 Task: Look for space in Trinidad, Uruguay from 6th September, 2023 to 10th September, 2023 for 1 adult in price range Rs.9000 to Rs.17000. Place can be private room with 1  bedroom having 1 bed and 1 bathroom. Property type can be house, flat, guest house, hotel. Booking option can be shelf check-in. Required host language is English.
Action: Mouse moved to (594, 119)
Screenshot: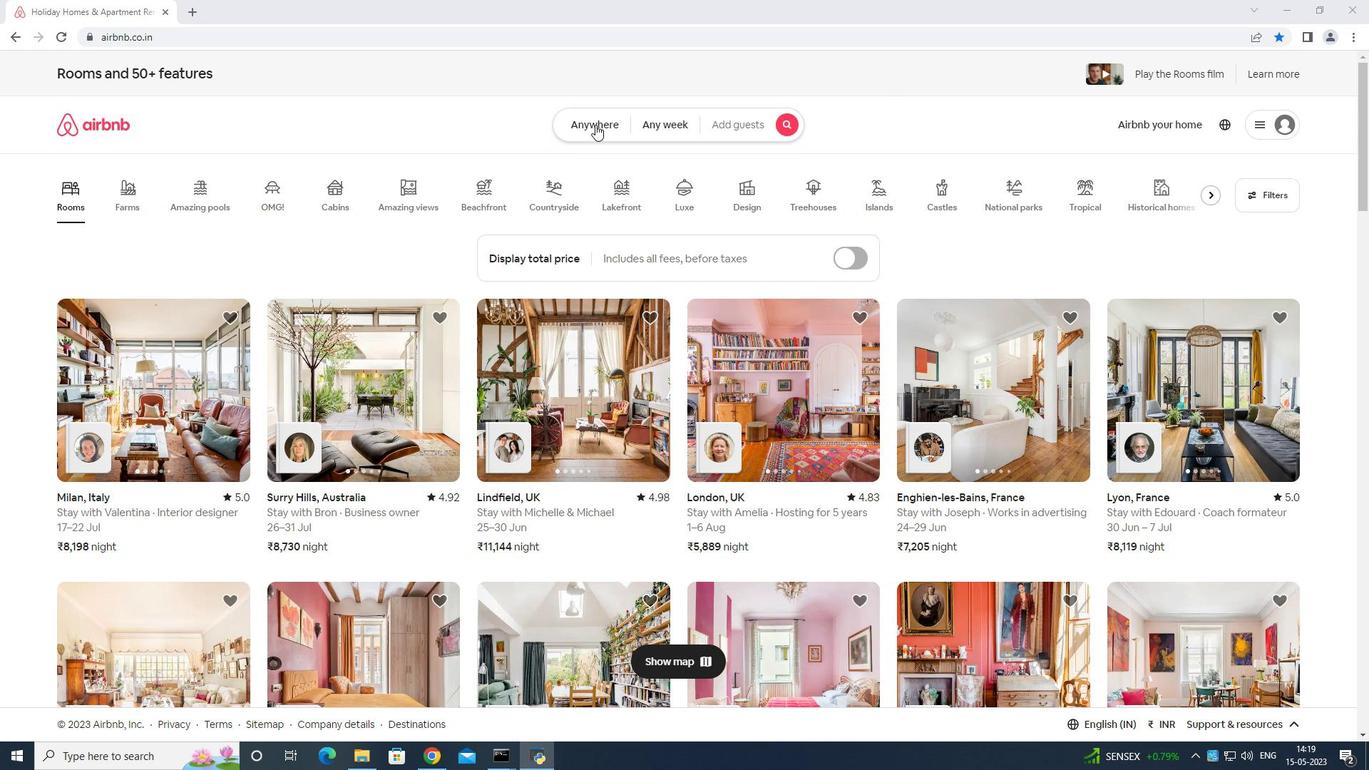 
Action: Mouse pressed left at (594, 119)
Screenshot: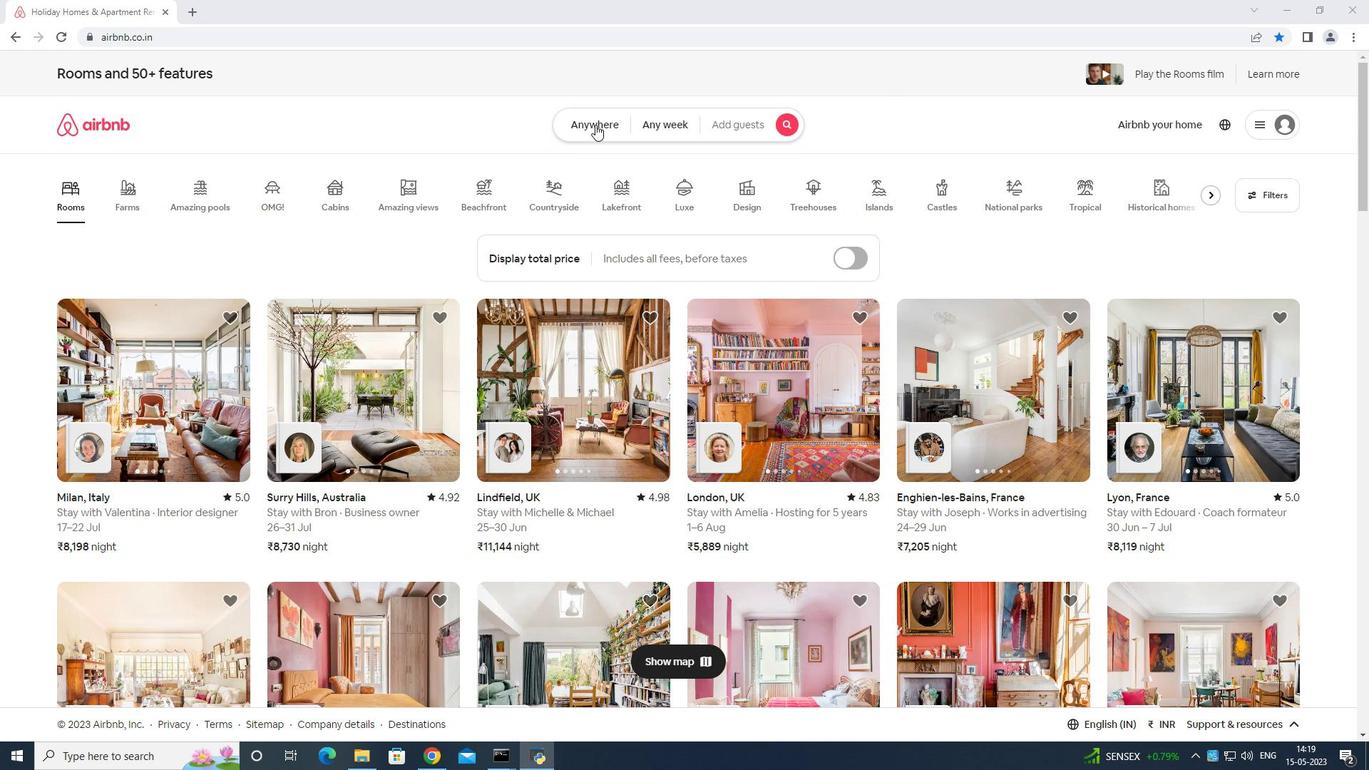 
Action: Mouse moved to (435, 176)
Screenshot: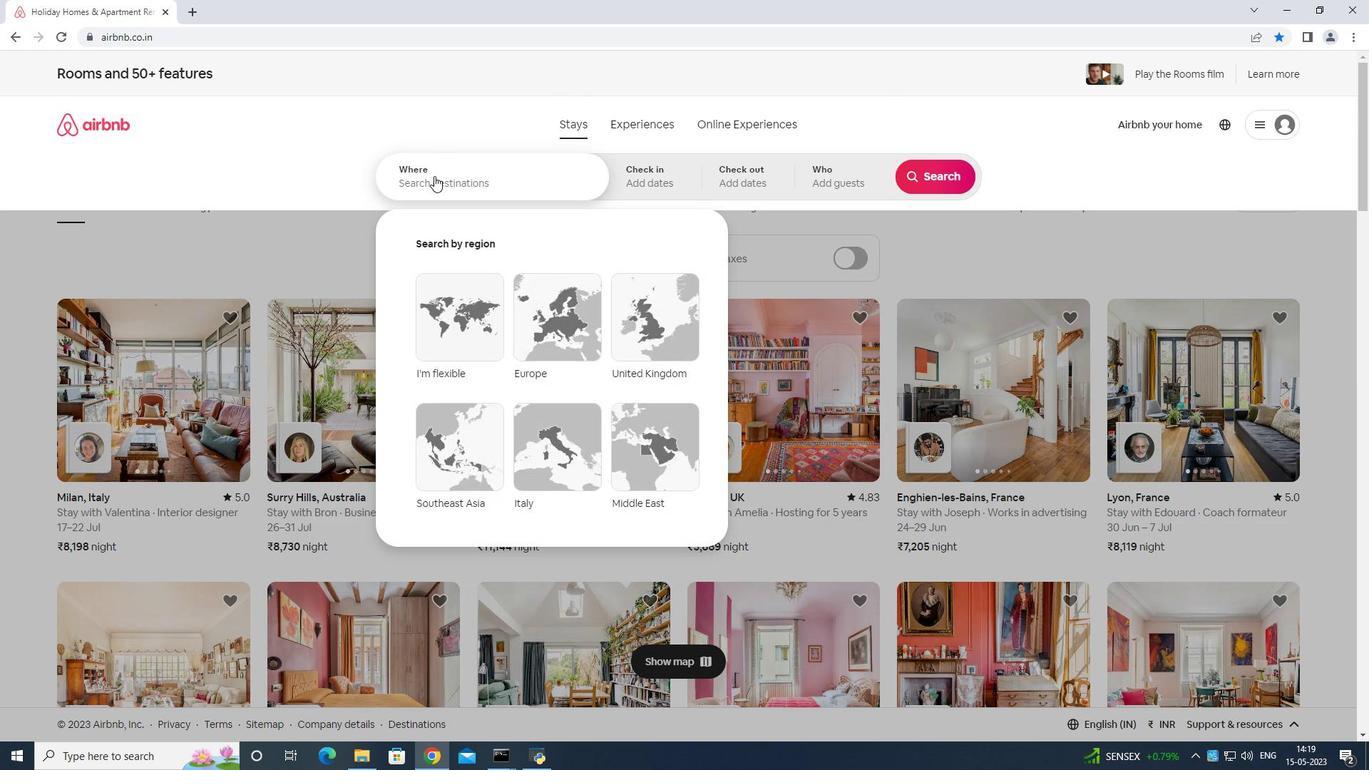 
Action: Mouse pressed left at (435, 176)
Screenshot: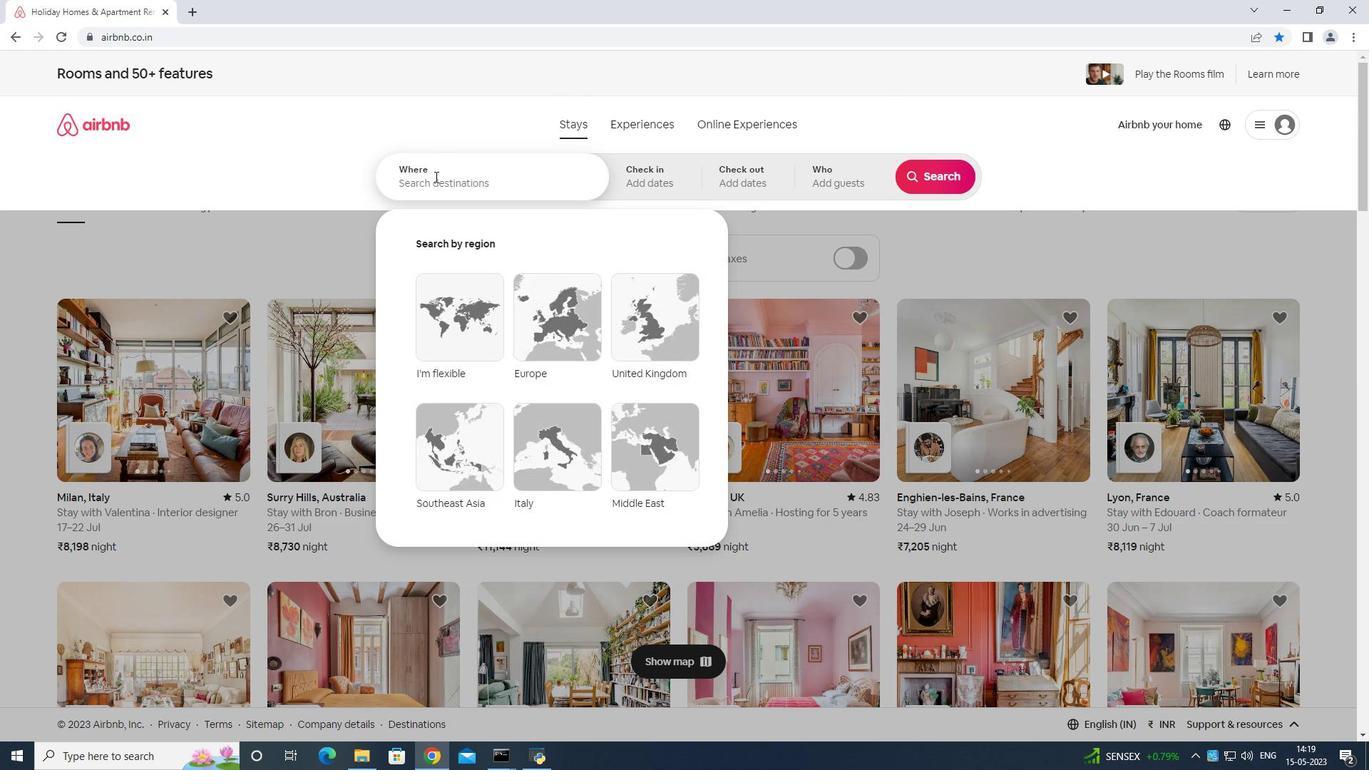
Action: Mouse moved to (529, 216)
Screenshot: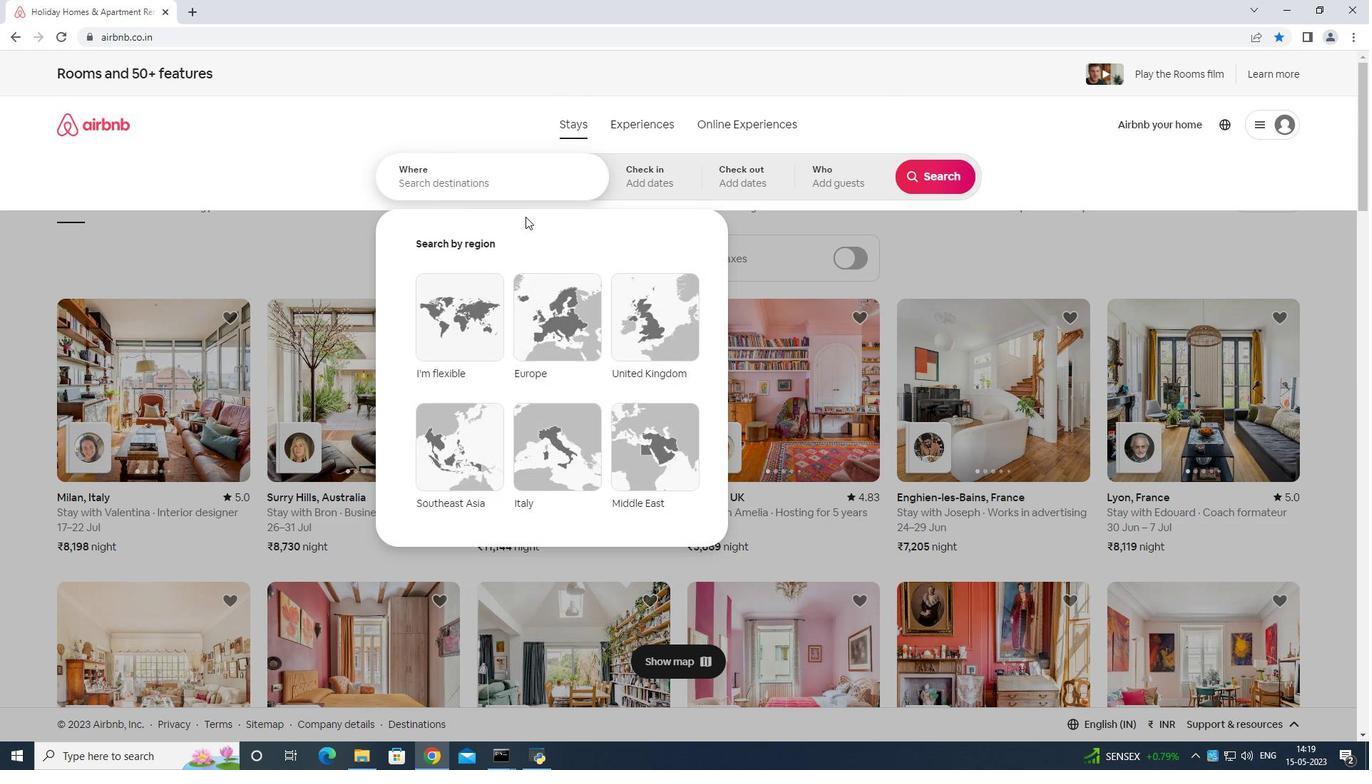 
Action: Key pressed <Key.shift>trii<Key.backspace>nidad<Key.space>
Screenshot: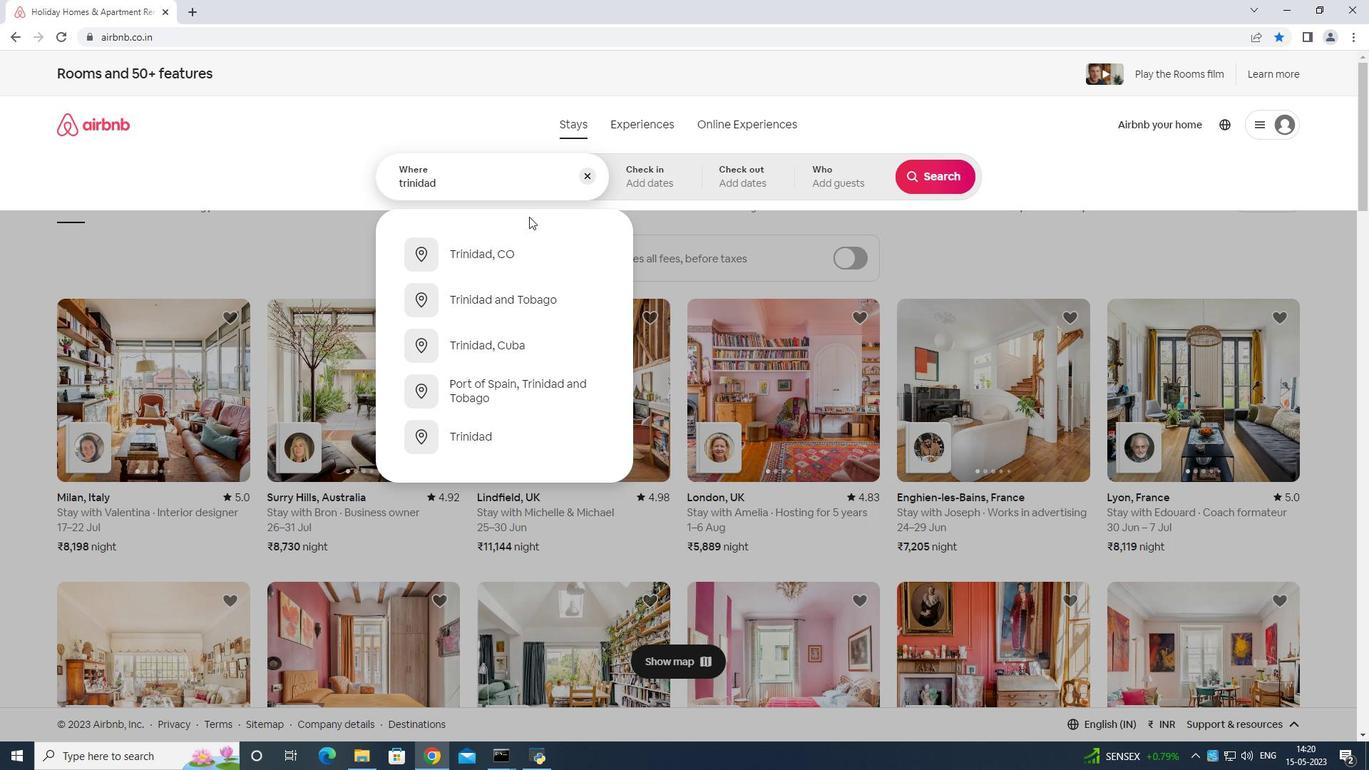 
Action: Mouse moved to (570, 243)
Screenshot: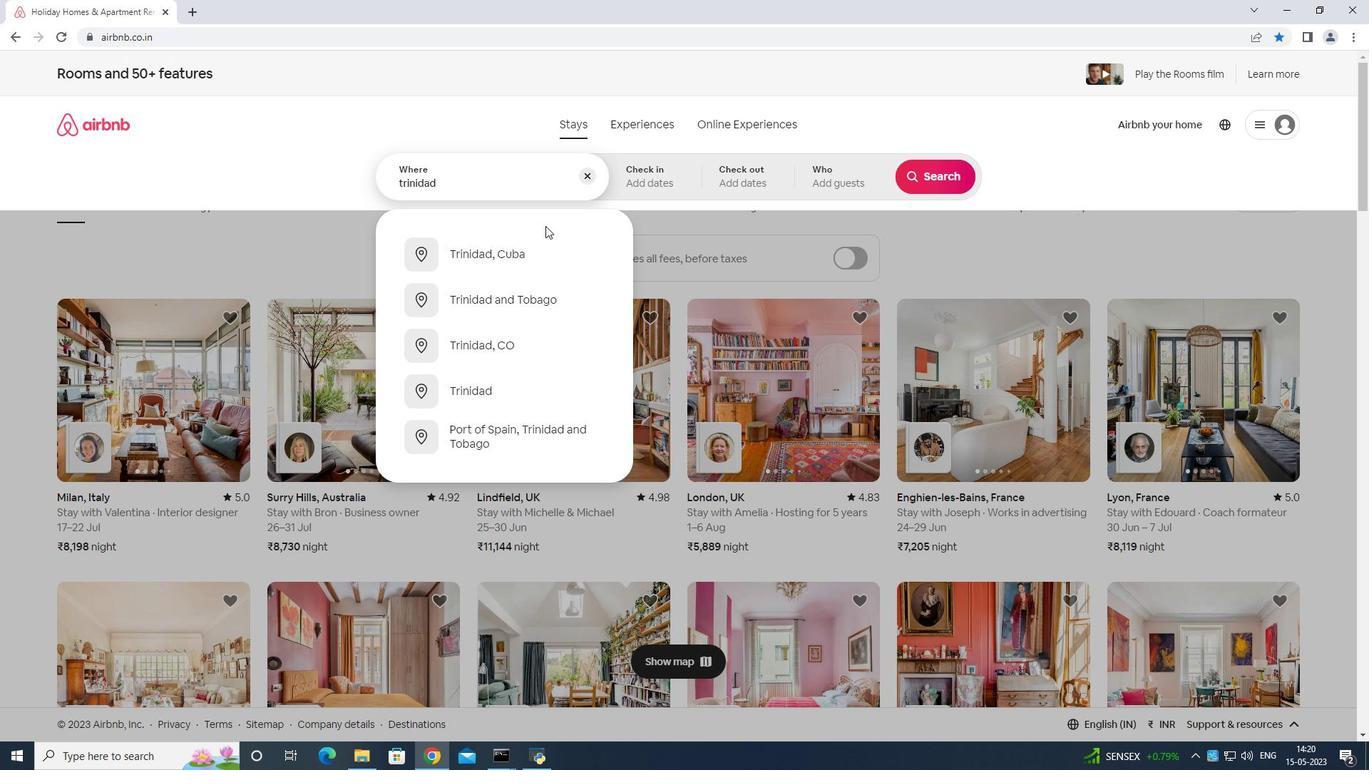 
Action: Key pressed uruguay<Key.enter>
Screenshot: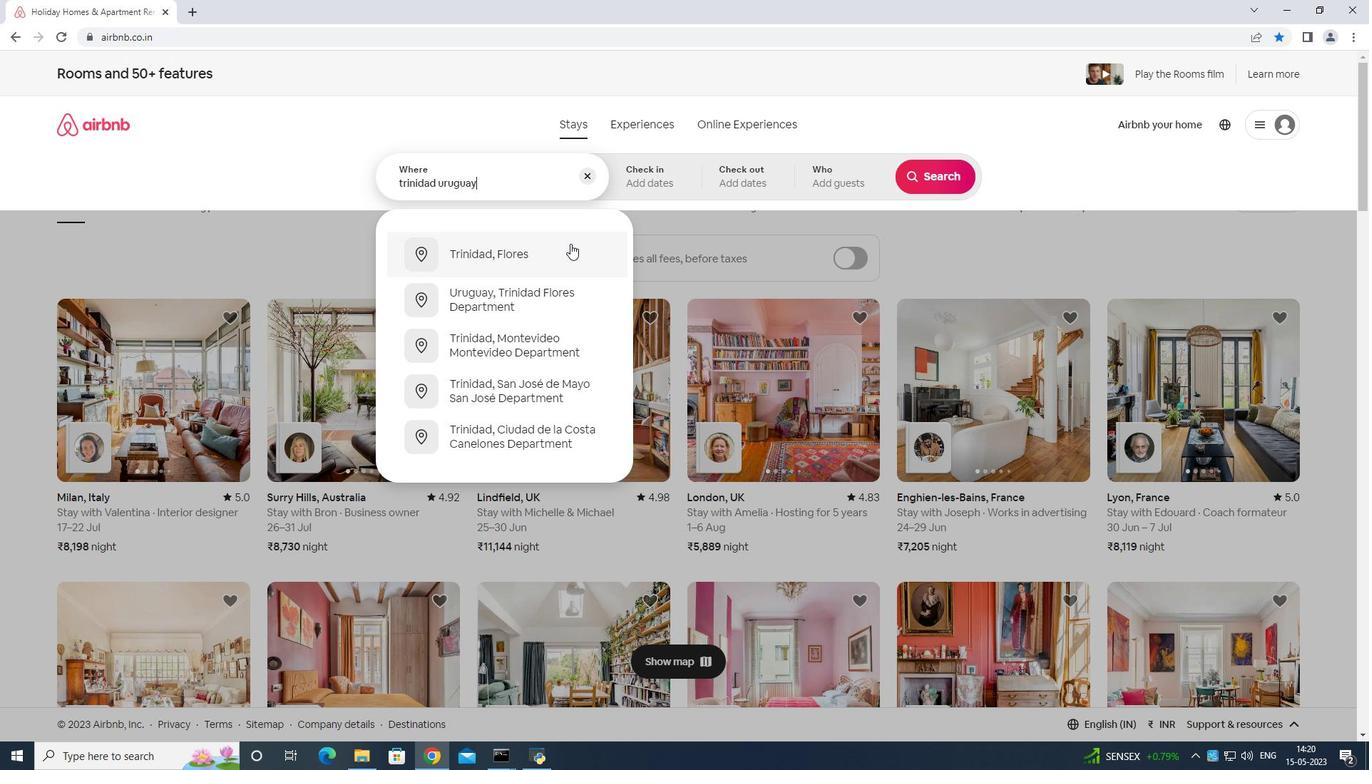 
Action: Mouse moved to (935, 296)
Screenshot: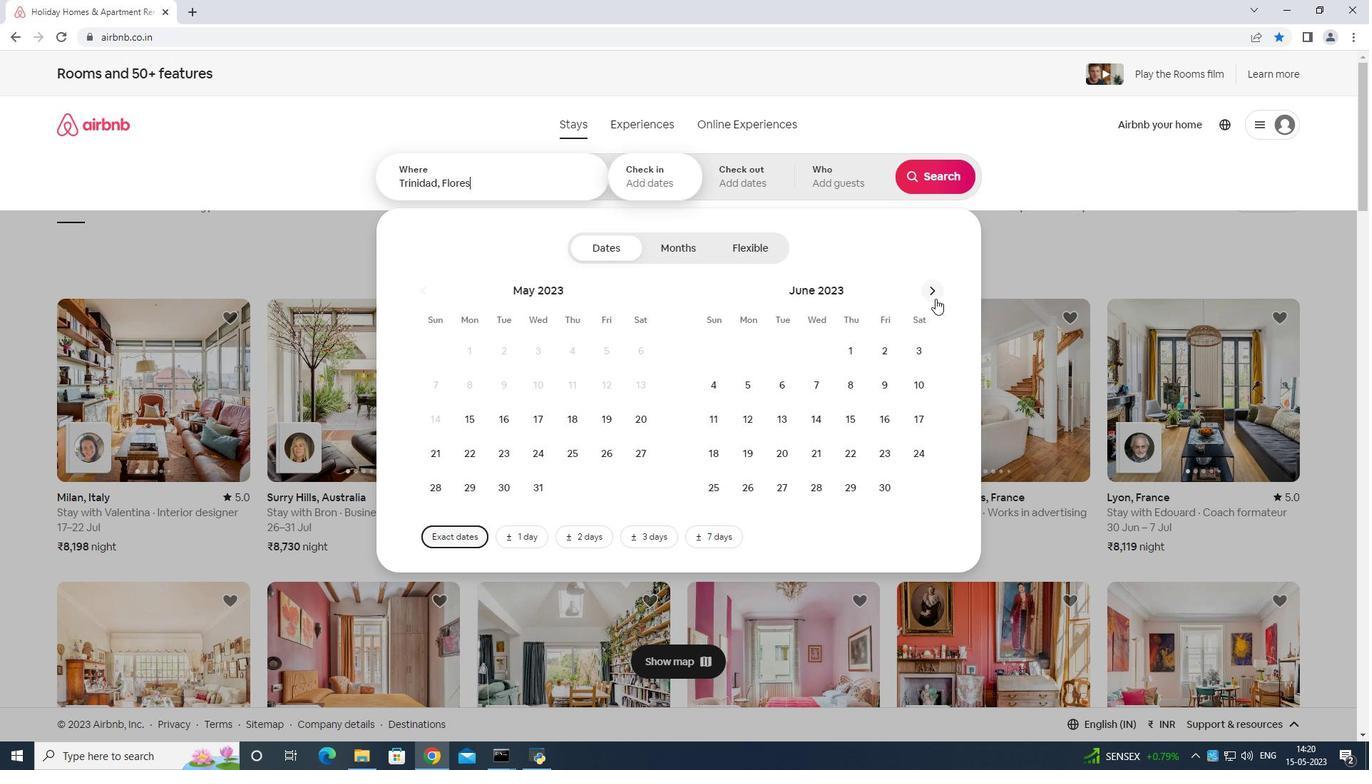 
Action: Mouse pressed left at (935, 296)
Screenshot: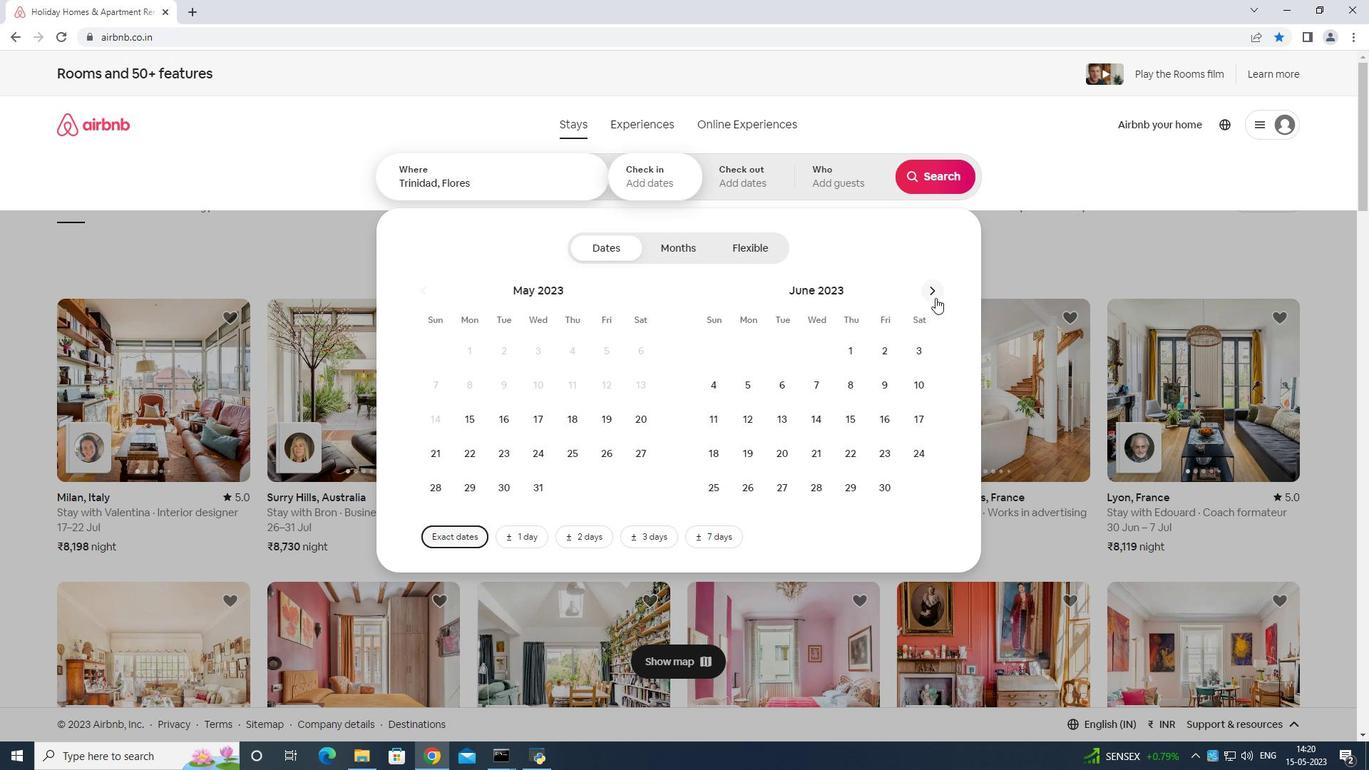 
Action: Mouse moved to (936, 291)
Screenshot: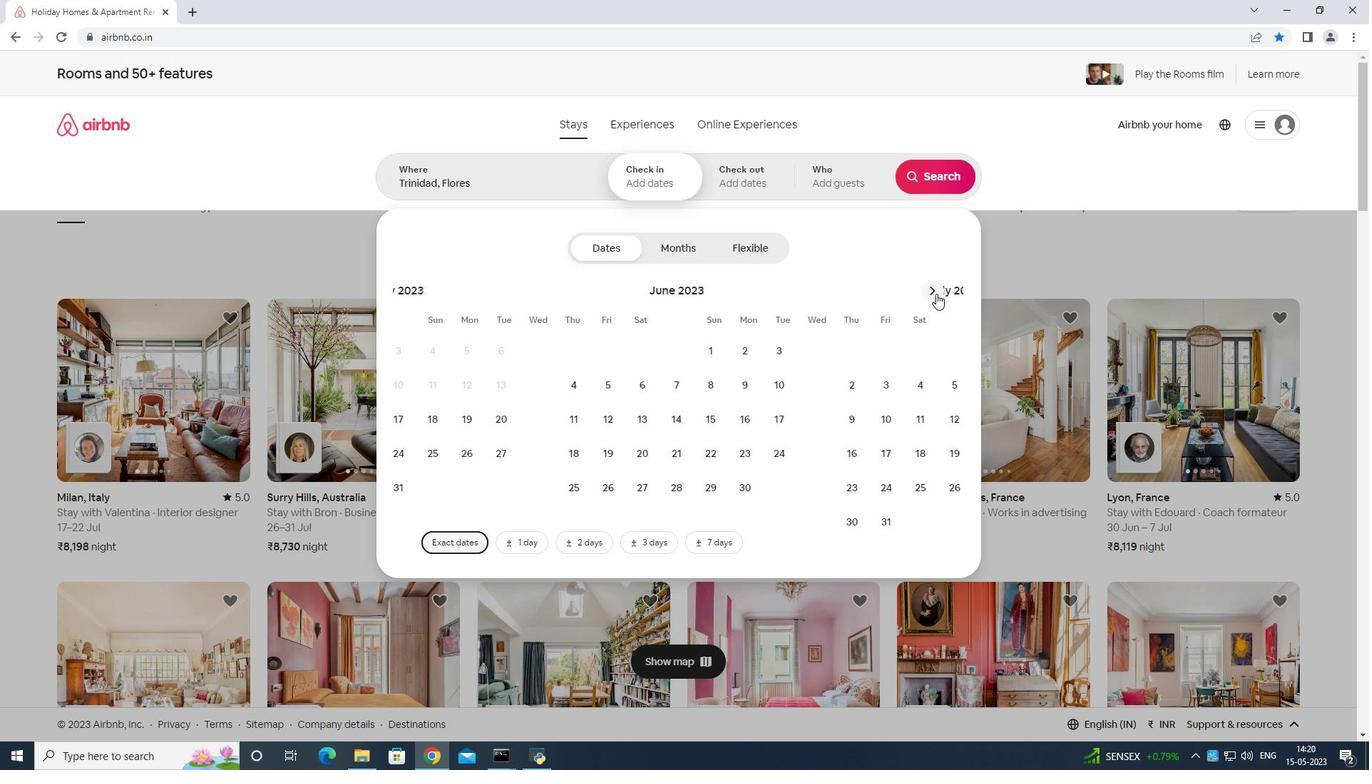 
Action: Mouse pressed left at (936, 291)
Screenshot: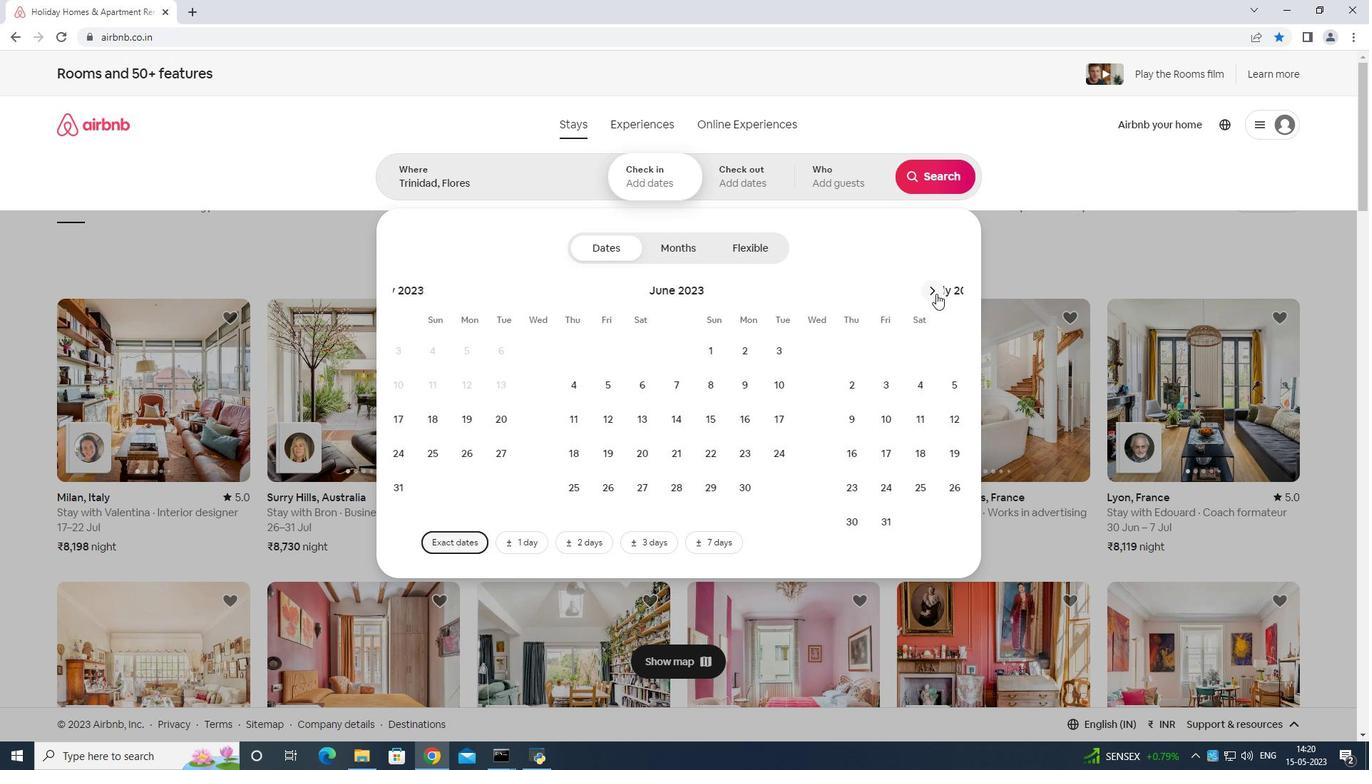 
Action: Mouse moved to (937, 291)
Screenshot: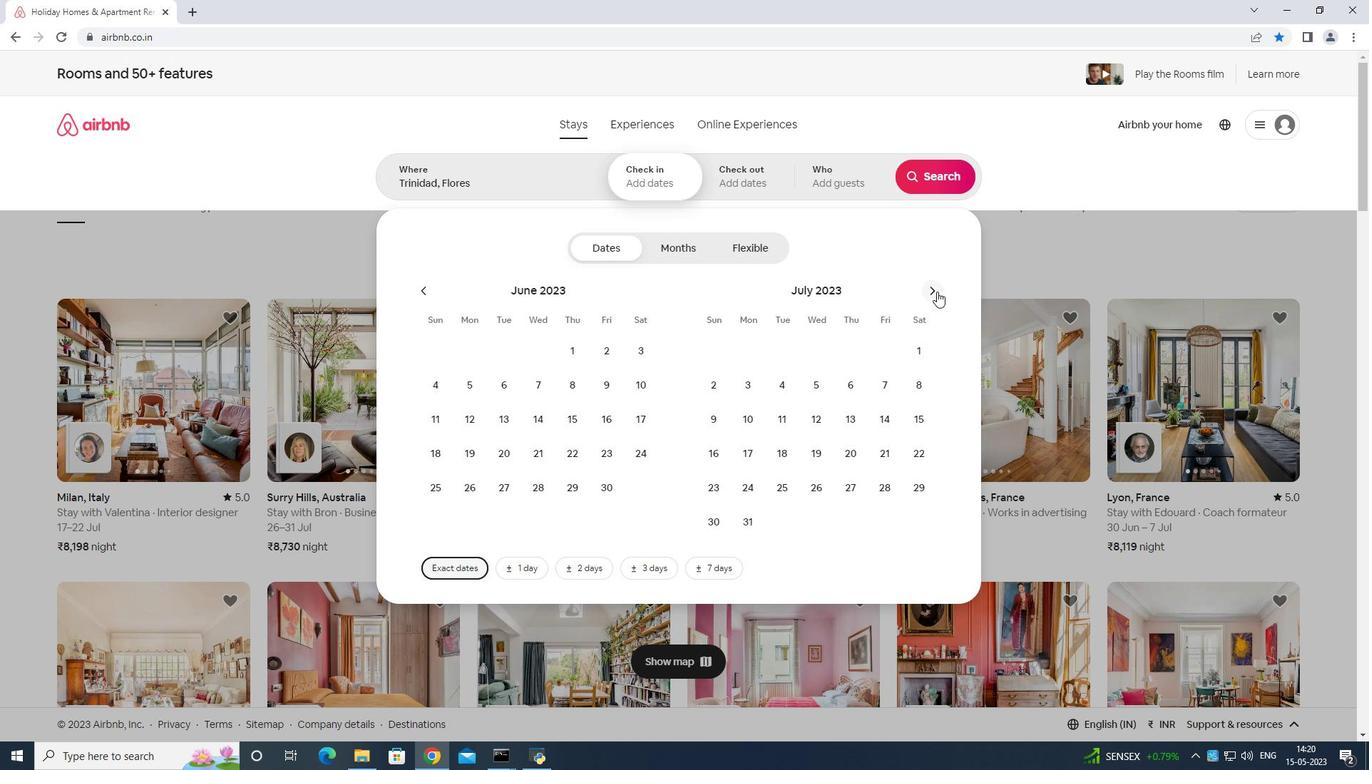 
Action: Mouse pressed left at (937, 291)
Screenshot: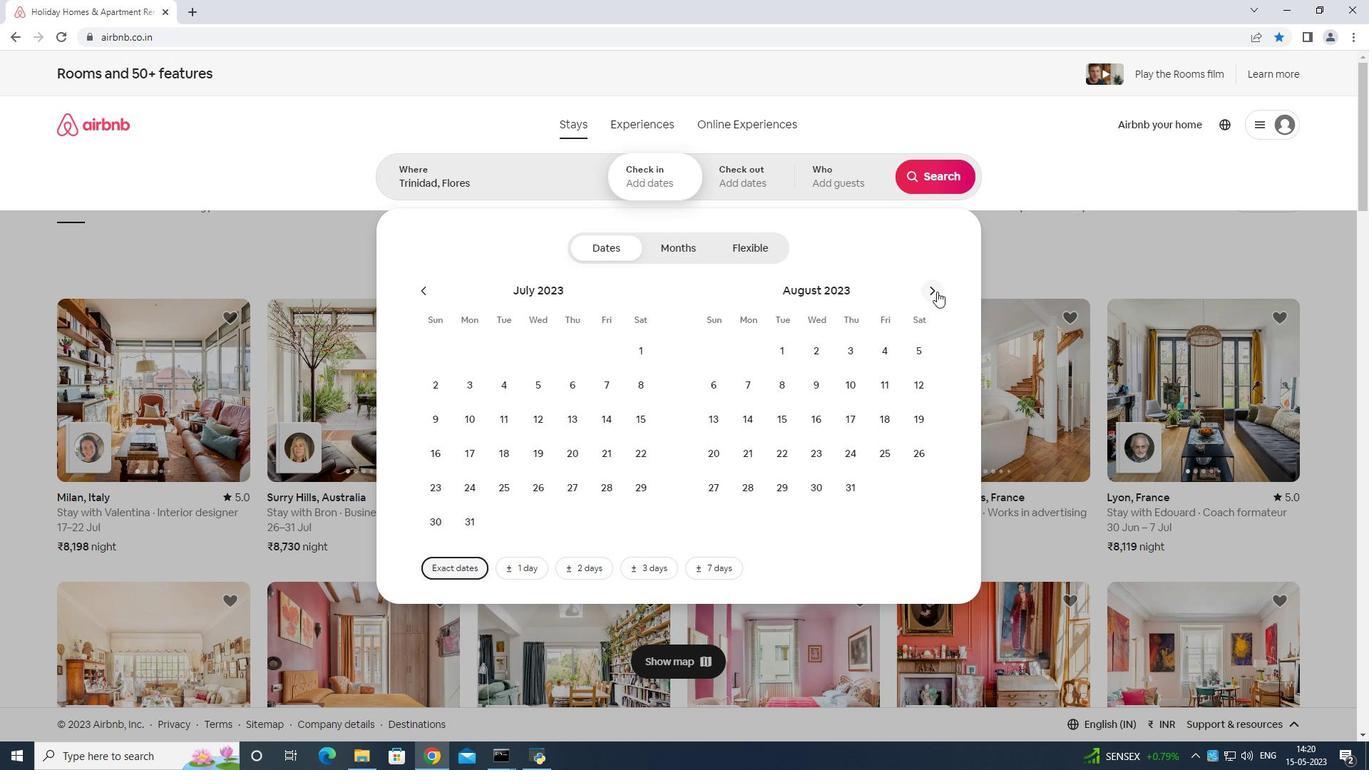 
Action: Mouse moved to (810, 380)
Screenshot: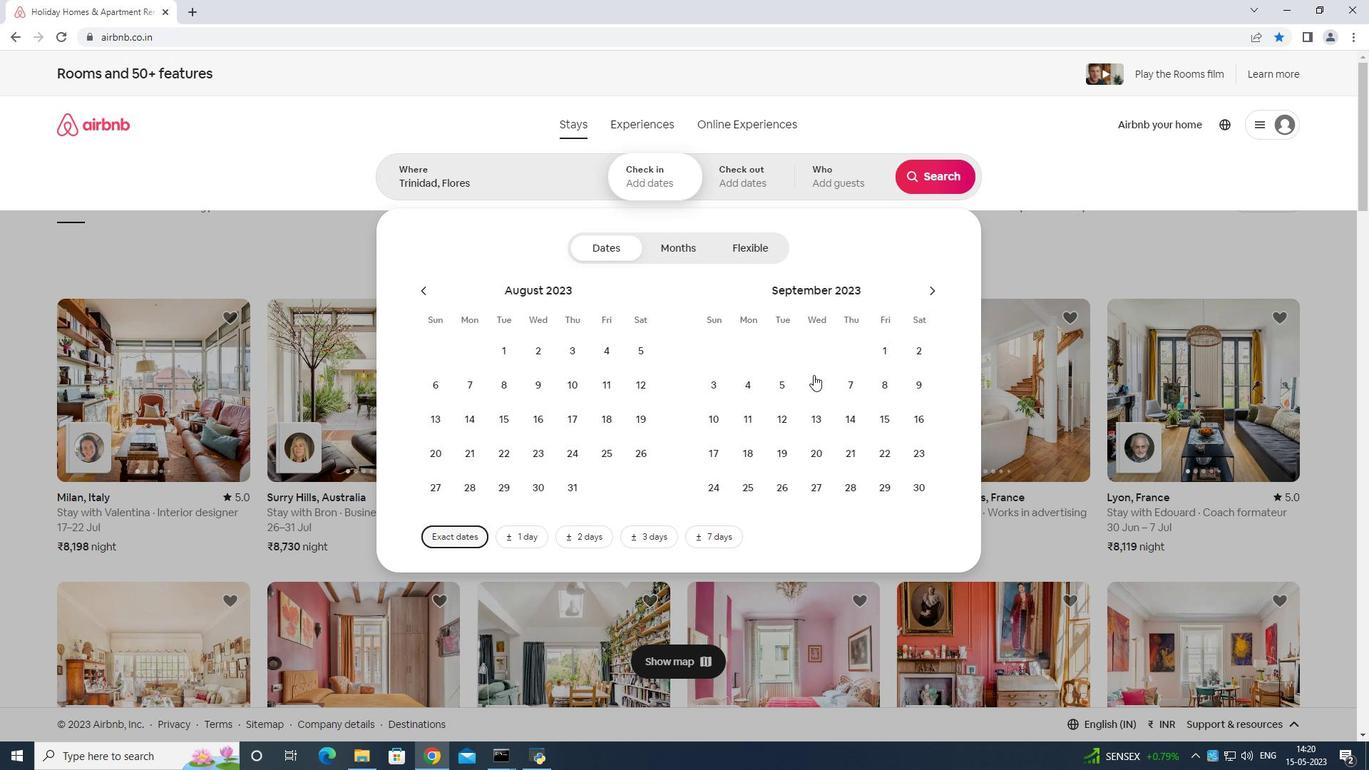 
Action: Mouse pressed left at (810, 380)
Screenshot: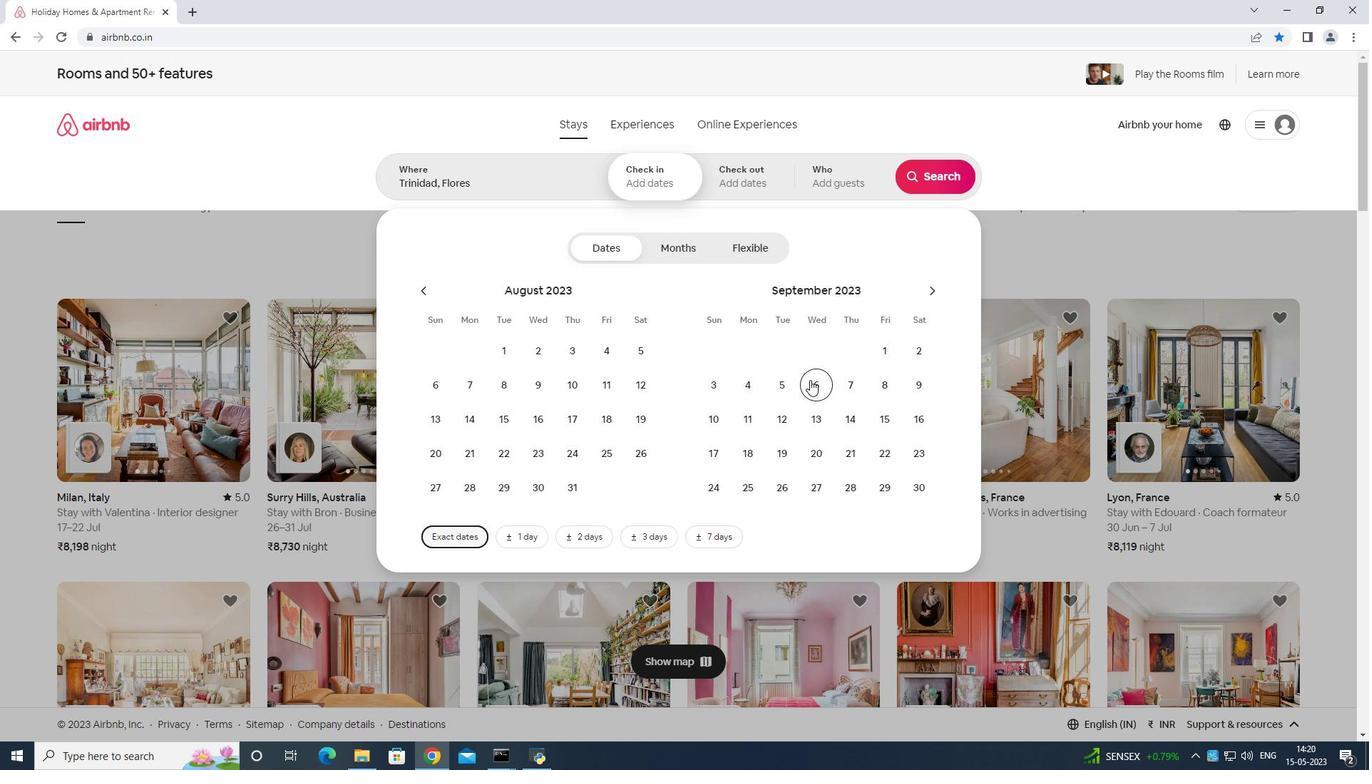 
Action: Mouse moved to (718, 422)
Screenshot: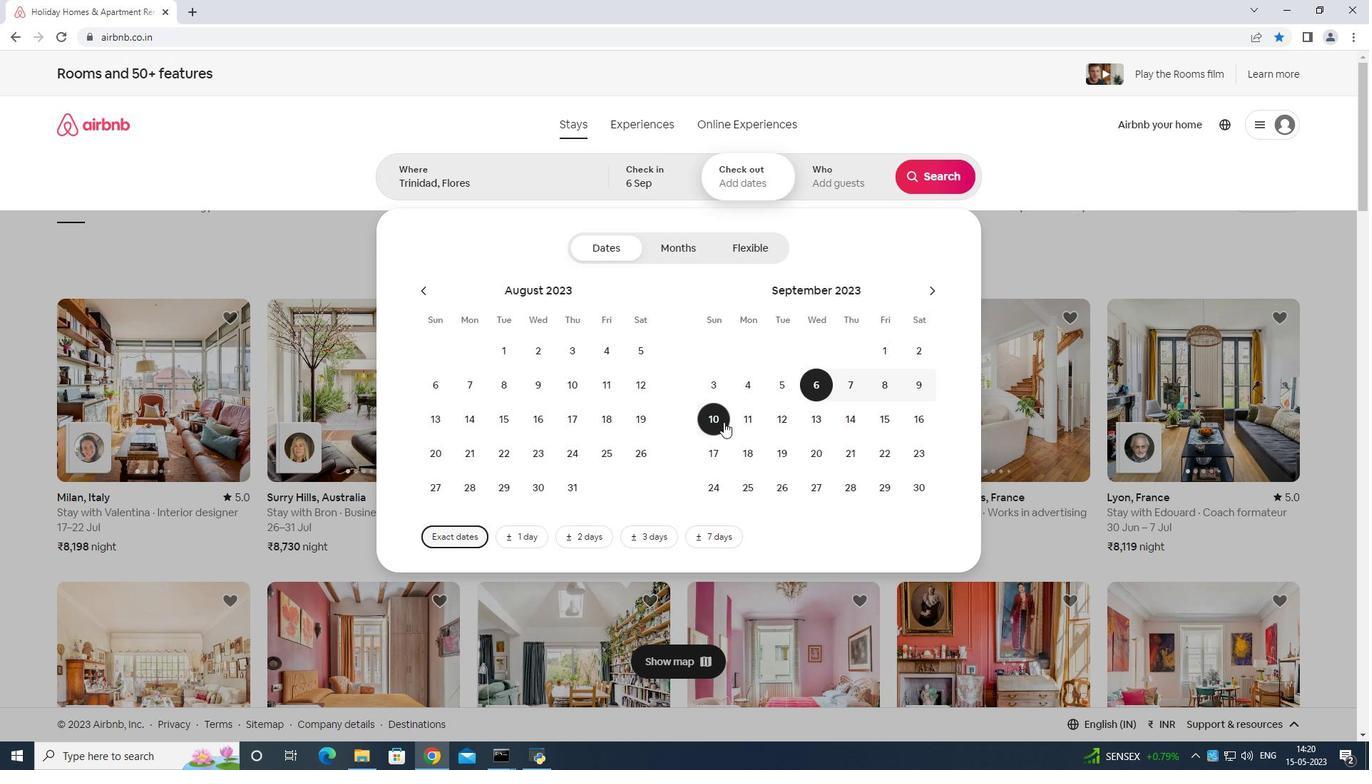
Action: Mouse pressed left at (718, 422)
Screenshot: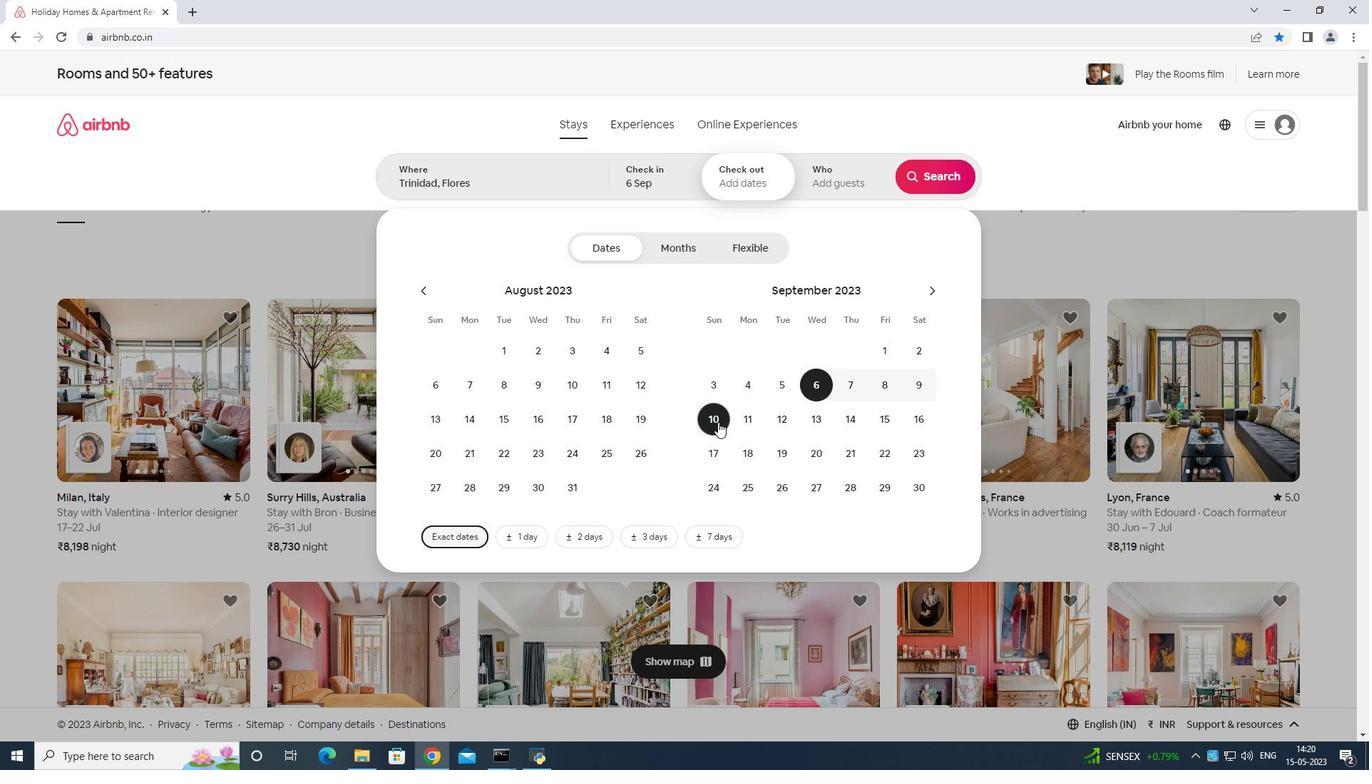 
Action: Mouse moved to (828, 179)
Screenshot: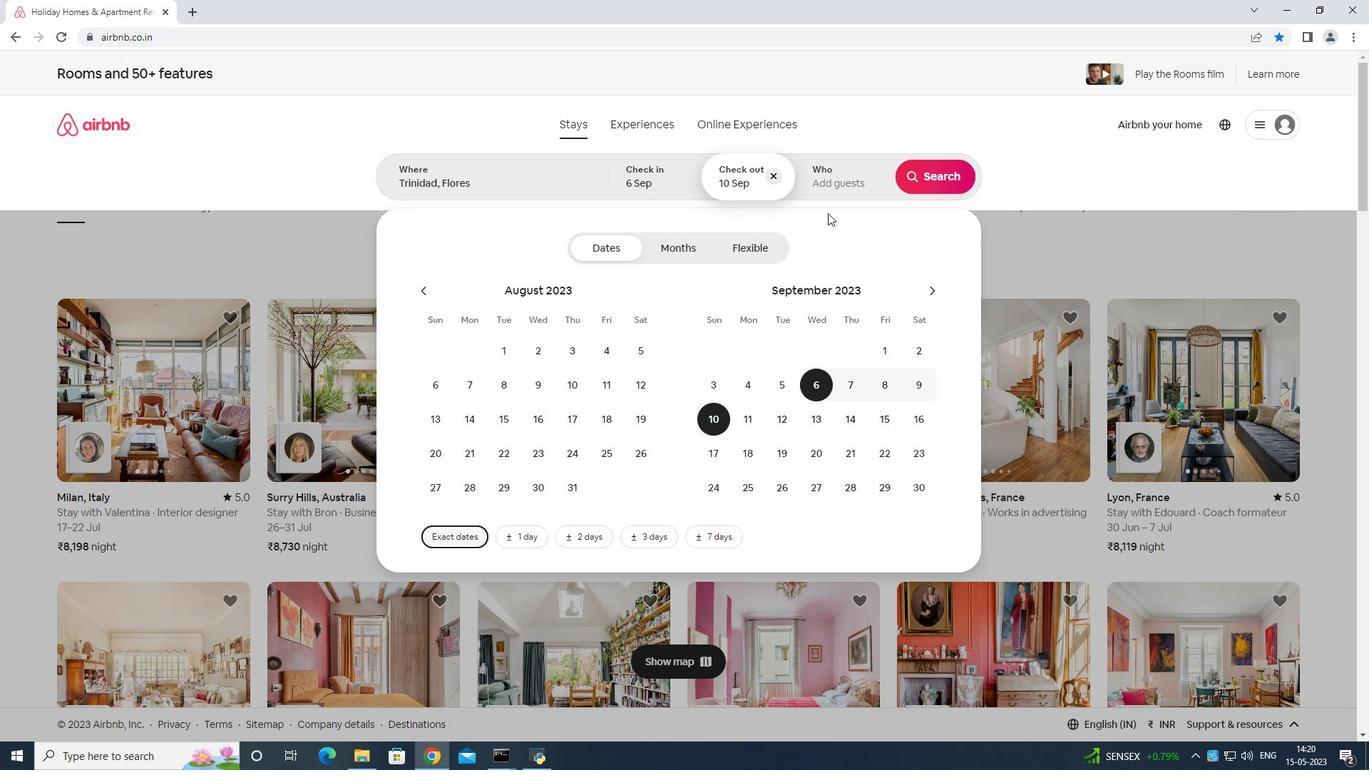 
Action: Mouse pressed left at (828, 179)
Screenshot: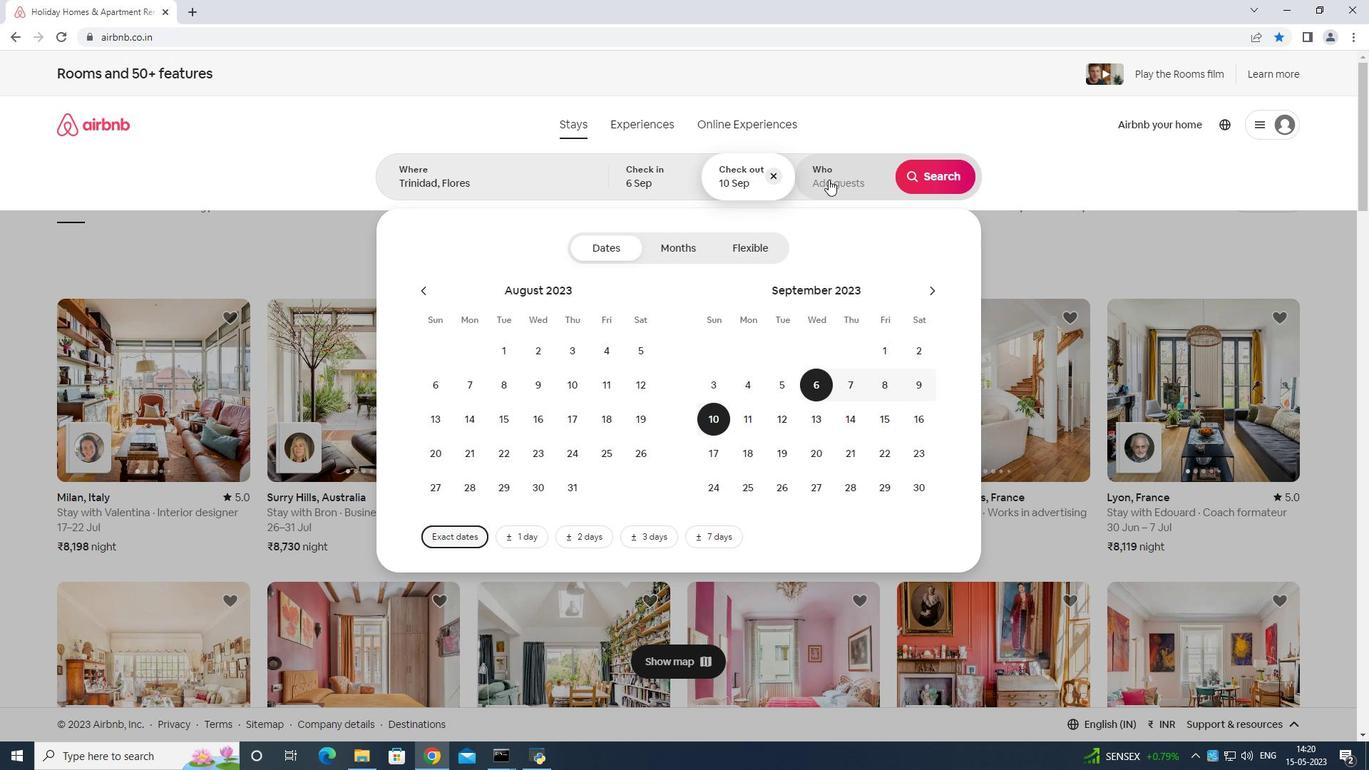 
Action: Mouse moved to (934, 244)
Screenshot: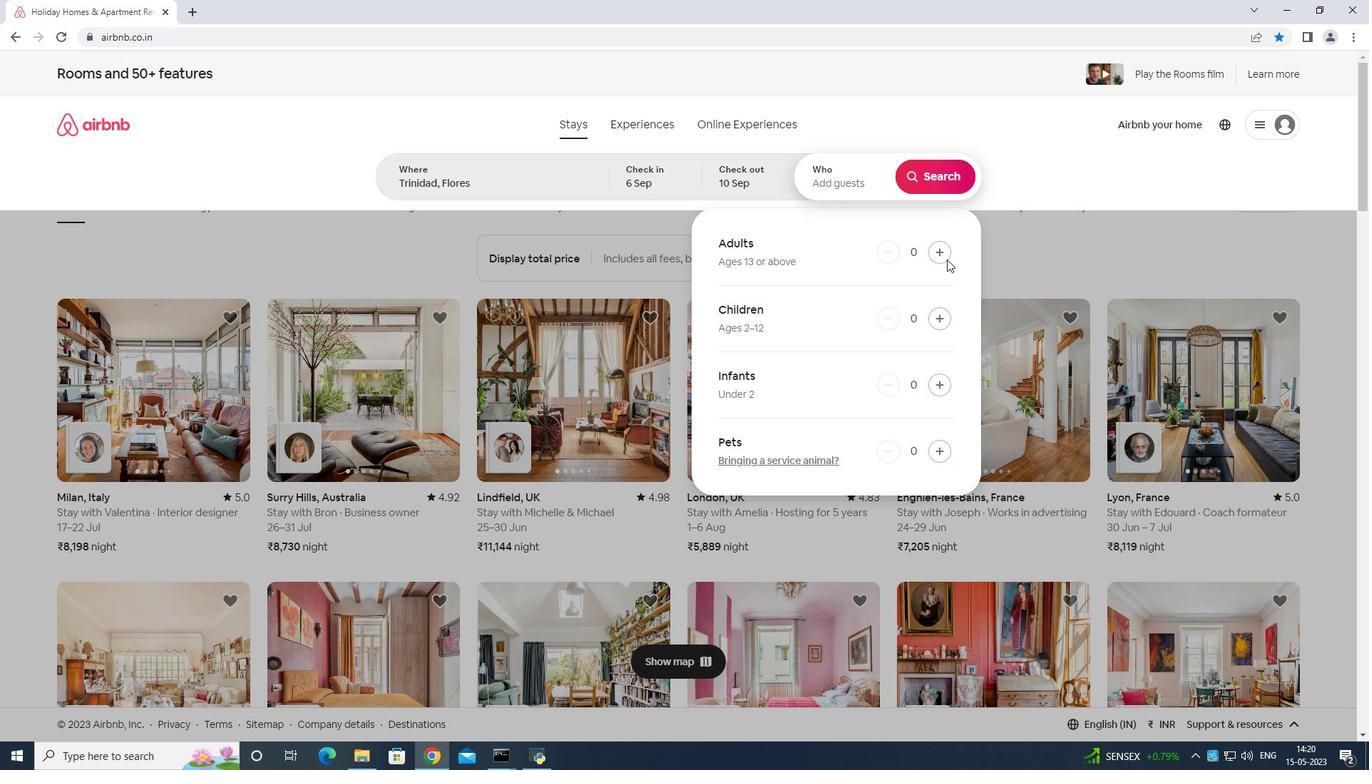 
Action: Mouse pressed left at (934, 244)
Screenshot: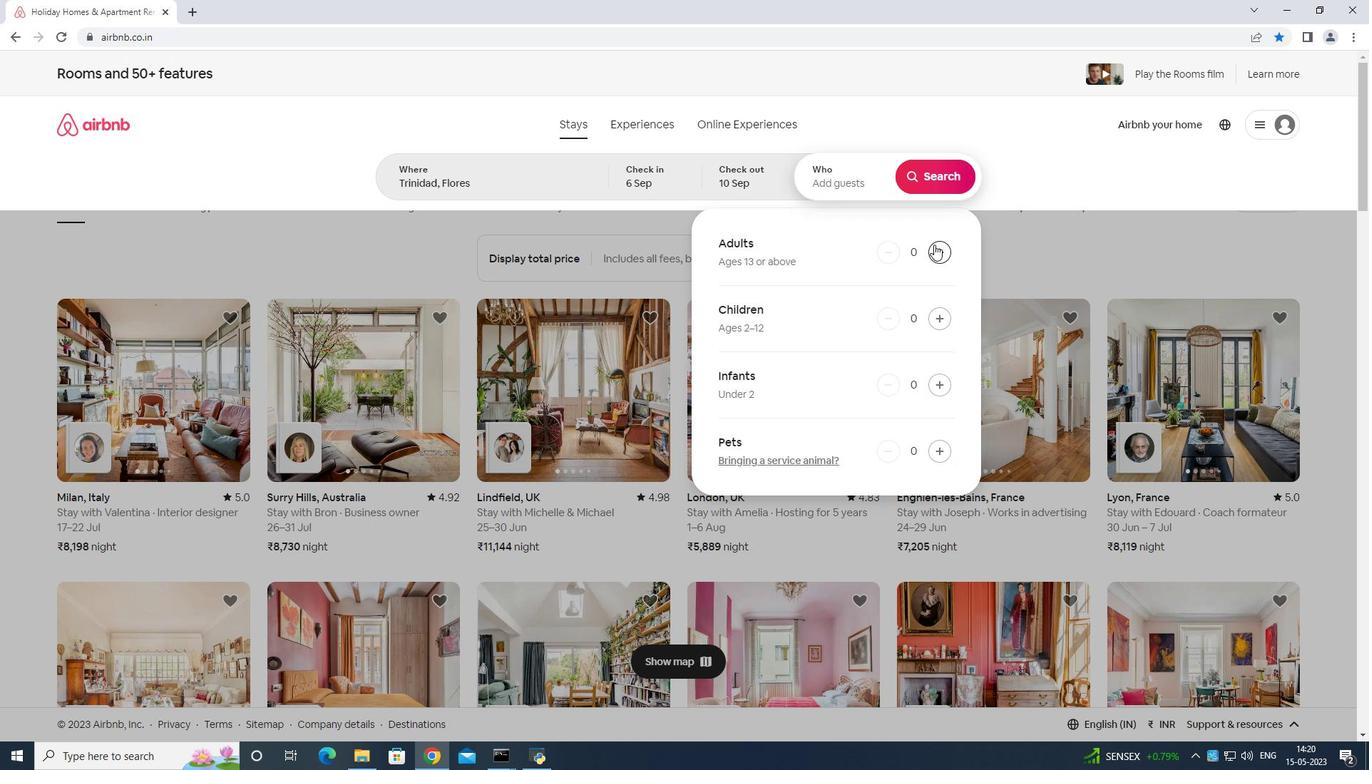 
Action: Mouse moved to (920, 181)
Screenshot: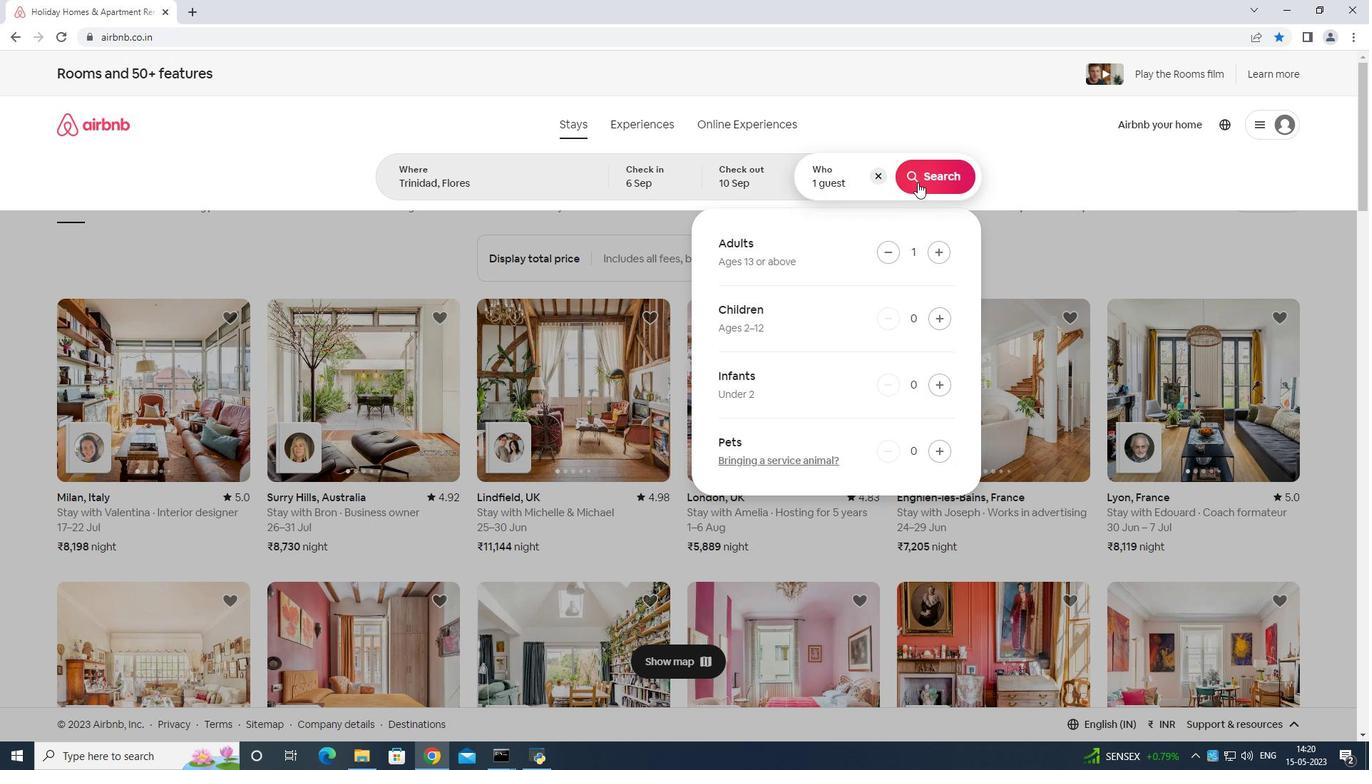 
Action: Mouse pressed left at (920, 181)
Screenshot: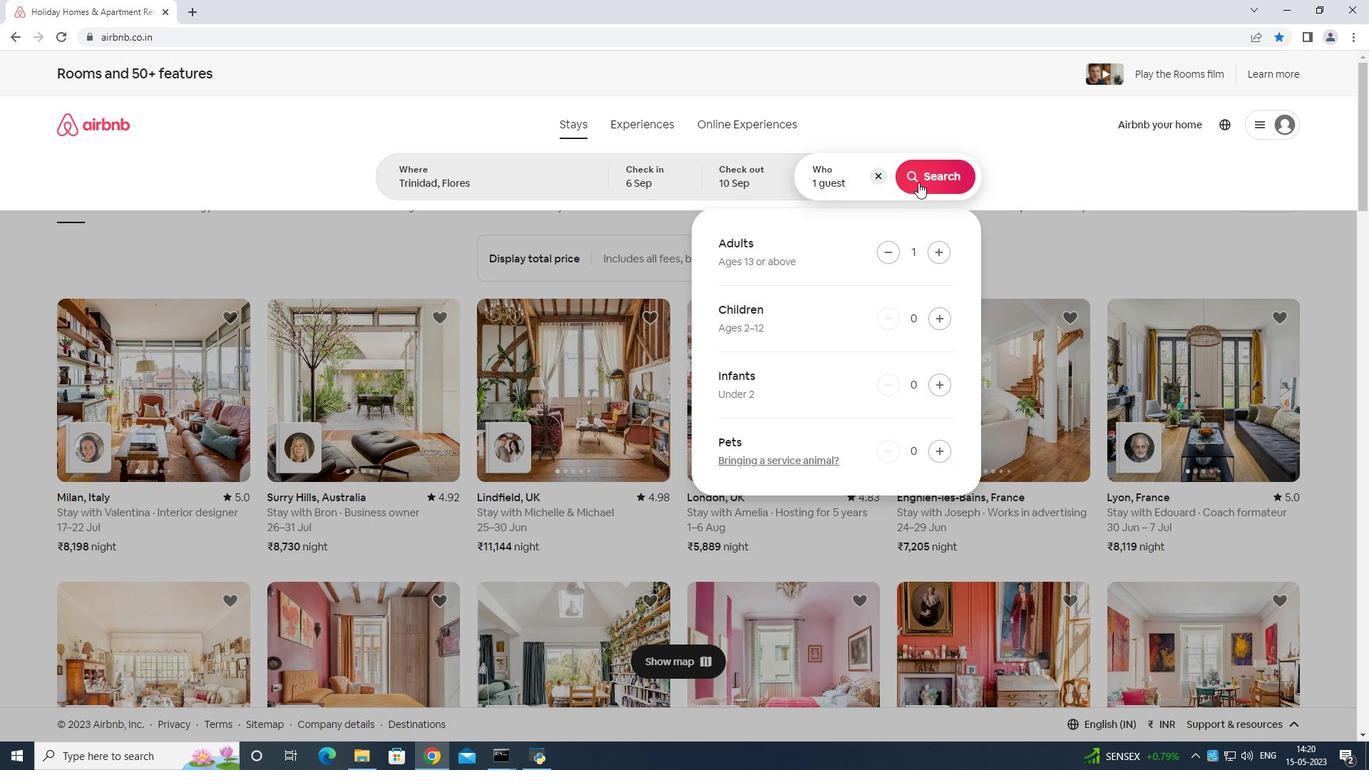 
Action: Mouse moved to (1325, 136)
Screenshot: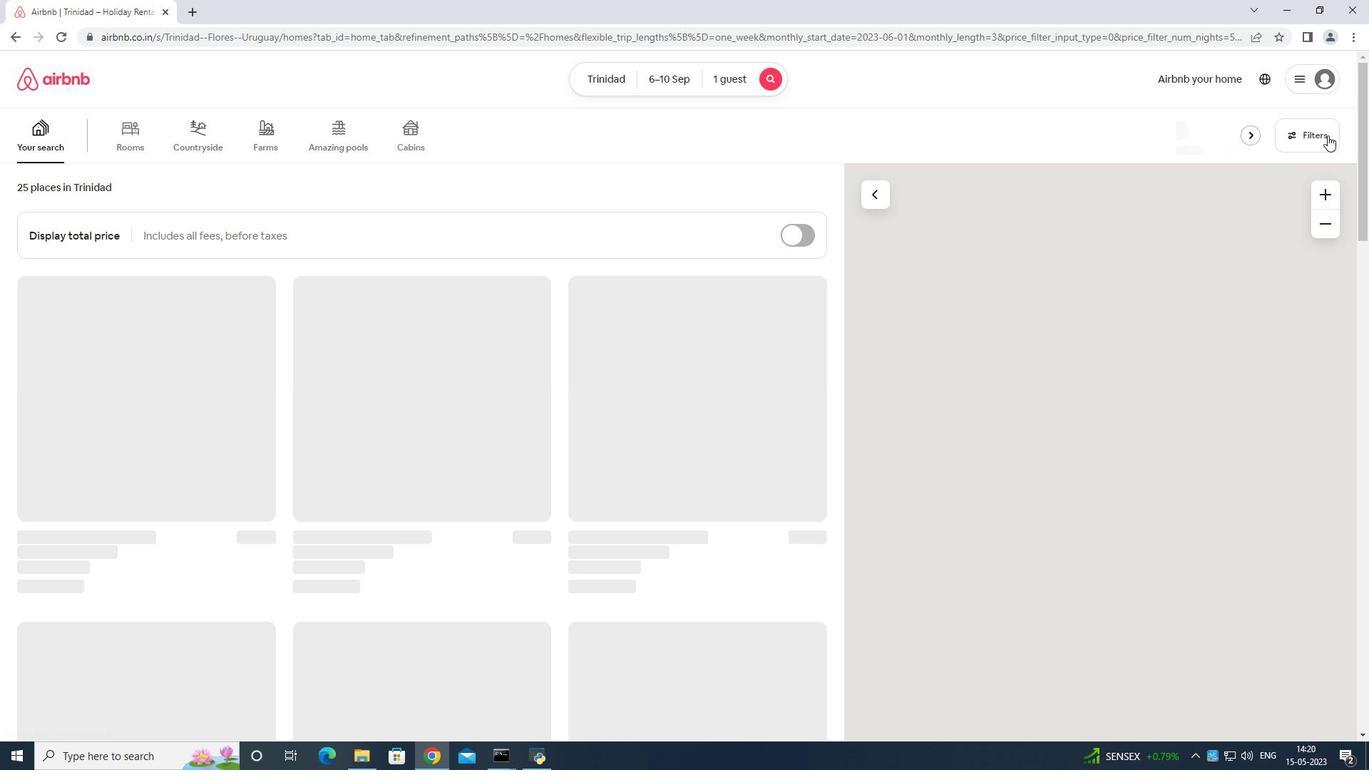 
Action: Mouse pressed left at (1325, 136)
Screenshot: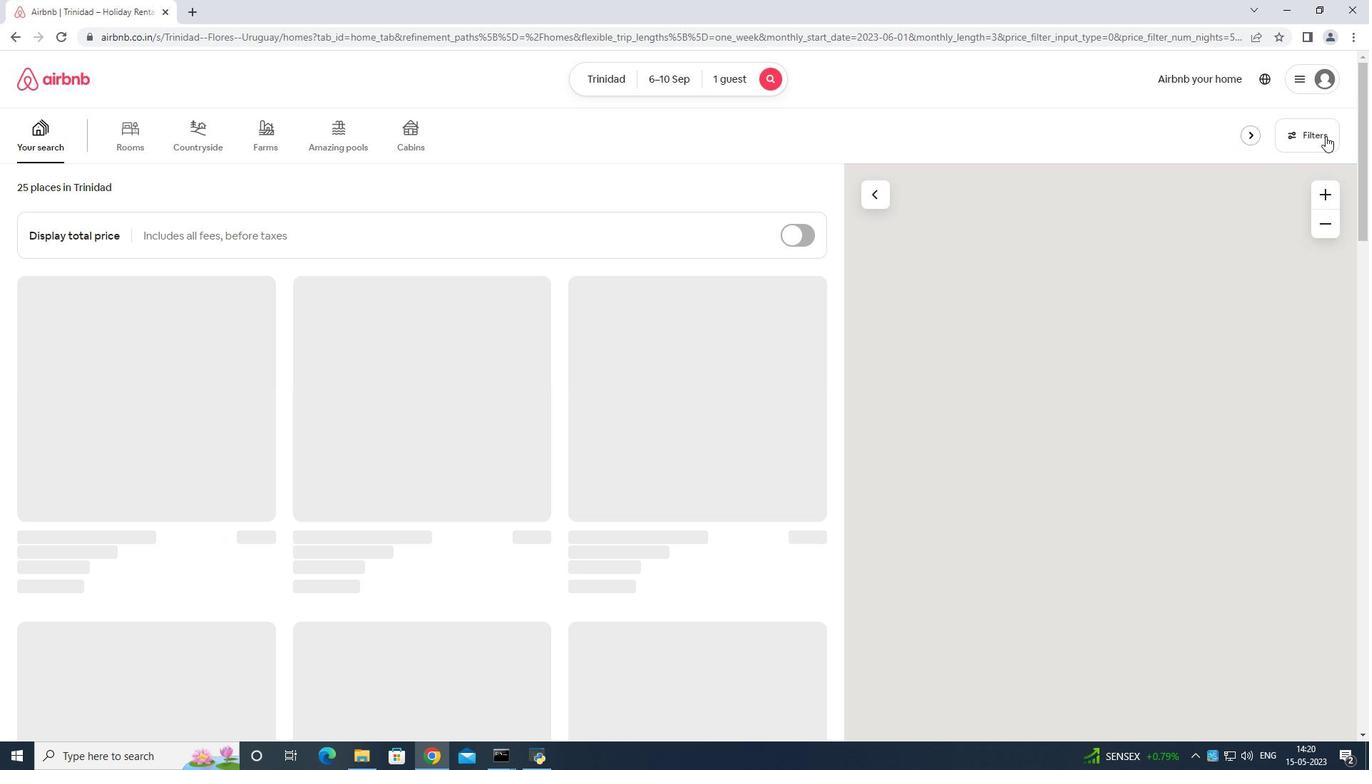 
Action: Mouse moved to (579, 469)
Screenshot: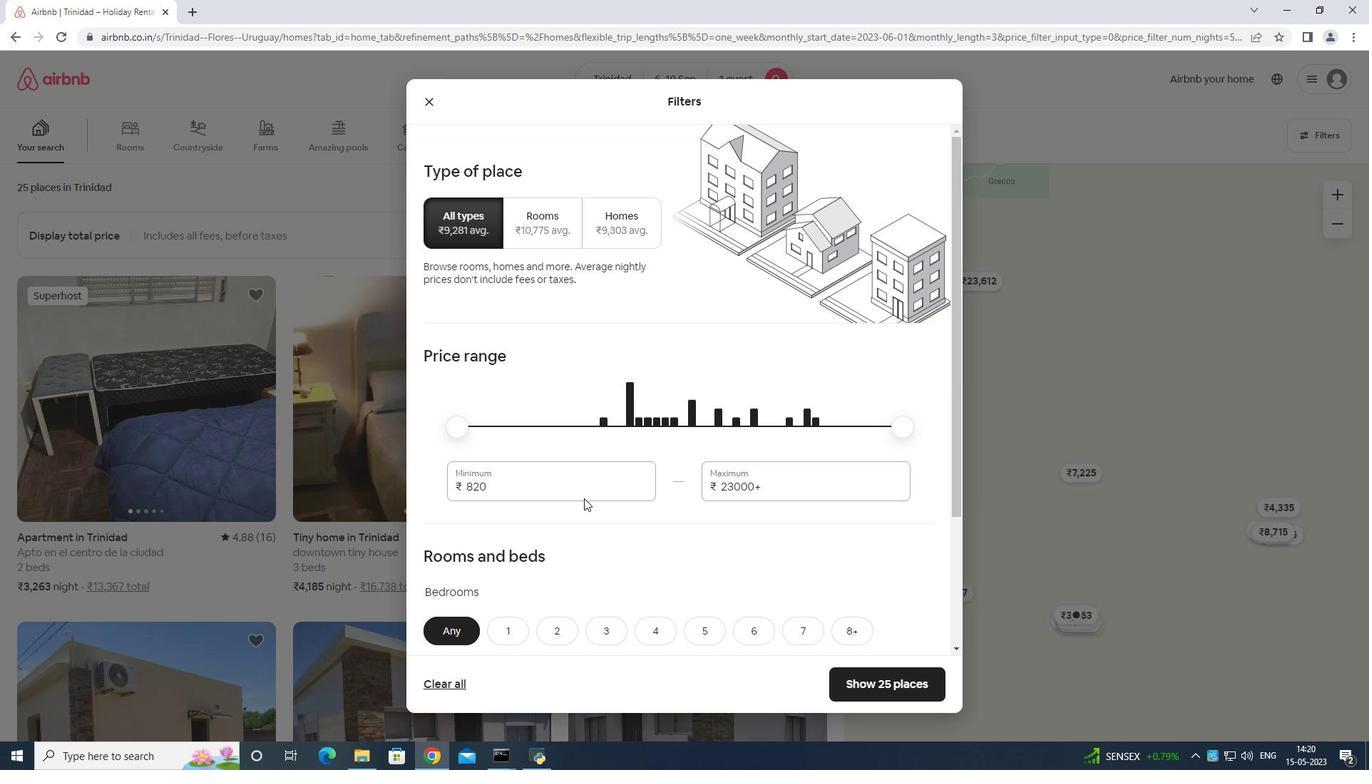 
Action: Mouse pressed left at (579, 469)
Screenshot: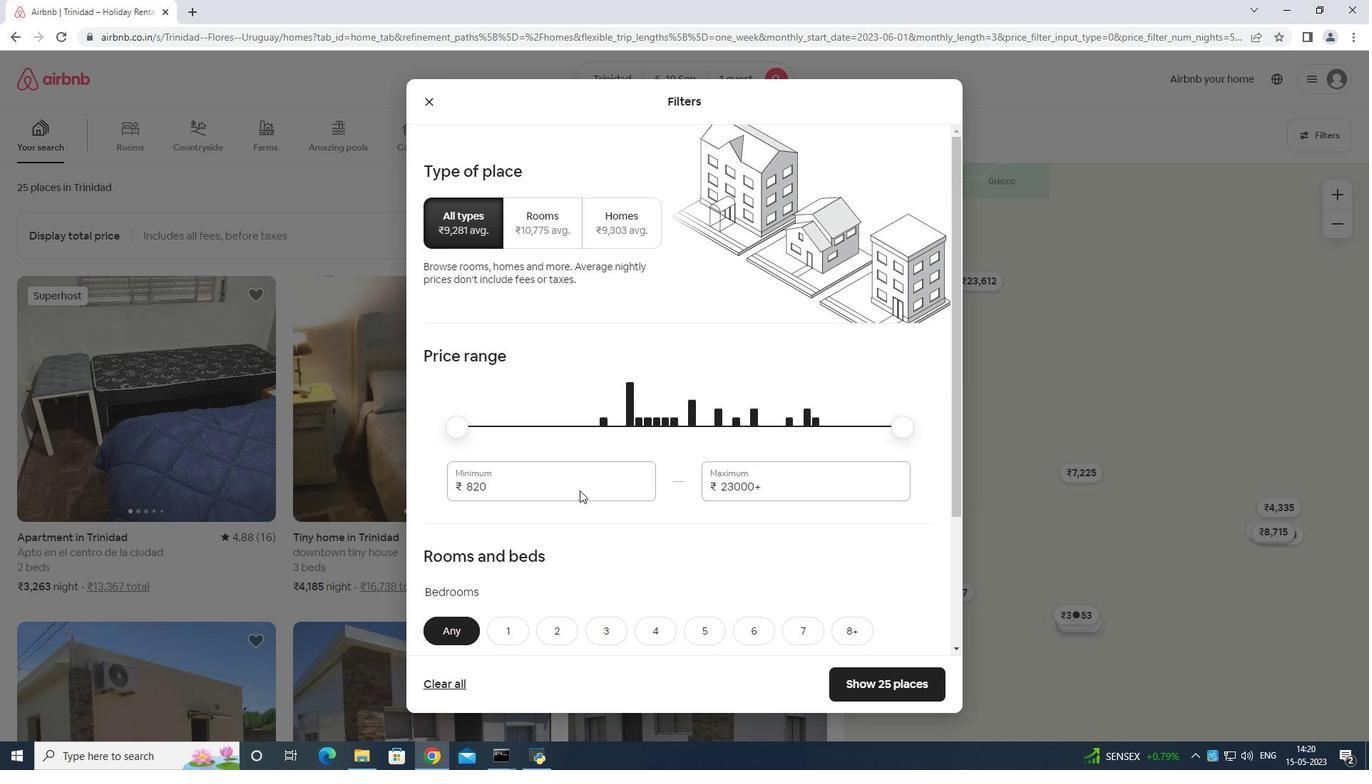 
Action: Mouse moved to (579, 468)
Screenshot: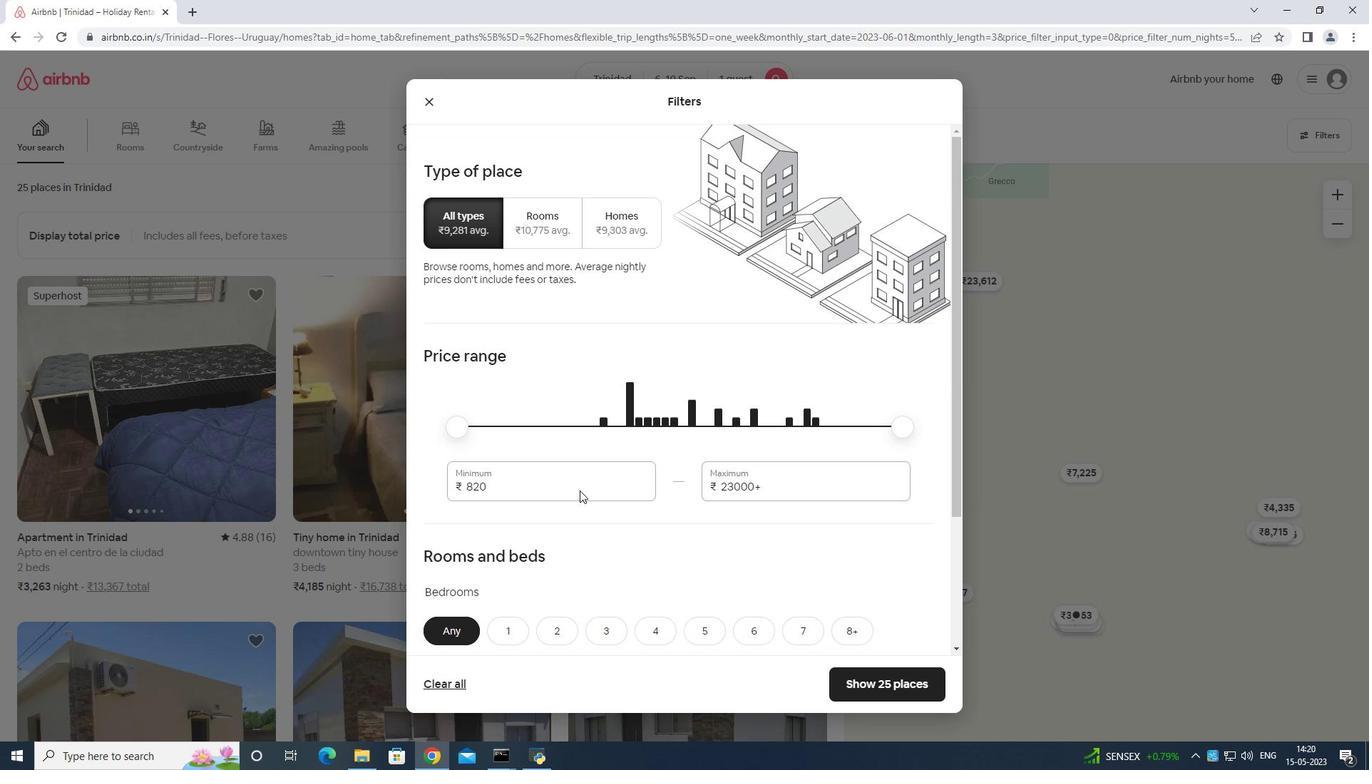 
Action: Key pressed <Key.backspace><Key.backspace>
Screenshot: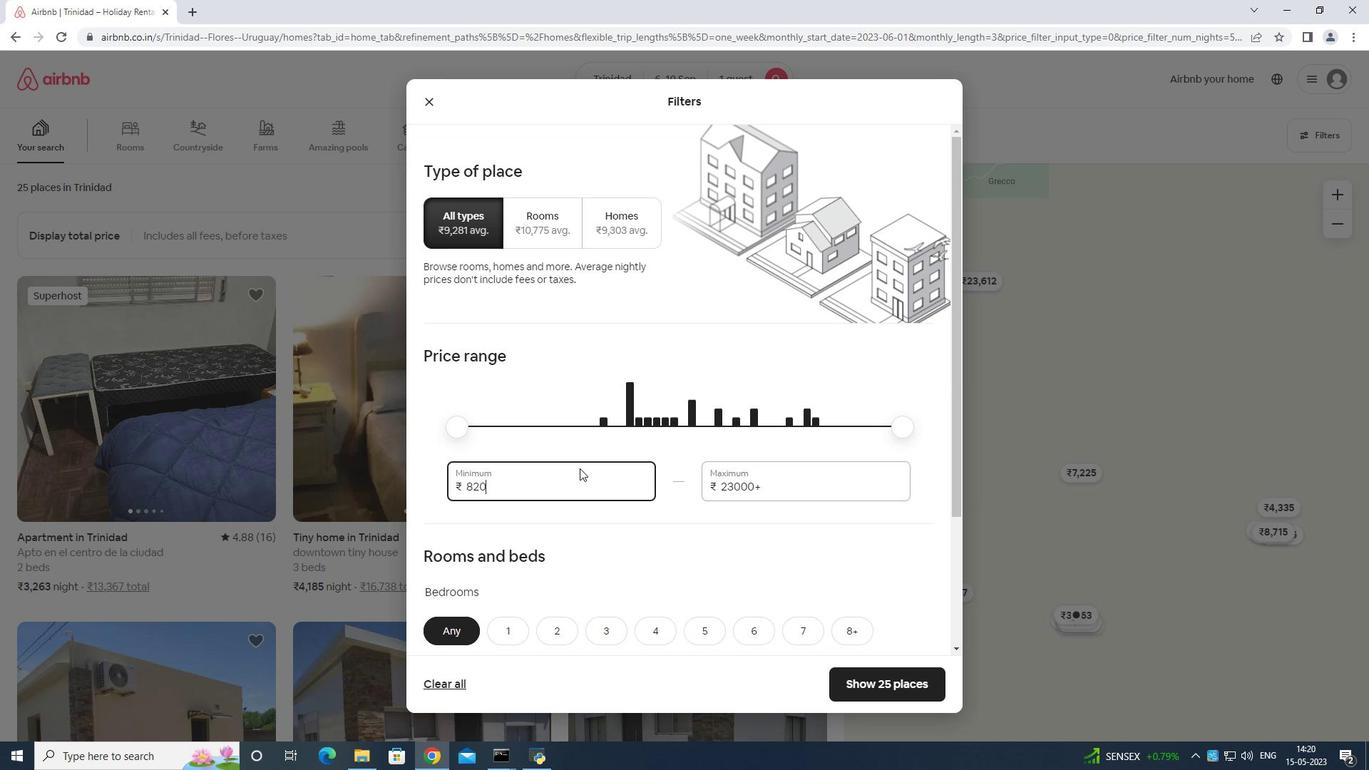 
Action: Mouse moved to (579, 468)
Screenshot: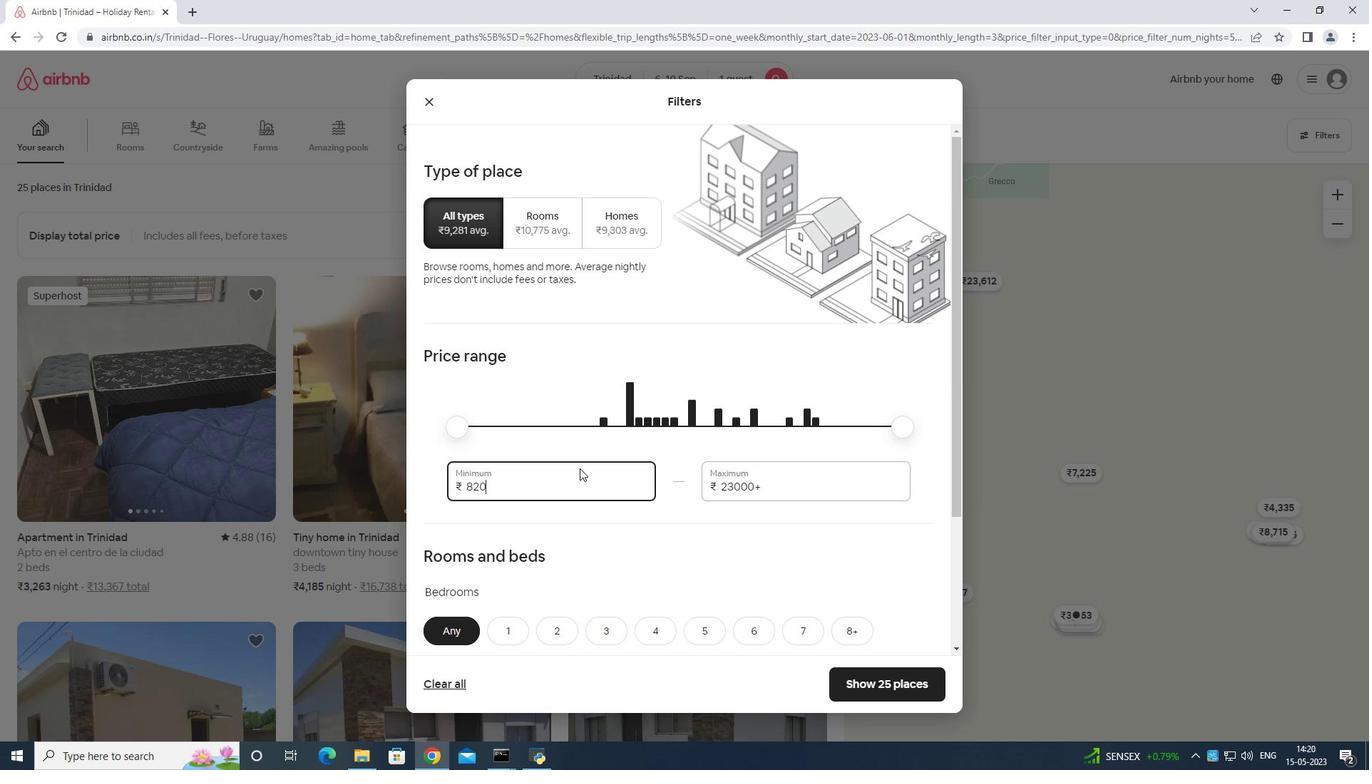 
Action: Key pressed <Key.backspace>
Screenshot: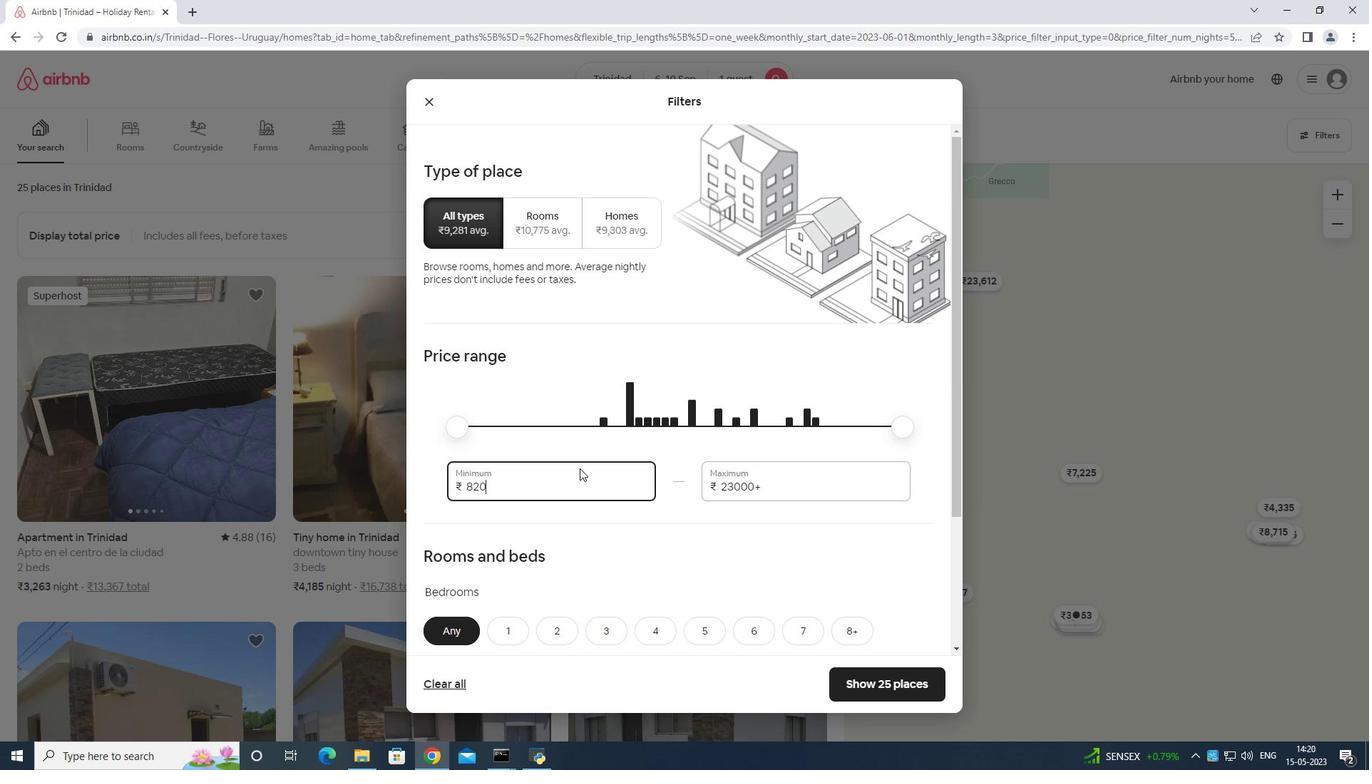 
Action: Mouse moved to (581, 467)
Screenshot: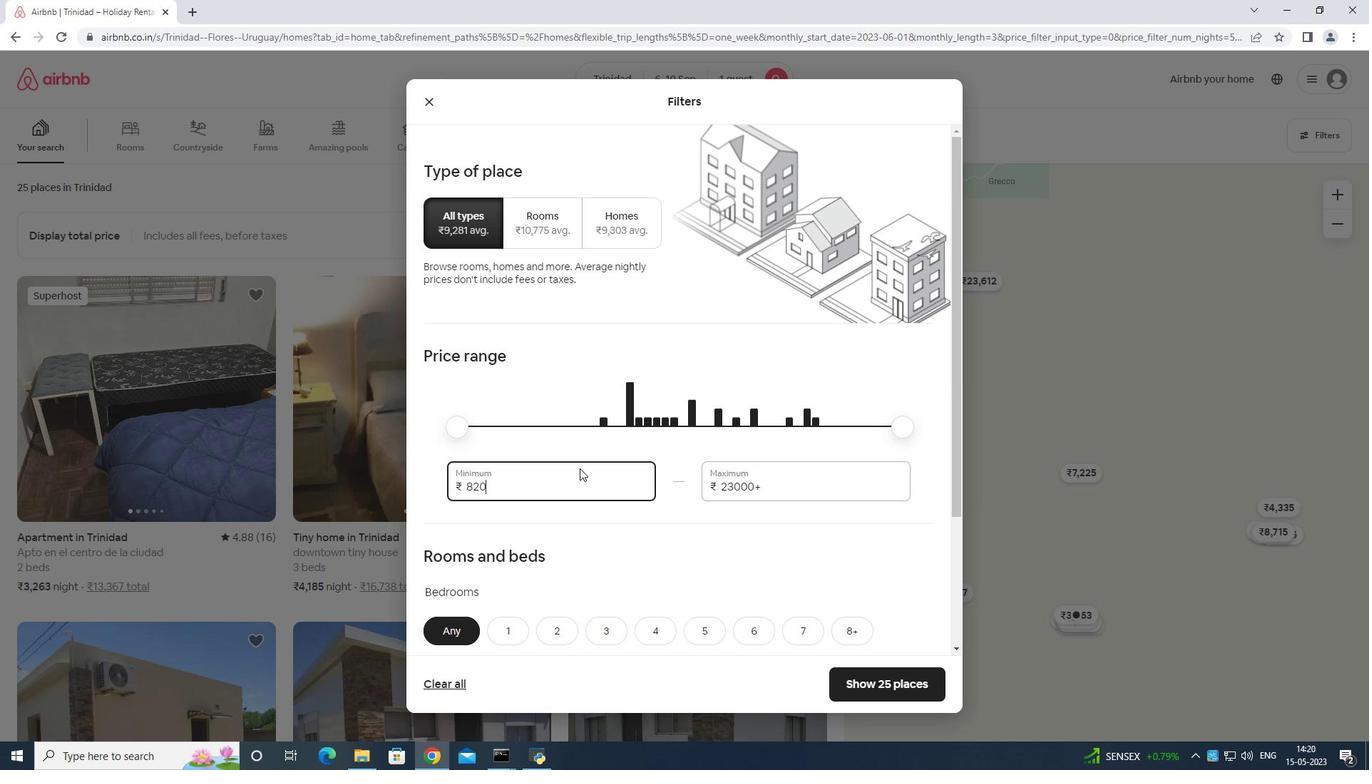 
Action: Key pressed <Key.backspace>
Screenshot: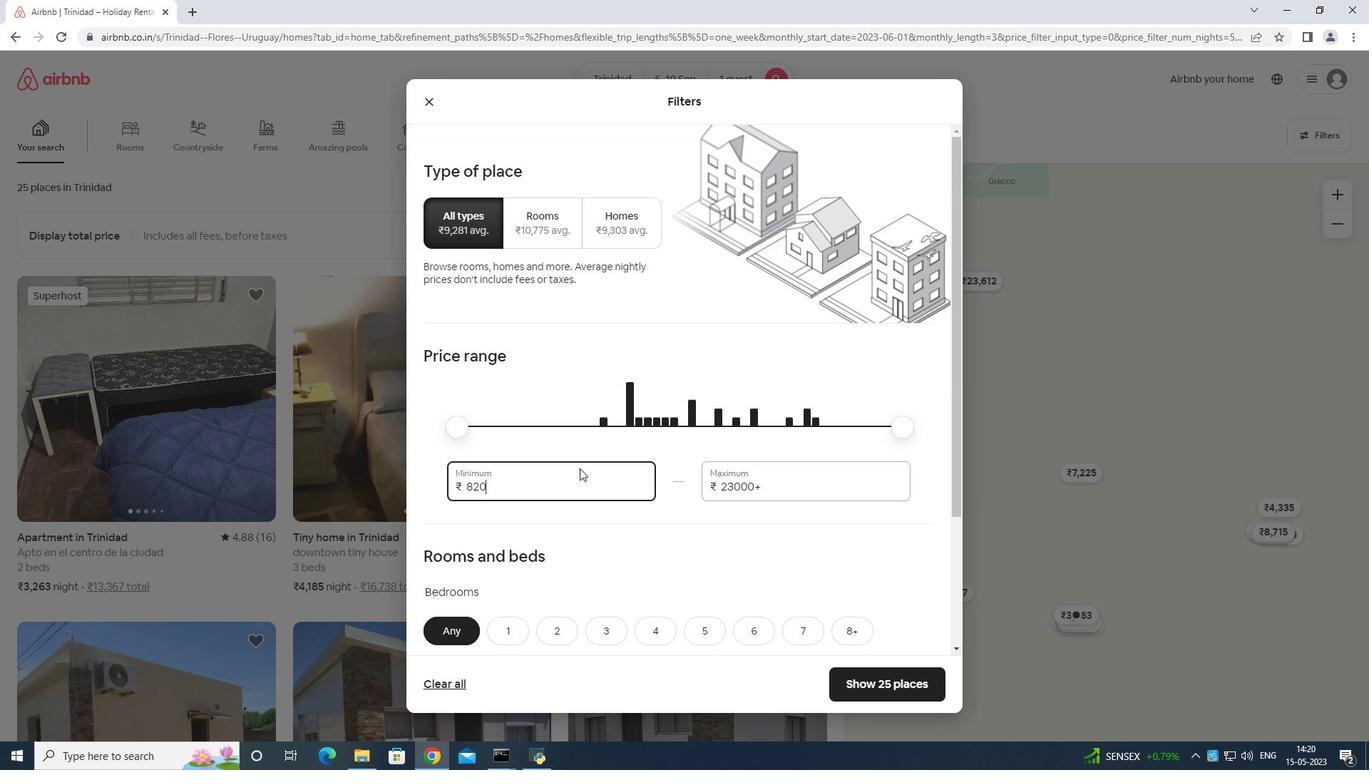 
Action: Mouse moved to (584, 465)
Screenshot: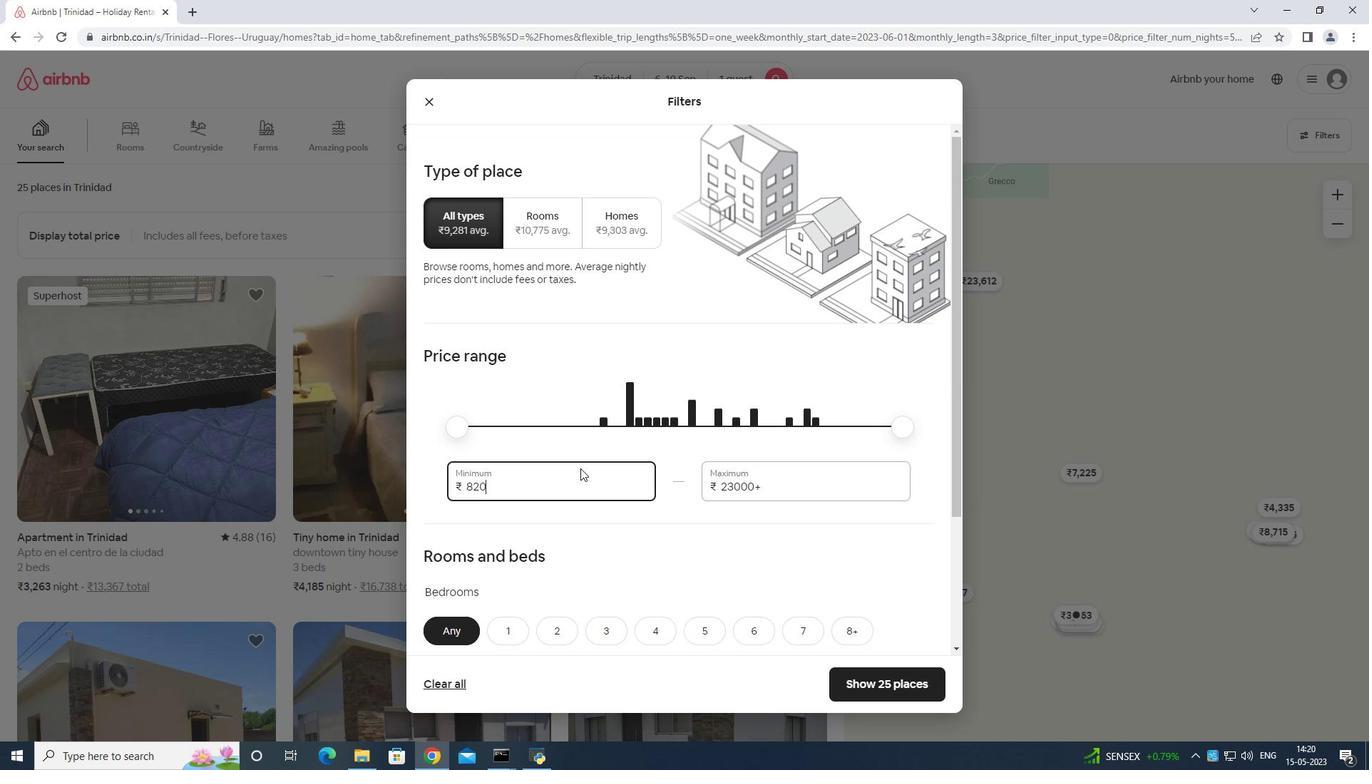 
Action: Key pressed <Key.backspace>
Screenshot: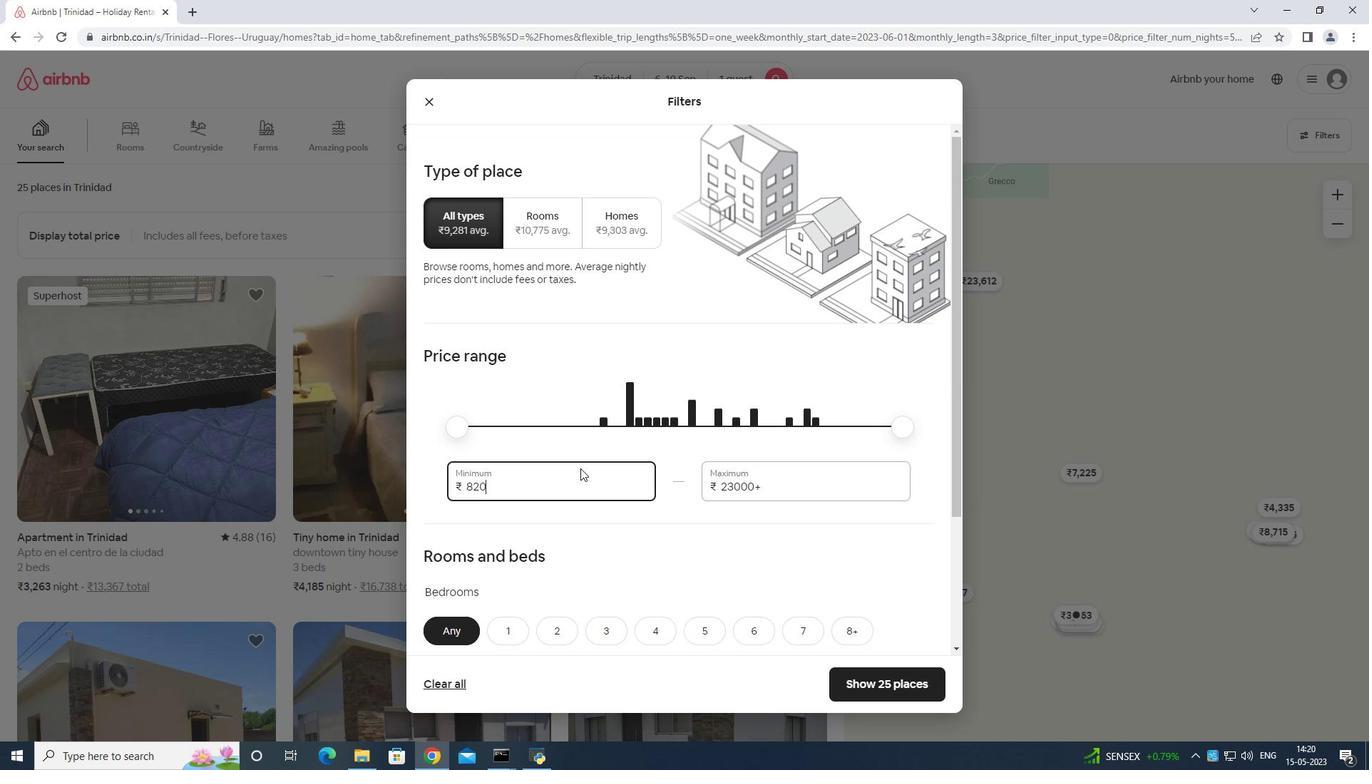 
Action: Mouse moved to (584, 464)
Screenshot: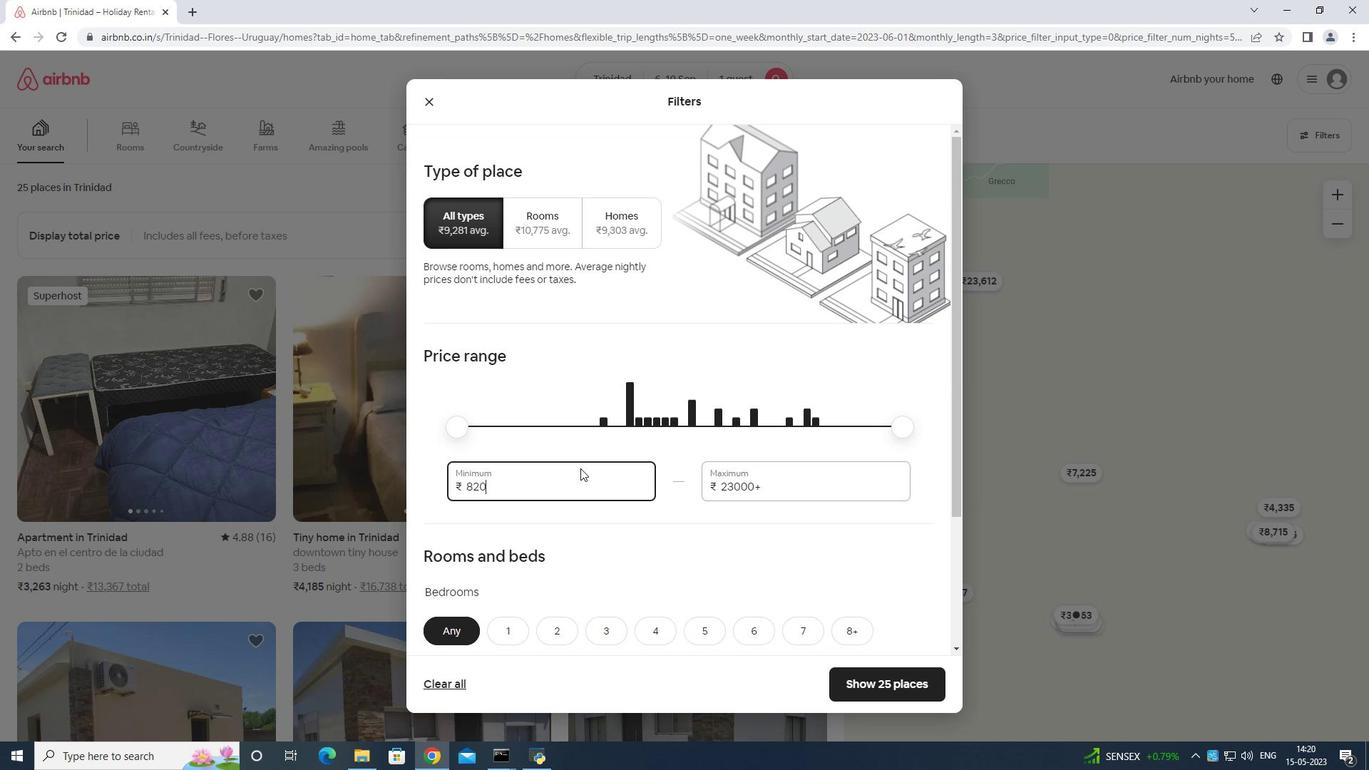 
Action: Key pressed <Key.backspace>
Screenshot: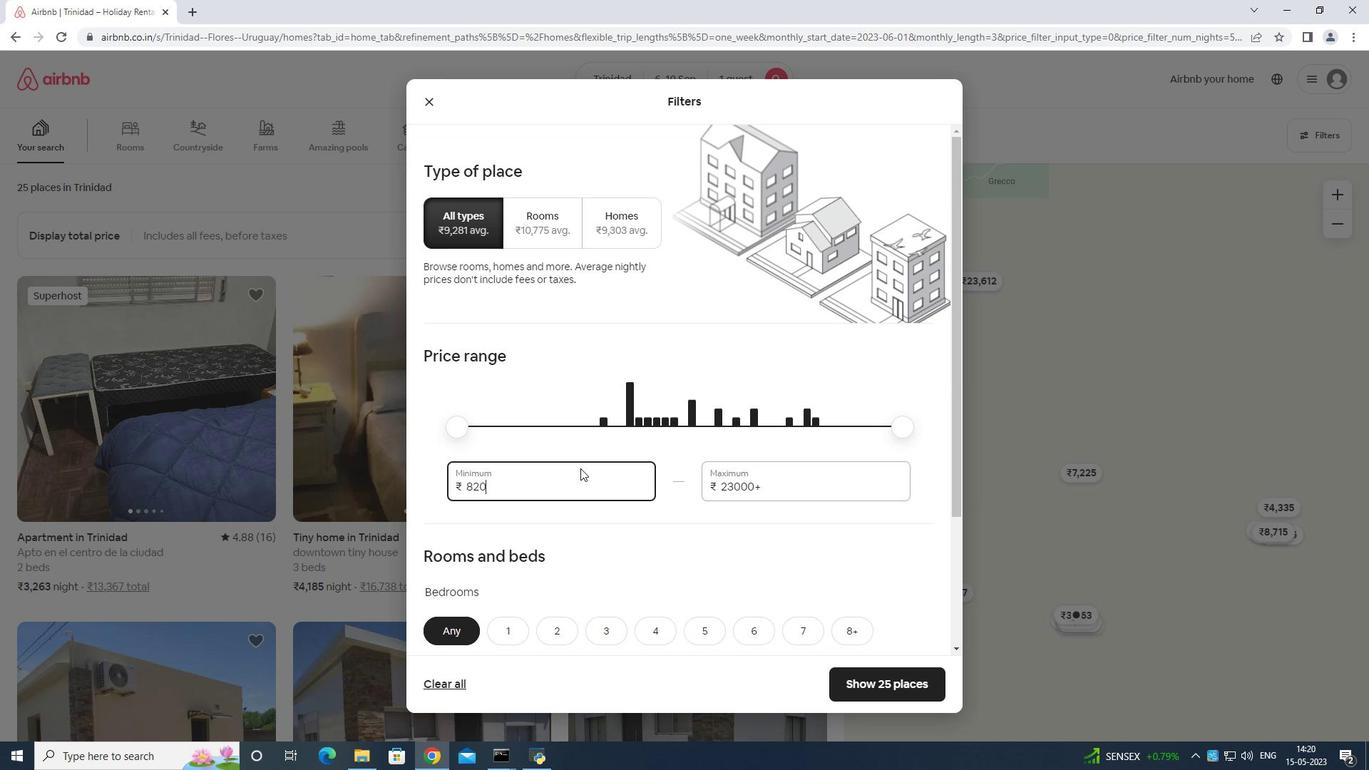 
Action: Mouse moved to (584, 463)
Screenshot: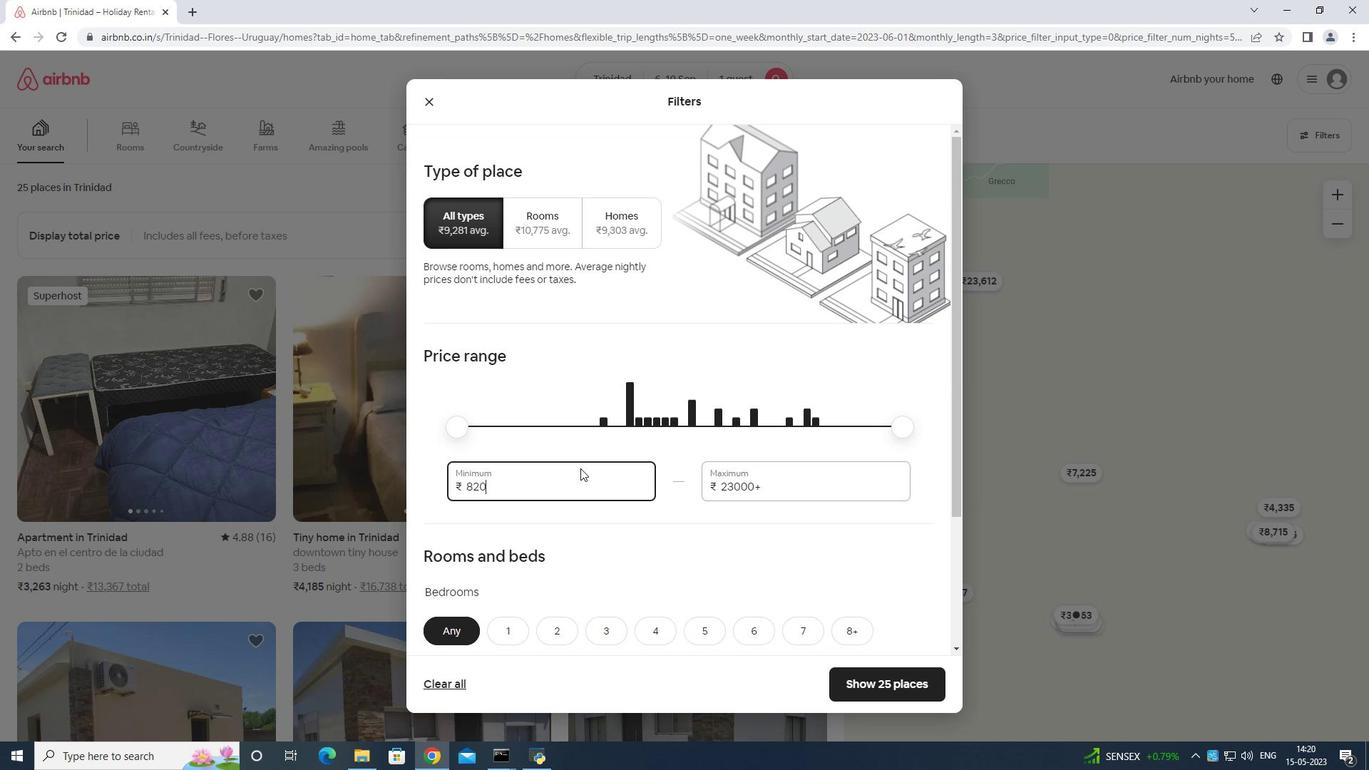 
Action: Key pressed <Key.backspace>
Screenshot: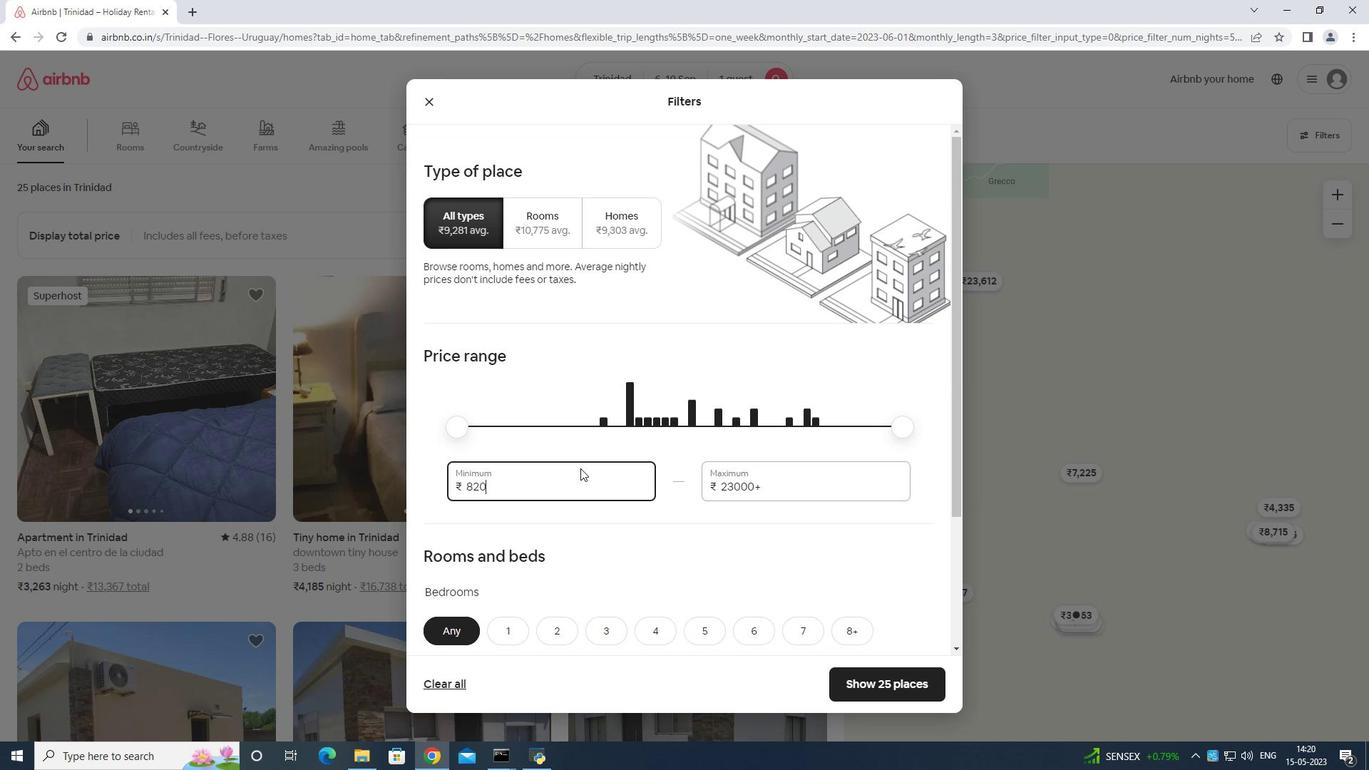 
Action: Mouse moved to (586, 461)
Screenshot: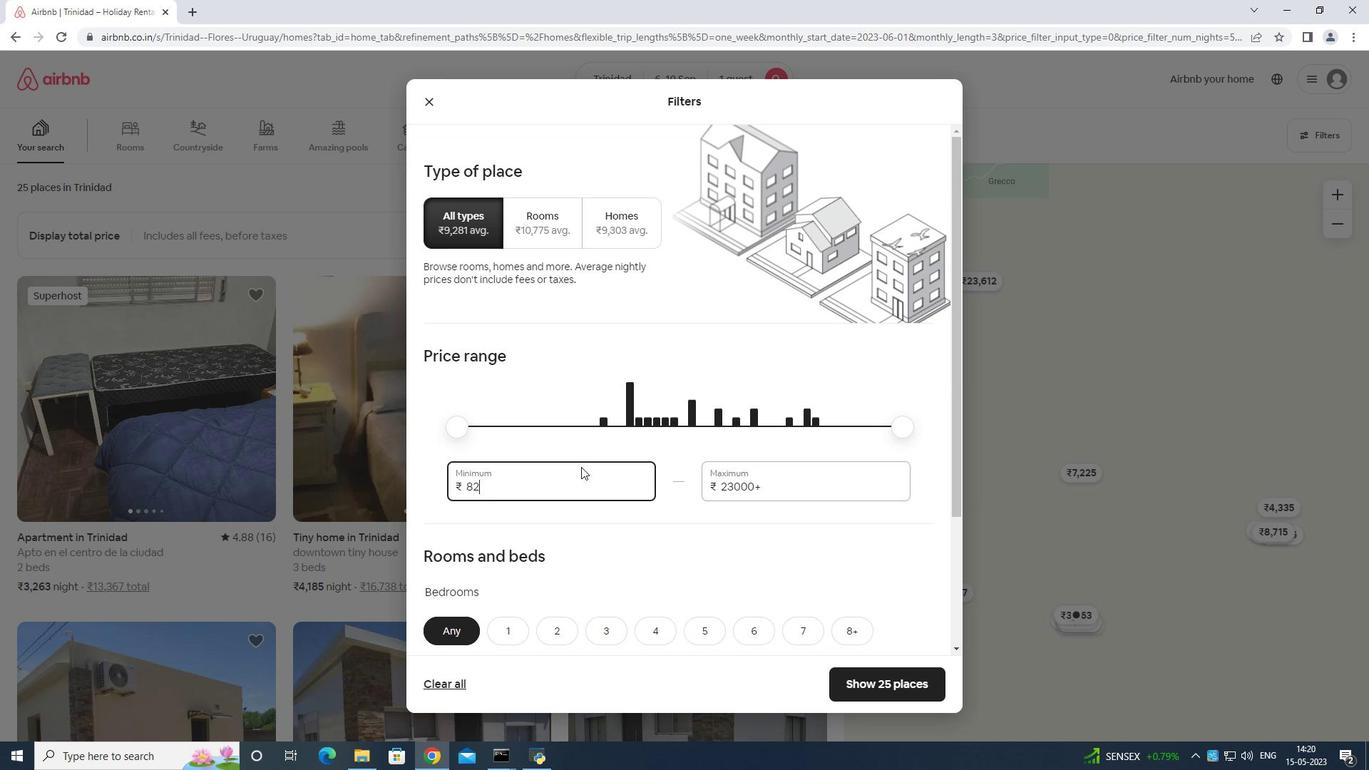 
Action: Key pressed <Key.backspace>
Screenshot: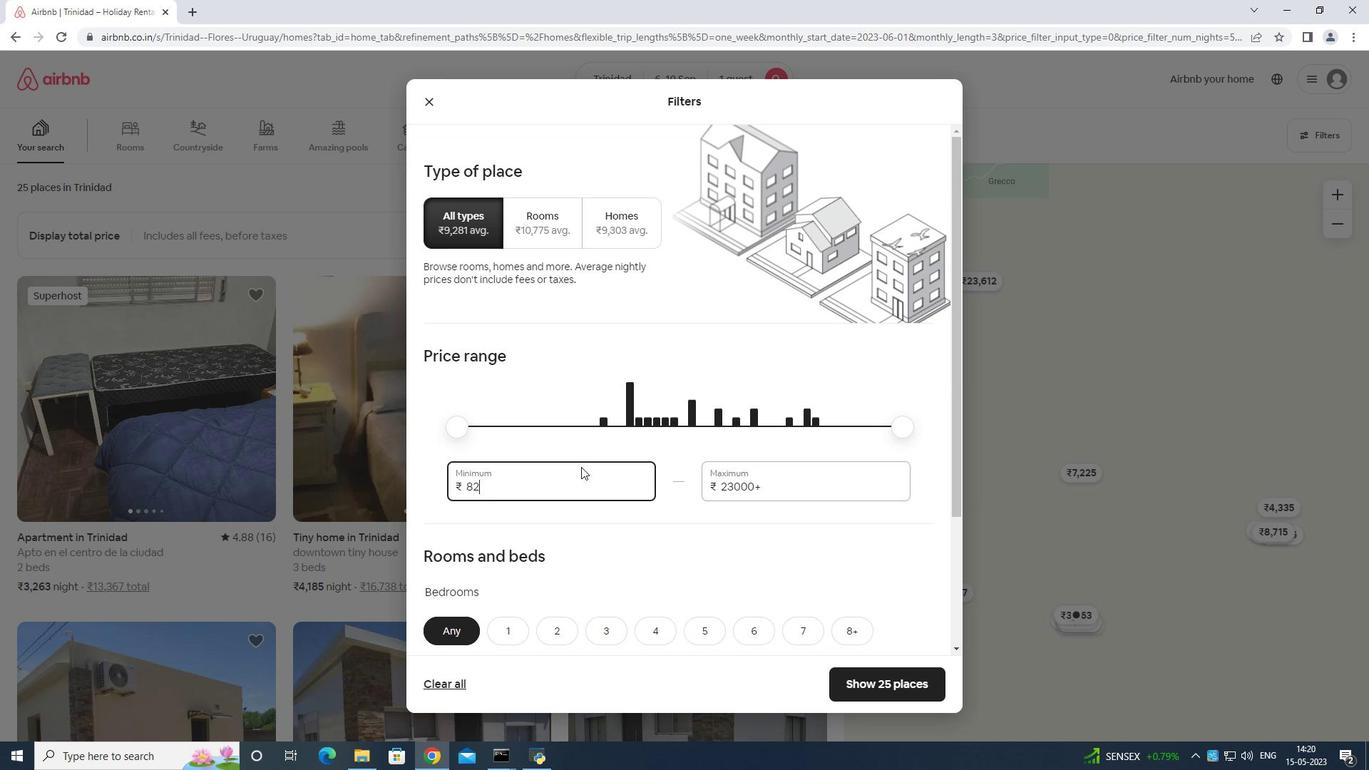 
Action: Mouse moved to (587, 460)
Screenshot: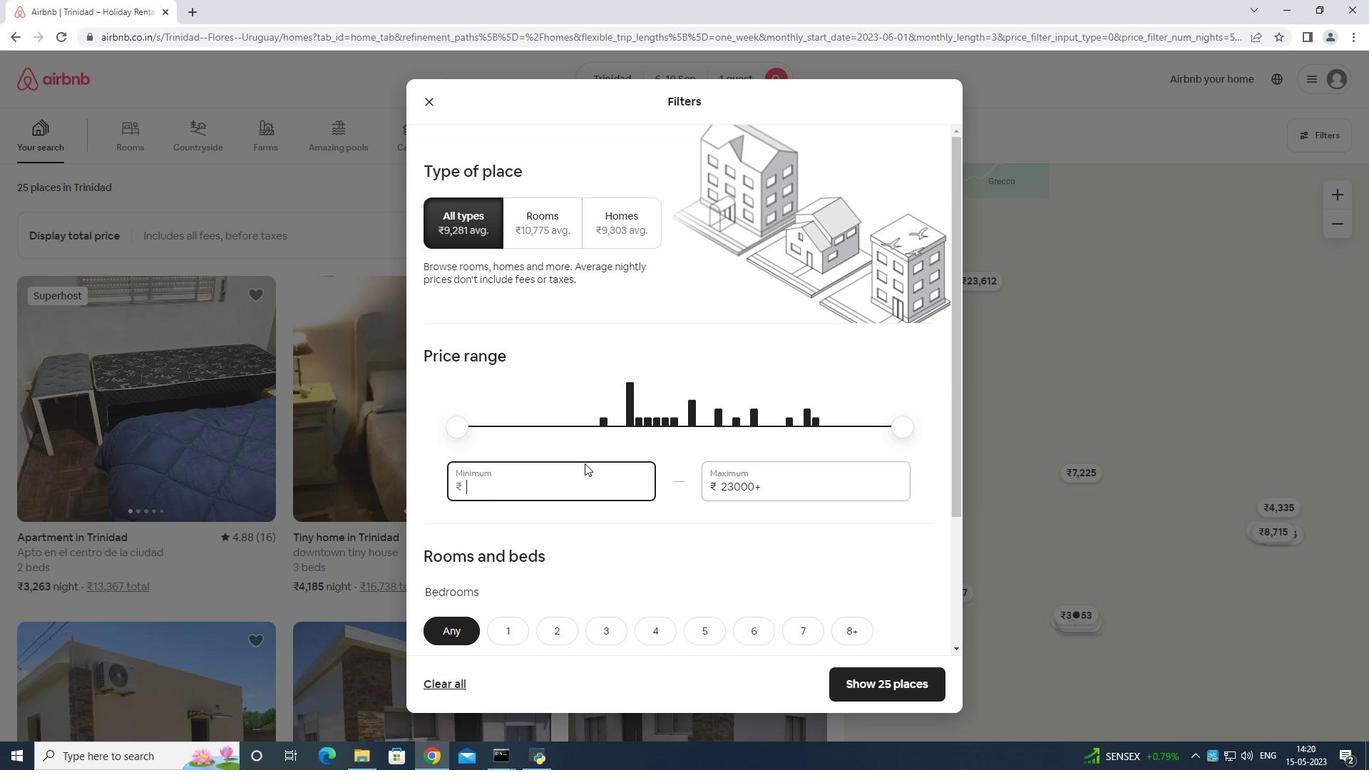 
Action: Key pressed <Key.backspace>
Screenshot: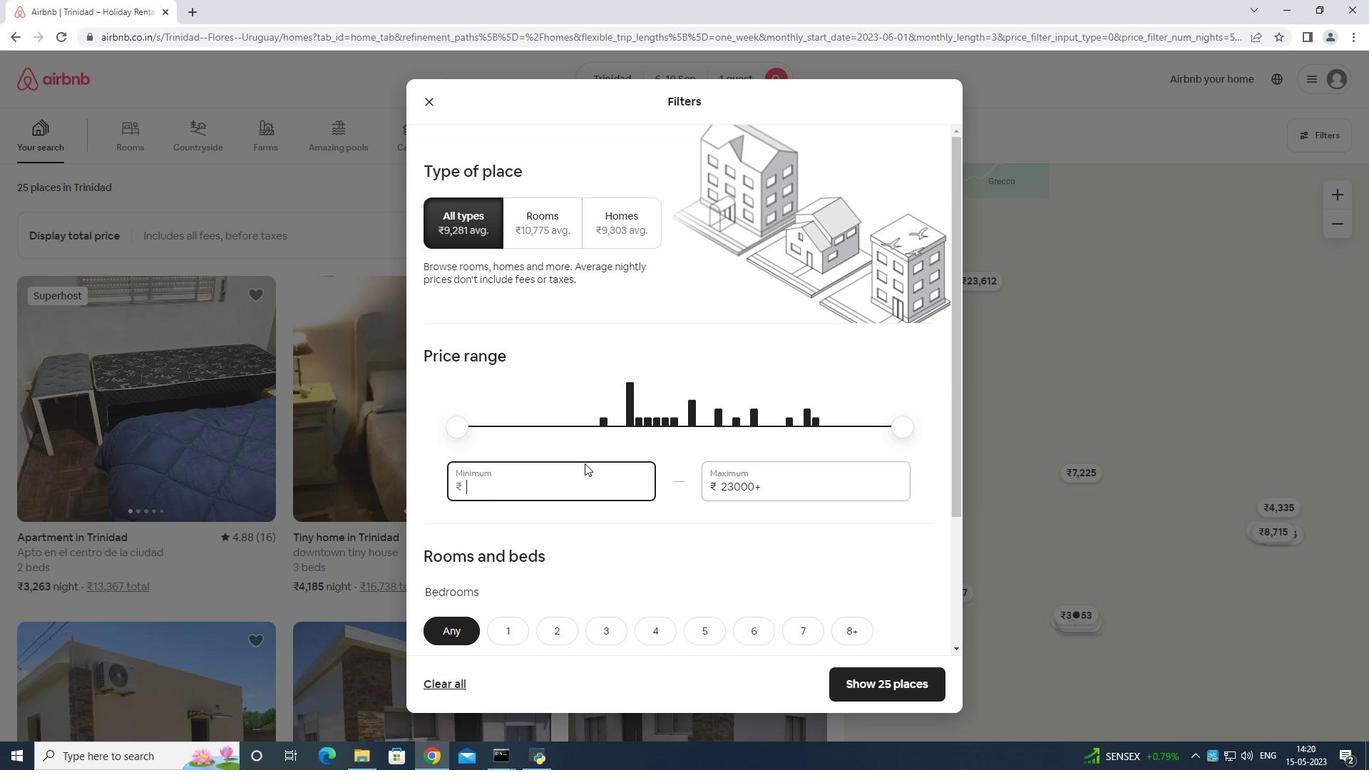 
Action: Mouse moved to (587, 458)
Screenshot: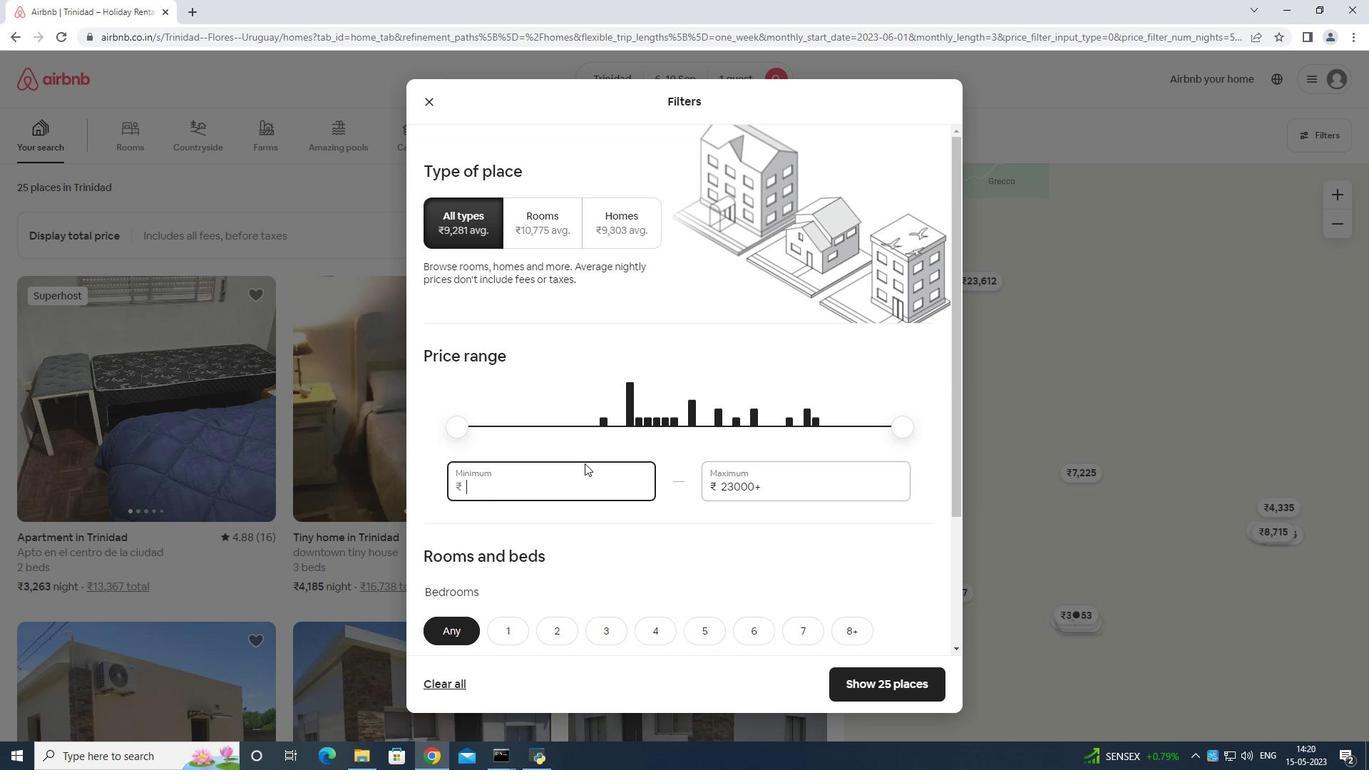 
Action: Key pressed <Key.backspace>
Screenshot: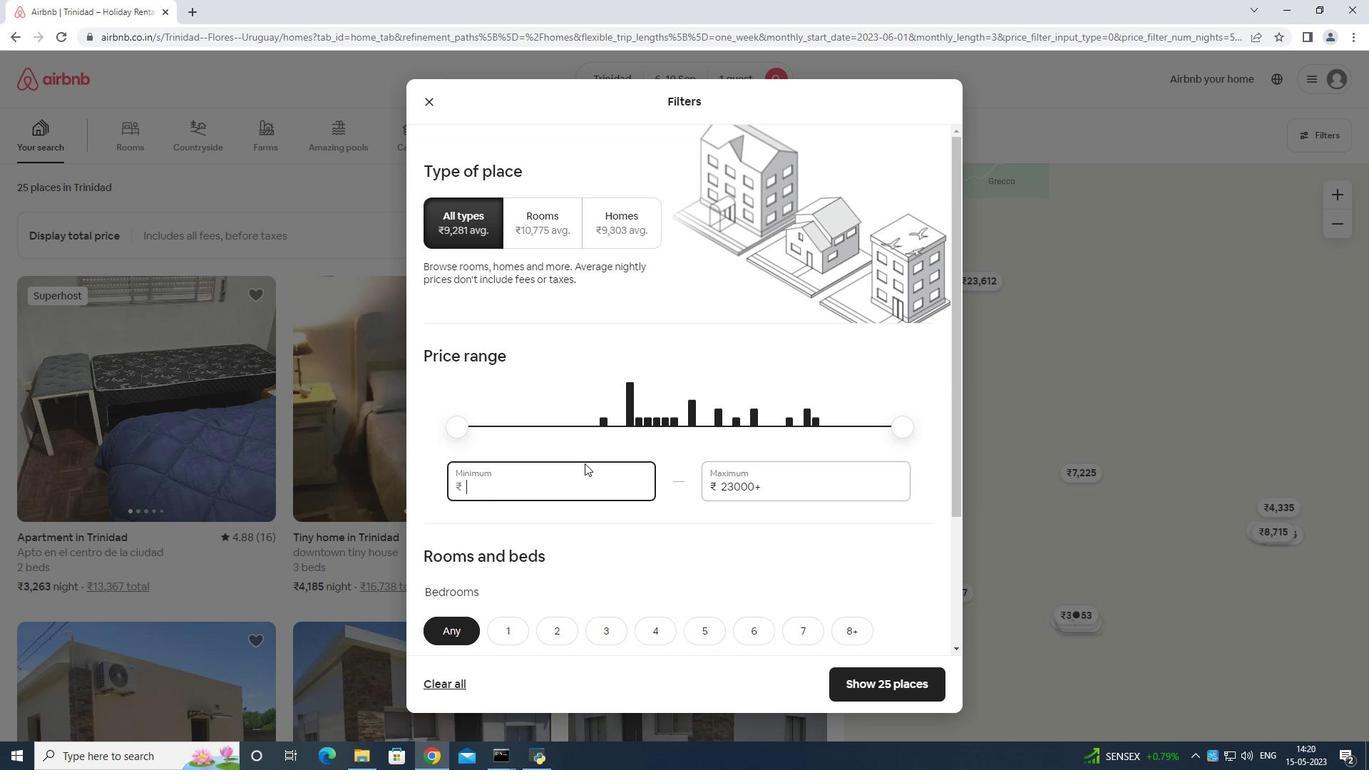 
Action: Mouse moved to (588, 457)
Screenshot: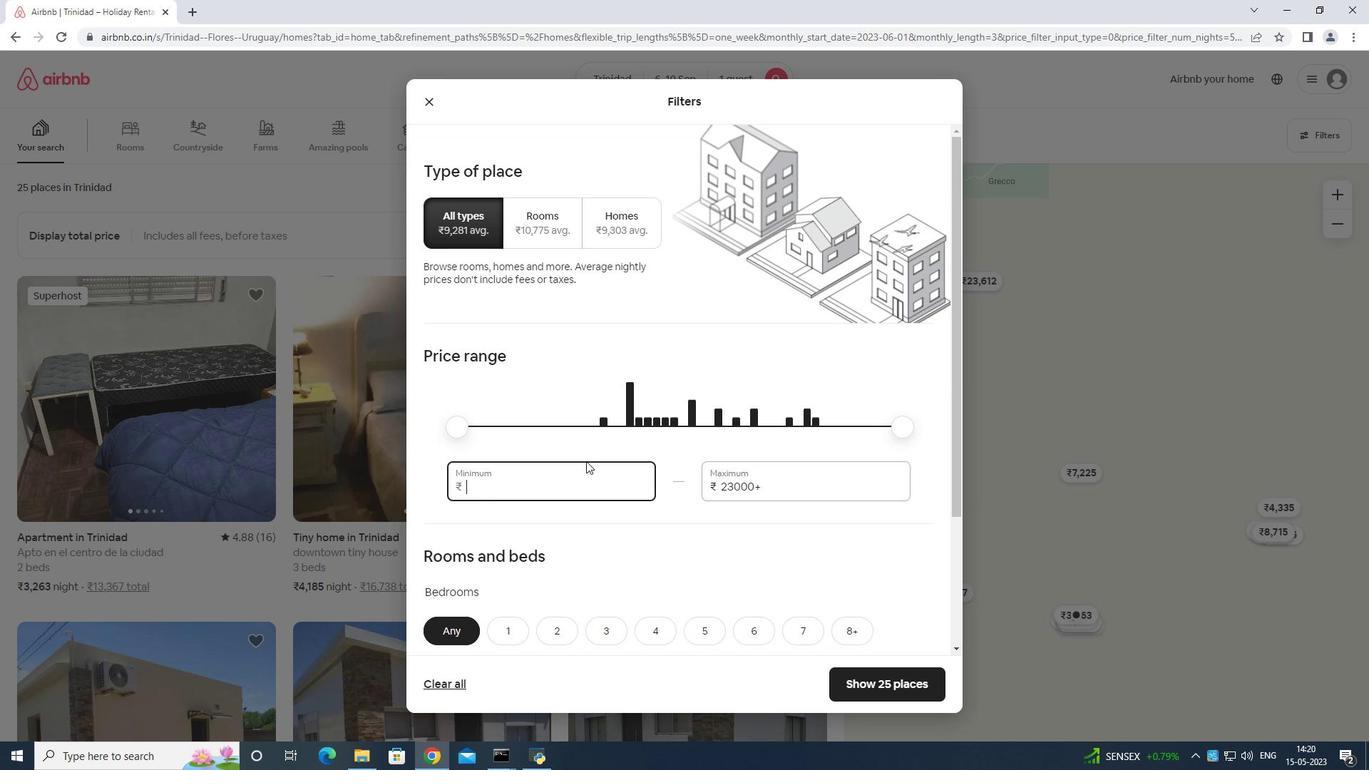 
Action: Key pressed <Key.backspace>
Screenshot: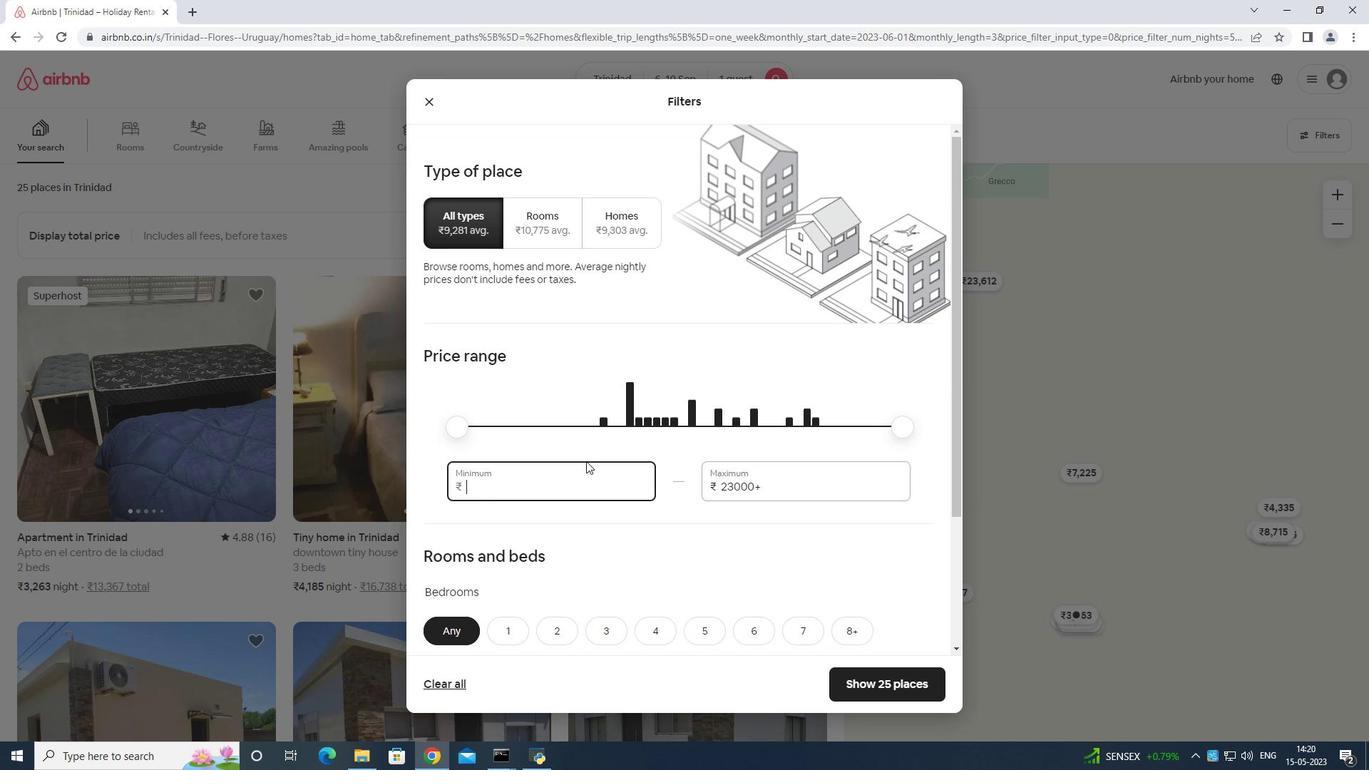 
Action: Mouse moved to (588, 457)
Screenshot: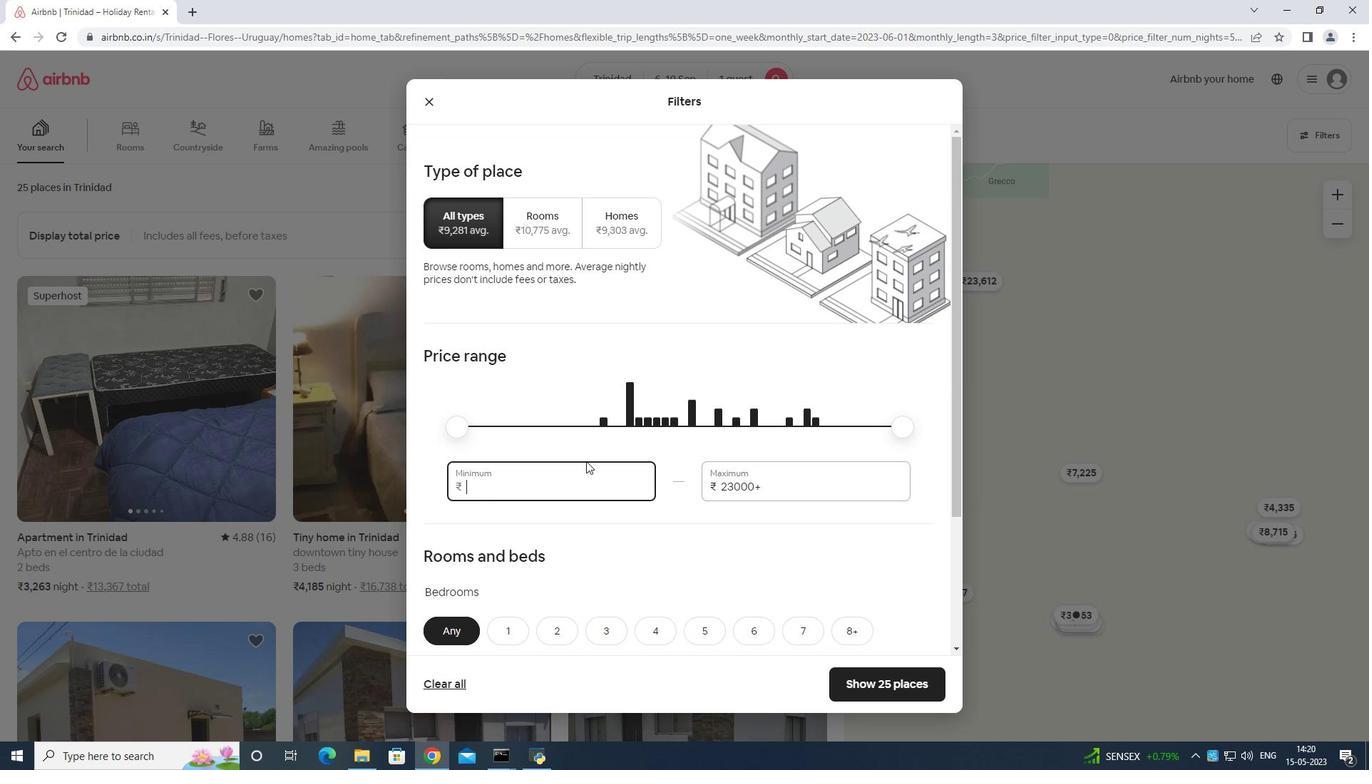 
Action: Key pressed <Key.backspace>
Screenshot: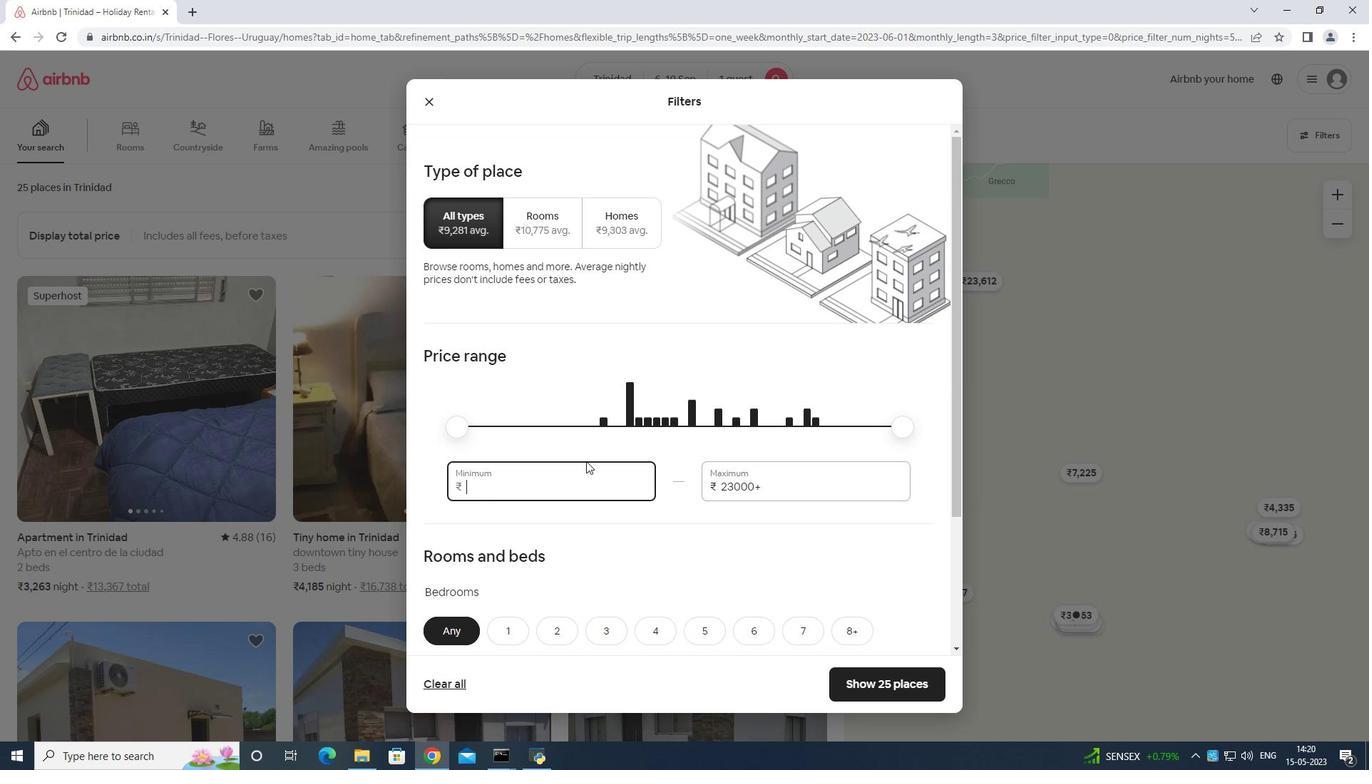 
Action: Mouse moved to (589, 457)
Screenshot: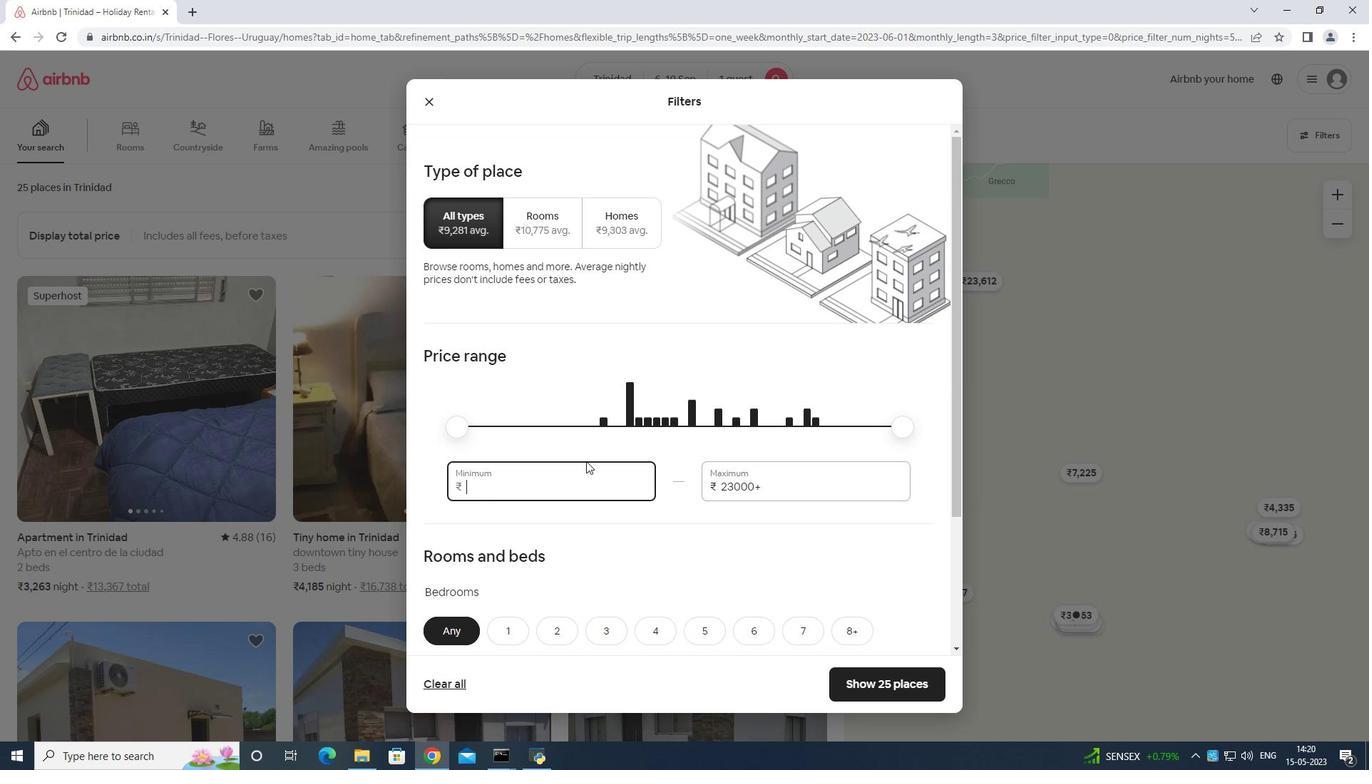 
Action: Key pressed <Key.backspace>
Screenshot: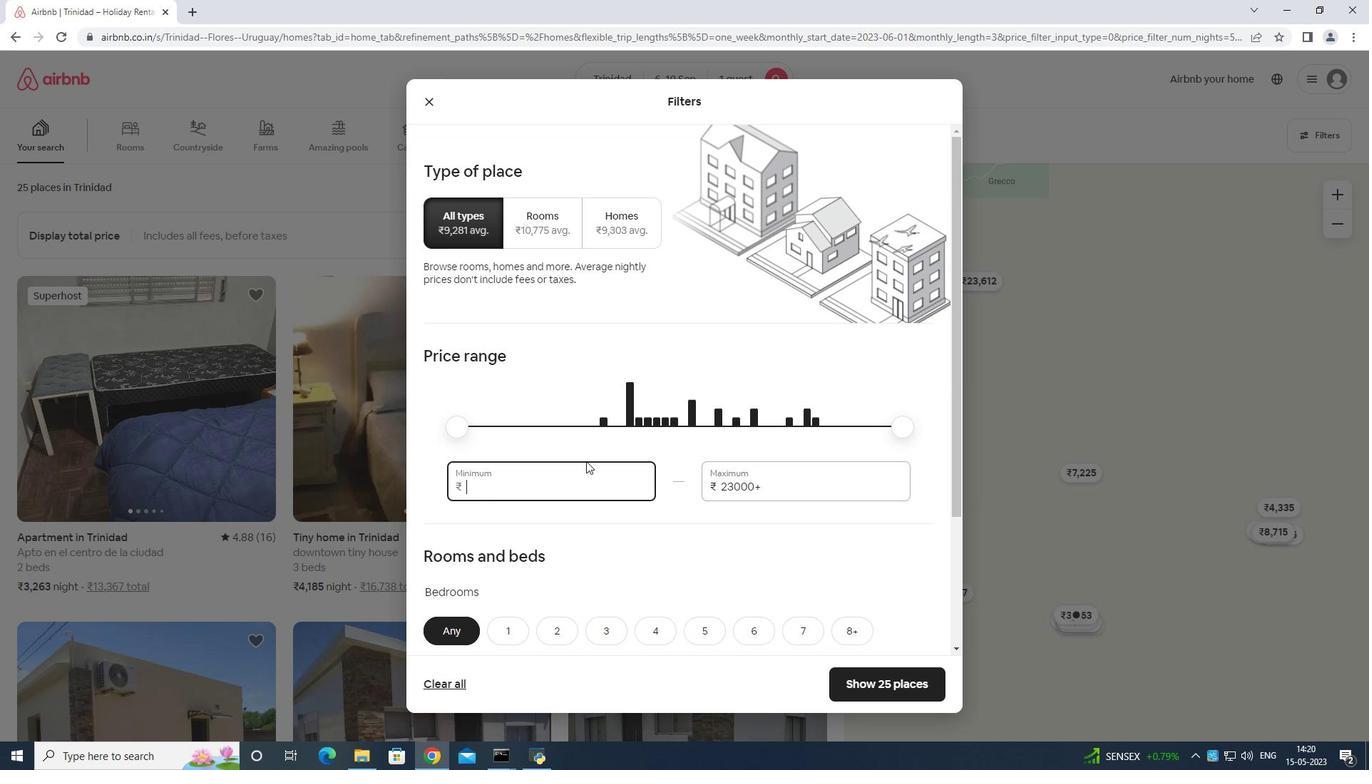 
Action: Mouse moved to (590, 455)
Screenshot: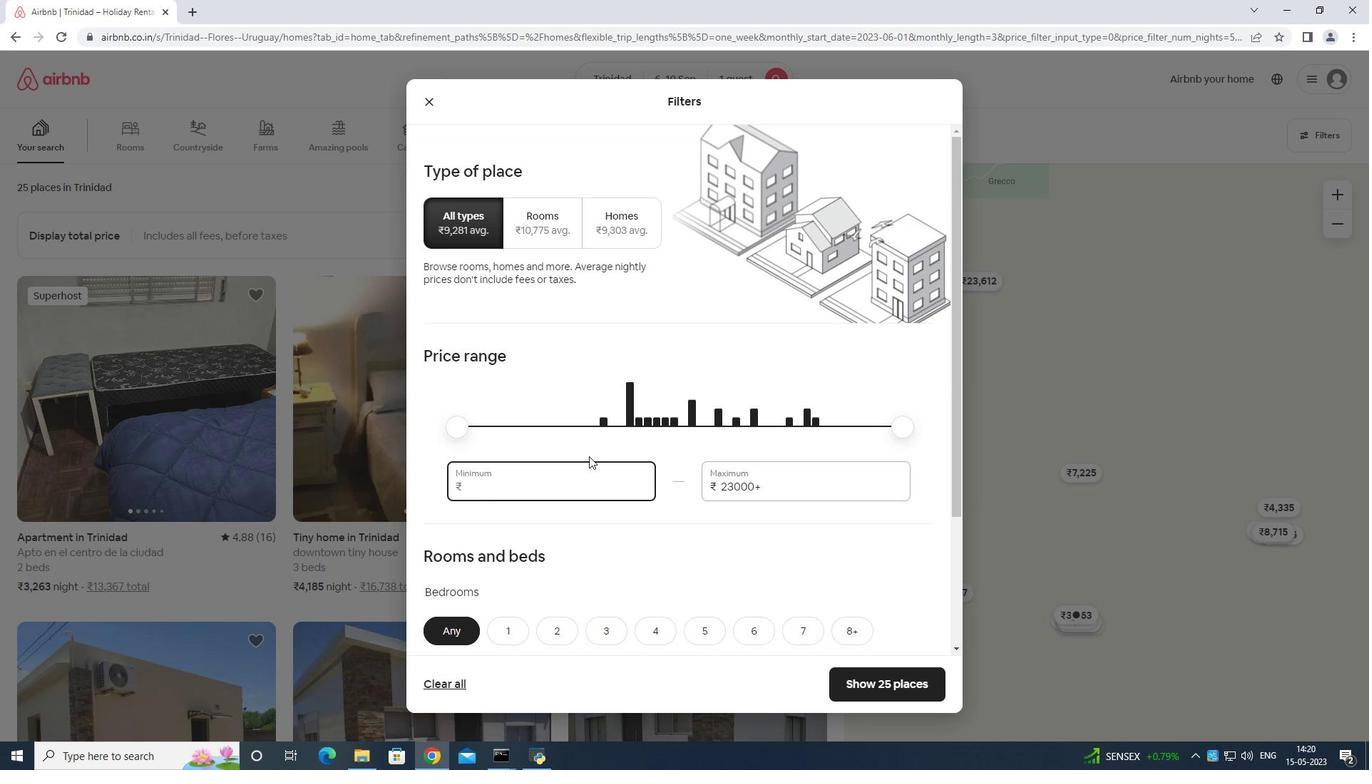 
Action: Key pressed 9
Screenshot: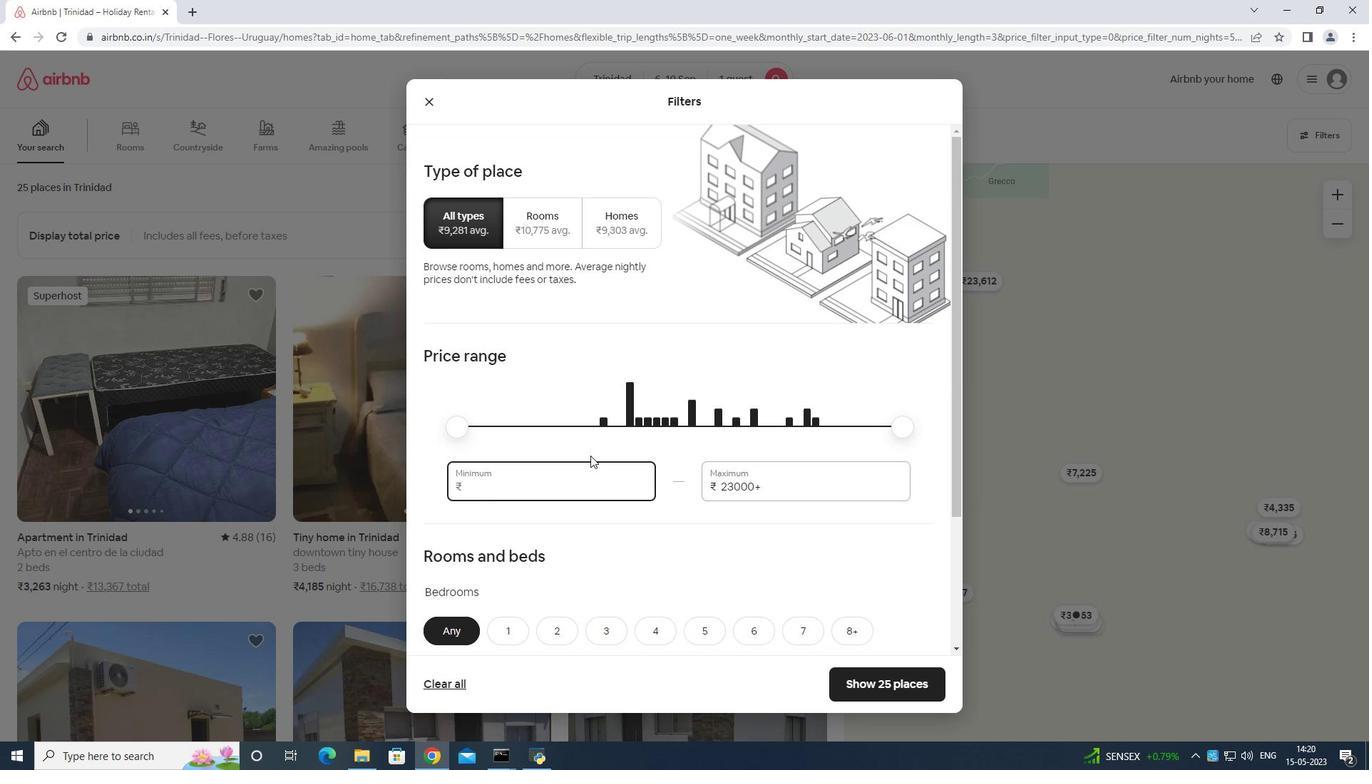 
Action: Mouse moved to (594, 455)
Screenshot: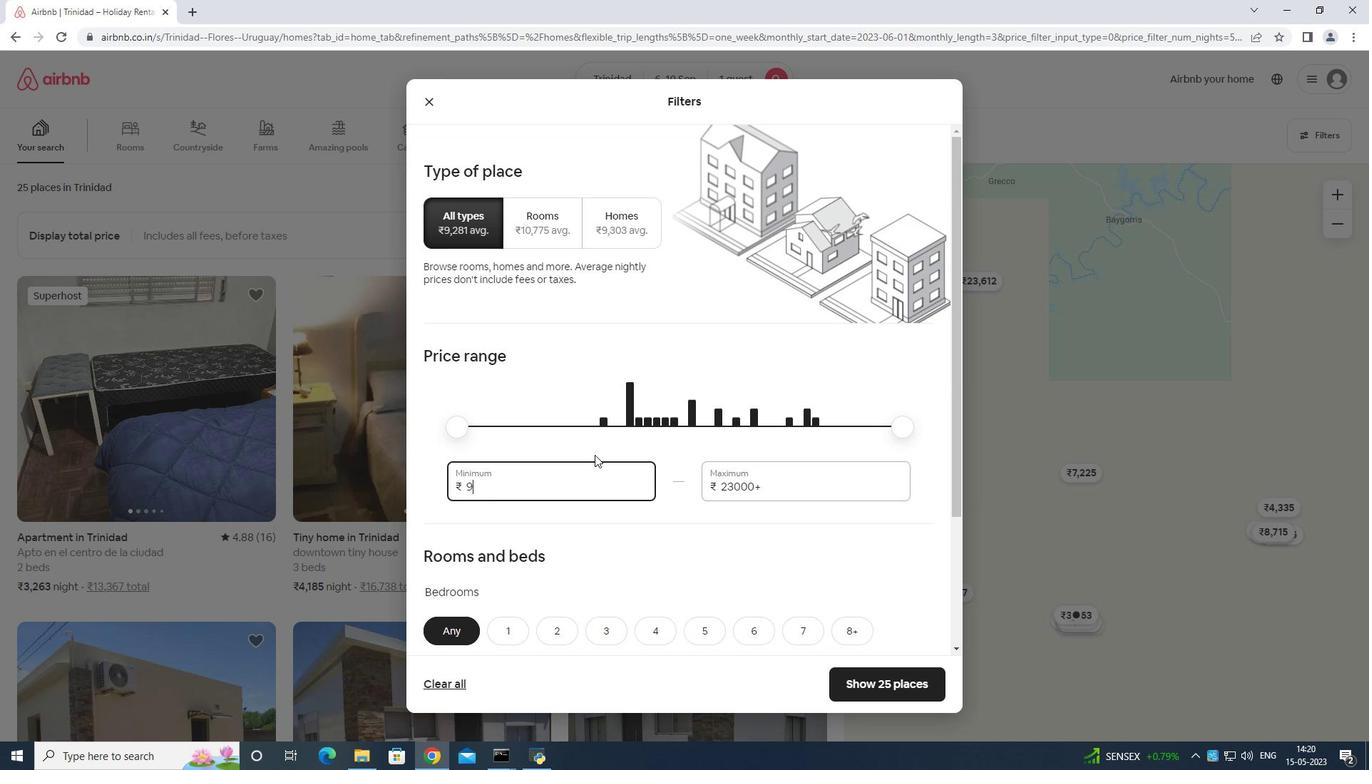 
Action: Key pressed 00
Screenshot: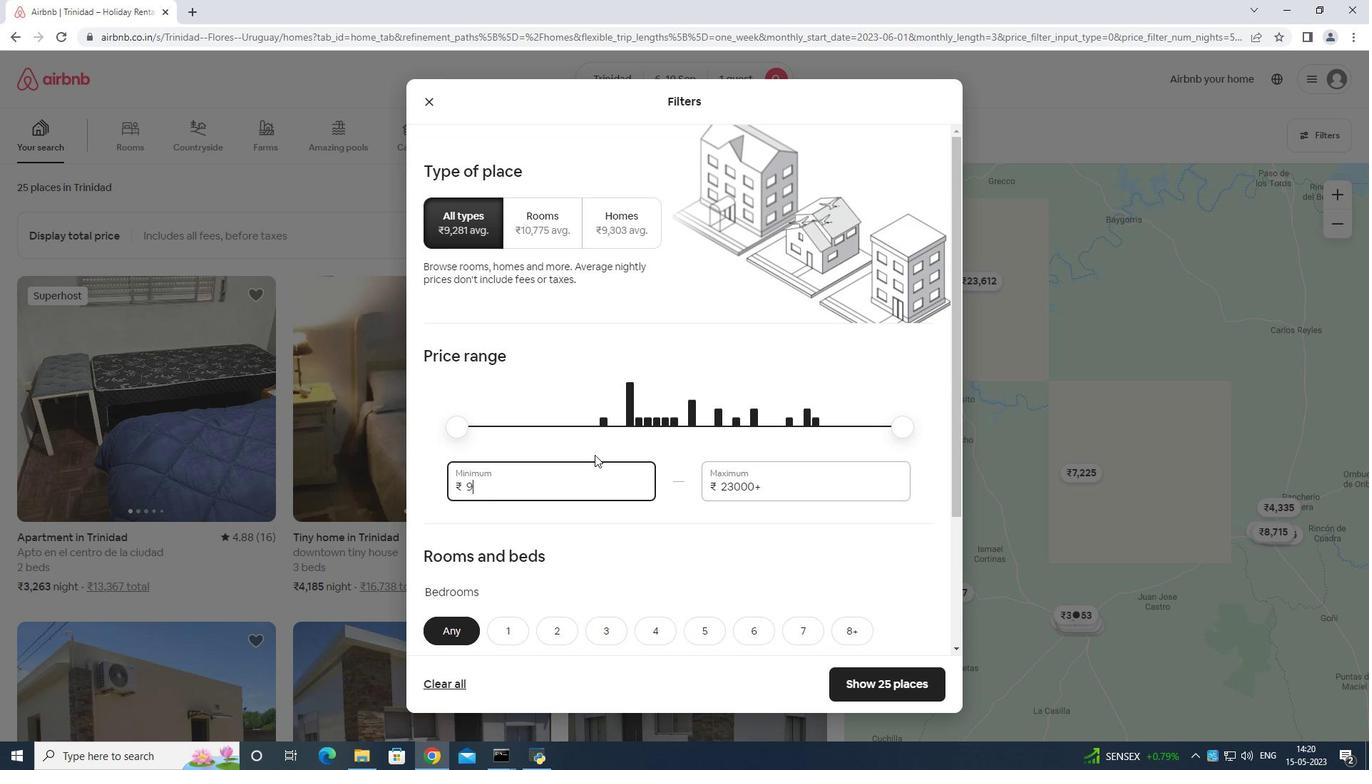 
Action: Mouse moved to (688, 455)
Screenshot: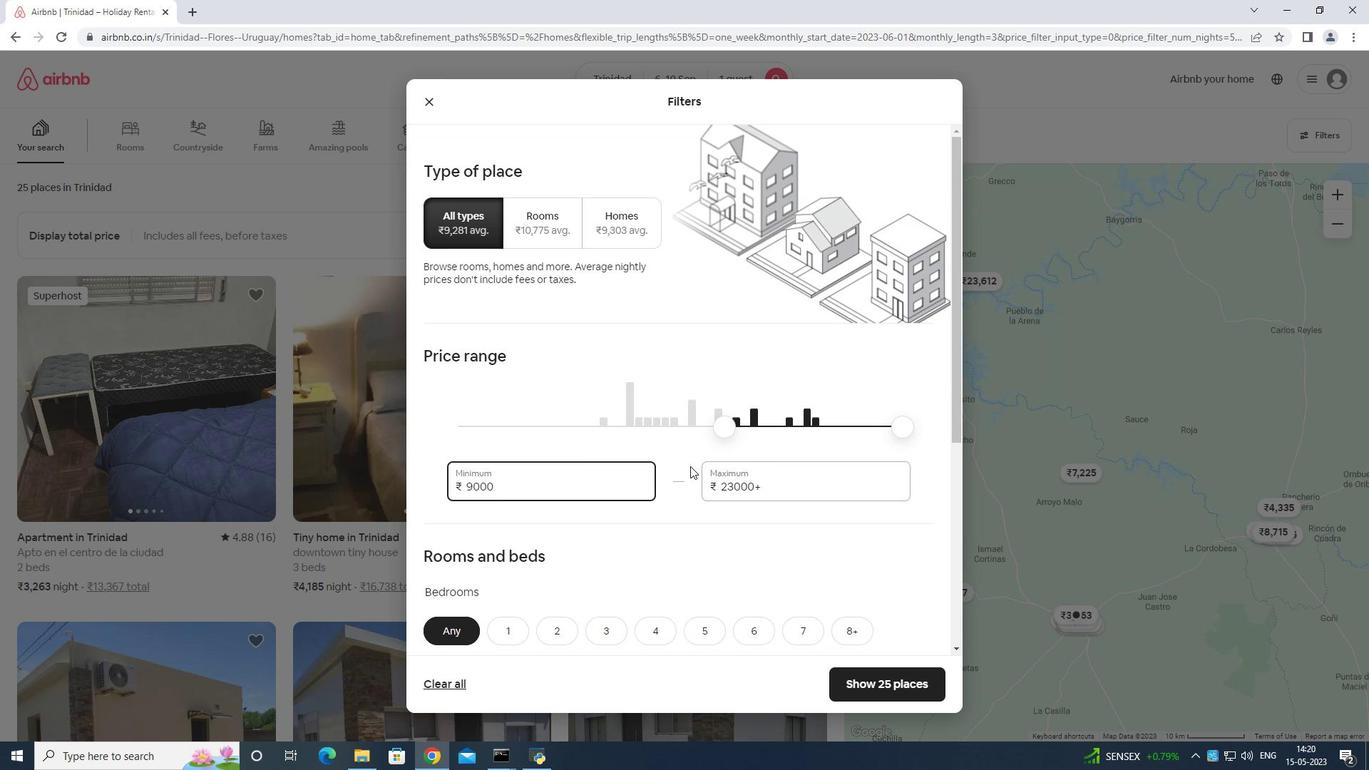
Action: Key pressed <Key.backspace>
Screenshot: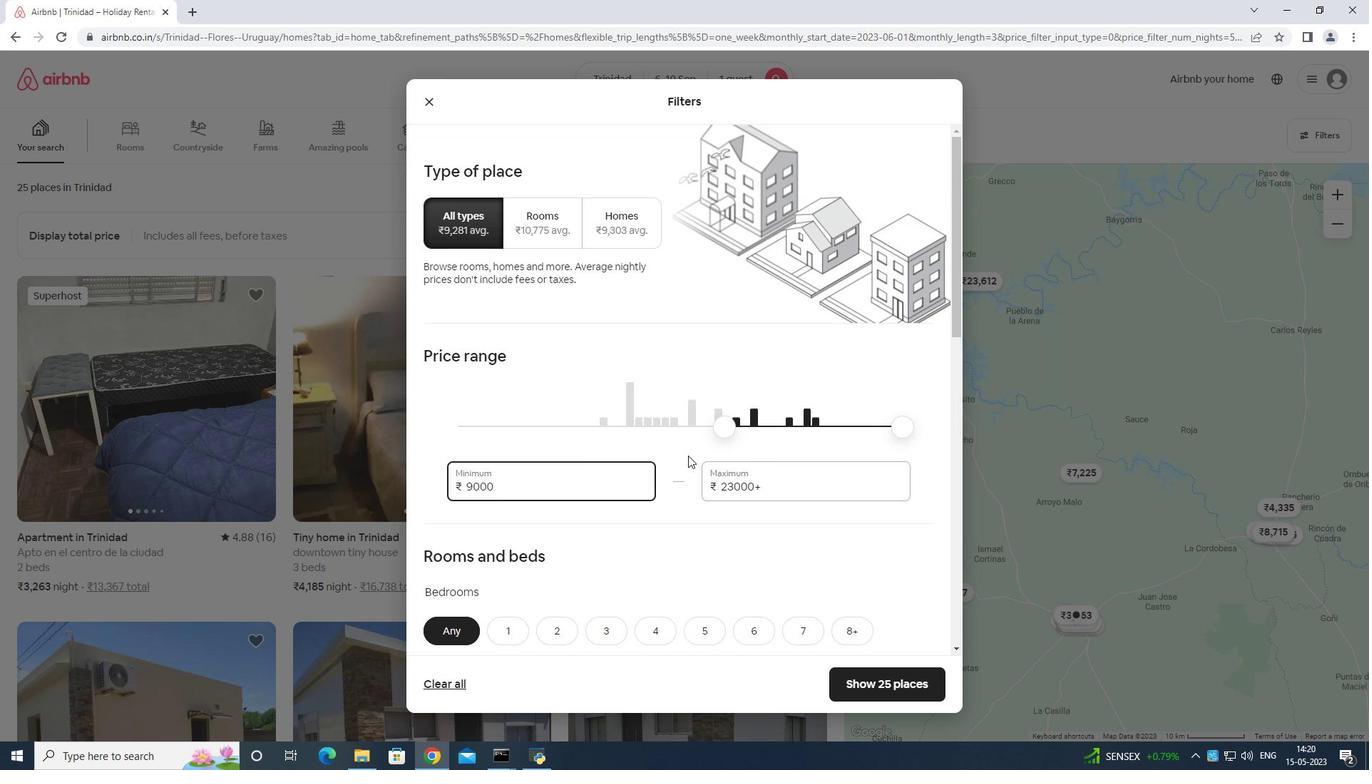 
Action: Mouse moved to (689, 450)
Screenshot: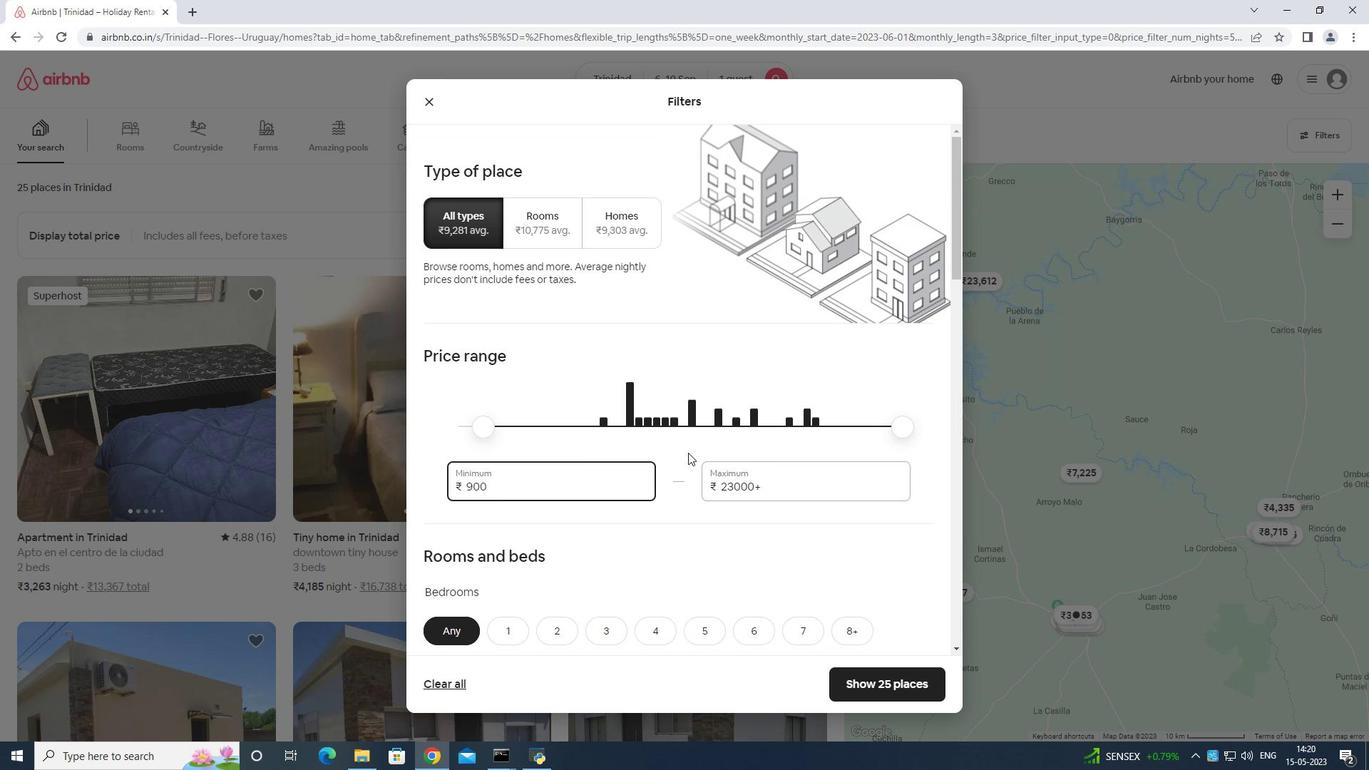 
Action: Key pressed 0
Screenshot: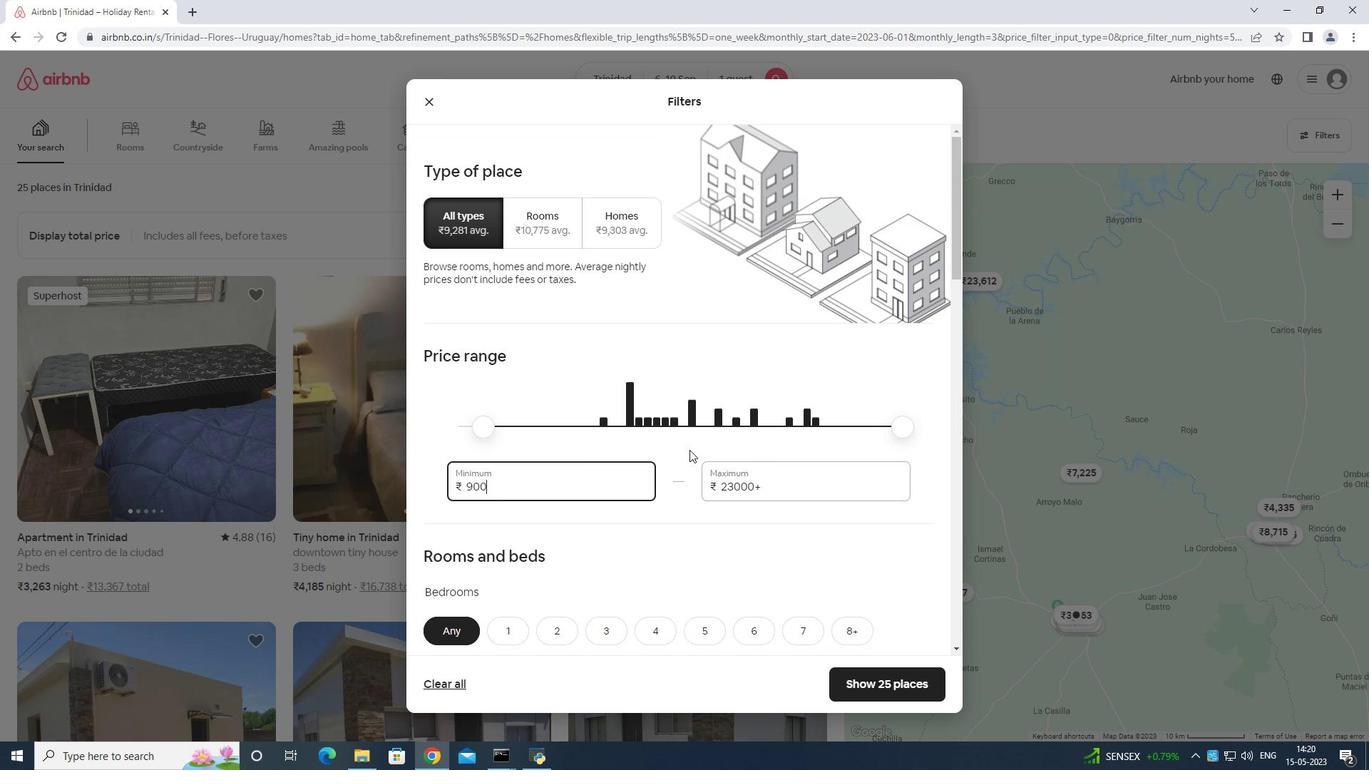 
Action: Mouse moved to (794, 490)
Screenshot: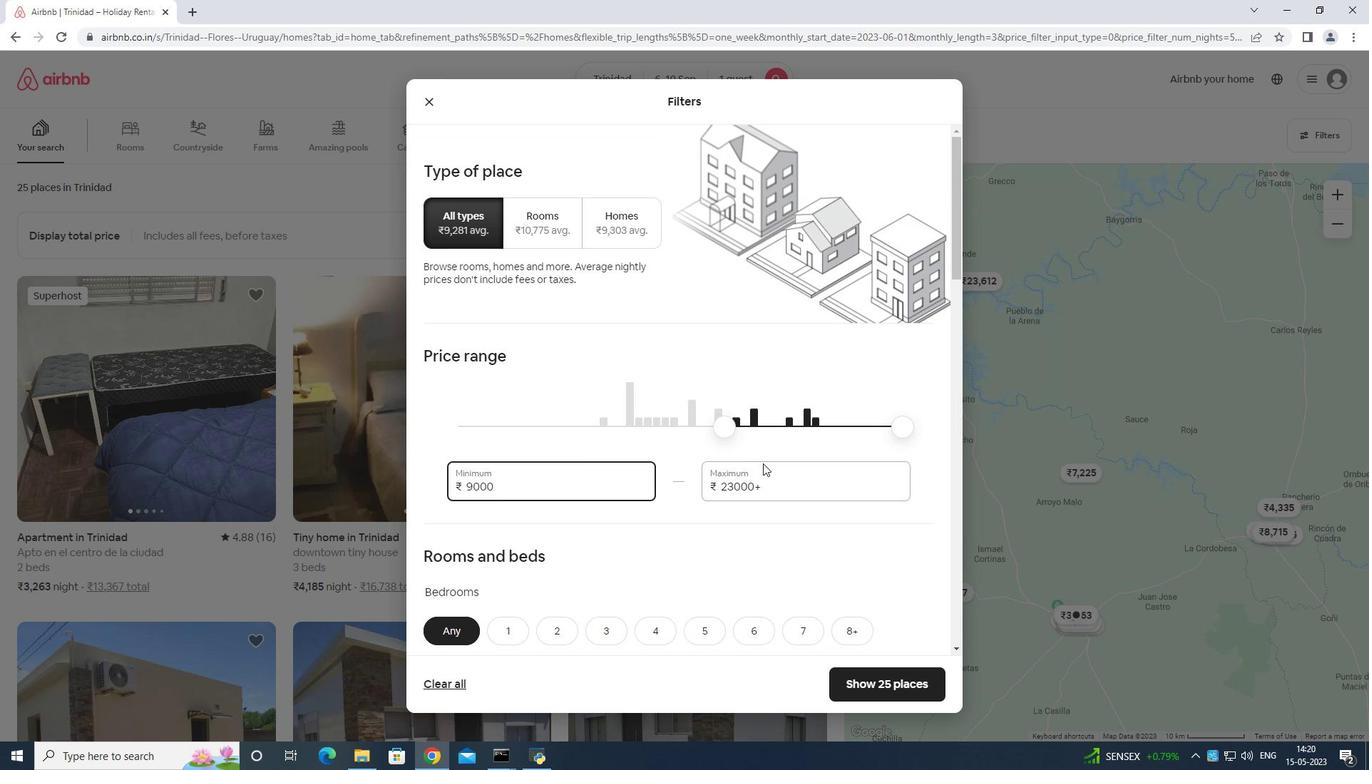 
Action: Mouse pressed left at (787, 488)
Screenshot: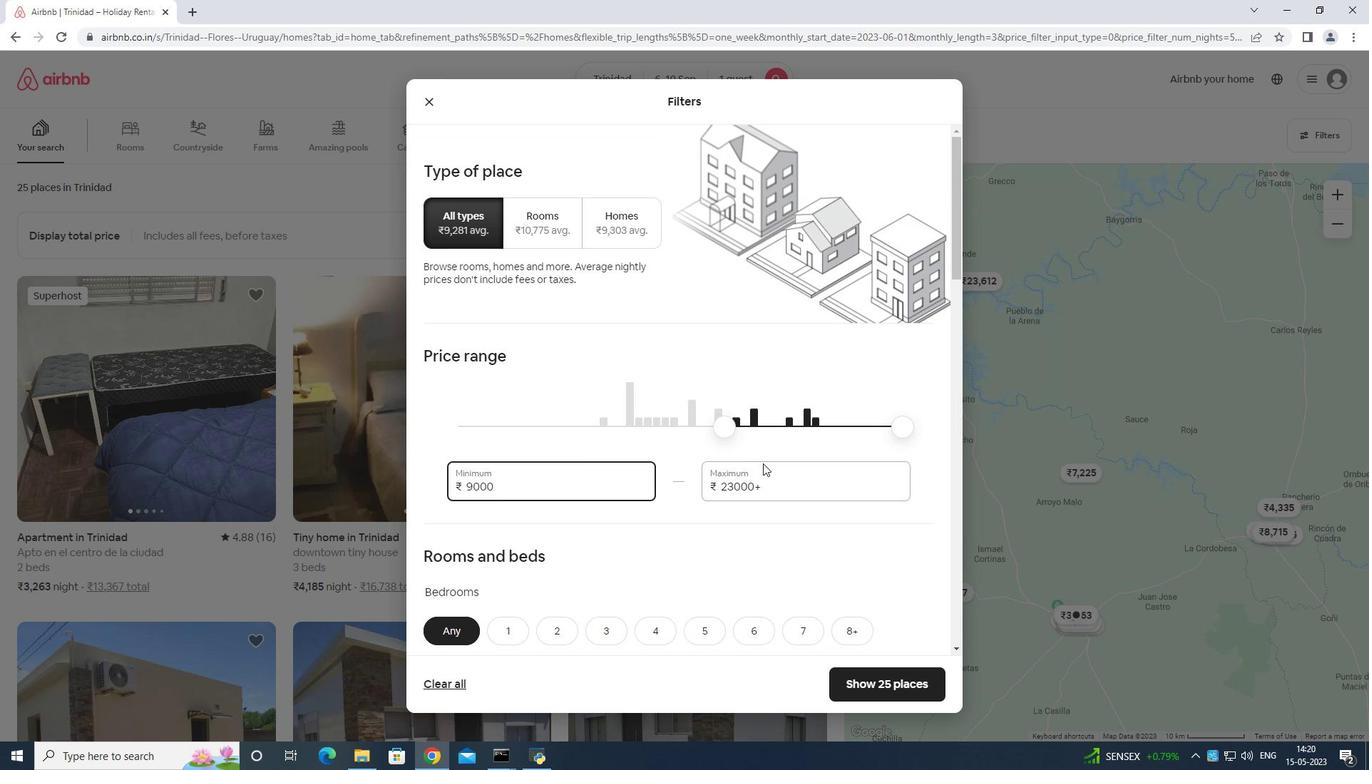 
Action: Mouse moved to (796, 490)
Screenshot: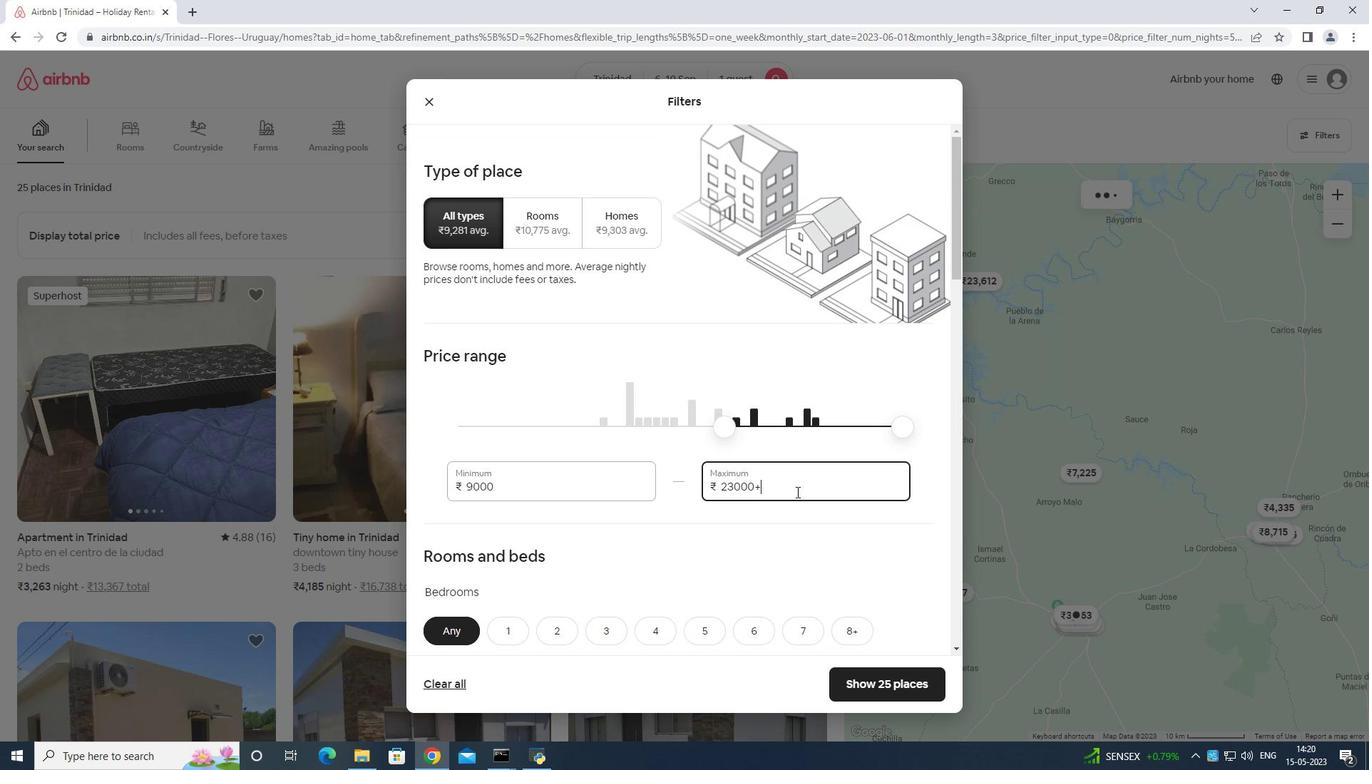 
Action: Key pressed <Key.backspace>
Screenshot: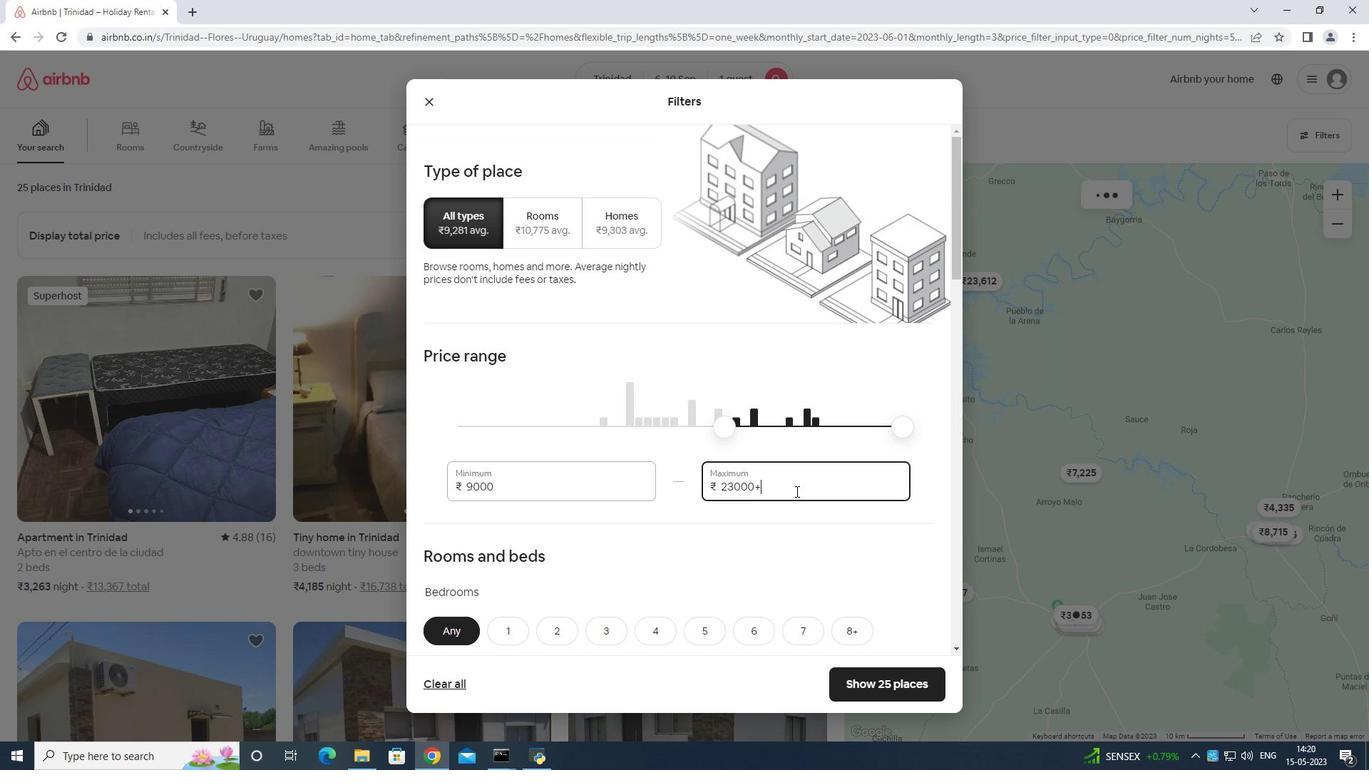 
Action: Mouse moved to (795, 489)
Screenshot: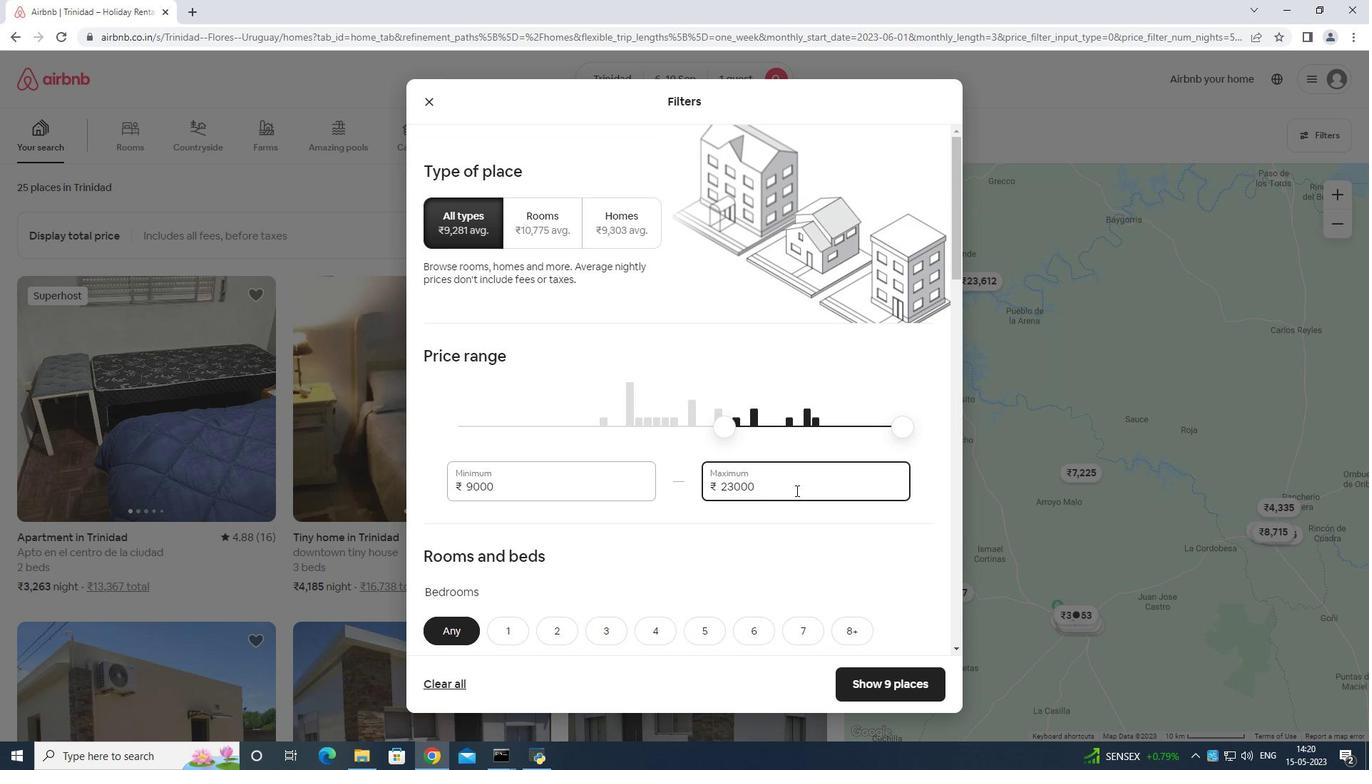 
Action: Key pressed <Key.backspace><Key.backspace><Key.backspace><Key.backspace><Key.backspace><Key.backspace><Key.backspace><Key.backspace><Key.backspace><Key.backspace><Key.backspace><Key.backspace><Key.backspace><Key.backspace><Key.backspace><Key.backspace><Key.backspace><Key.backspace>
Screenshot: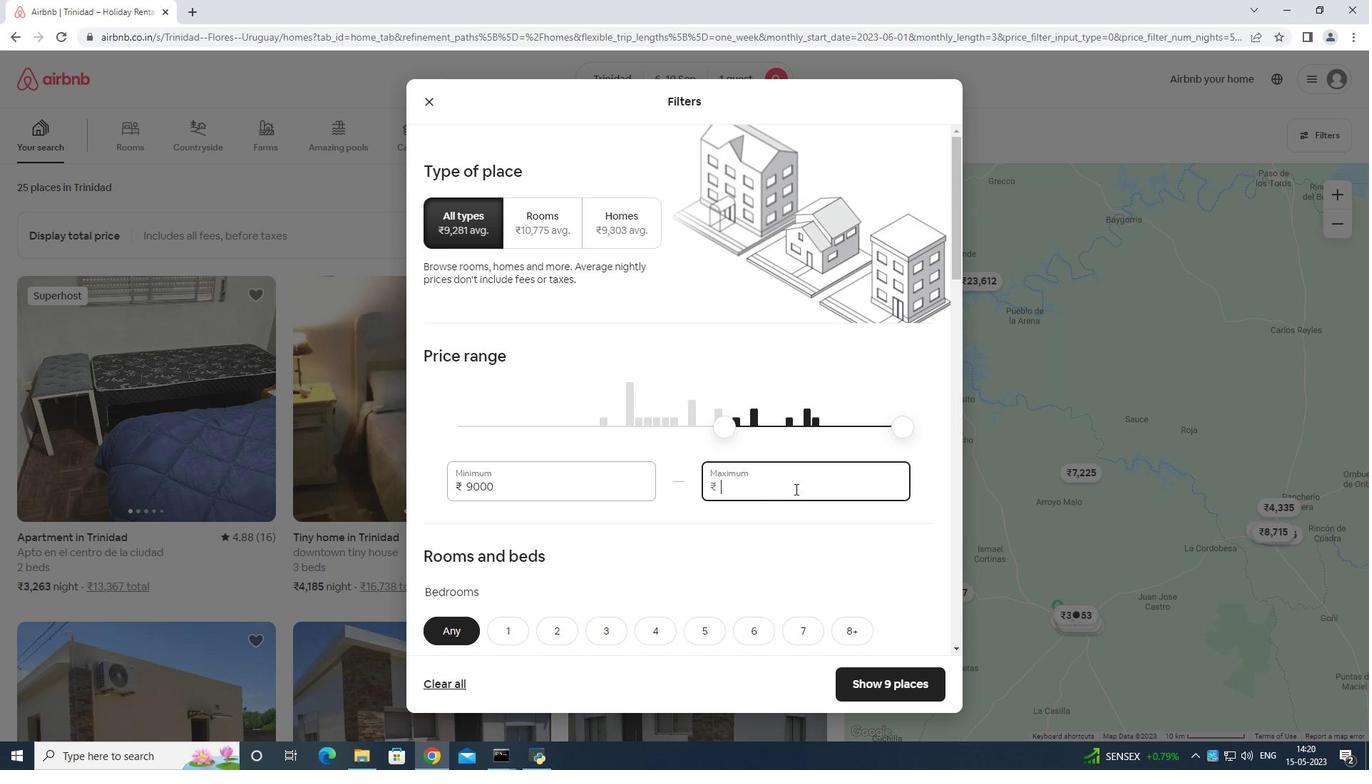 
Action: Mouse moved to (795, 488)
Screenshot: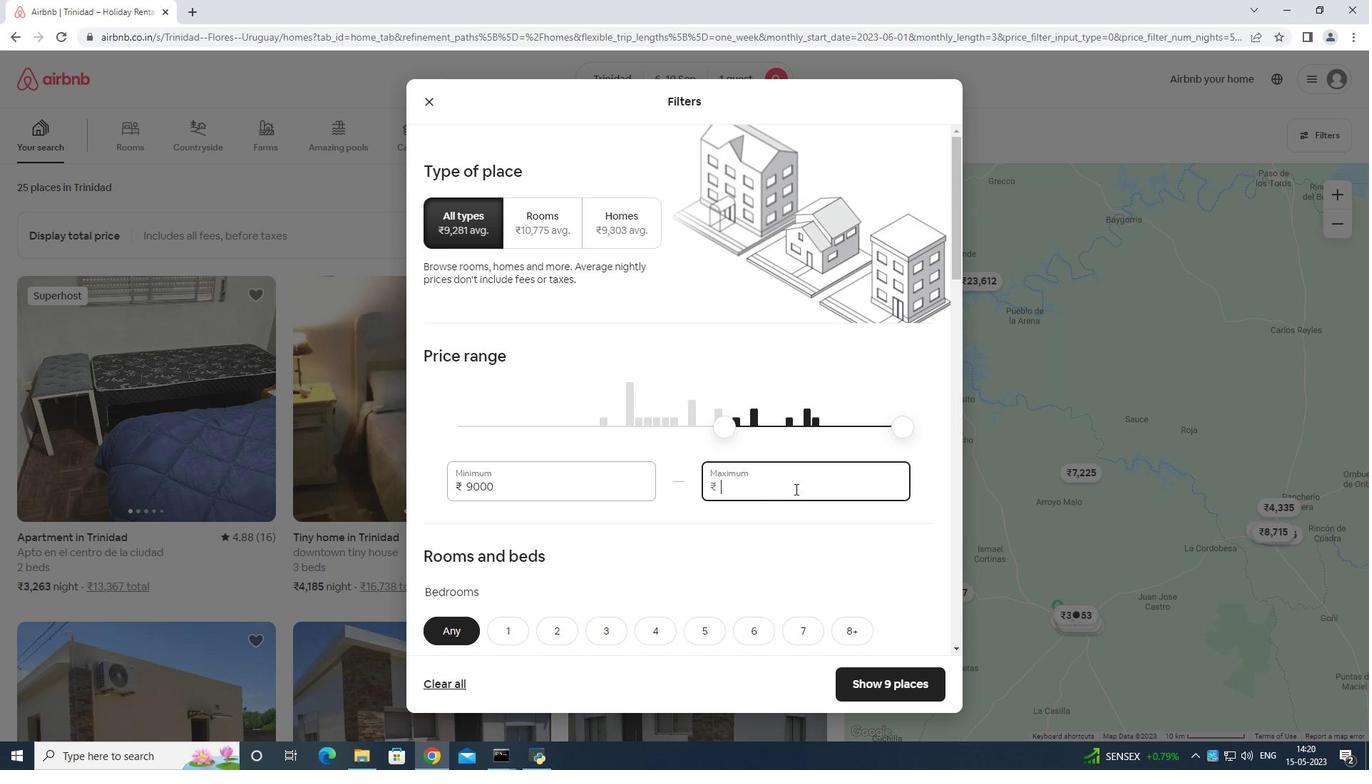 
Action: Key pressed <Key.backspace><Key.backspace><Key.backspace><Key.backspace>
Screenshot: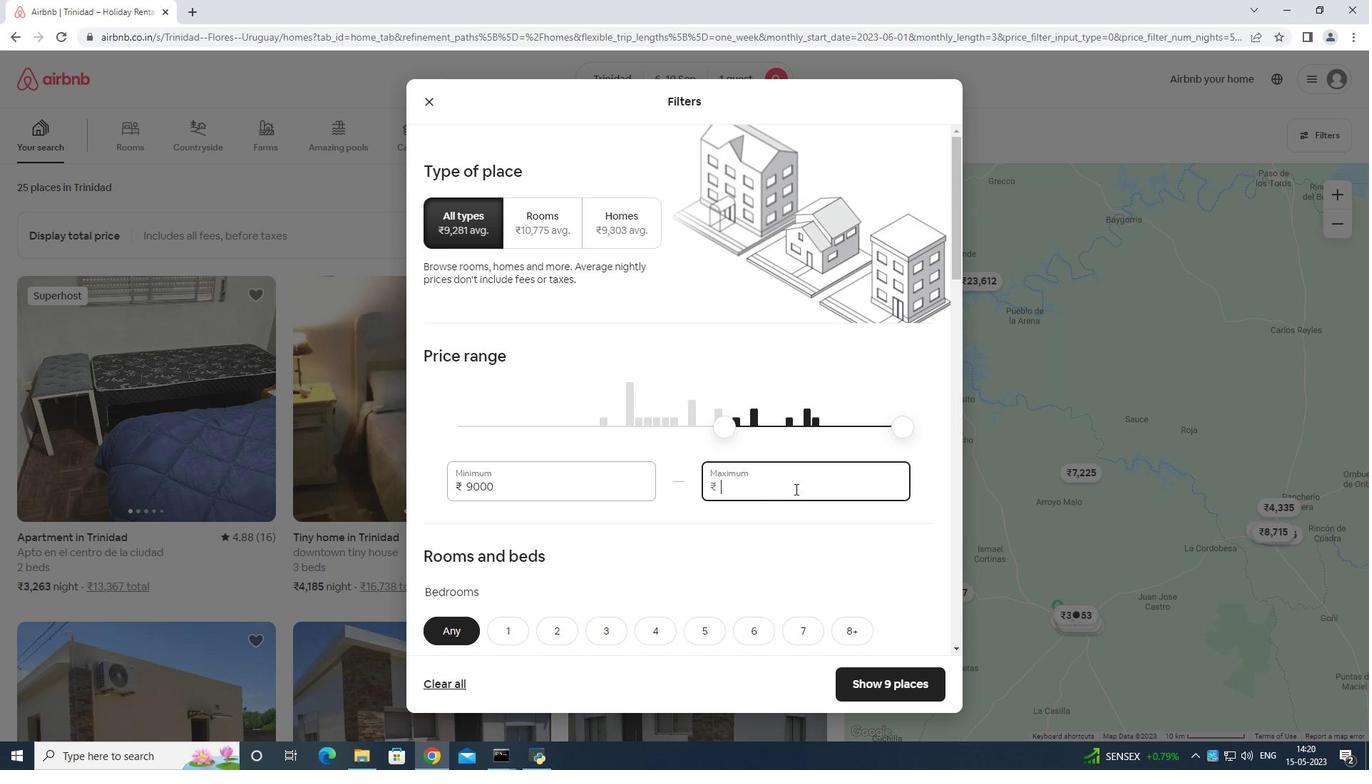 
Action: Mouse moved to (791, 487)
Screenshot: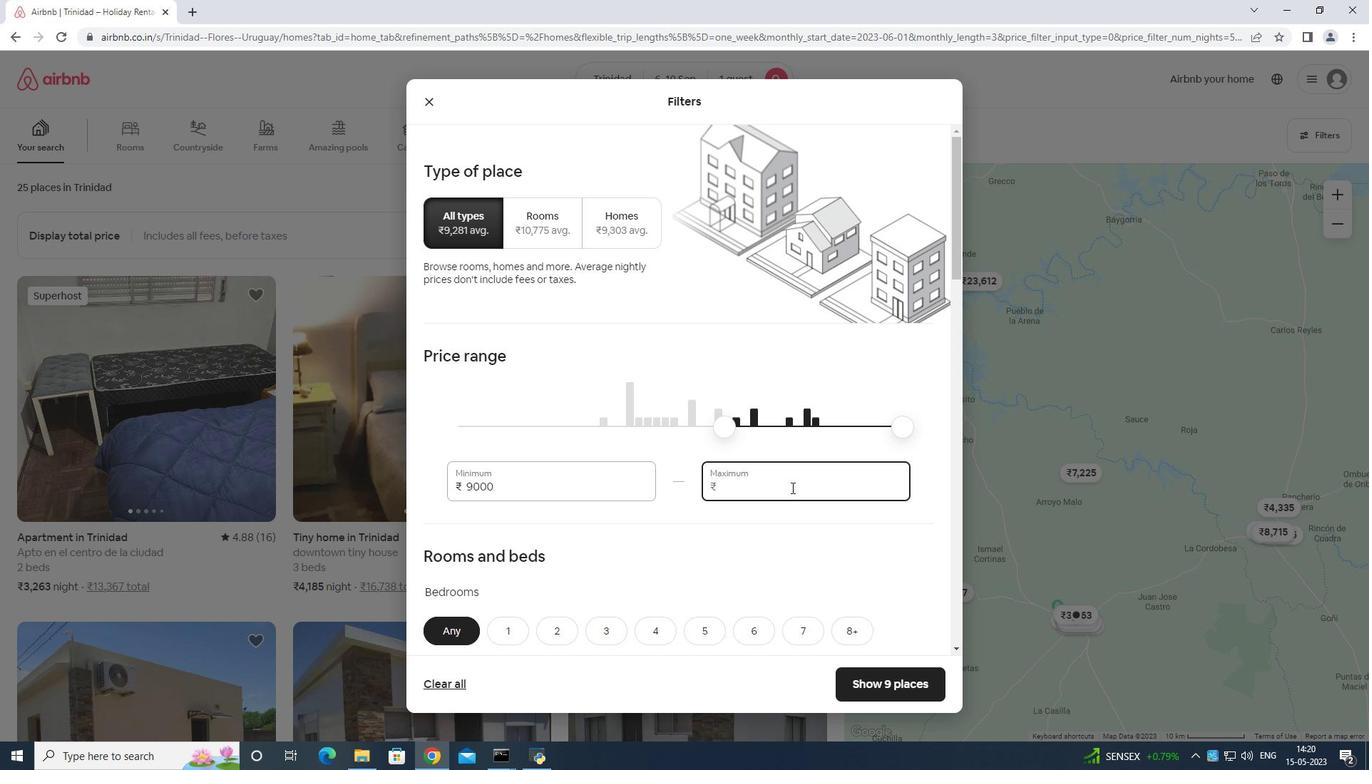 
Action: Key pressed 14
Screenshot: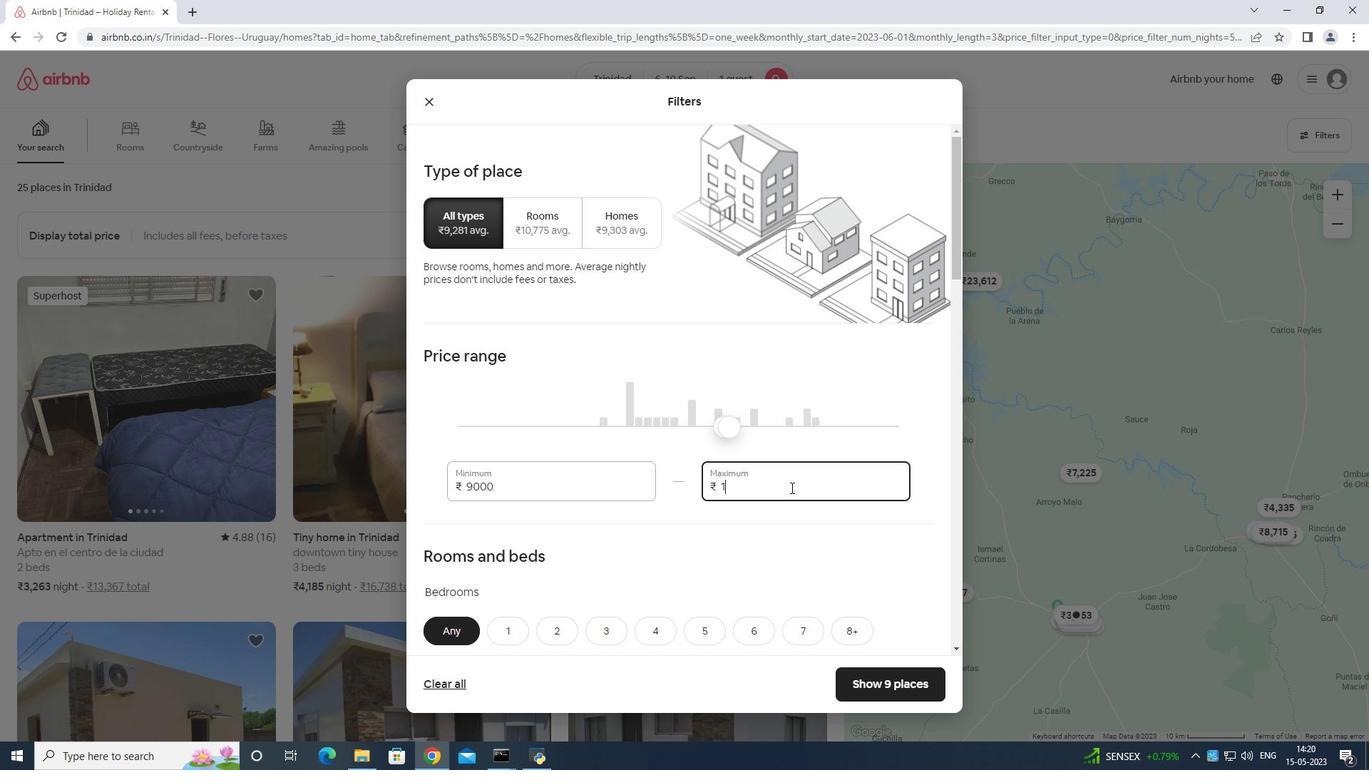 
Action: Mouse moved to (791, 486)
Screenshot: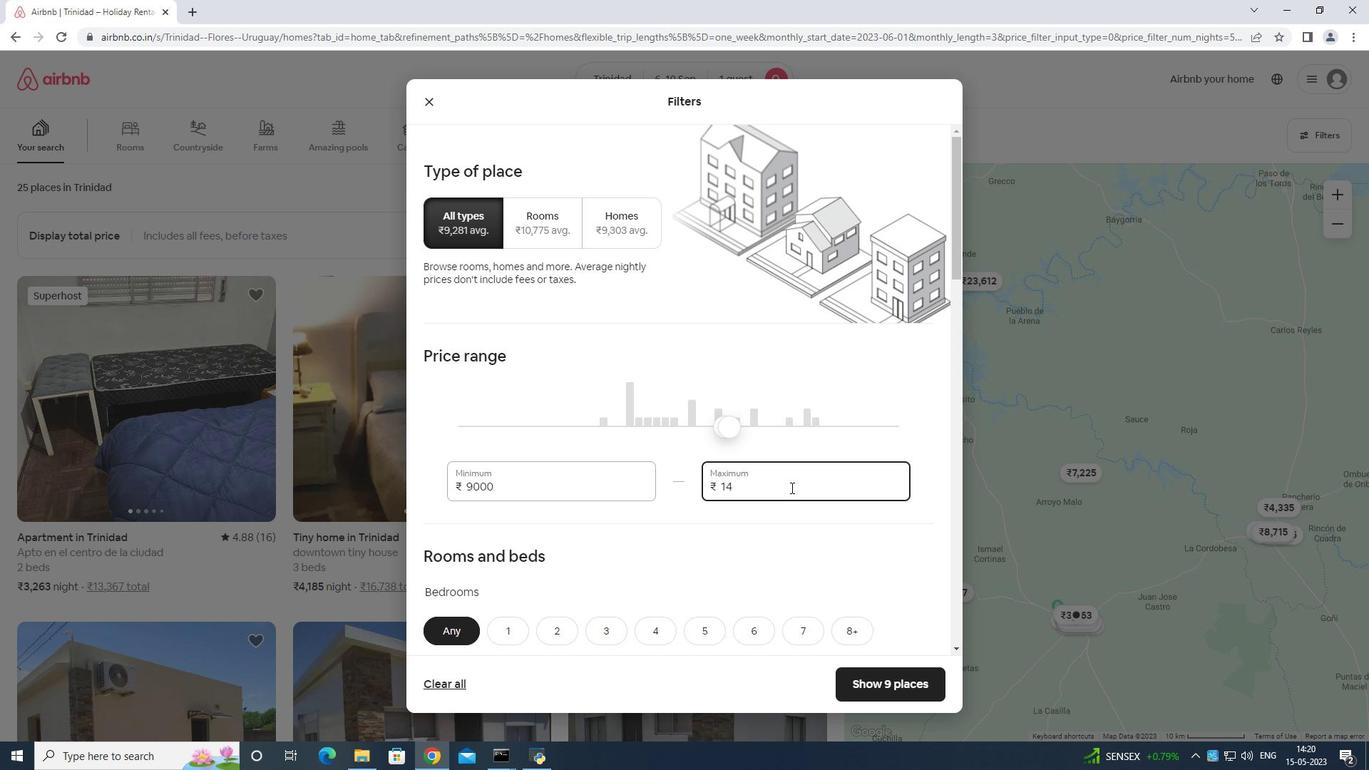 
Action: Key pressed <Key.backspace>7
Screenshot: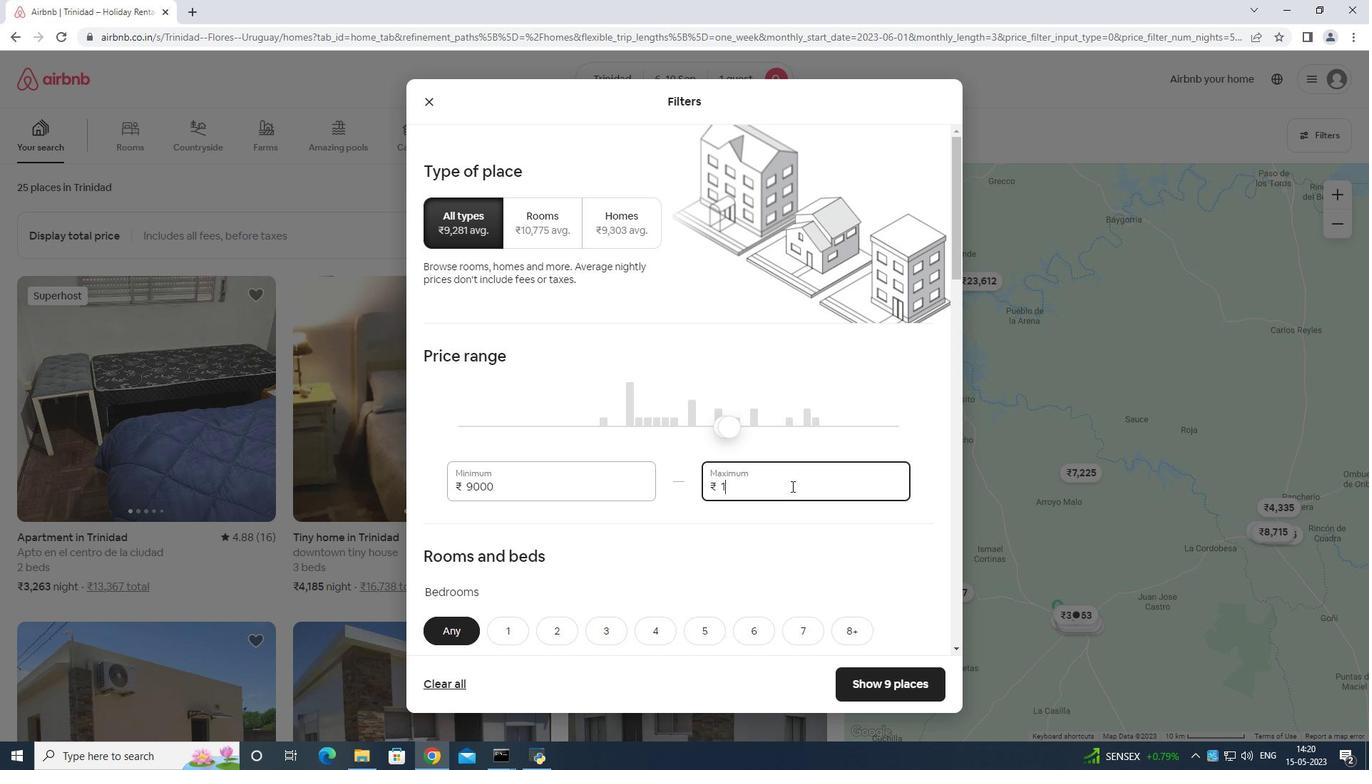 
Action: Mouse moved to (791, 485)
Screenshot: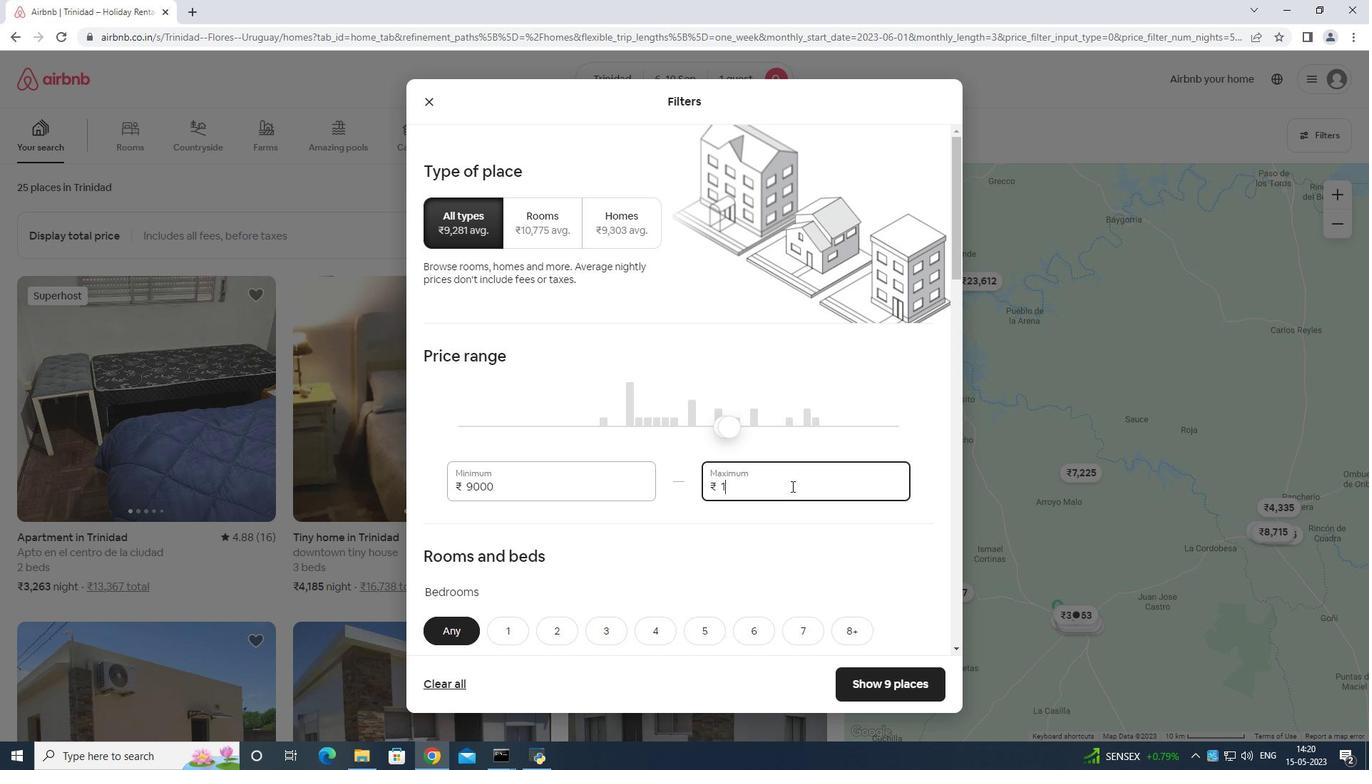 
Action: Key pressed 000
Screenshot: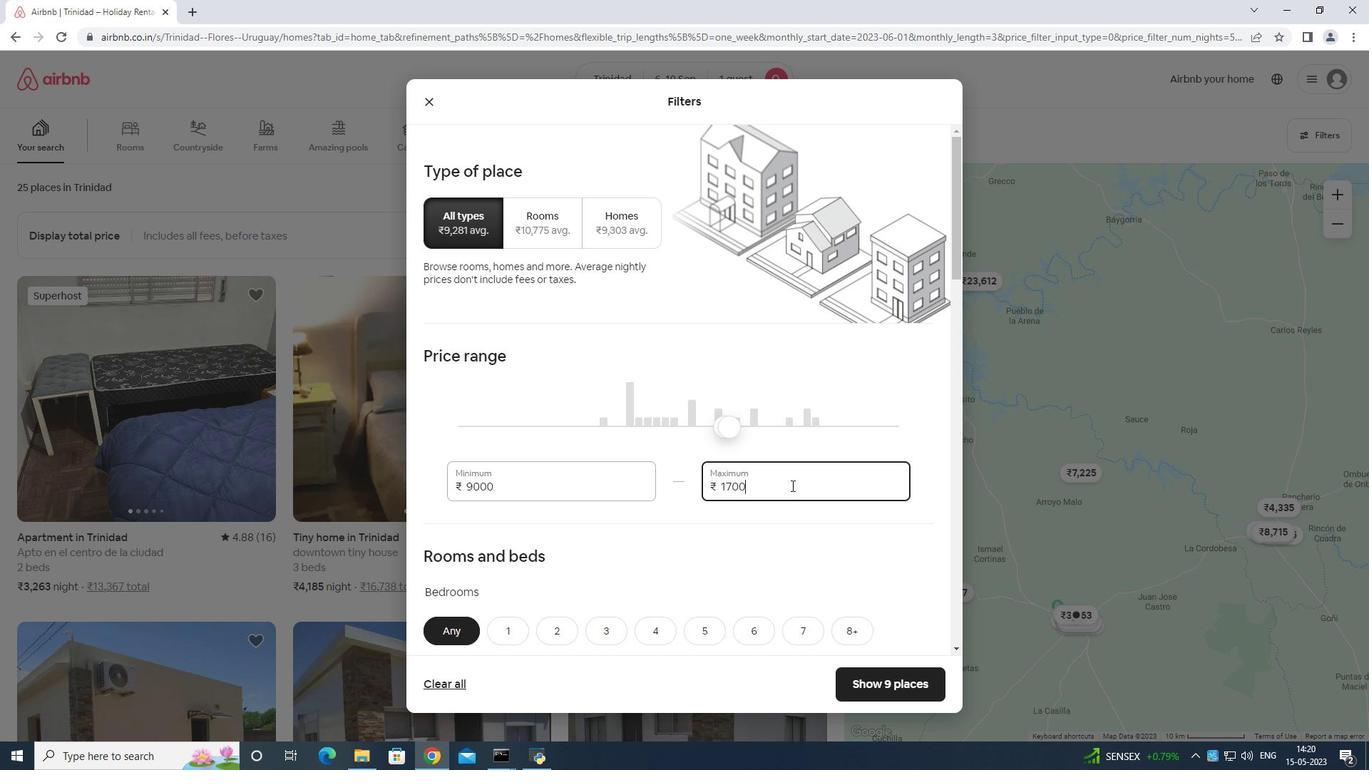 
Action: Mouse moved to (796, 484)
Screenshot: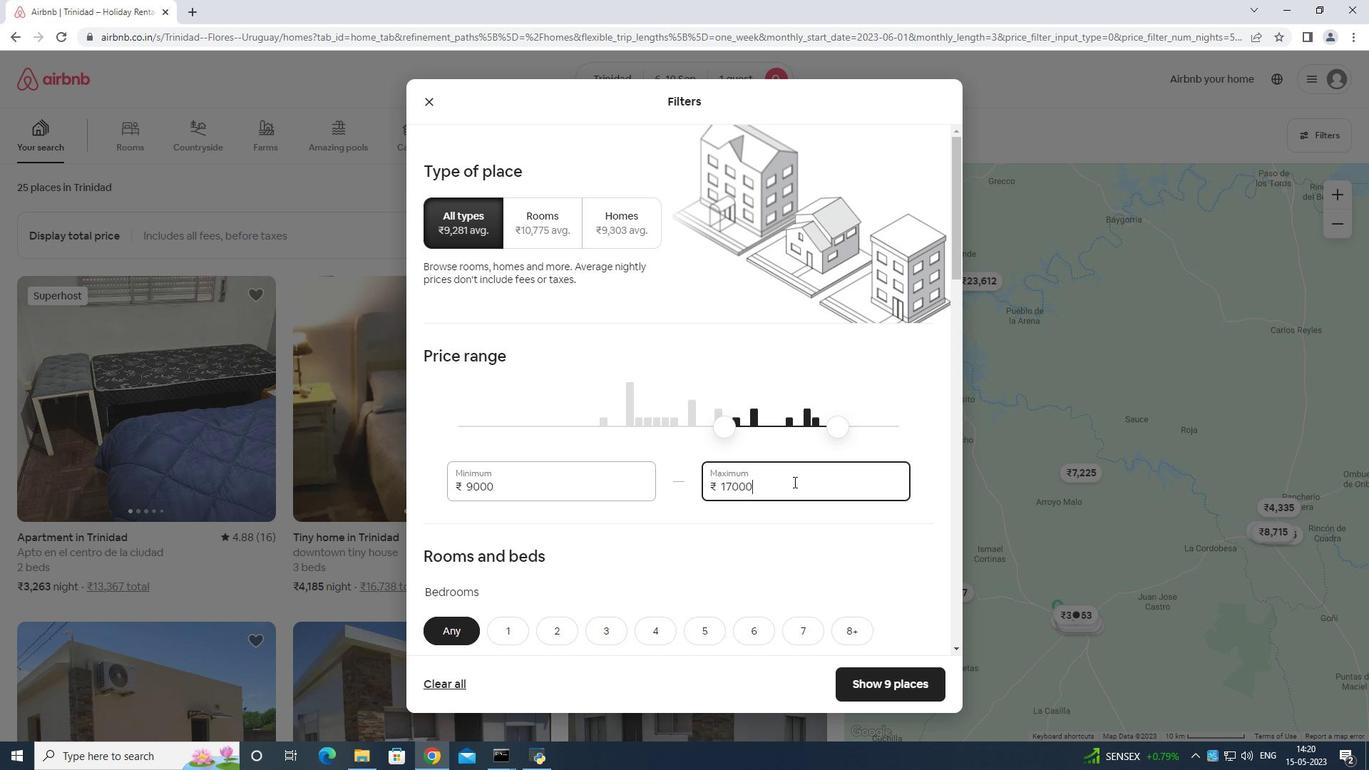 
Action: Mouse scrolled (796, 483) with delta (0, 0)
Screenshot: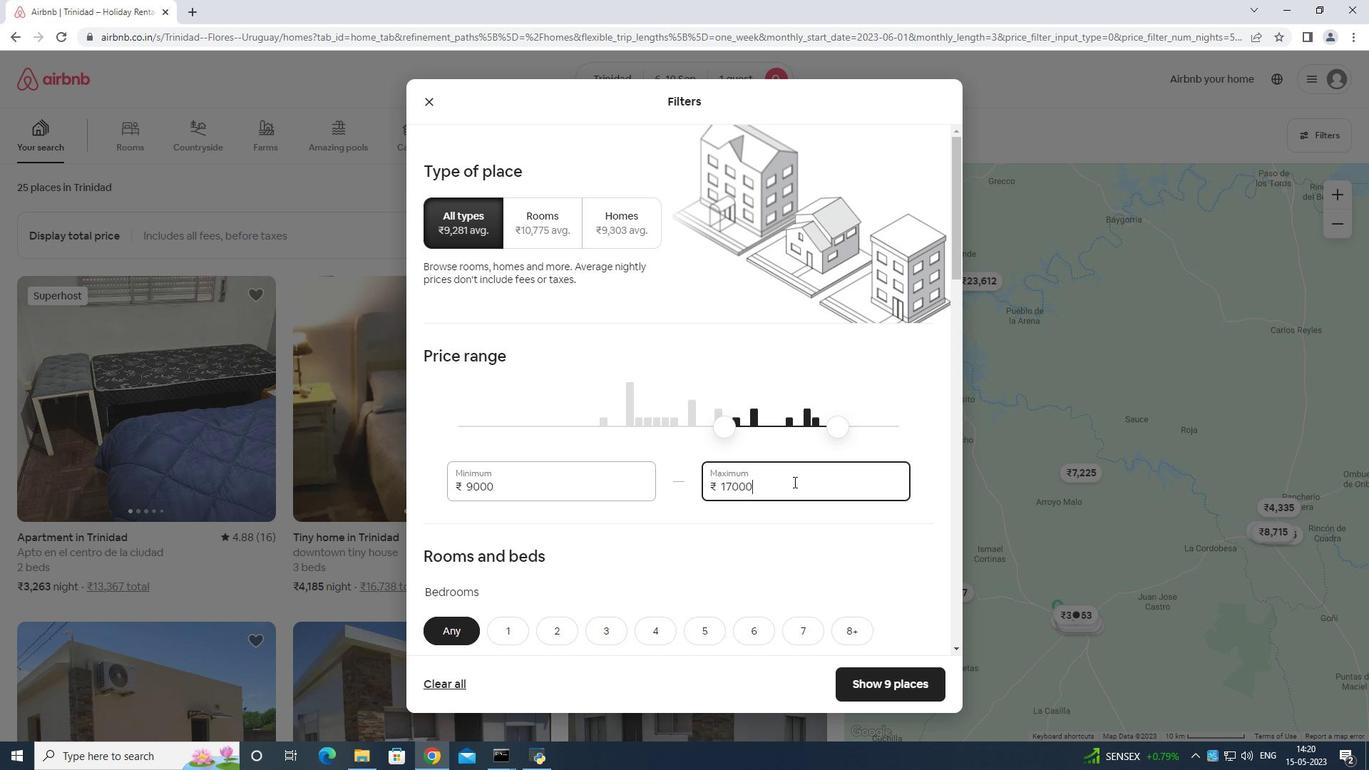 
Action: Mouse moved to (796, 489)
Screenshot: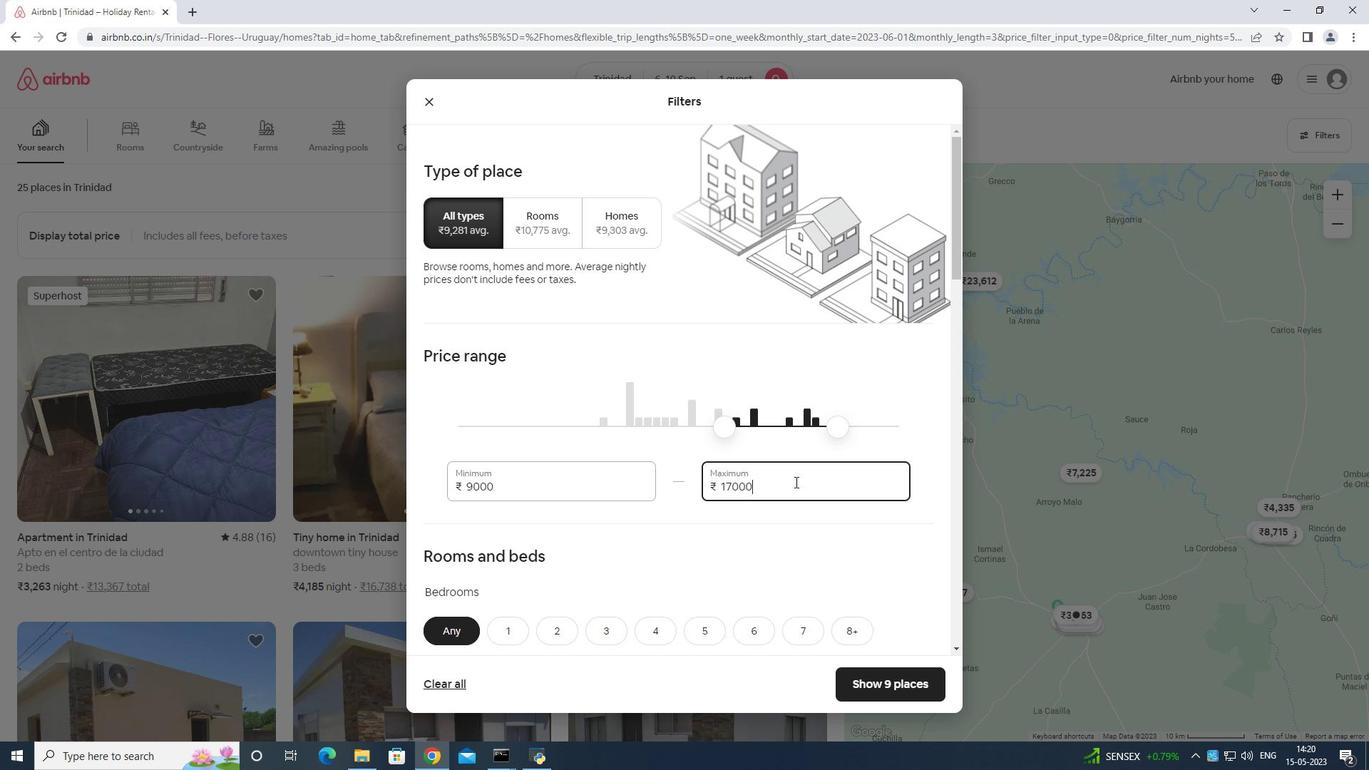 
Action: Mouse scrolled (796, 488) with delta (0, 0)
Screenshot: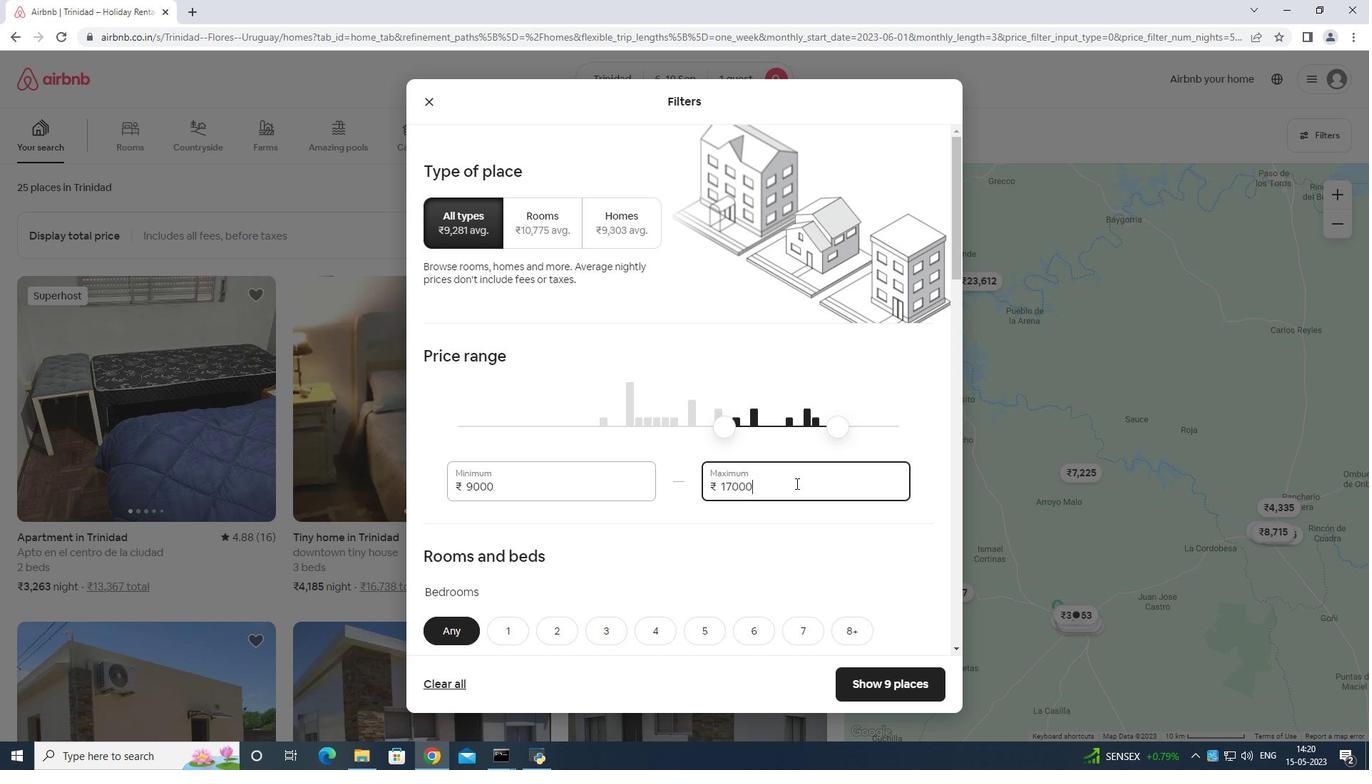 
Action: Mouse moved to (796, 489)
Screenshot: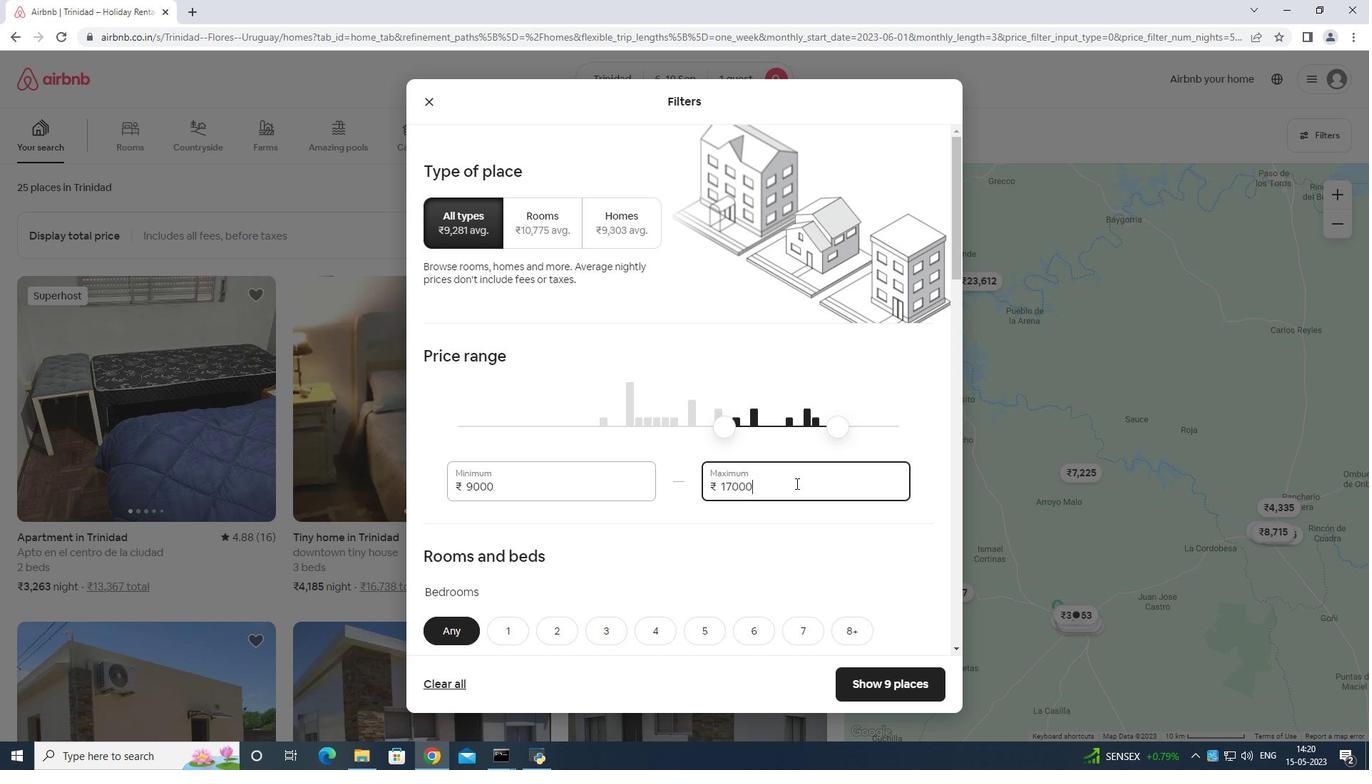 
Action: Mouse scrolled (796, 488) with delta (0, 0)
Screenshot: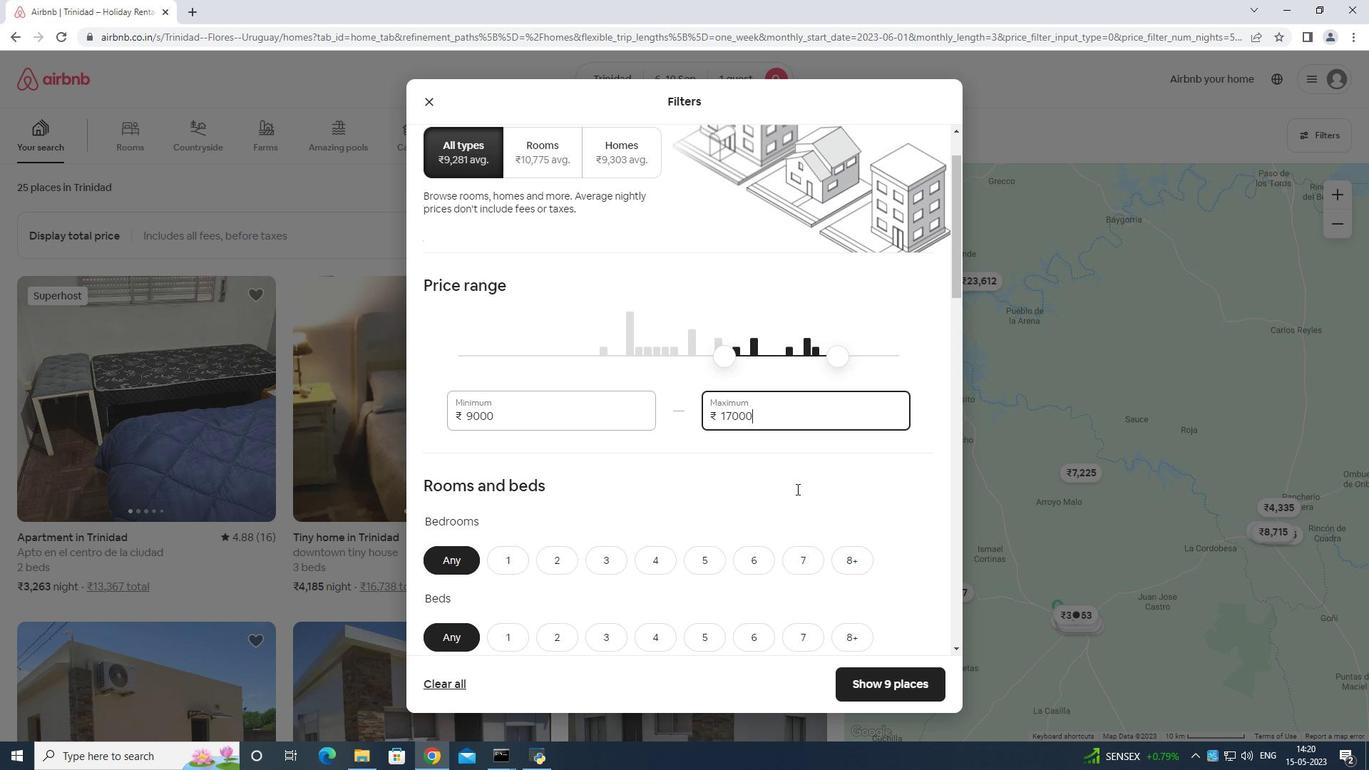 
Action: Mouse moved to (502, 420)
Screenshot: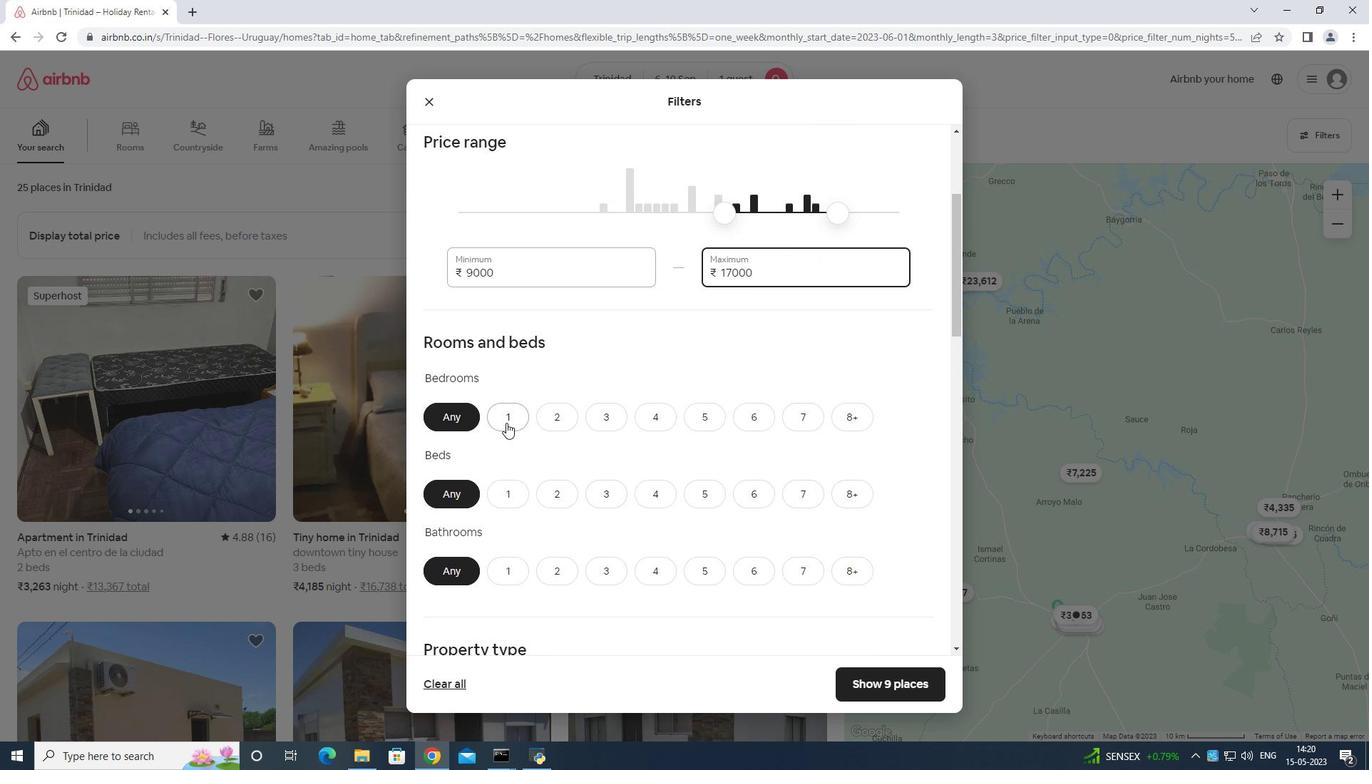 
Action: Mouse pressed left at (502, 420)
Screenshot: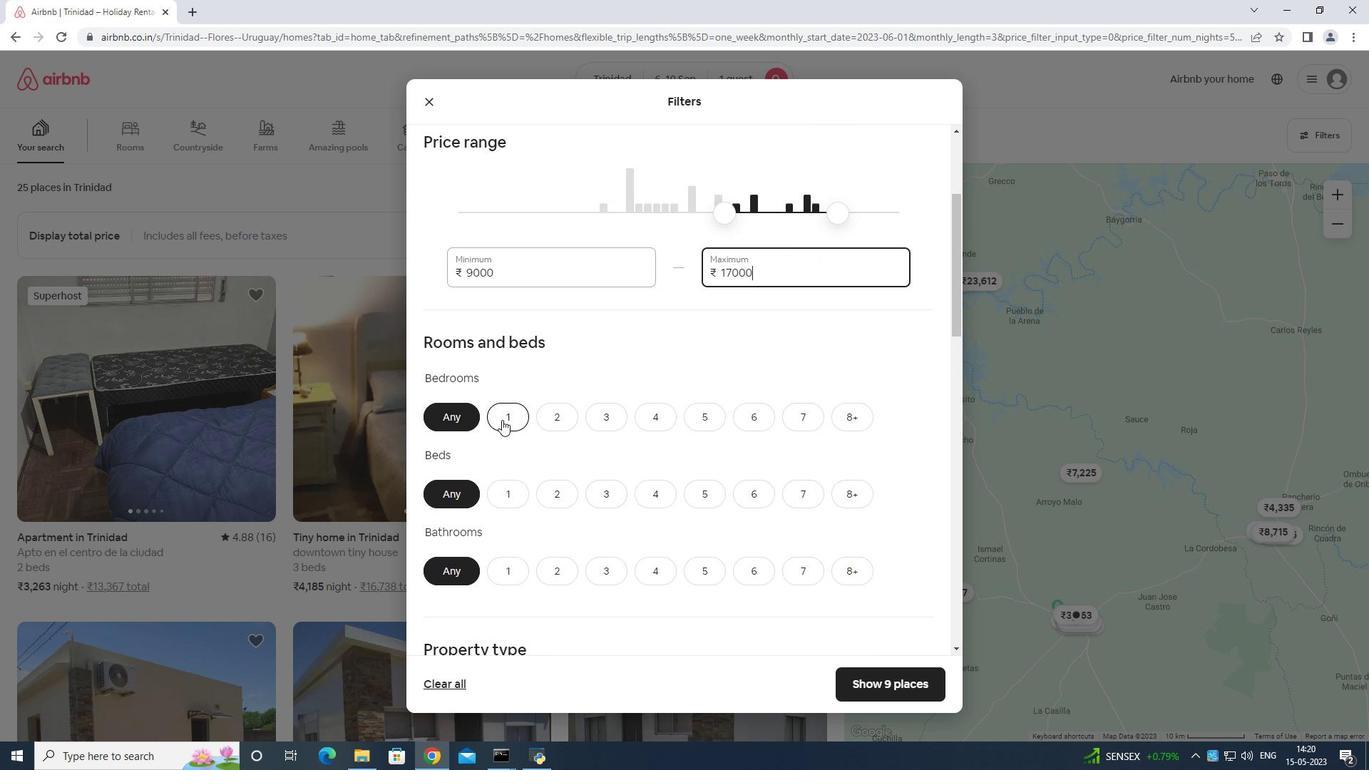 
Action: Mouse moved to (505, 494)
Screenshot: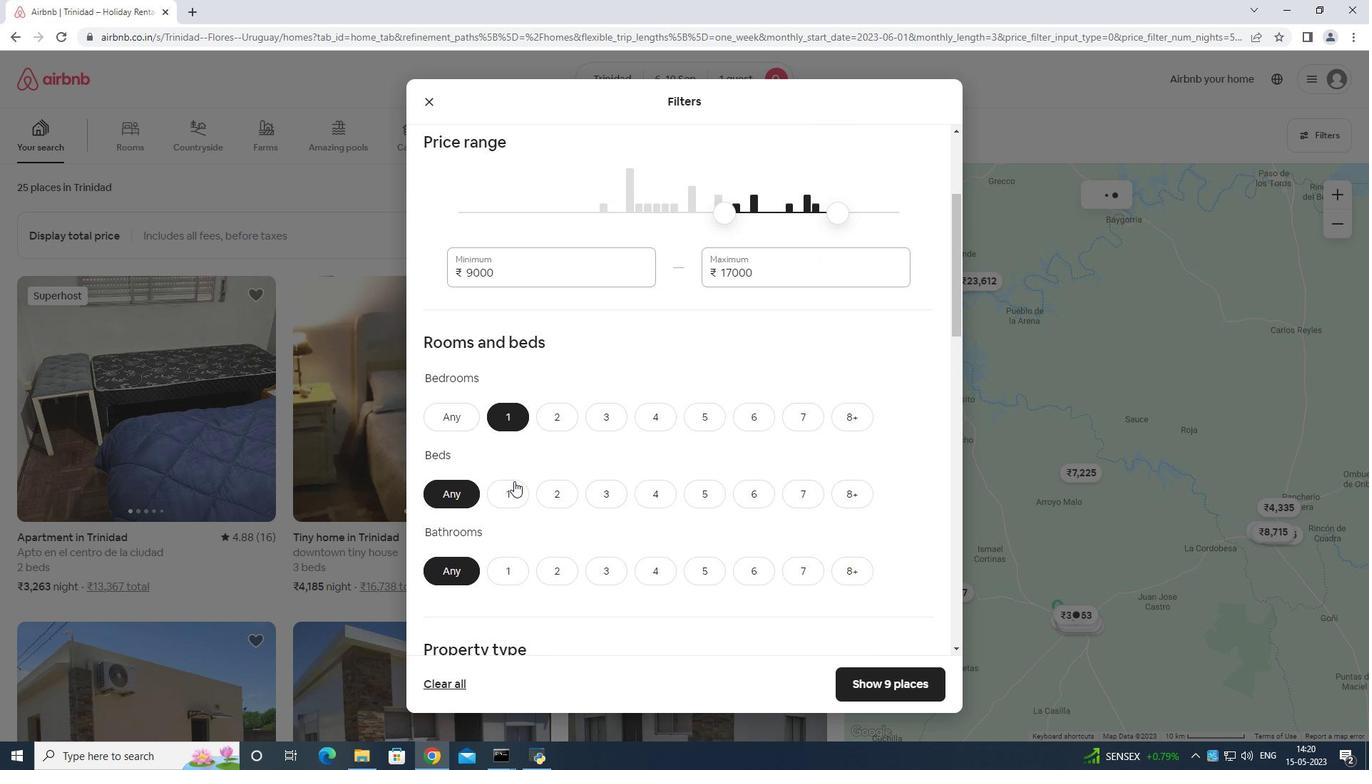 
Action: Mouse pressed left at (505, 494)
Screenshot: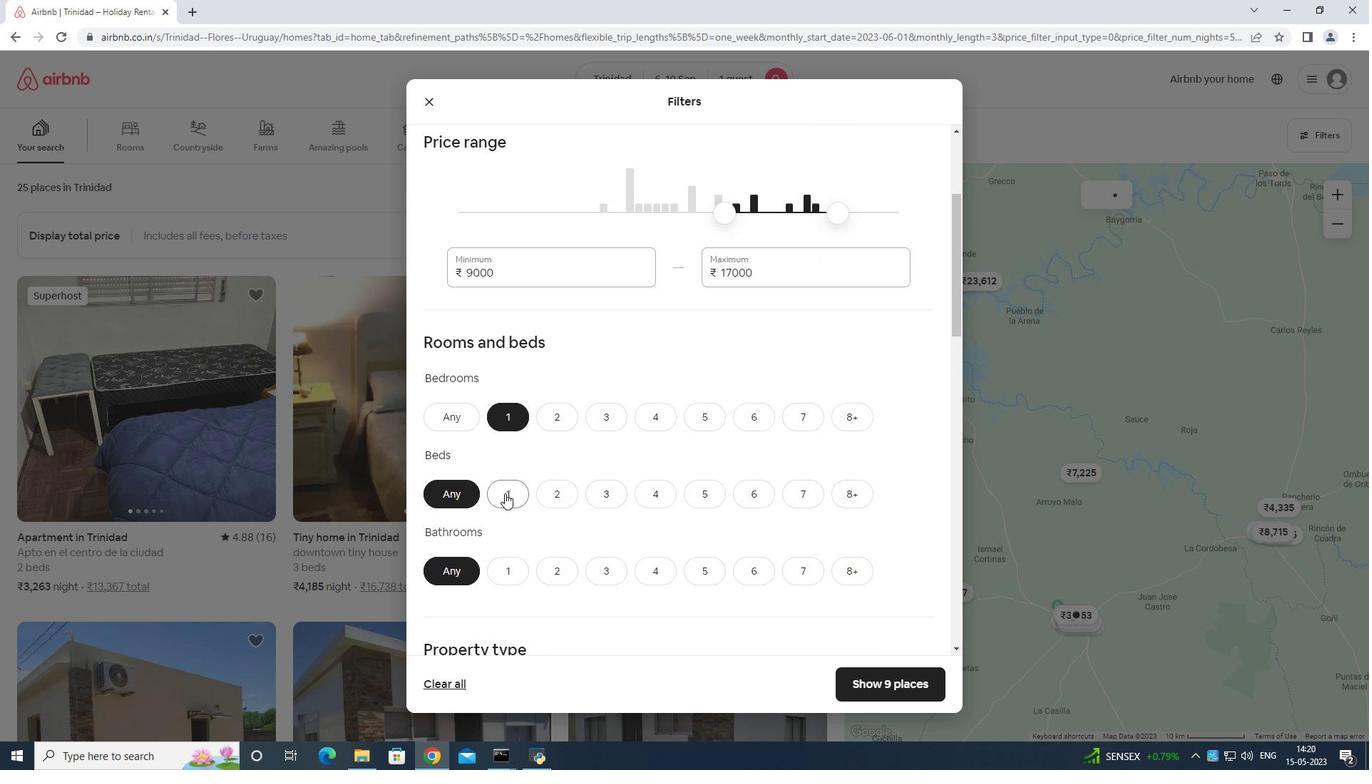 
Action: Mouse moved to (510, 563)
Screenshot: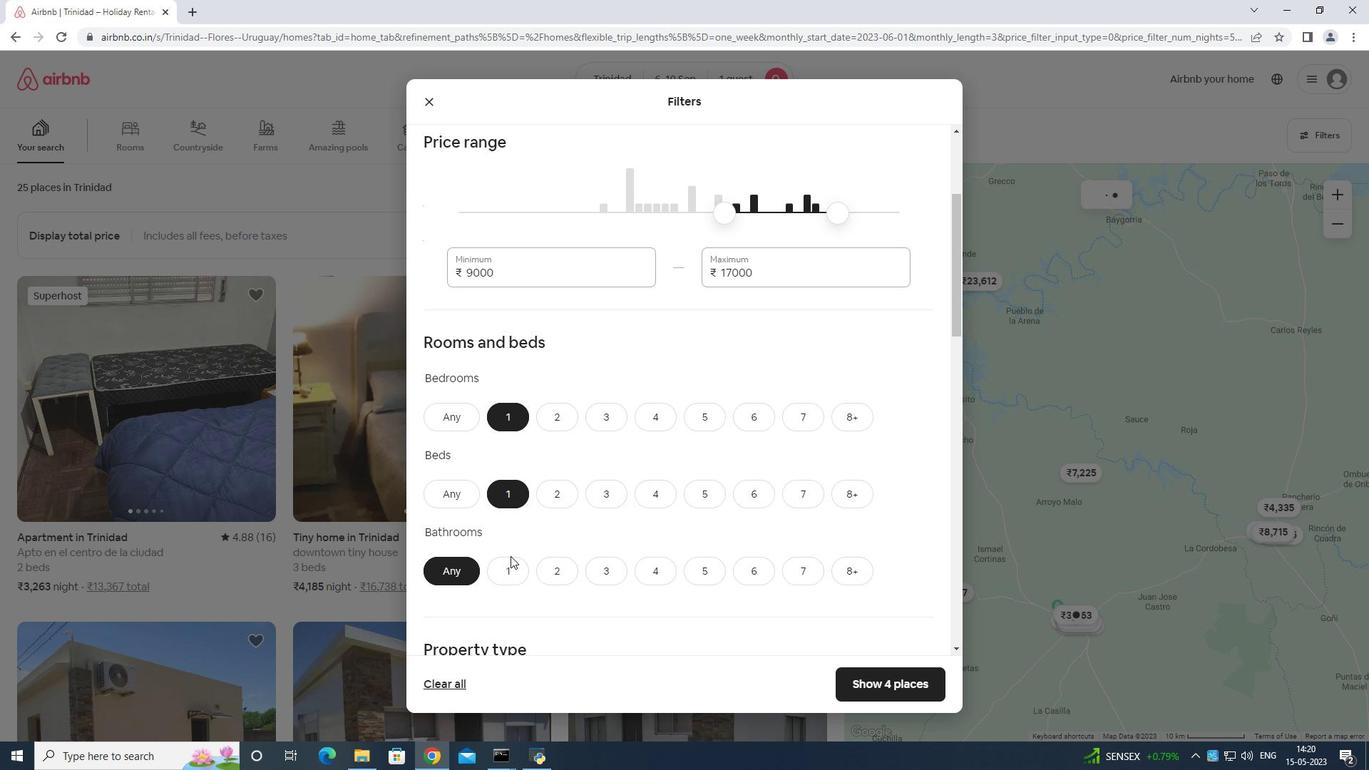 
Action: Mouse pressed left at (510, 563)
Screenshot: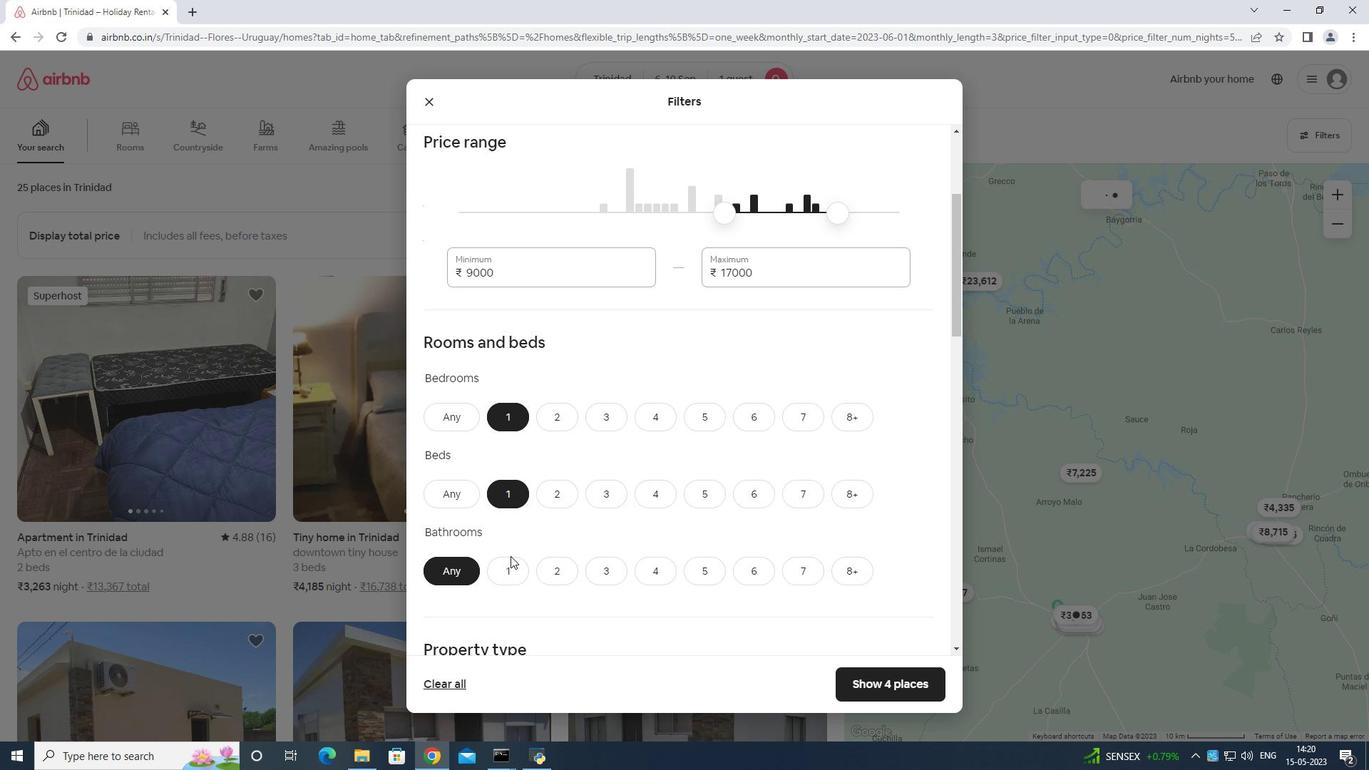 
Action: Mouse moved to (568, 529)
Screenshot: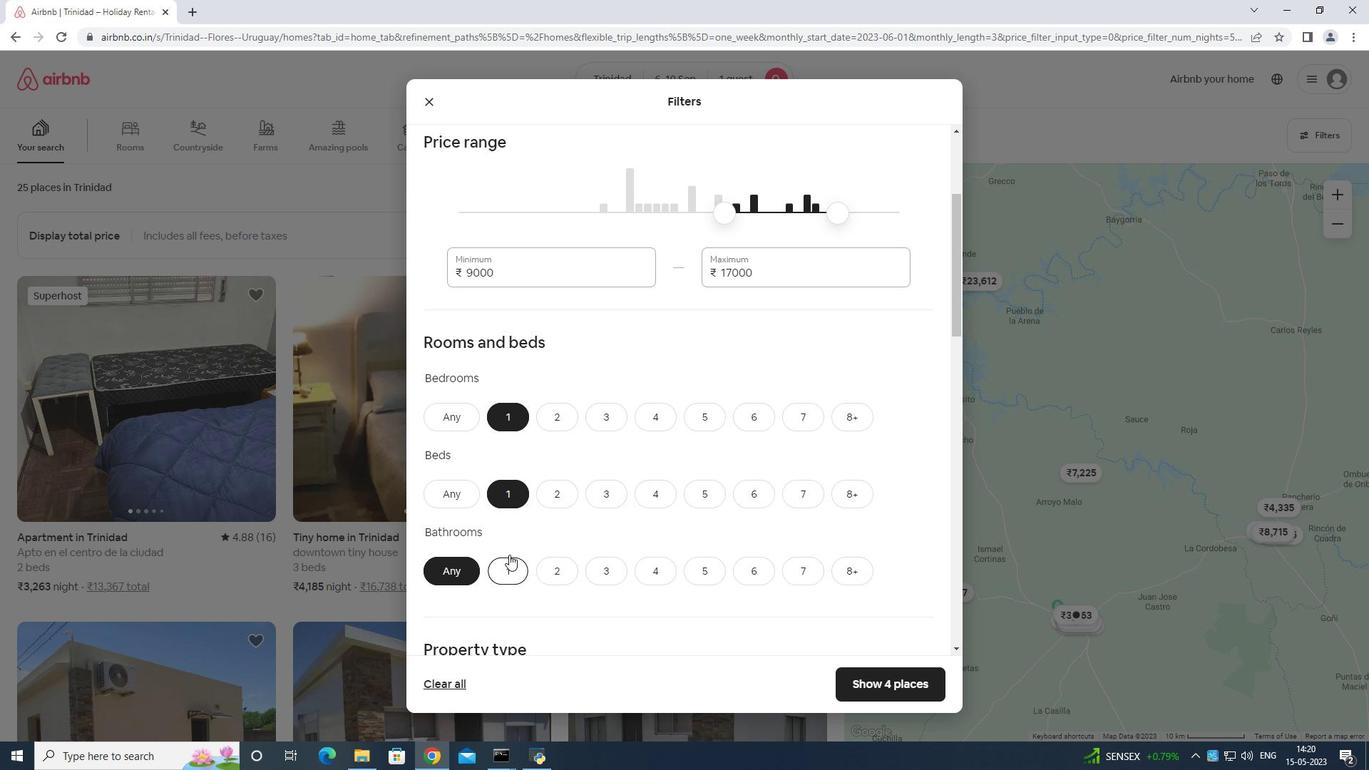 
Action: Mouse scrolled (568, 528) with delta (0, 0)
Screenshot: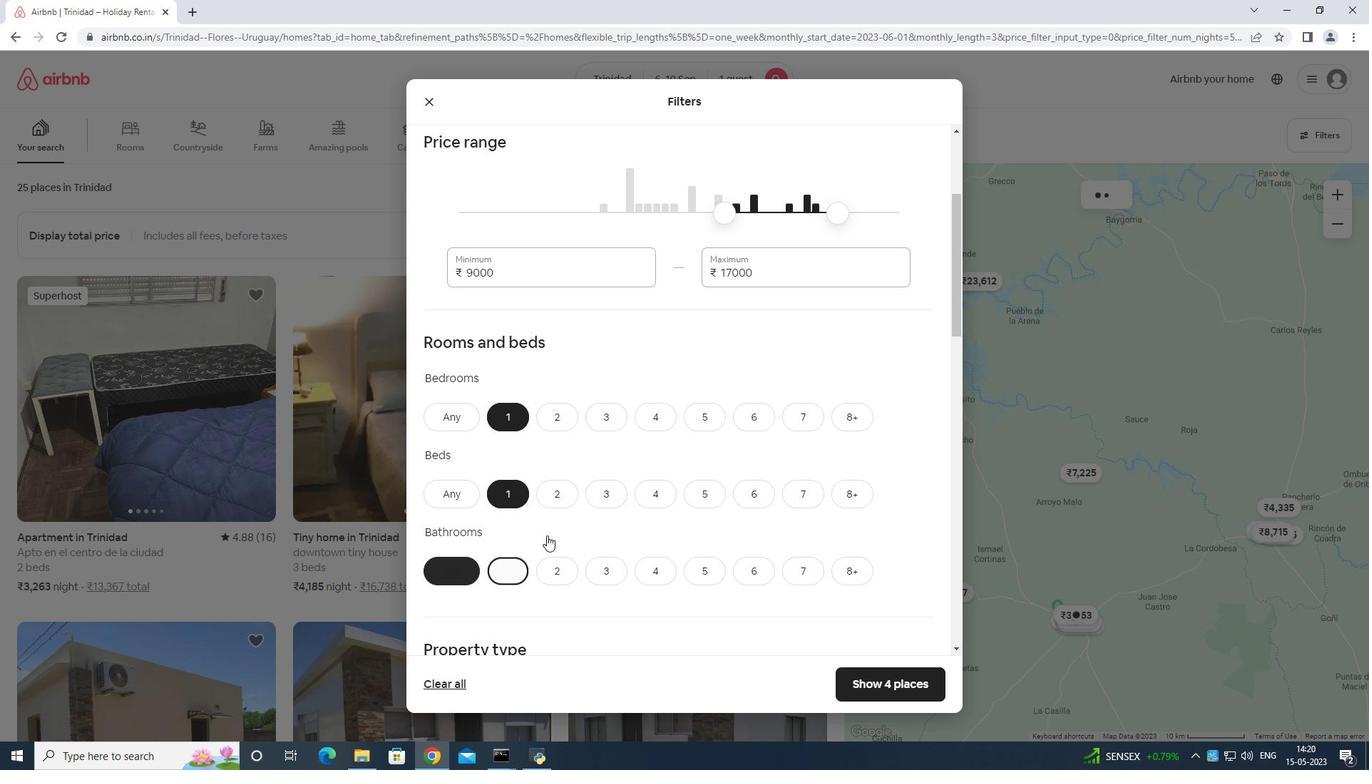 
Action: Mouse moved to (573, 530)
Screenshot: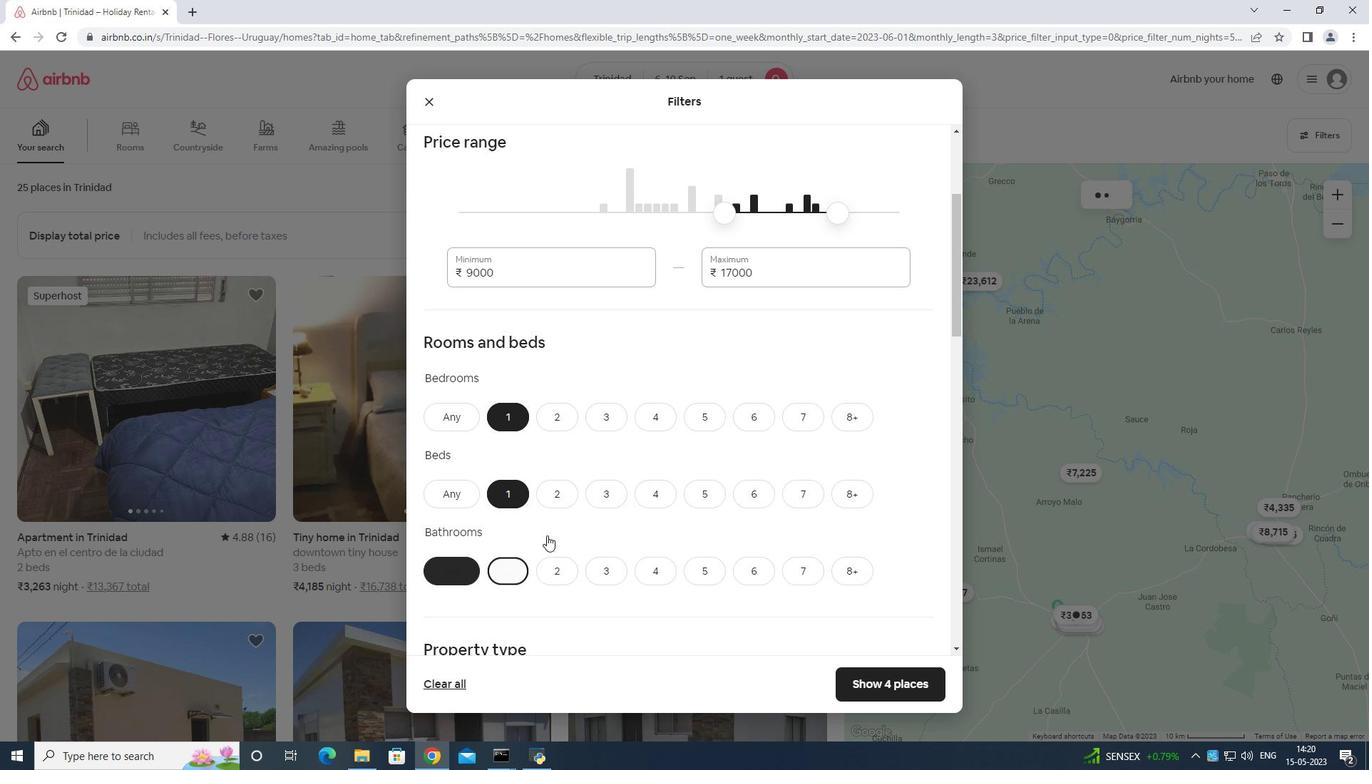 
Action: Mouse scrolled (573, 529) with delta (0, 0)
Screenshot: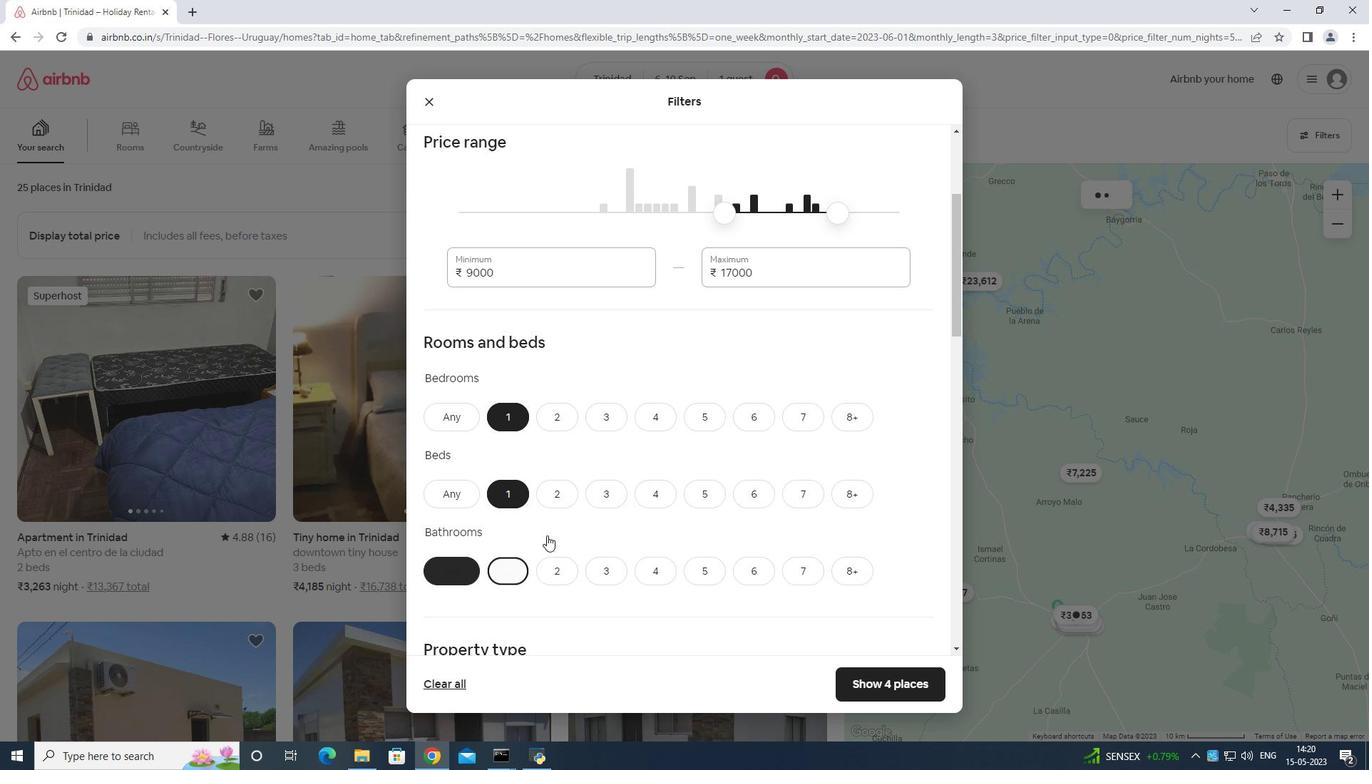 
Action: Mouse moved to (579, 514)
Screenshot: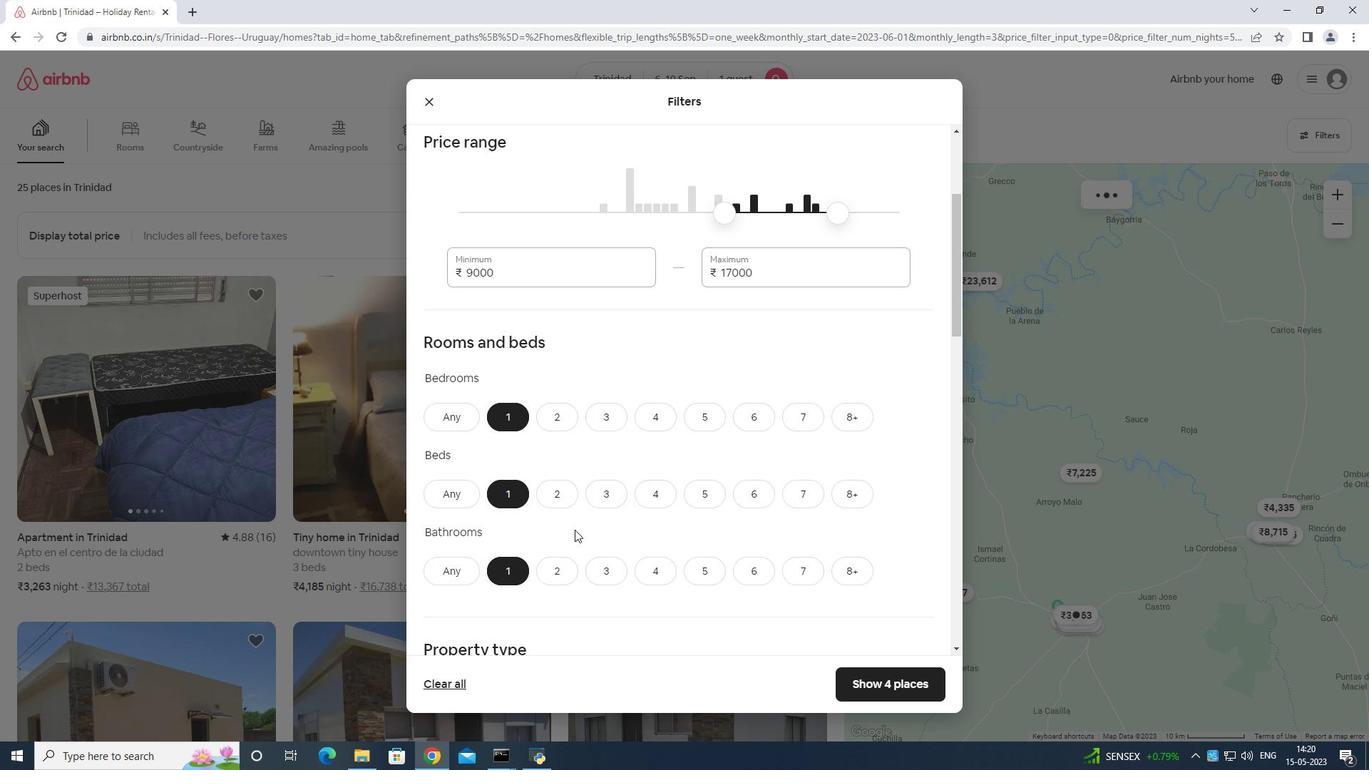 
Action: Mouse scrolled (579, 513) with delta (0, 0)
Screenshot: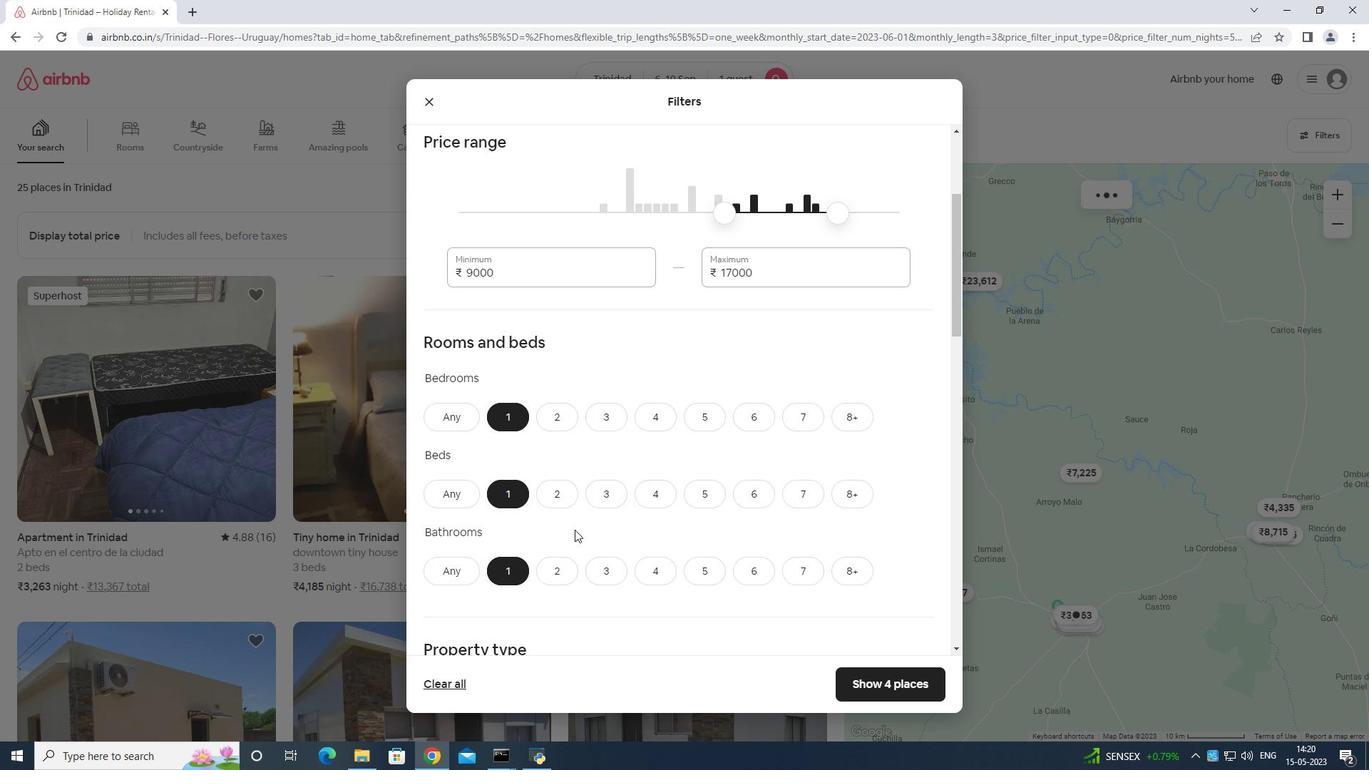 
Action: Mouse moved to (612, 470)
Screenshot: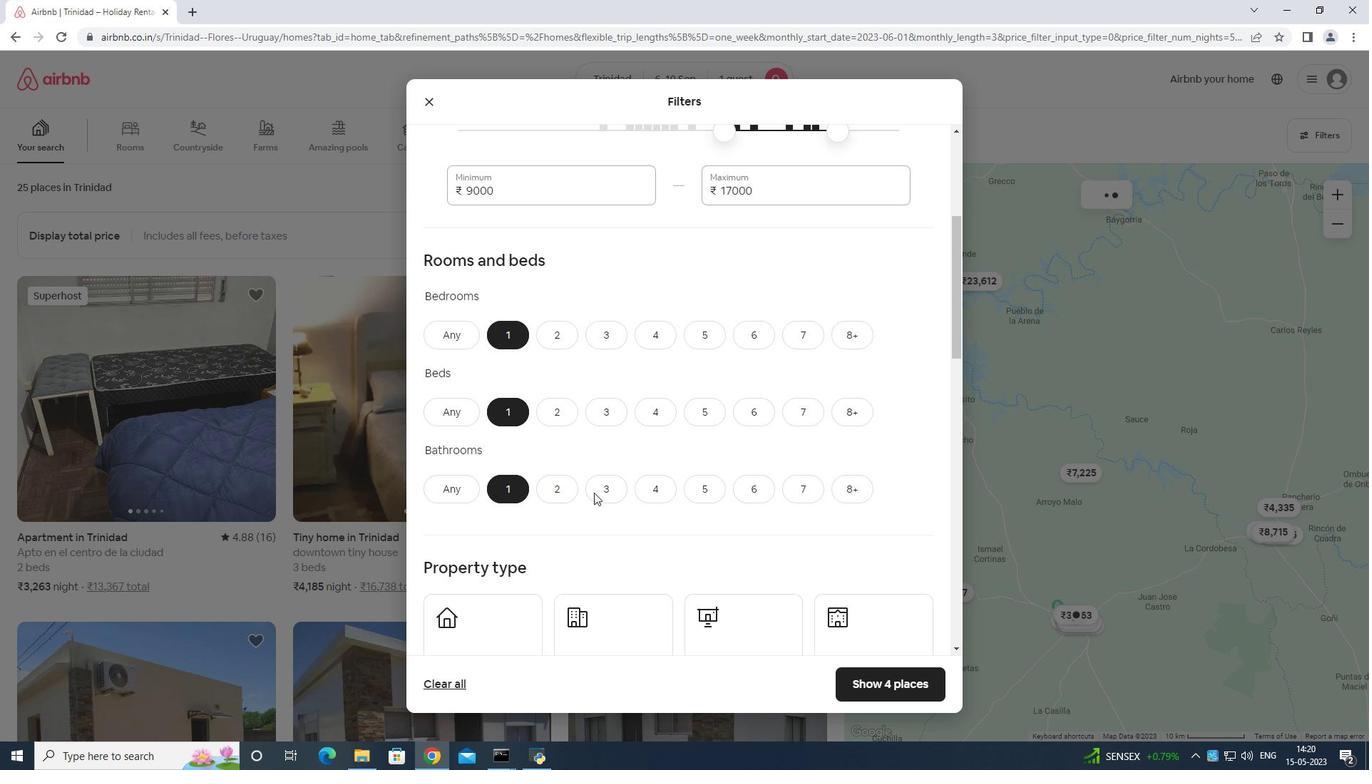 
Action: Mouse scrolled (611, 470) with delta (0, 0)
Screenshot: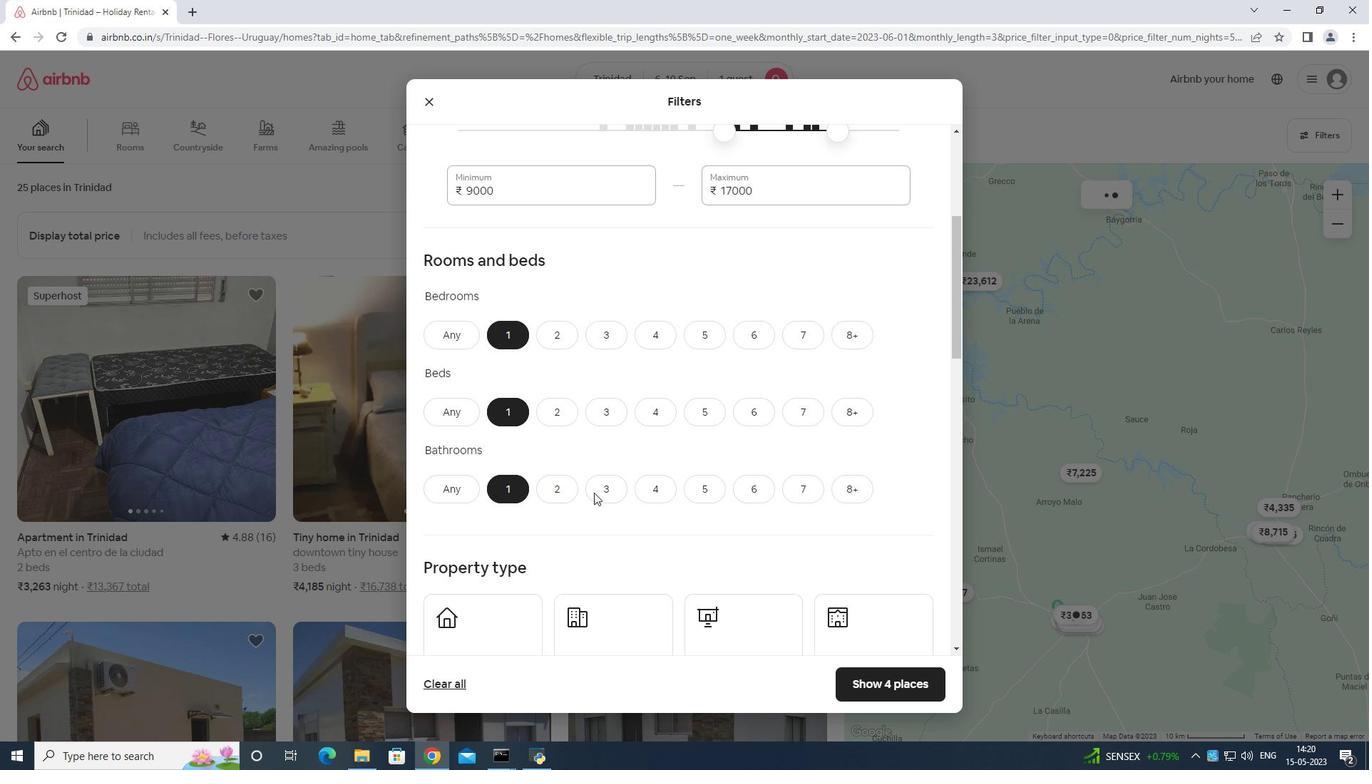 
Action: Mouse moved to (490, 427)
Screenshot: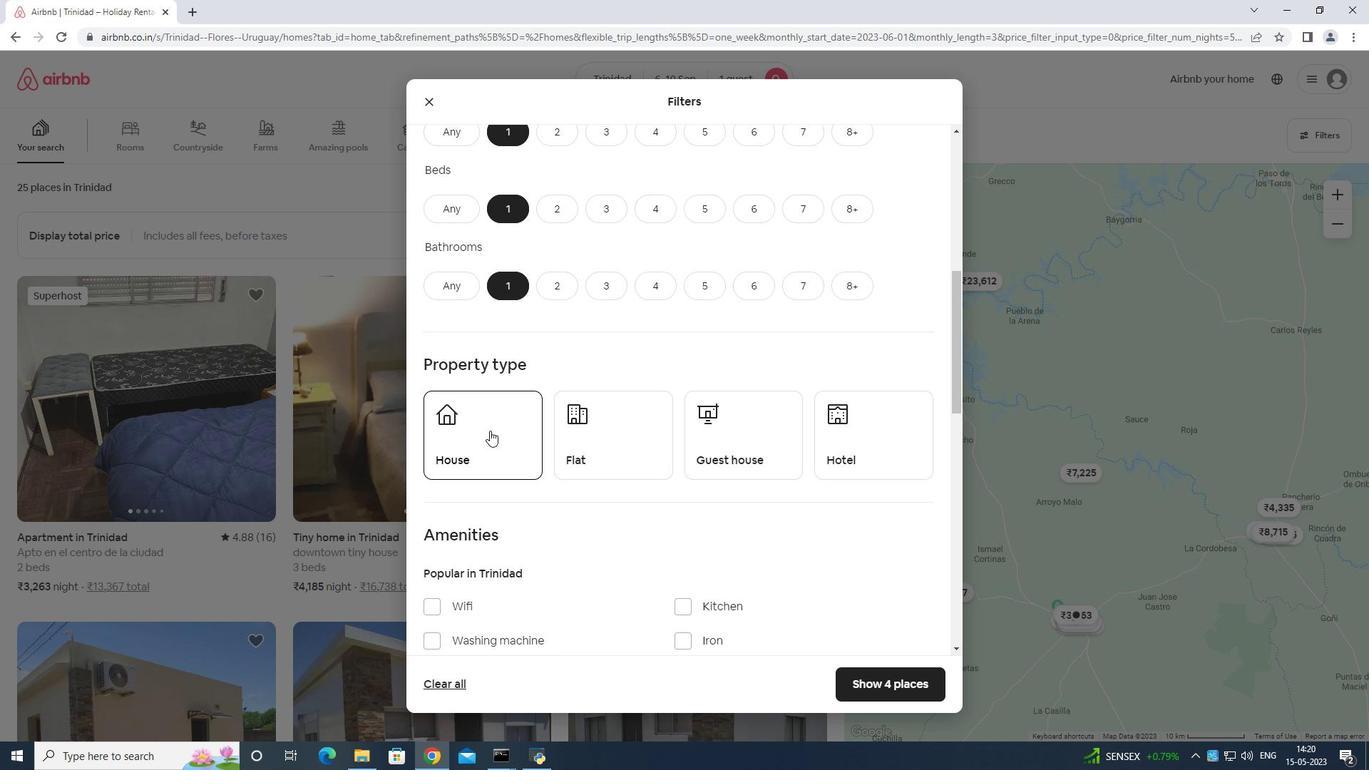 
Action: Mouse pressed left at (490, 427)
Screenshot: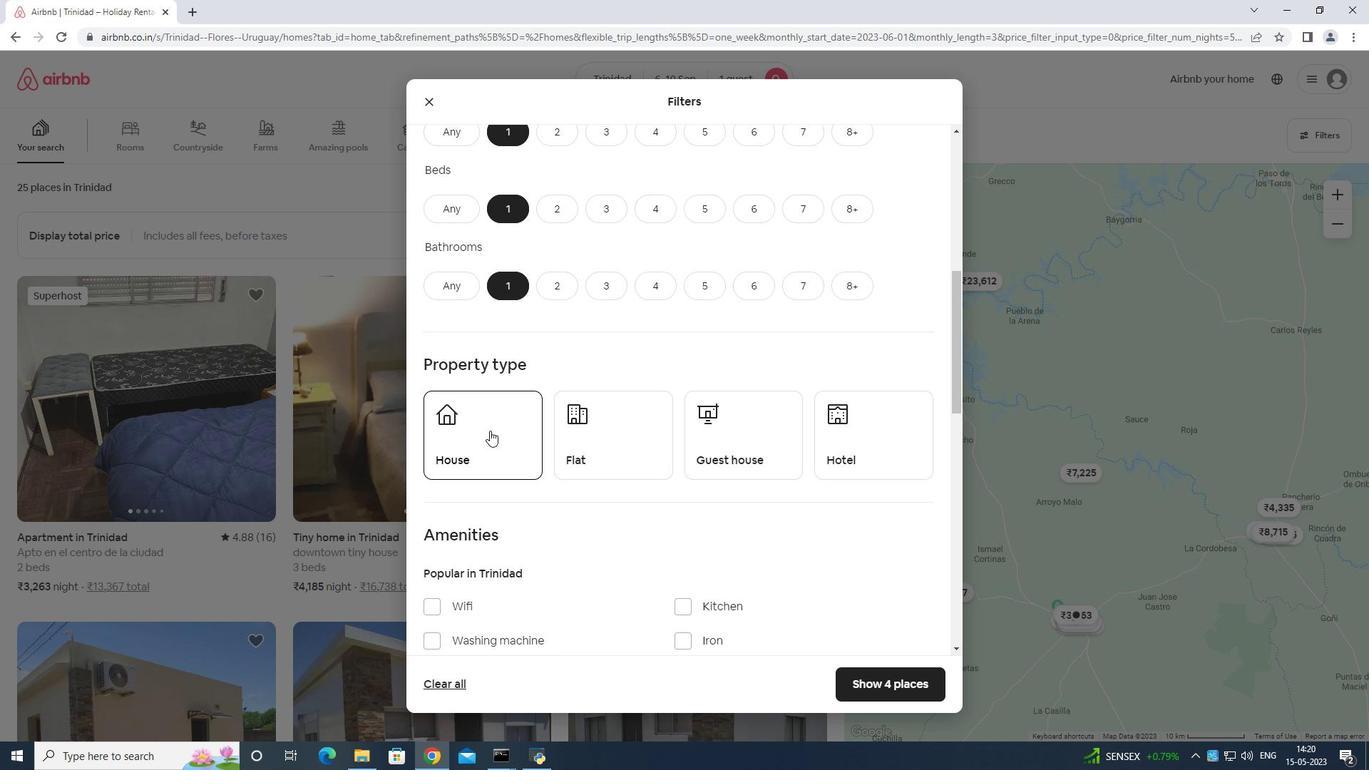 
Action: Mouse moved to (614, 428)
Screenshot: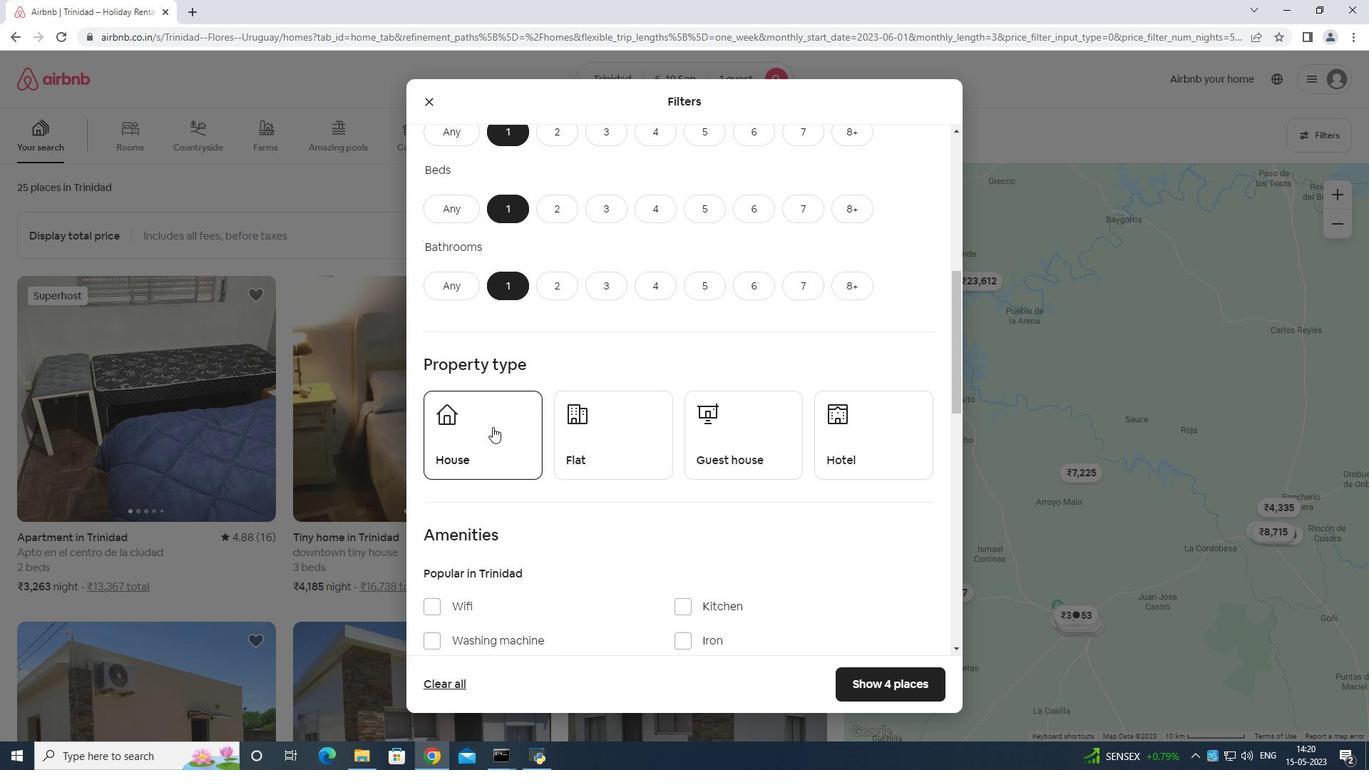 
Action: Mouse pressed left at (614, 428)
Screenshot: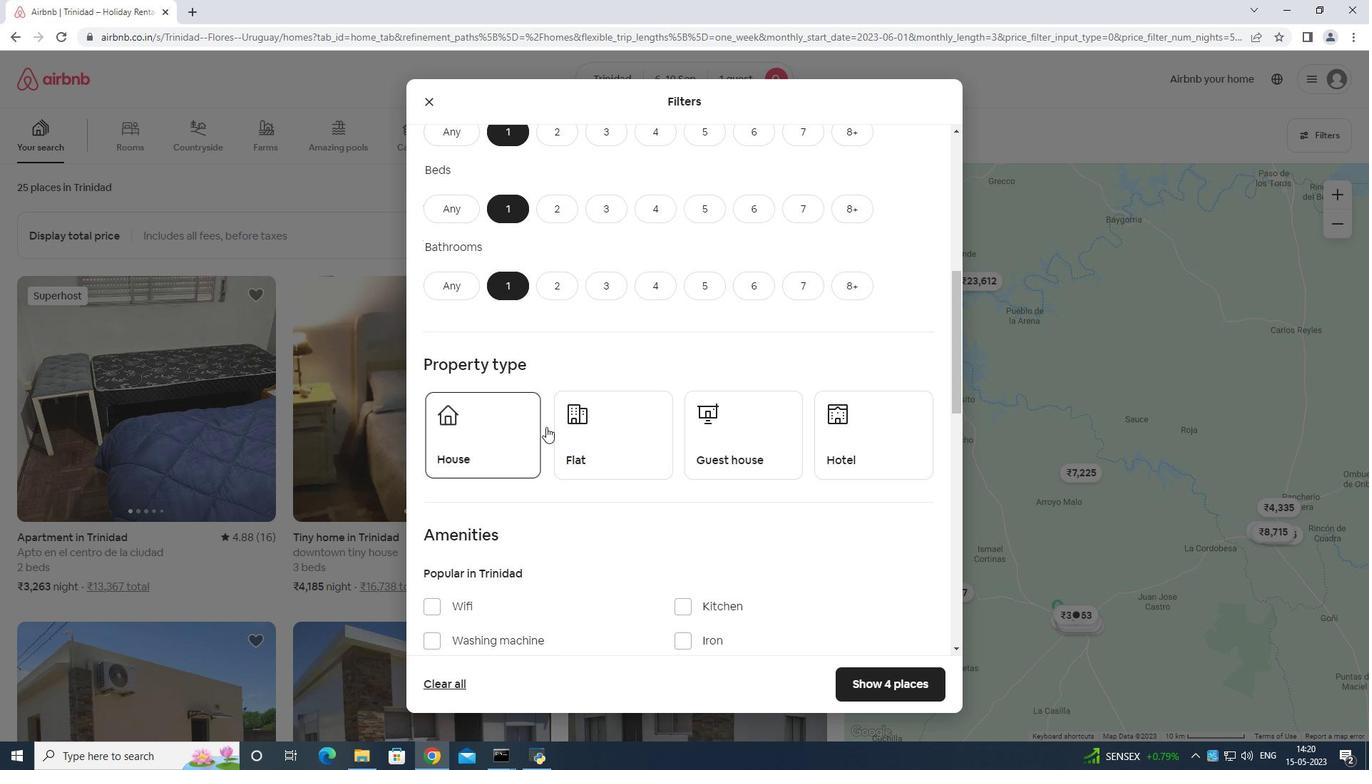 
Action: Mouse moved to (746, 427)
Screenshot: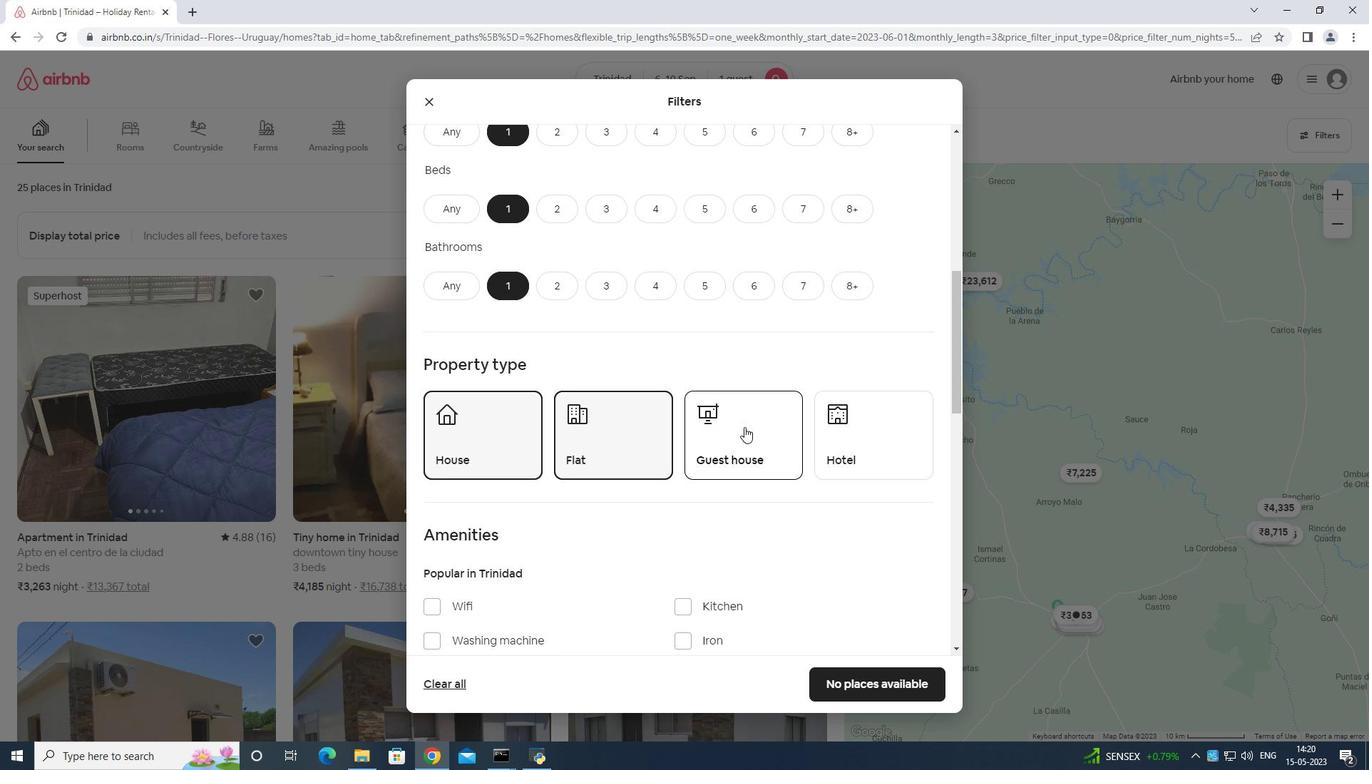 
Action: Mouse pressed left at (746, 427)
Screenshot: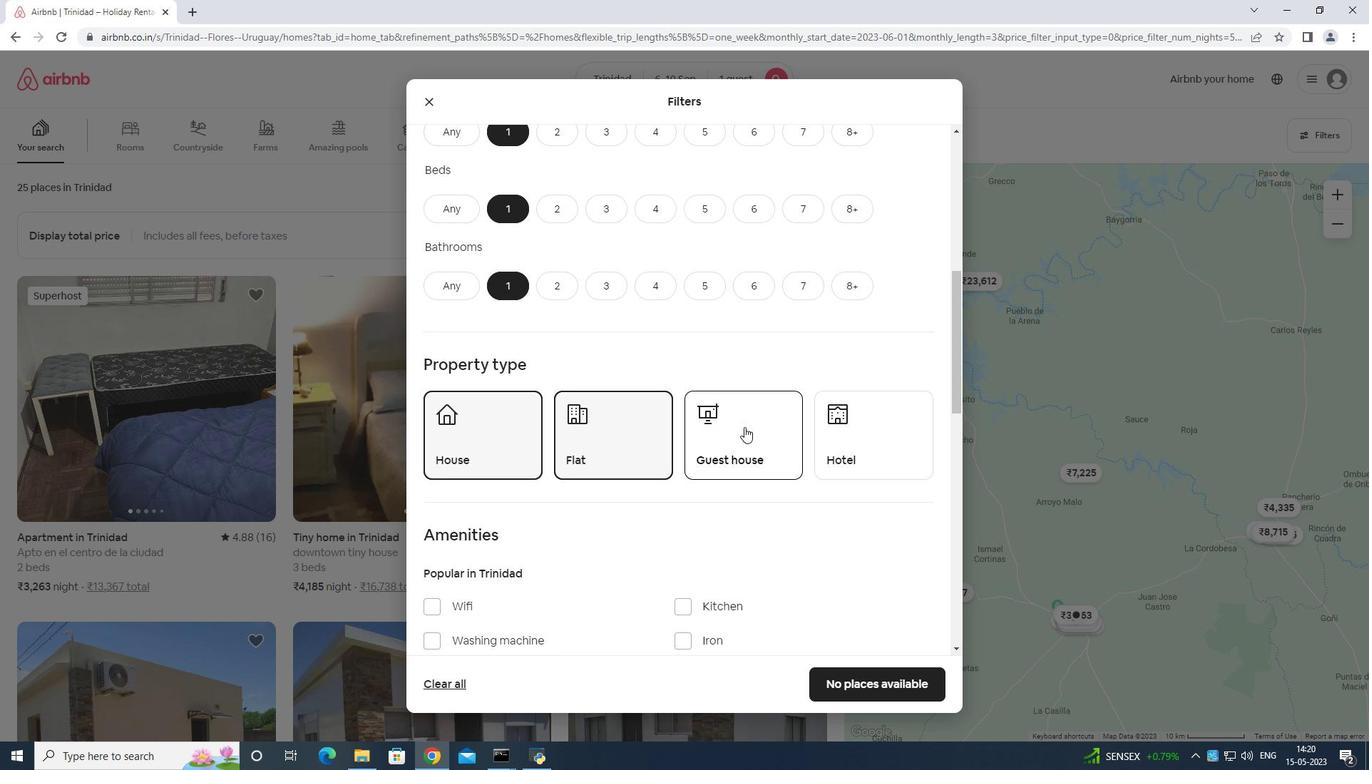 
Action: Mouse moved to (828, 443)
Screenshot: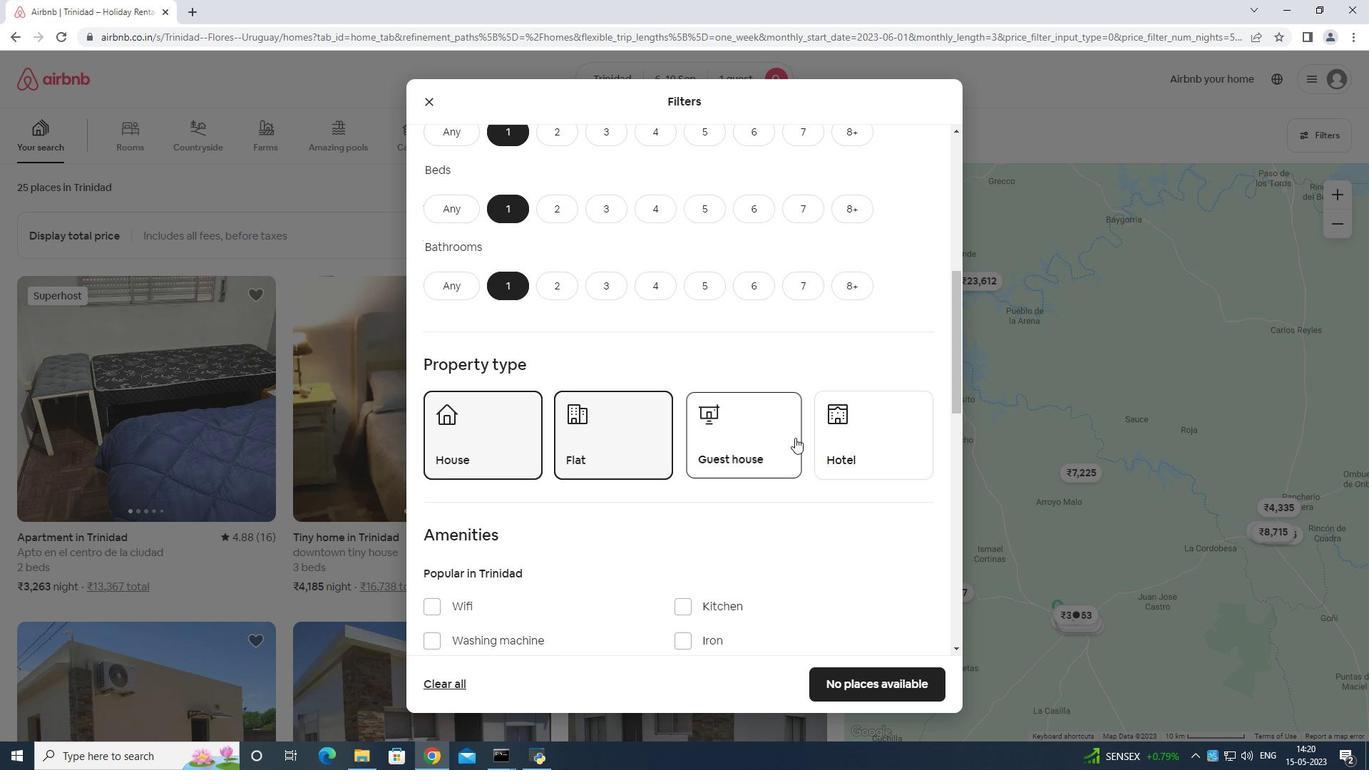 
Action: Mouse pressed left at (828, 443)
Screenshot: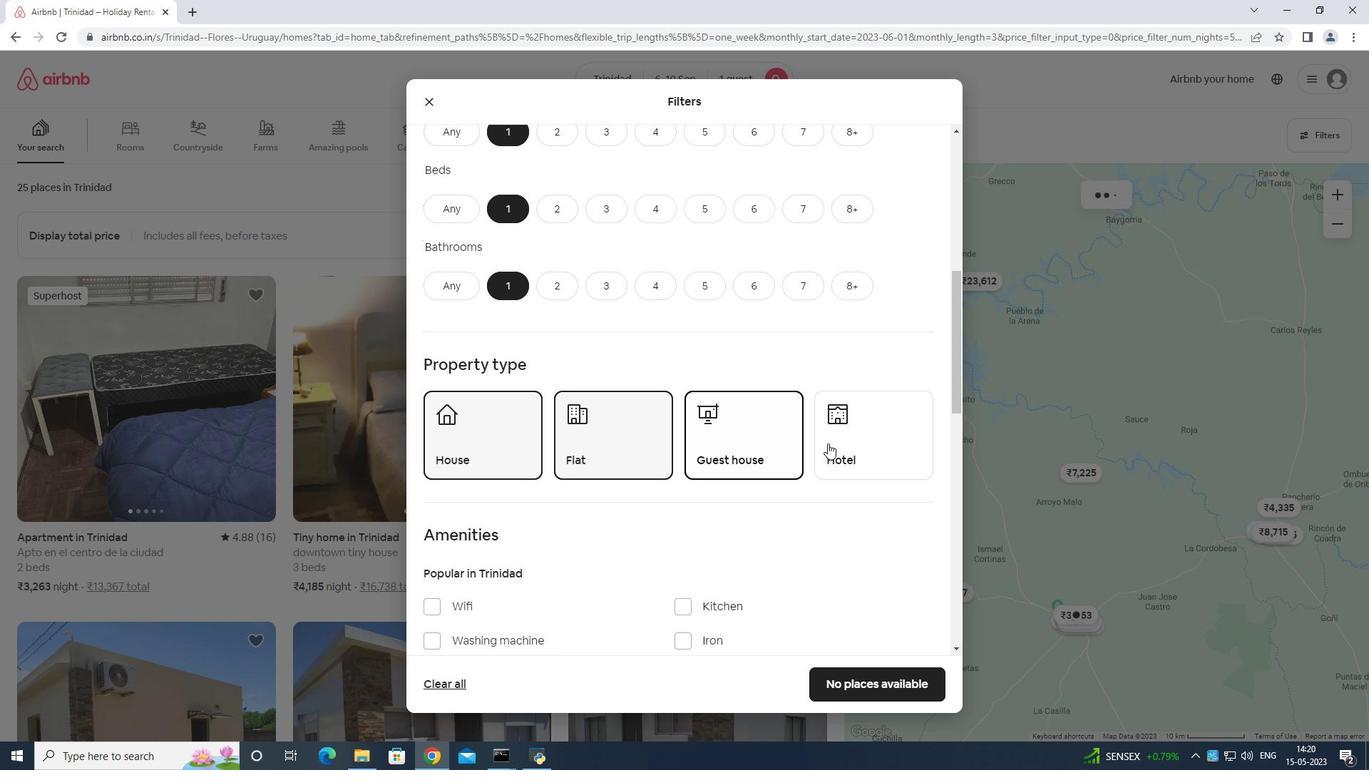 
Action: Mouse moved to (837, 438)
Screenshot: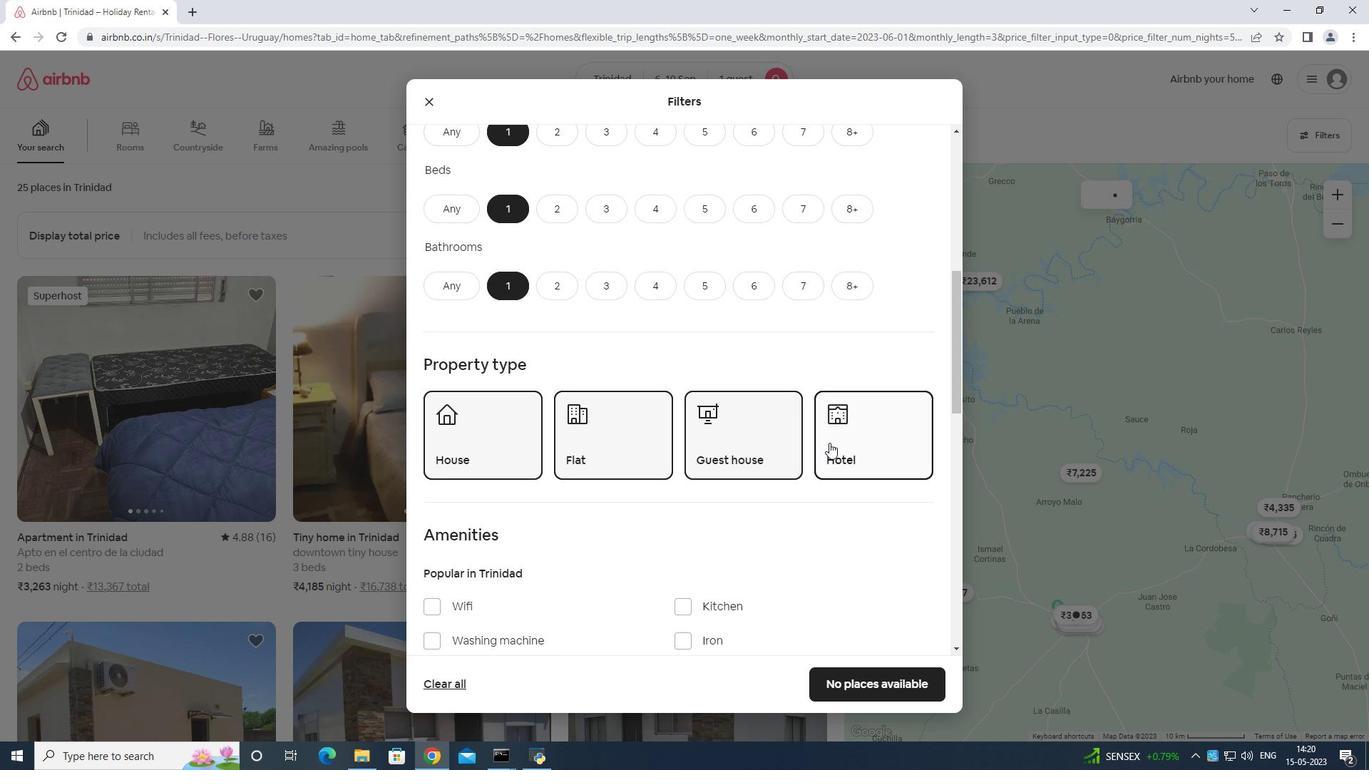 
Action: Mouse scrolled (837, 438) with delta (0, 0)
Screenshot: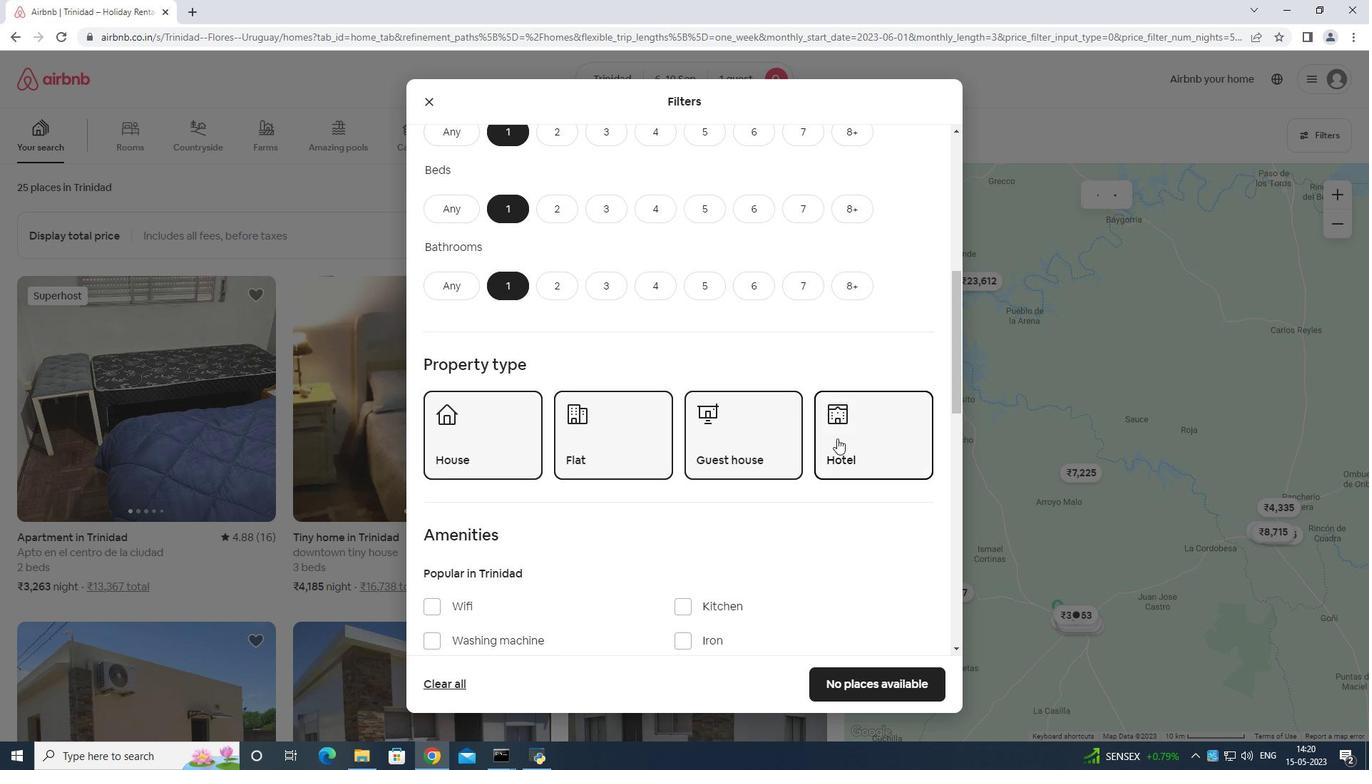 
Action: Mouse scrolled (837, 438) with delta (0, 0)
Screenshot: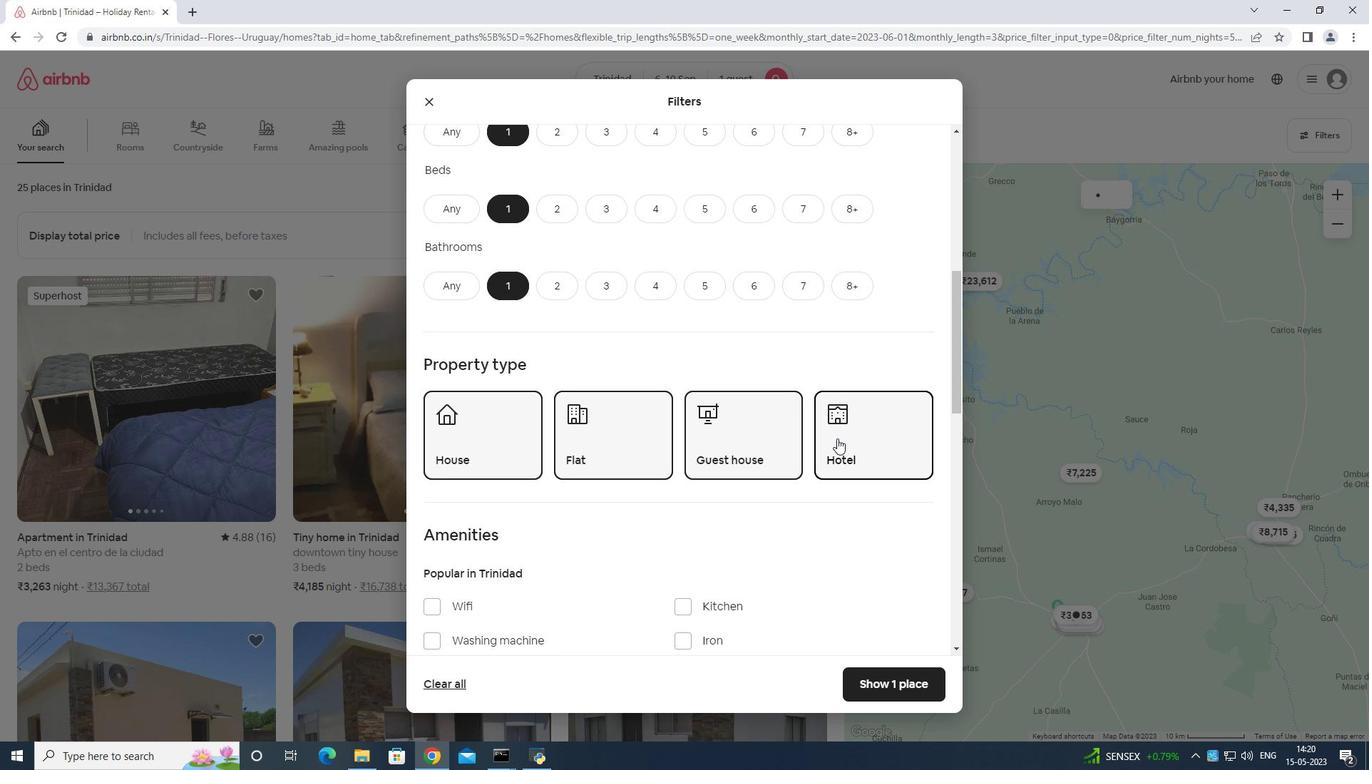 
Action: Mouse scrolled (837, 438) with delta (0, 0)
Screenshot: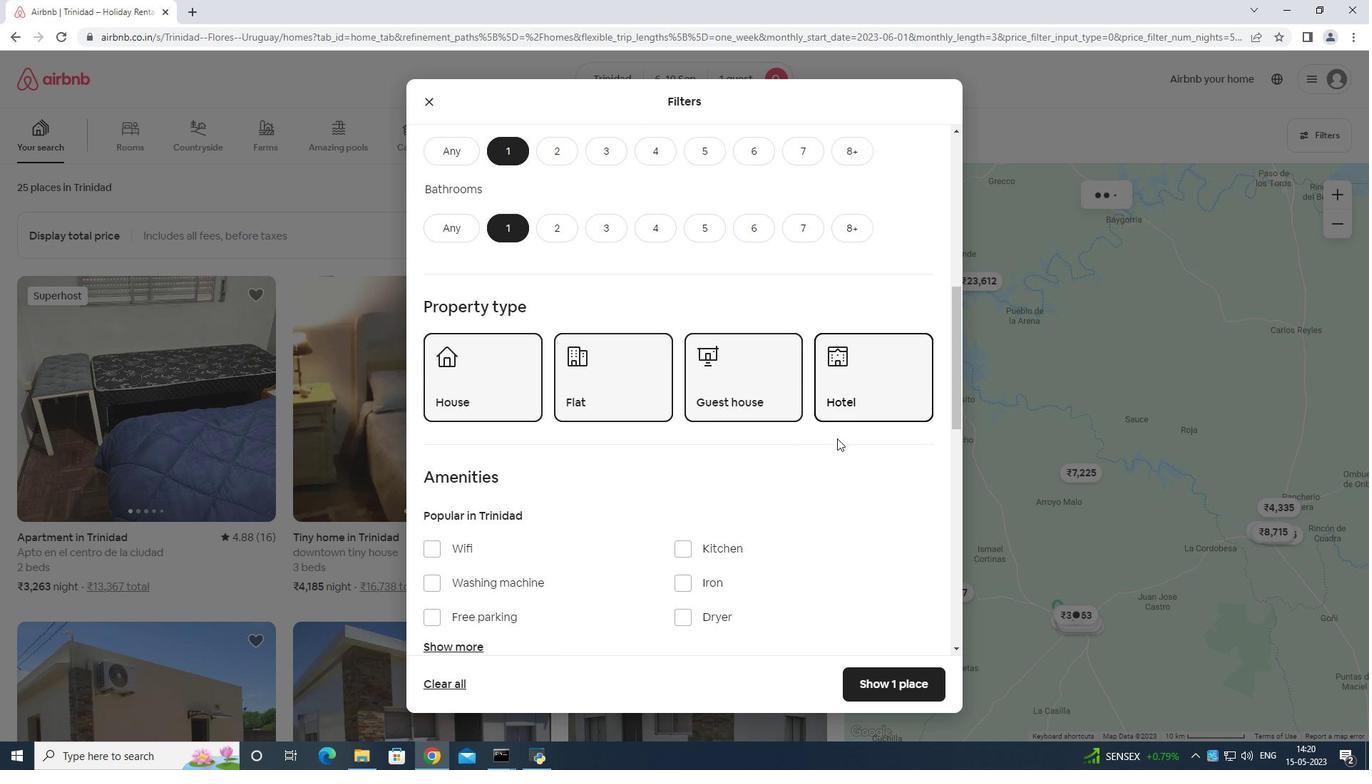 
Action: Mouse moved to (838, 438)
Screenshot: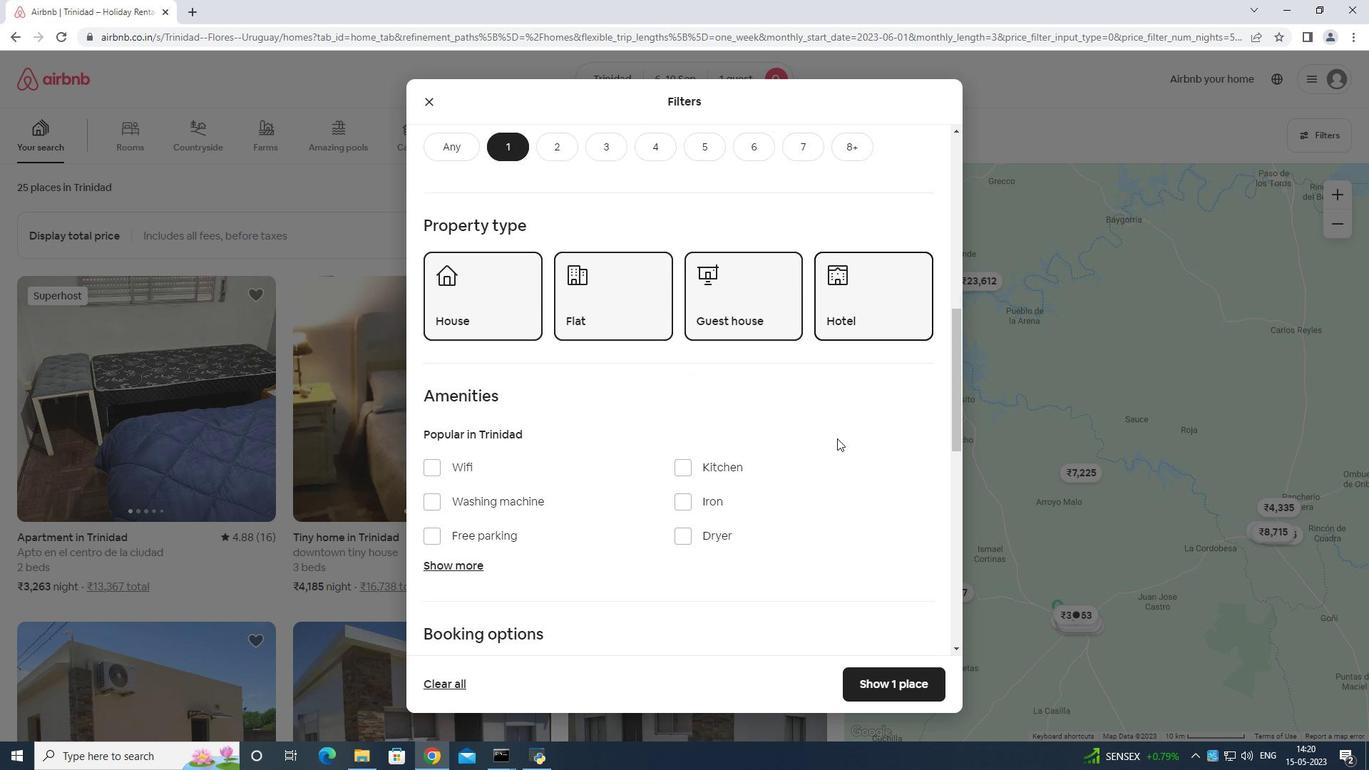 
Action: Mouse scrolled (838, 438) with delta (0, 0)
Screenshot: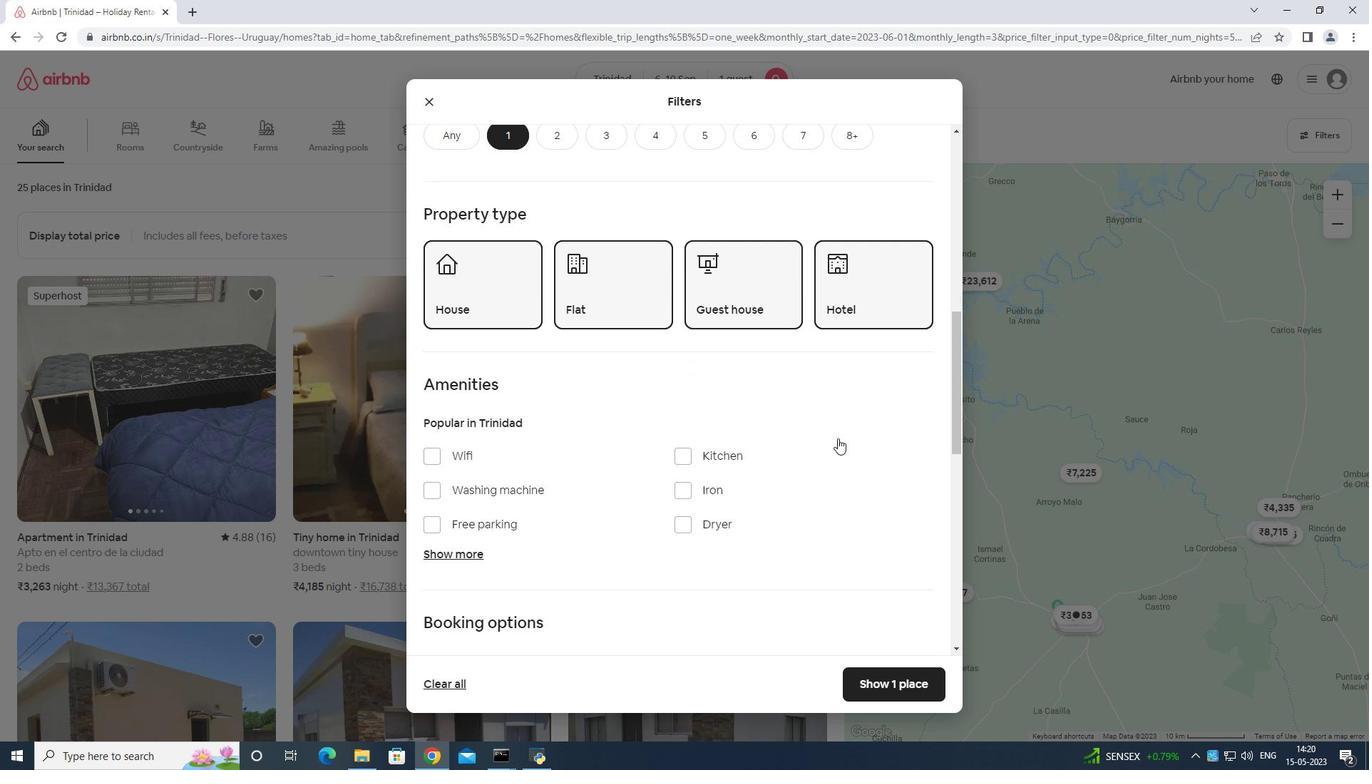 
Action: Mouse moved to (838, 438)
Screenshot: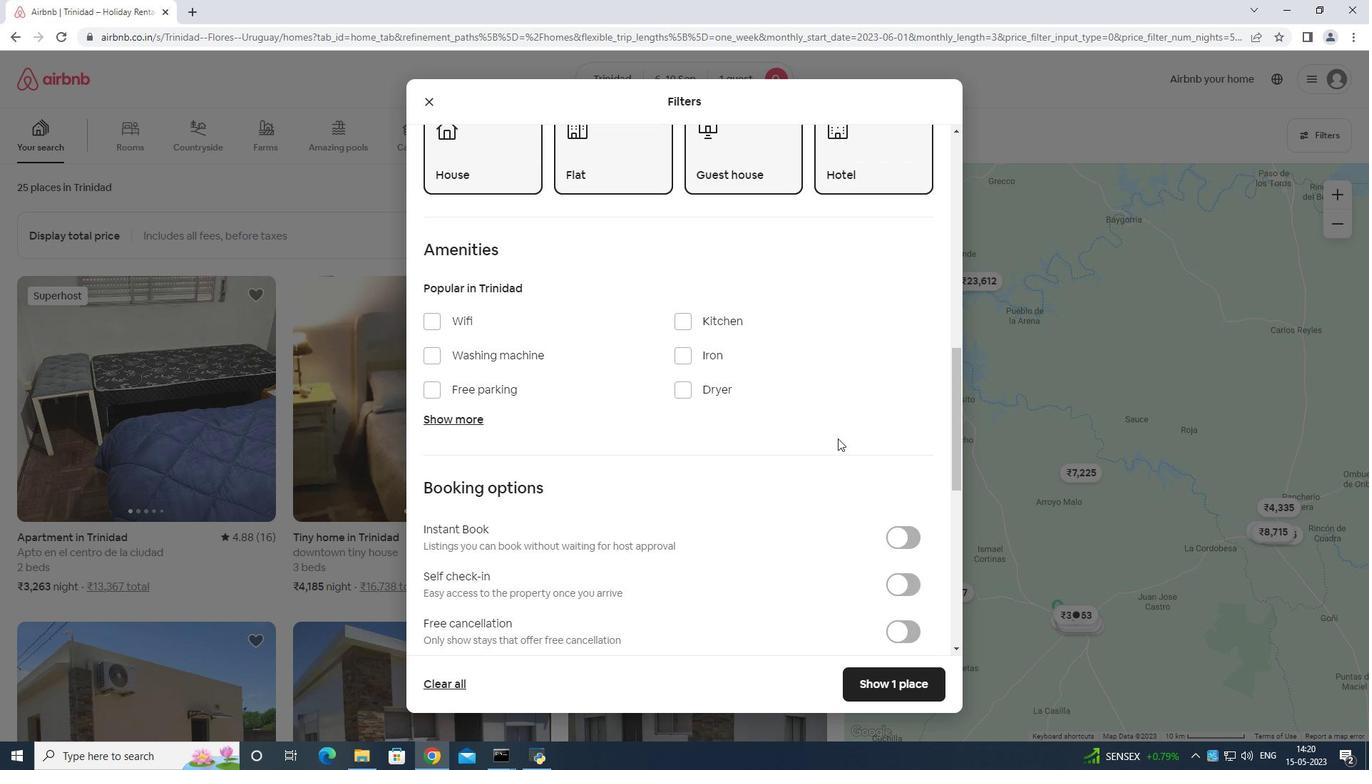 
Action: Mouse scrolled (838, 437) with delta (0, 0)
Screenshot: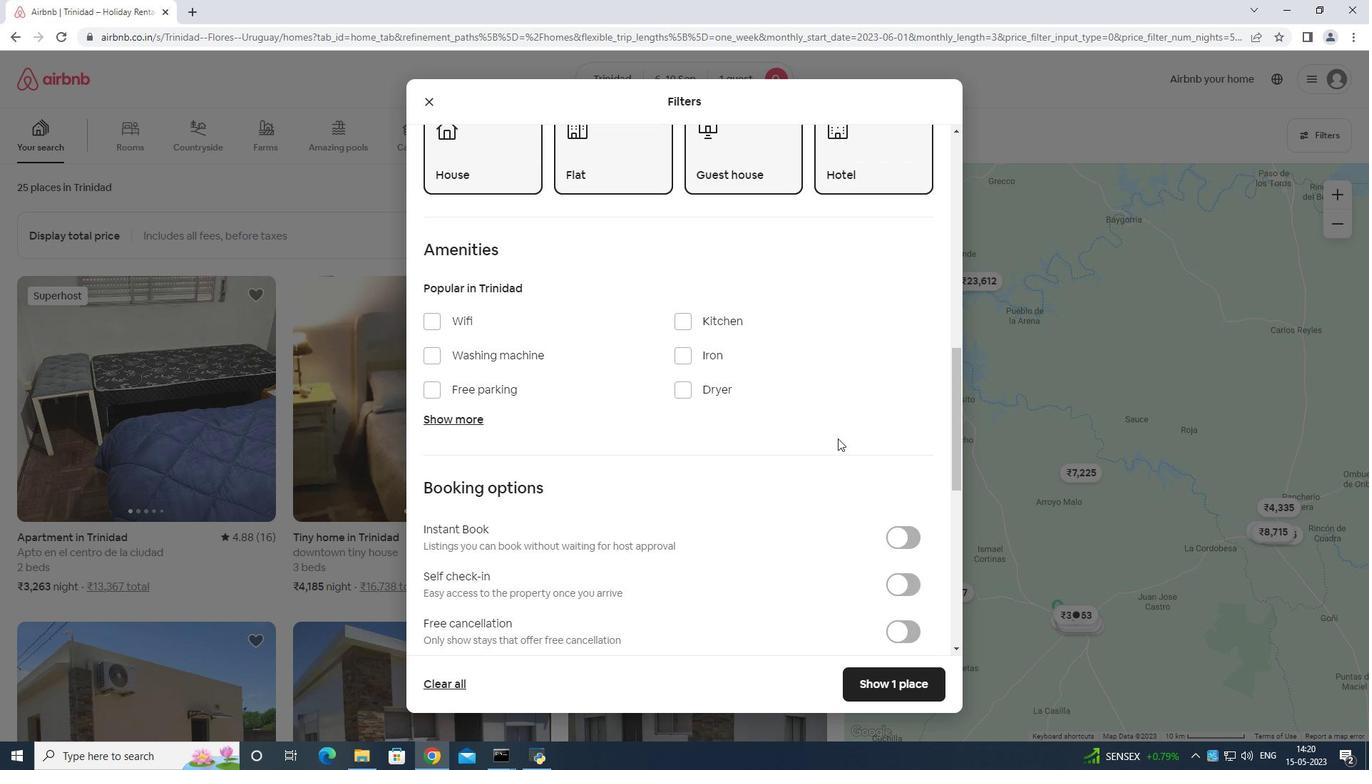 
Action: Mouse scrolled (838, 437) with delta (0, 0)
Screenshot: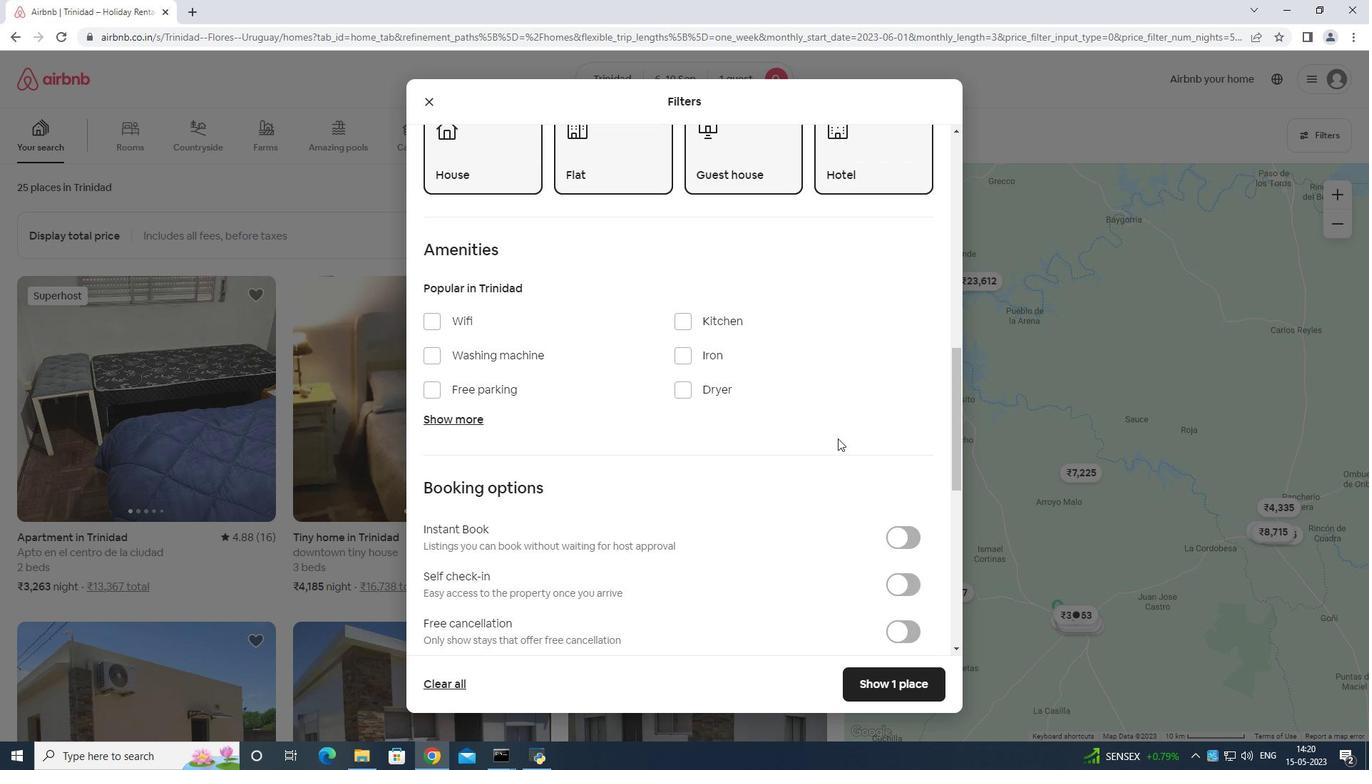 
Action: Mouse scrolled (838, 437) with delta (0, 0)
Screenshot: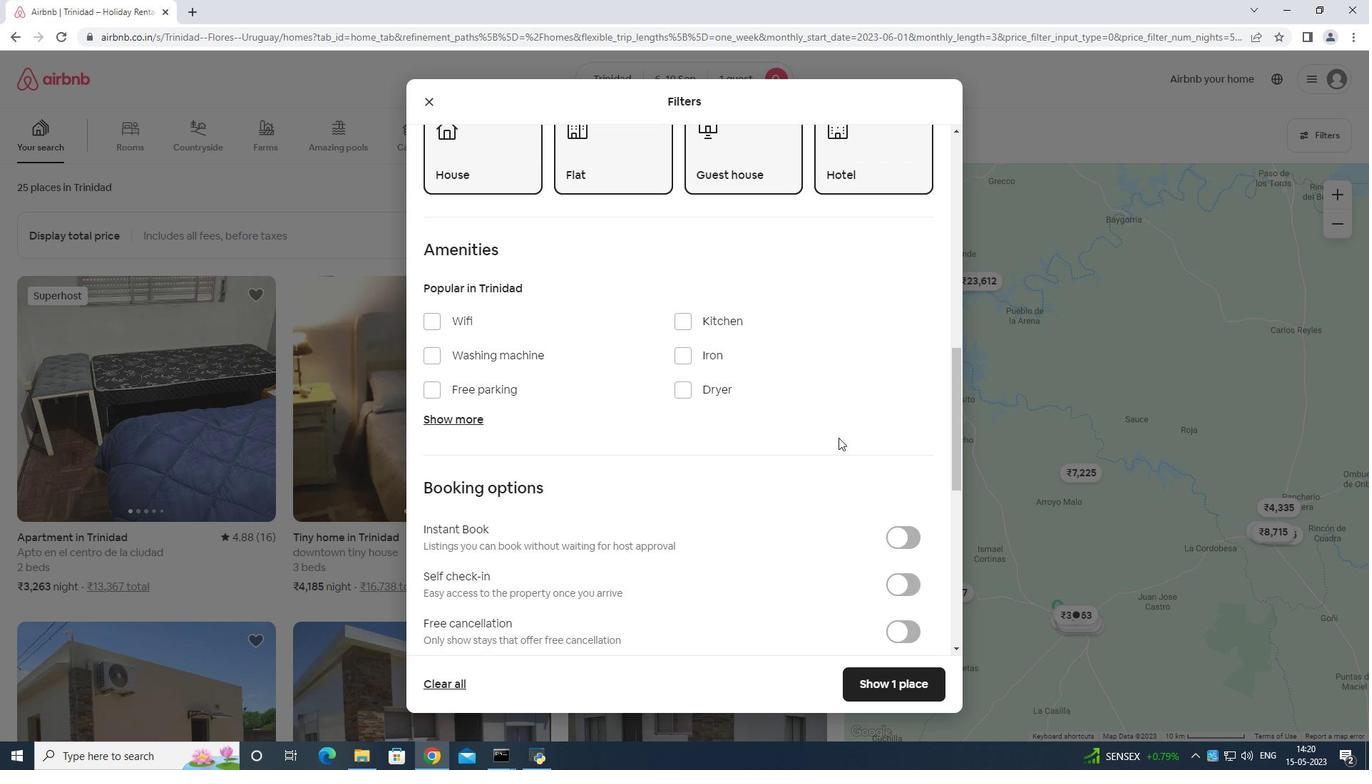 
Action: Mouse scrolled (838, 437) with delta (0, 0)
Screenshot: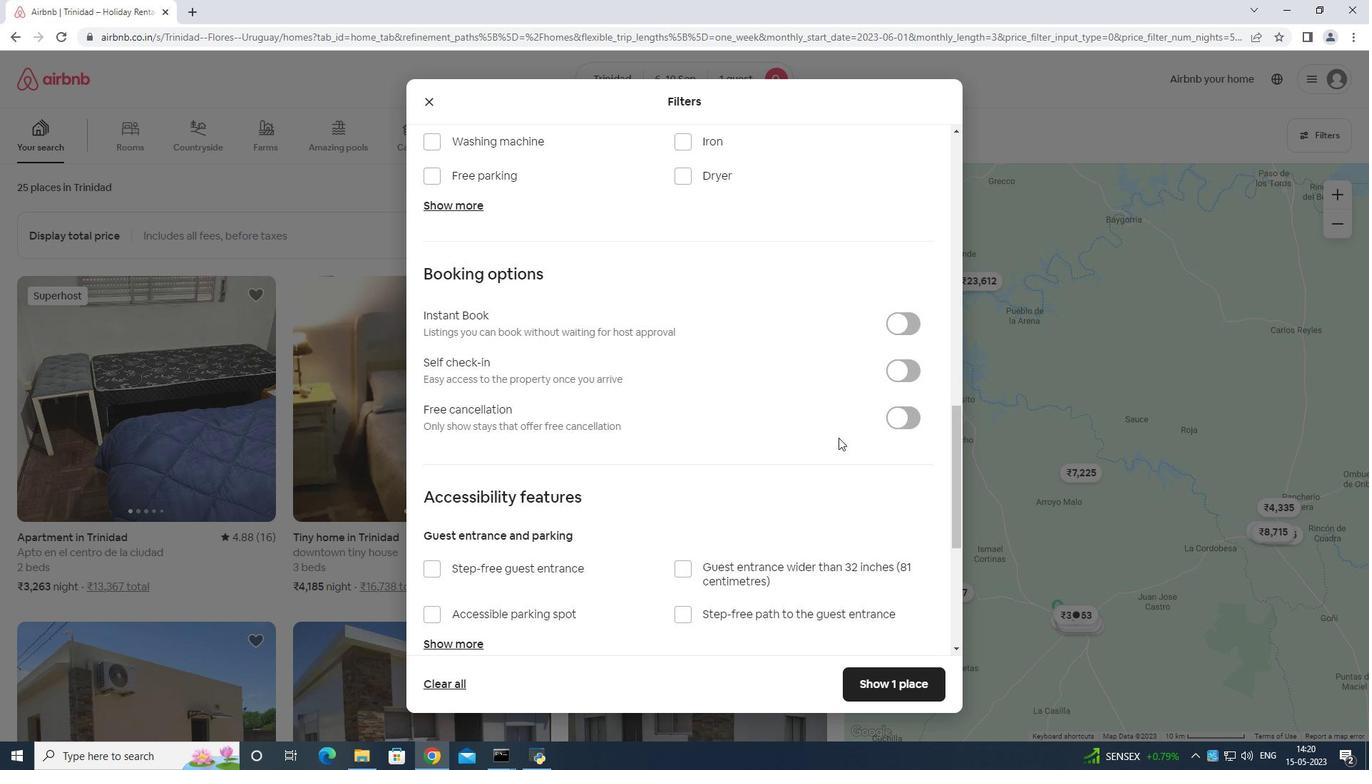 
Action: Mouse scrolled (838, 437) with delta (0, 0)
Screenshot: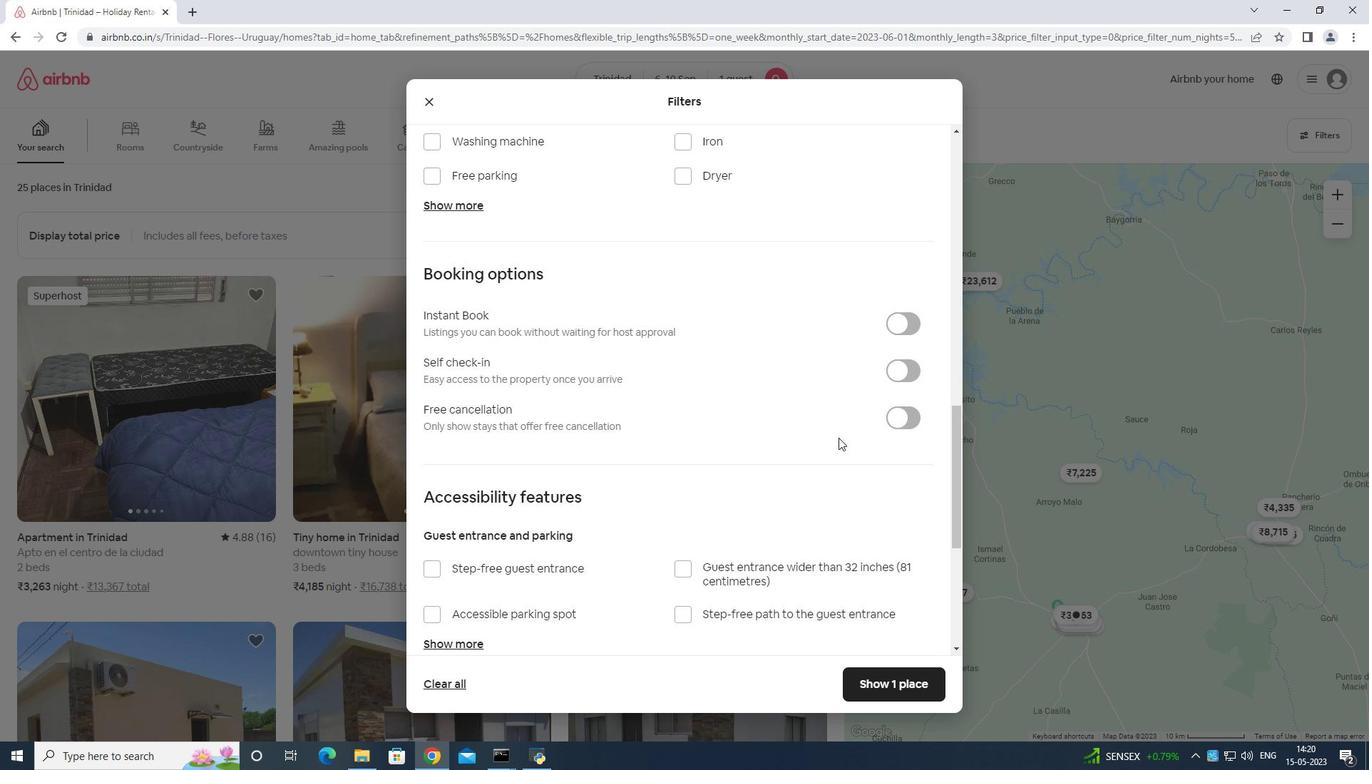 
Action: Mouse moved to (913, 225)
Screenshot: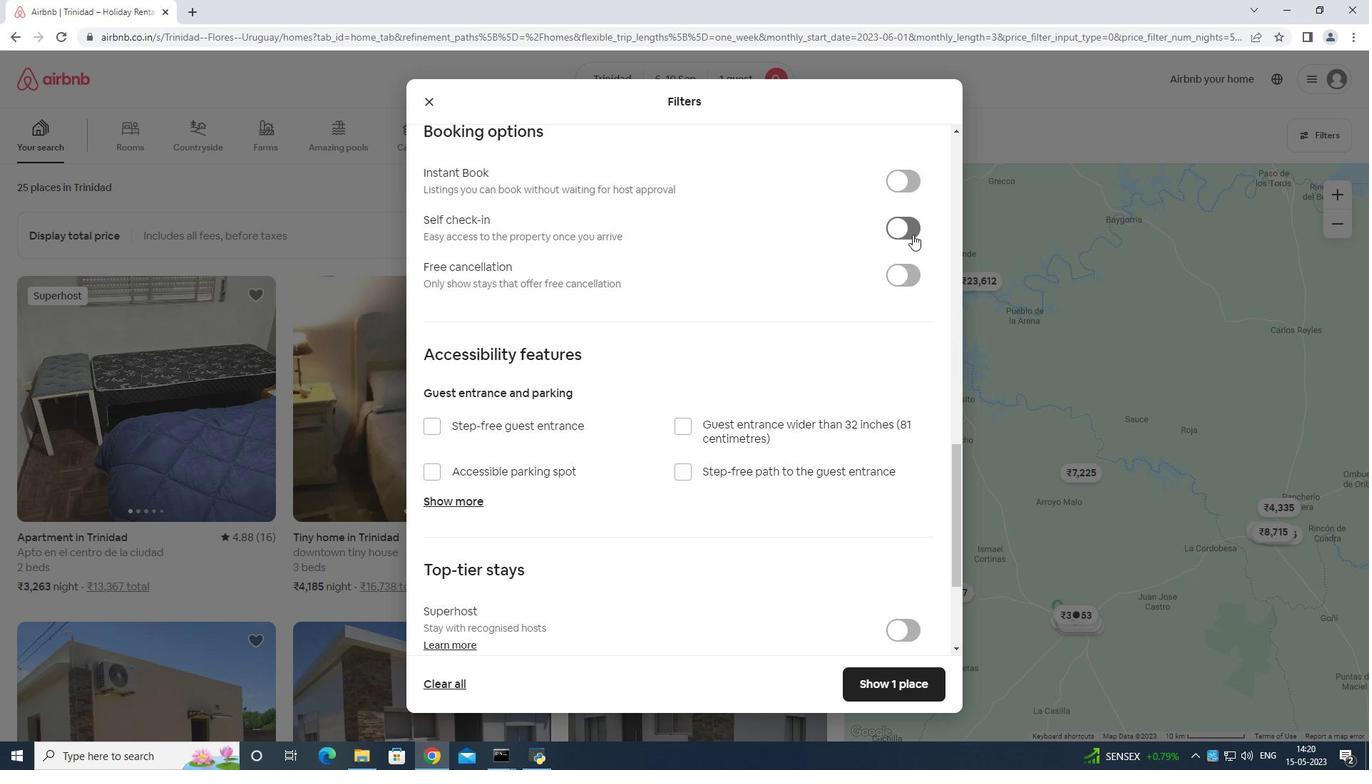 
Action: Mouse pressed left at (913, 225)
Screenshot: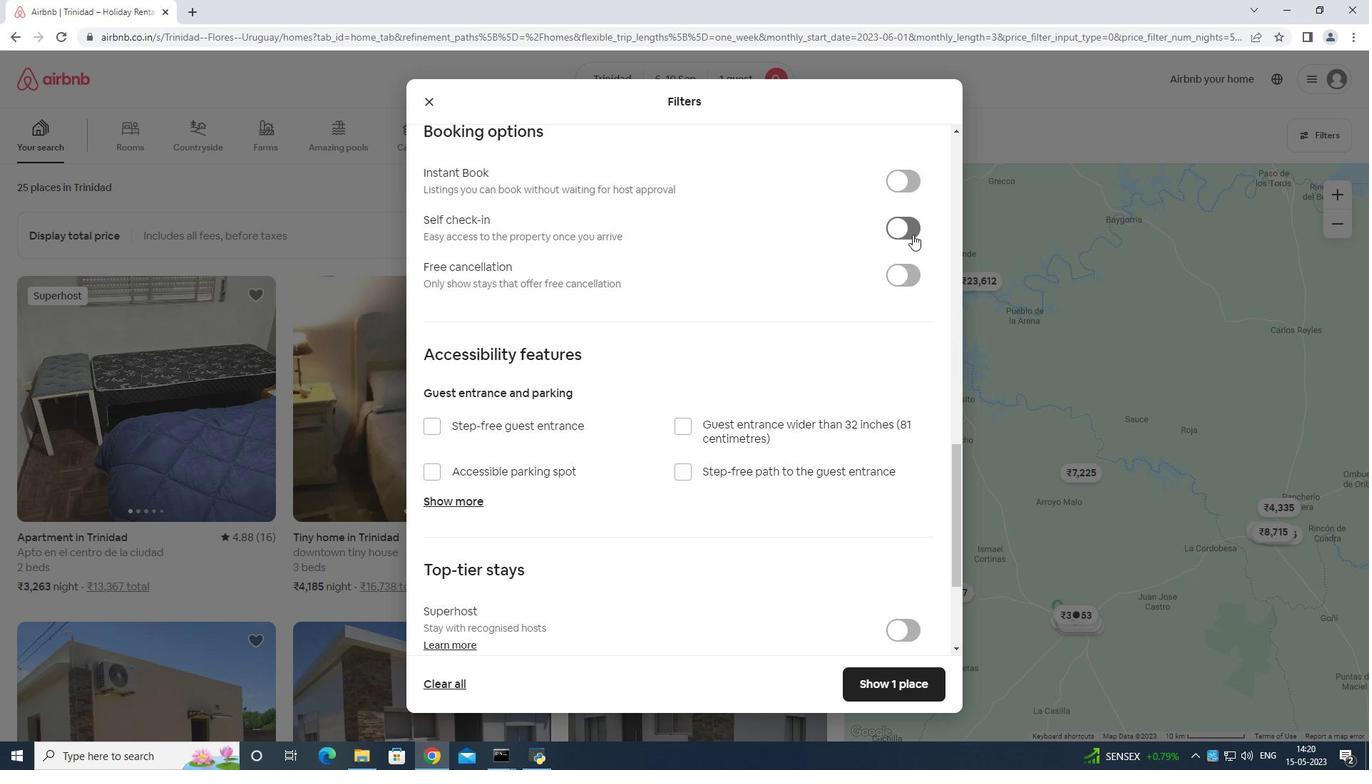 
Action: Mouse moved to (912, 231)
Screenshot: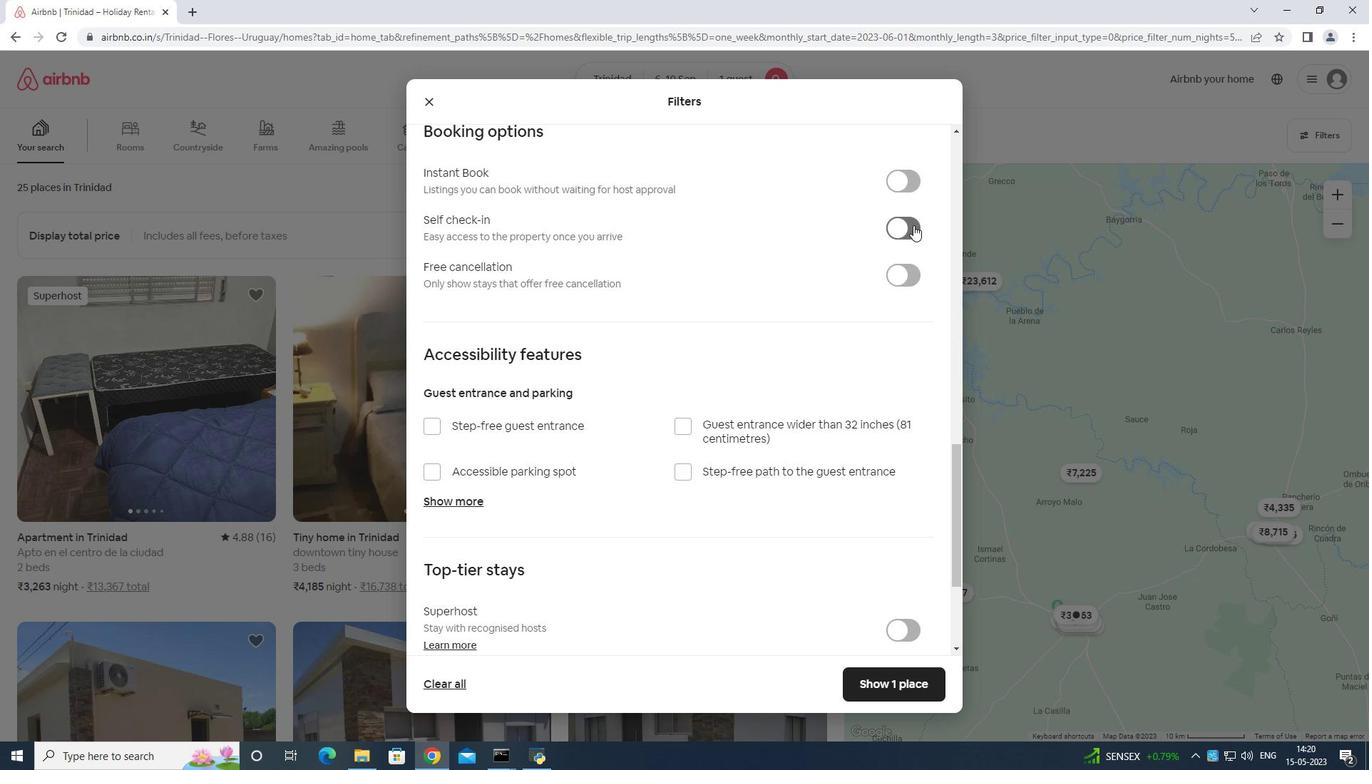 
Action: Mouse scrolled (912, 230) with delta (0, 0)
Screenshot: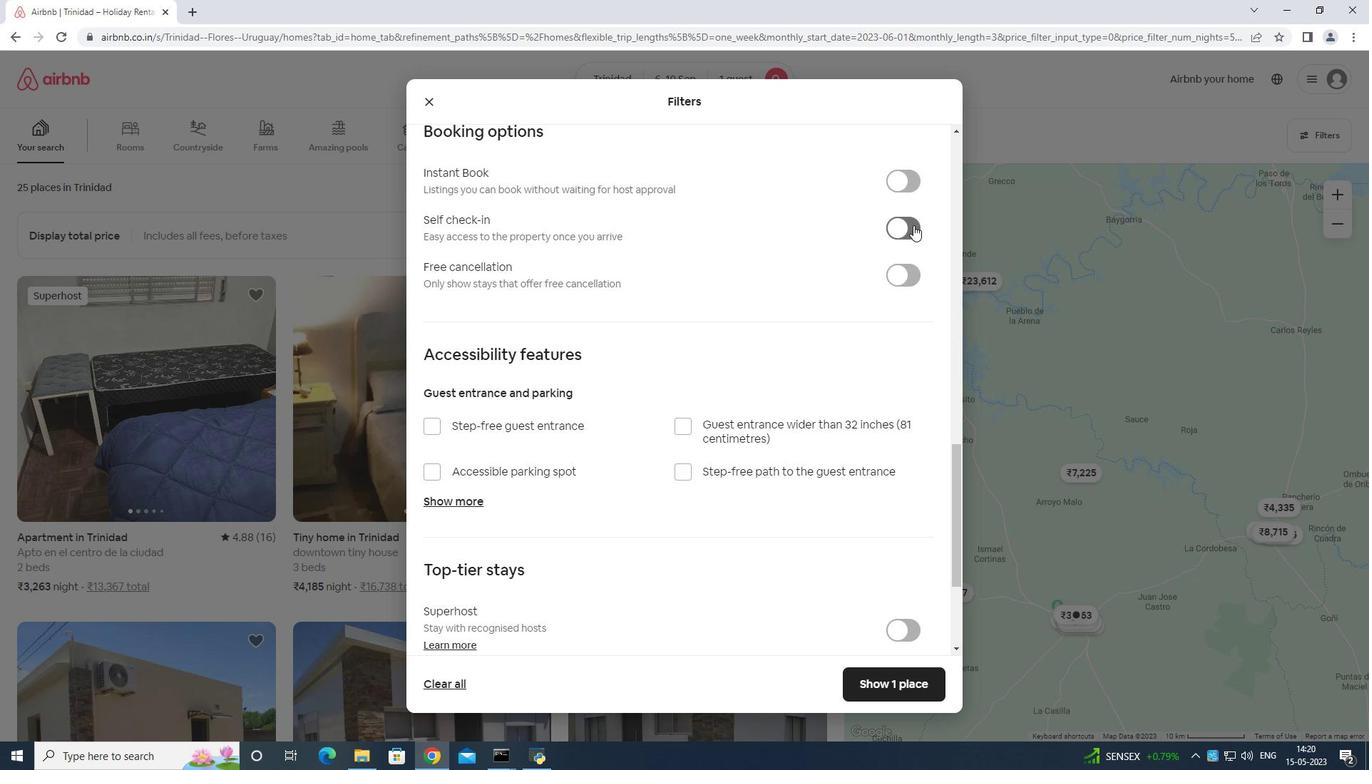 
Action: Mouse moved to (910, 234)
Screenshot: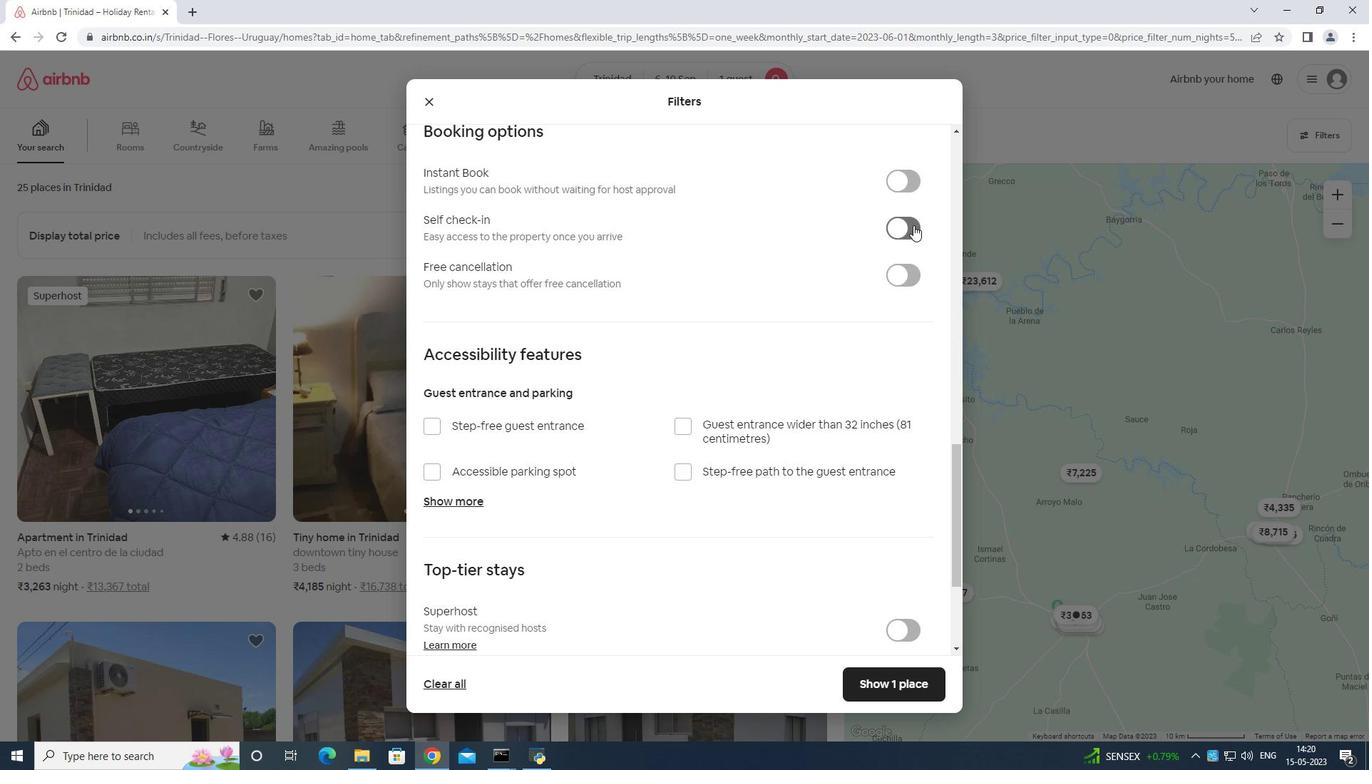 
Action: Mouse scrolled (910, 233) with delta (0, 0)
Screenshot: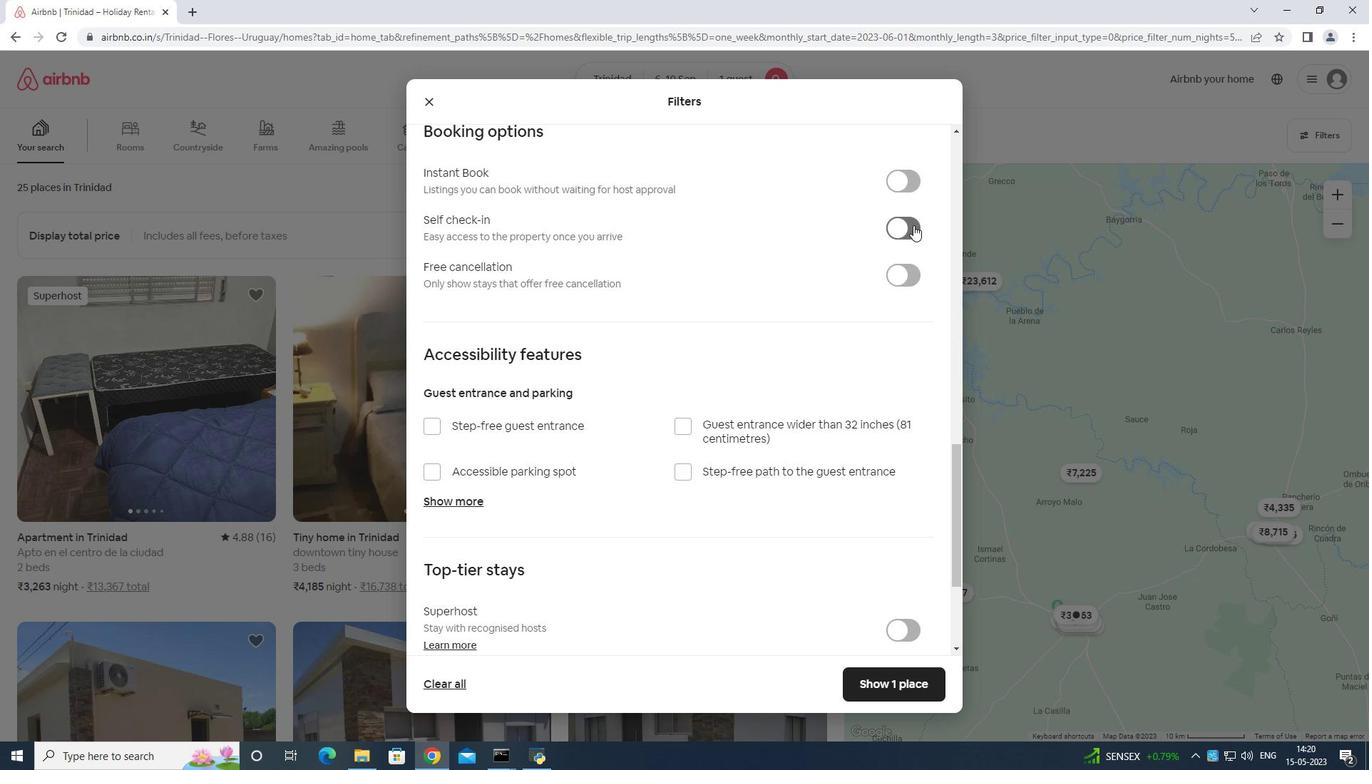 
Action: Mouse moved to (908, 243)
Screenshot: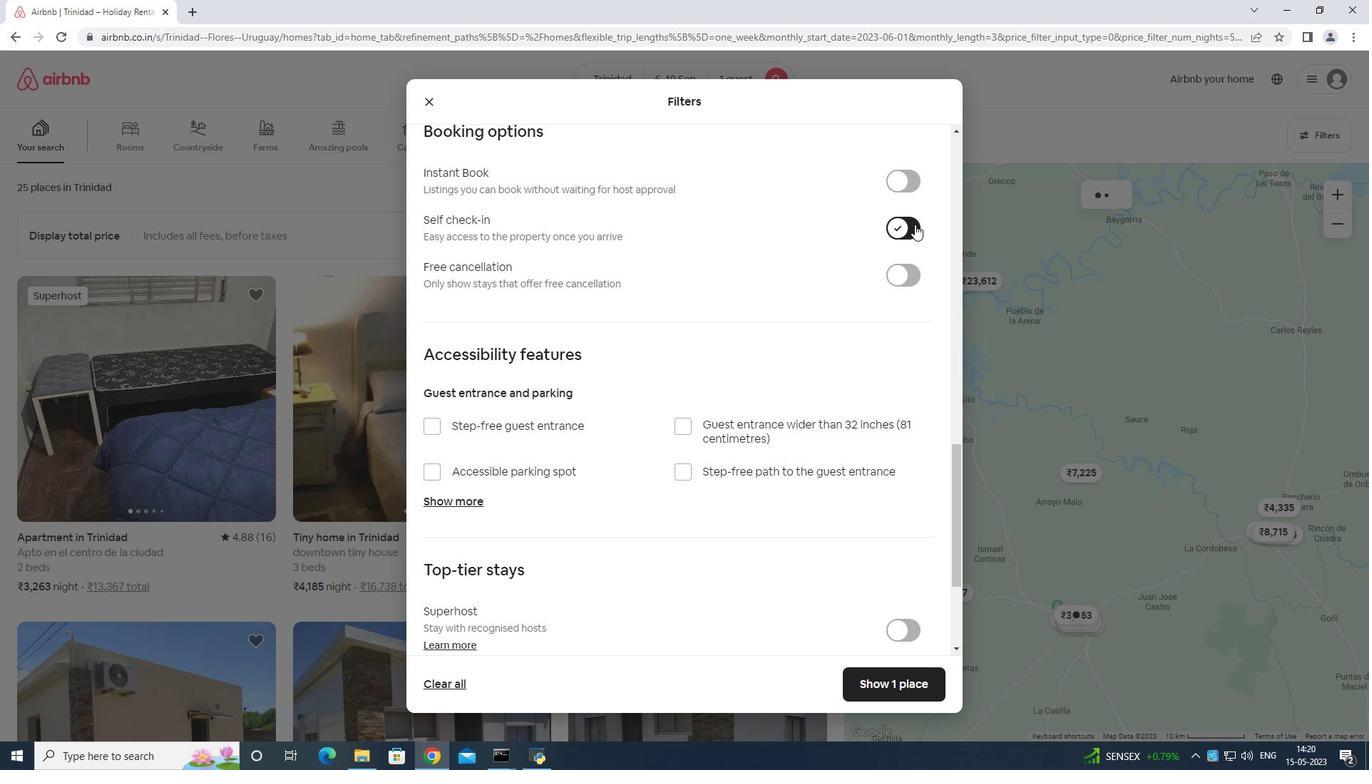 
Action: Mouse scrolled (908, 243) with delta (0, 0)
Screenshot: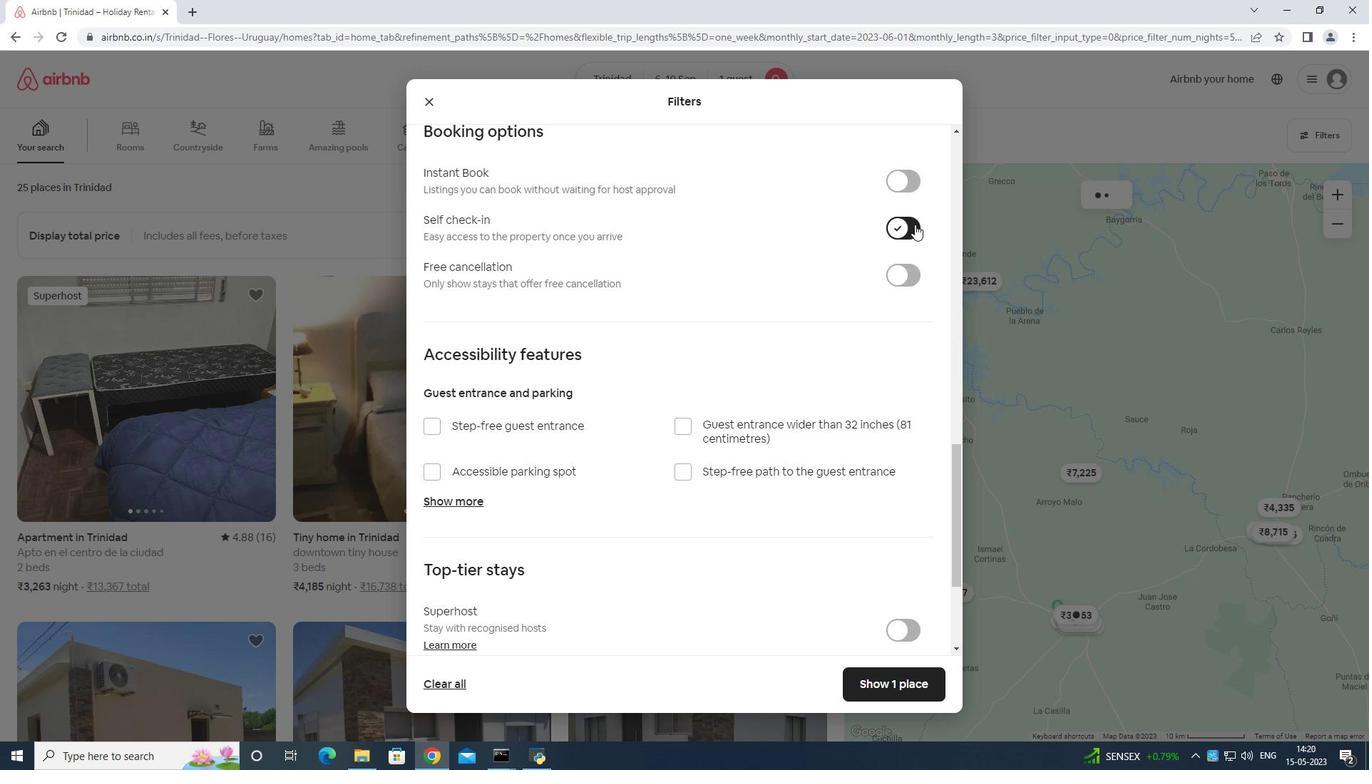 
Action: Mouse moved to (900, 260)
Screenshot: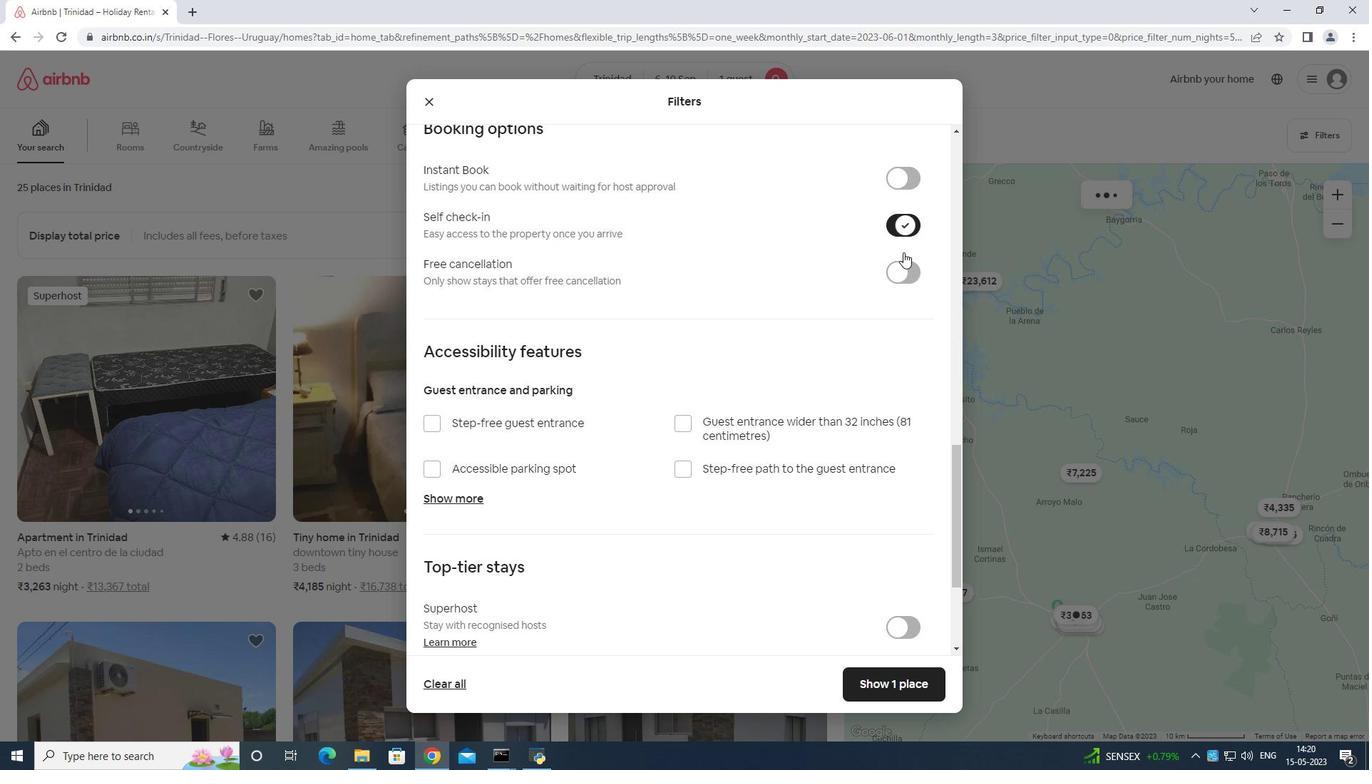 
Action: Mouse scrolled (900, 259) with delta (0, 0)
Screenshot: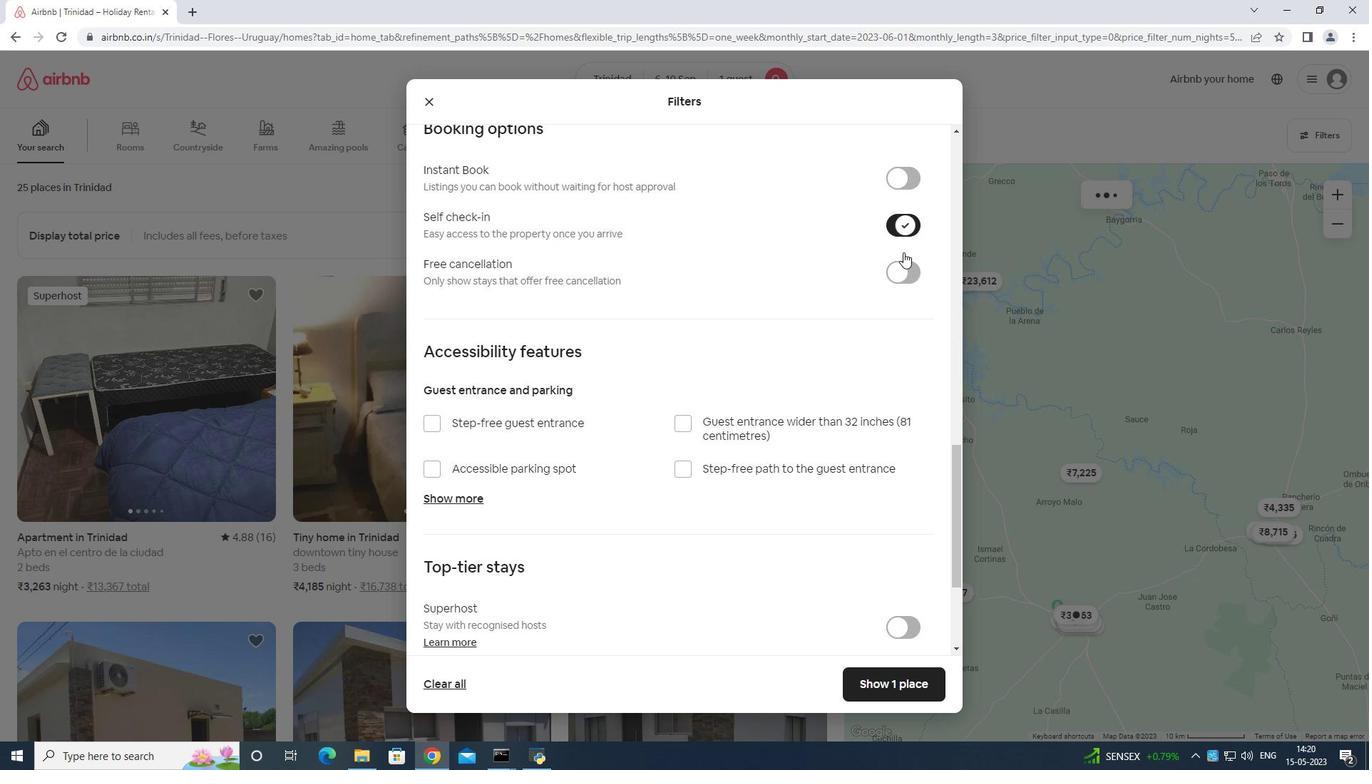 
Action: Mouse moved to (897, 267)
Screenshot: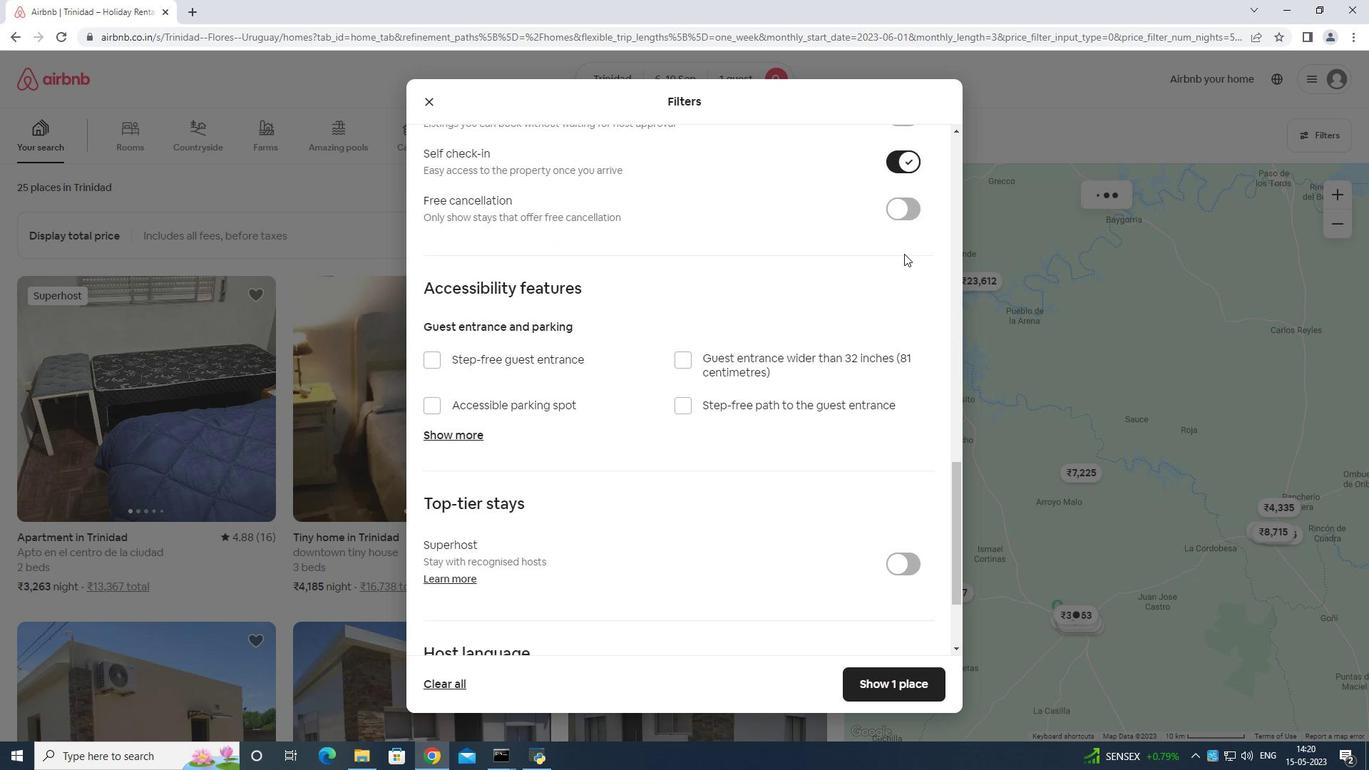 
Action: Mouse scrolled (897, 266) with delta (0, 0)
Screenshot: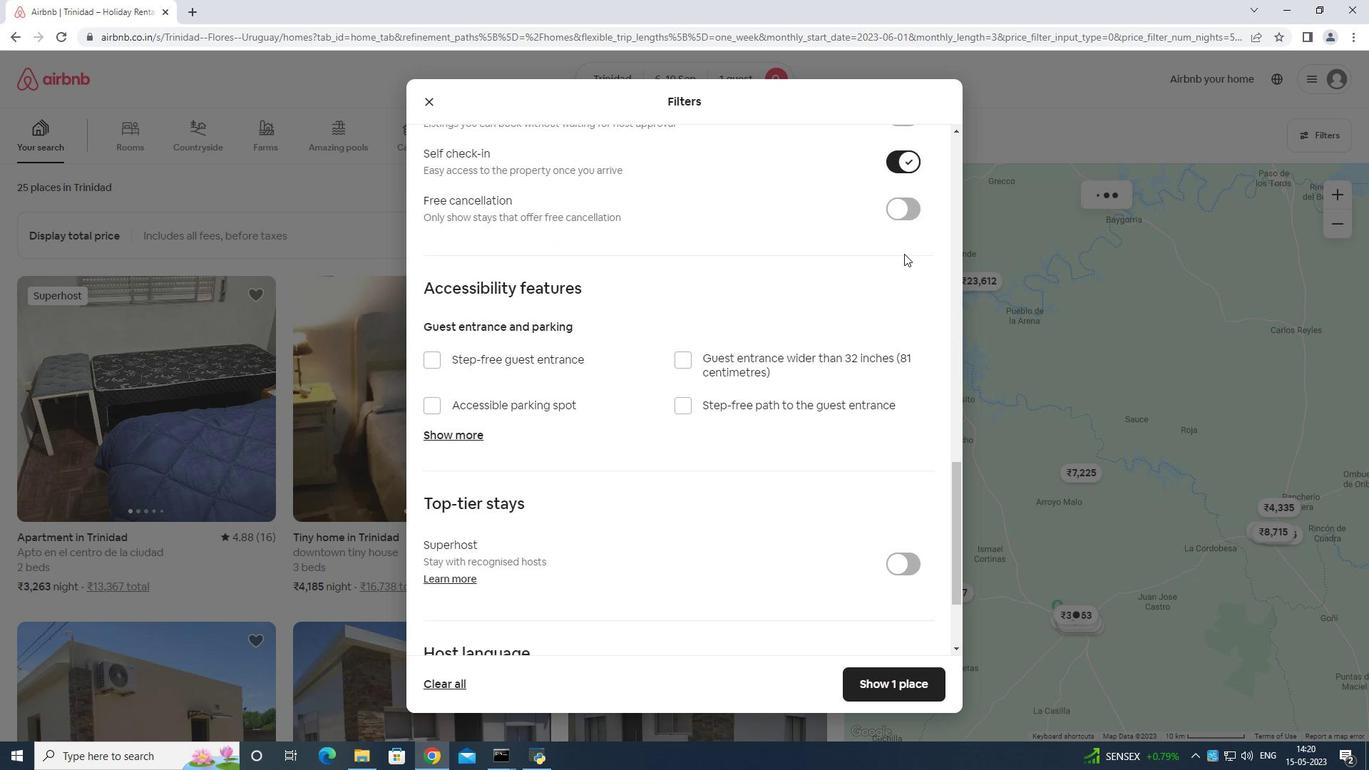 
Action: Mouse moved to (894, 275)
Screenshot: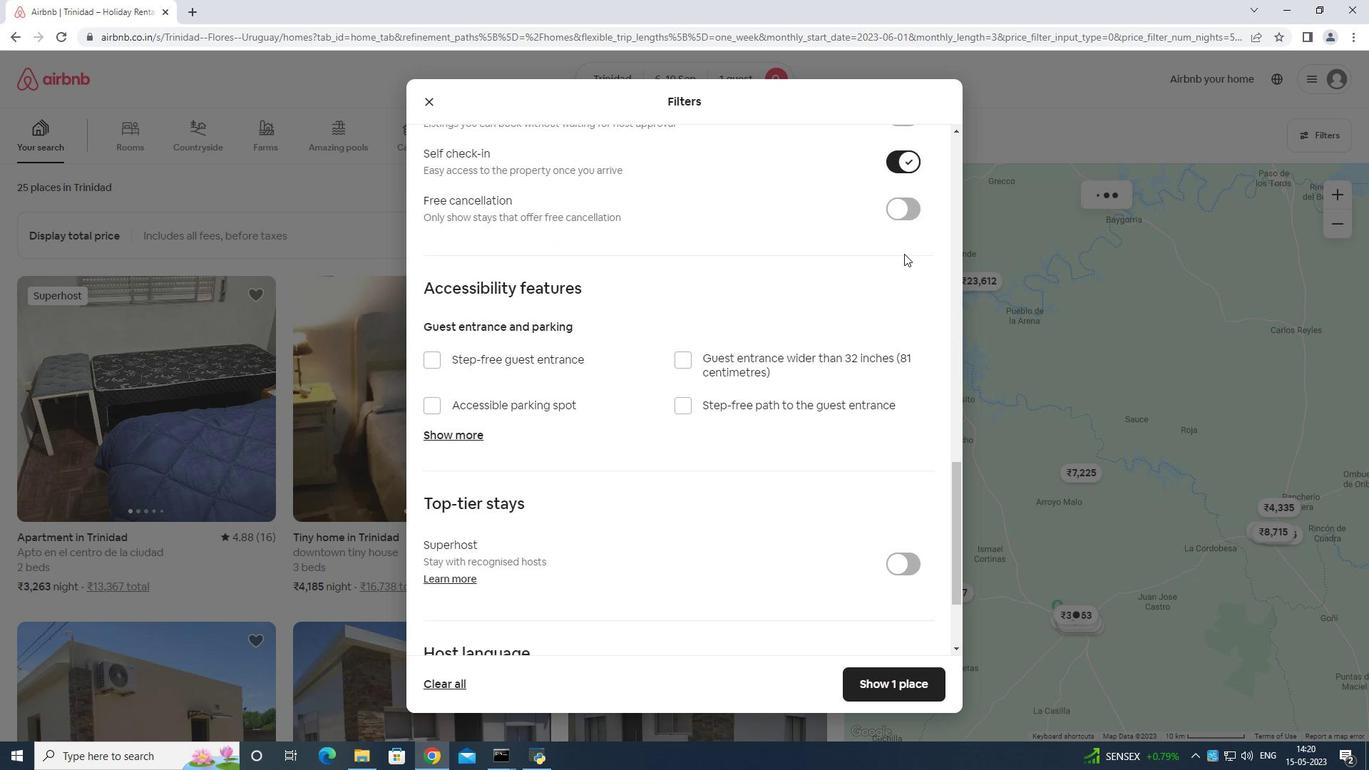 
Action: Mouse scrolled (894, 274) with delta (0, 0)
Screenshot: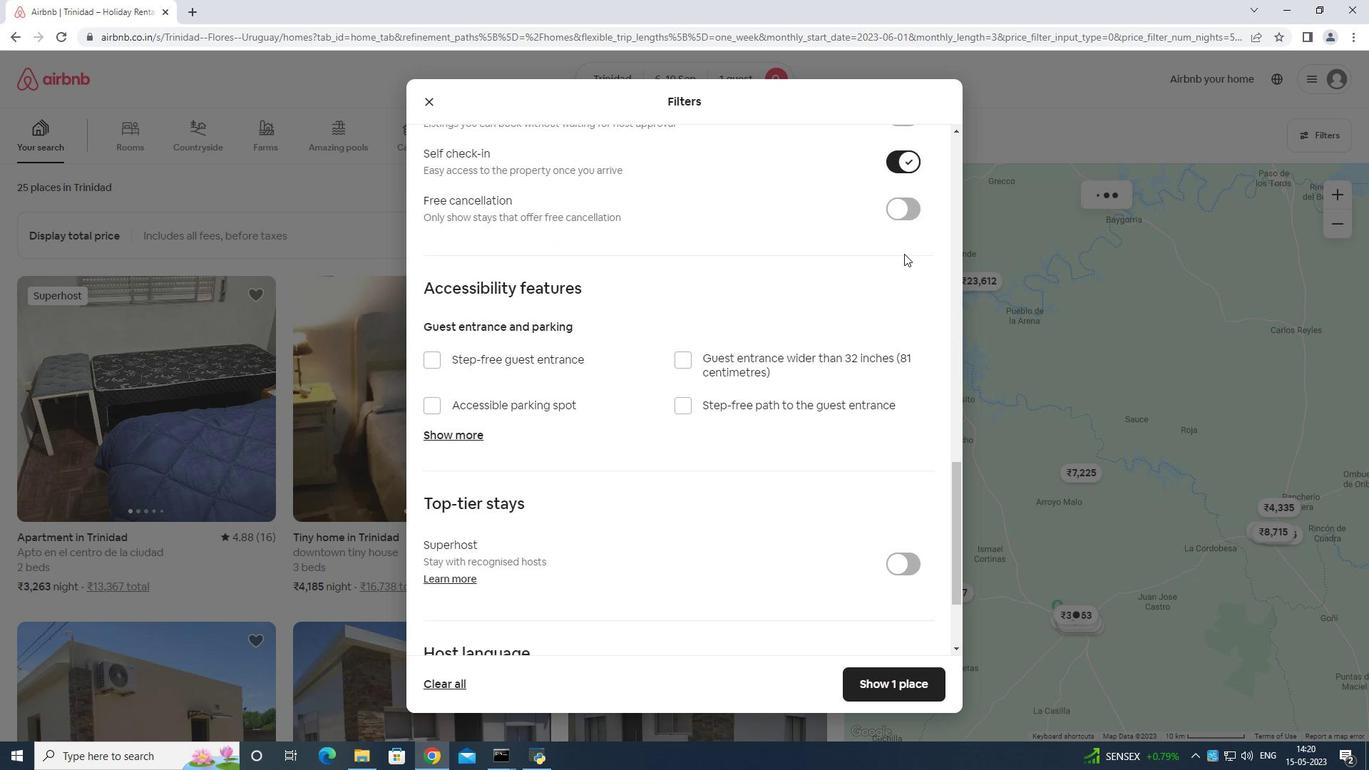 
Action: Mouse moved to (890, 288)
Screenshot: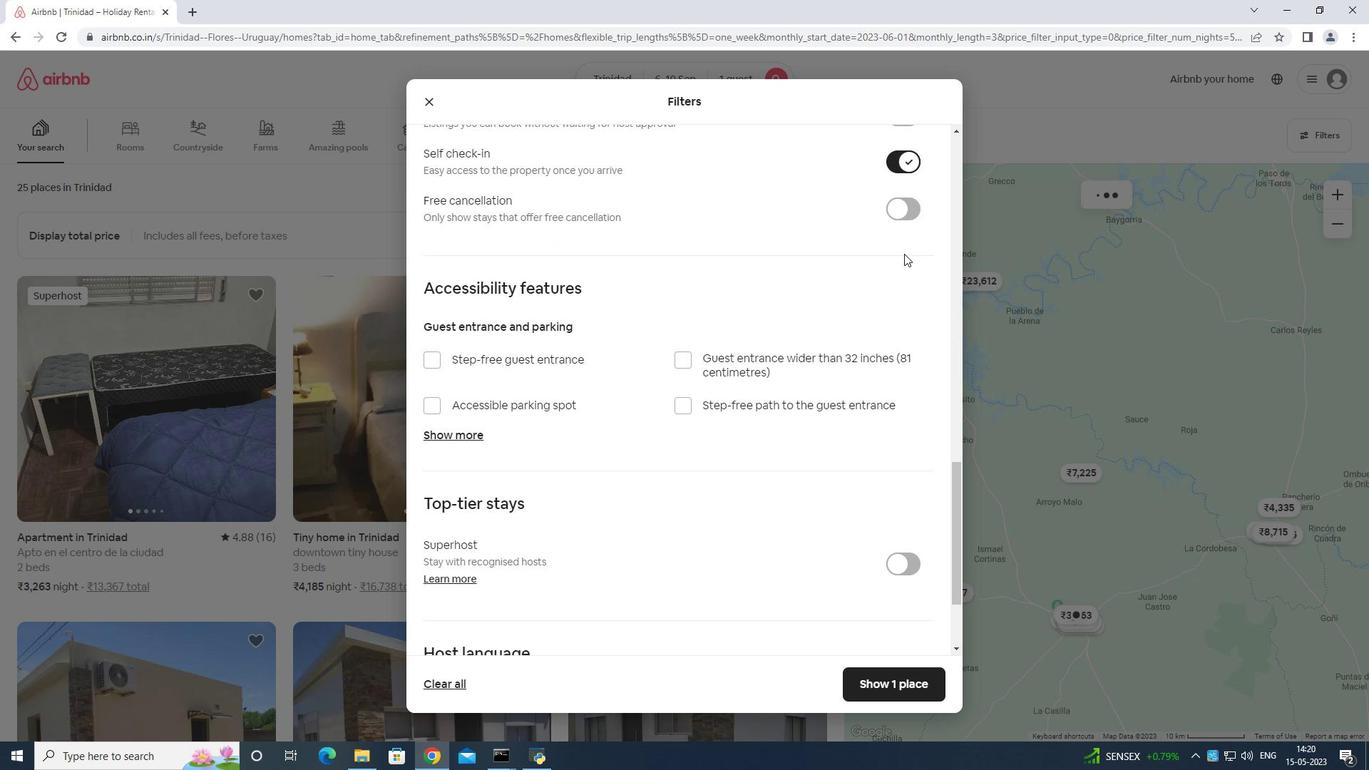 
Action: Mouse scrolled (890, 287) with delta (0, 0)
Screenshot: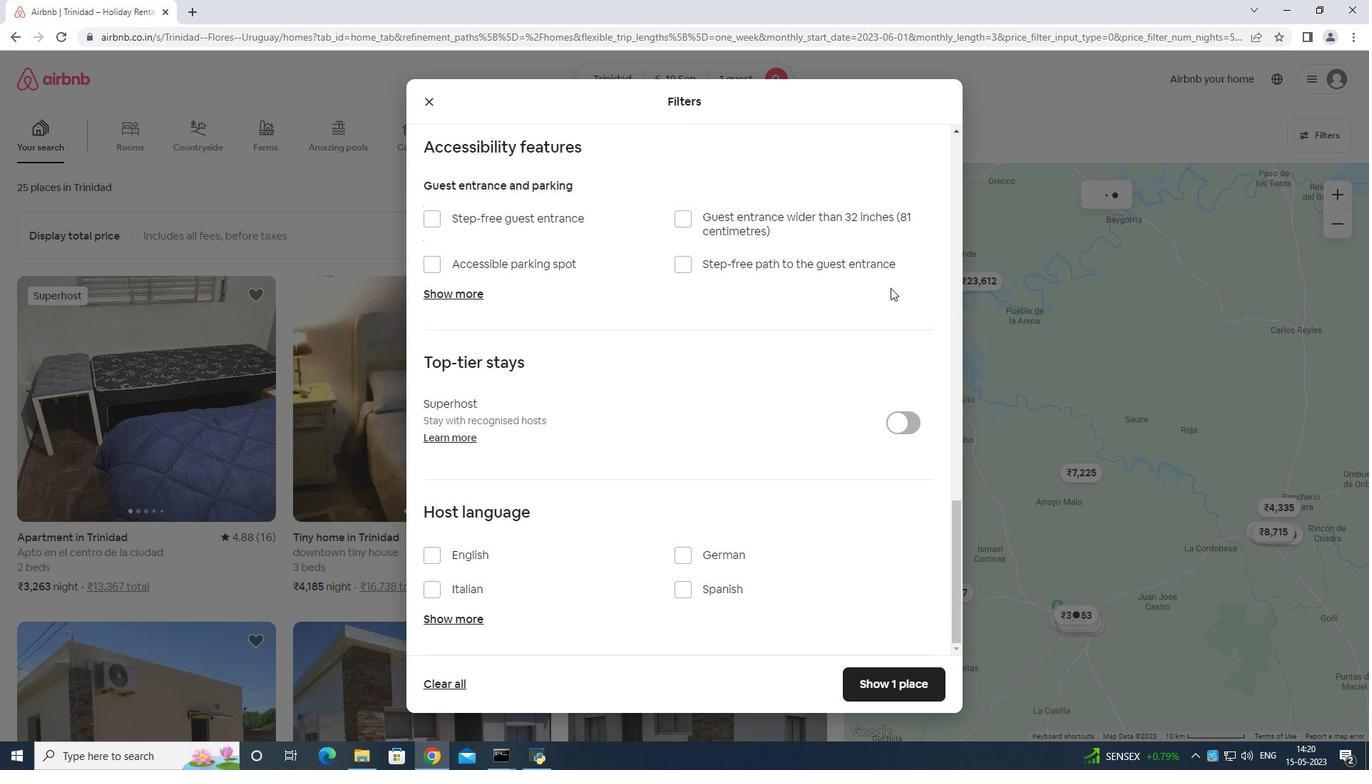 
Action: Mouse moved to (890, 288)
Screenshot: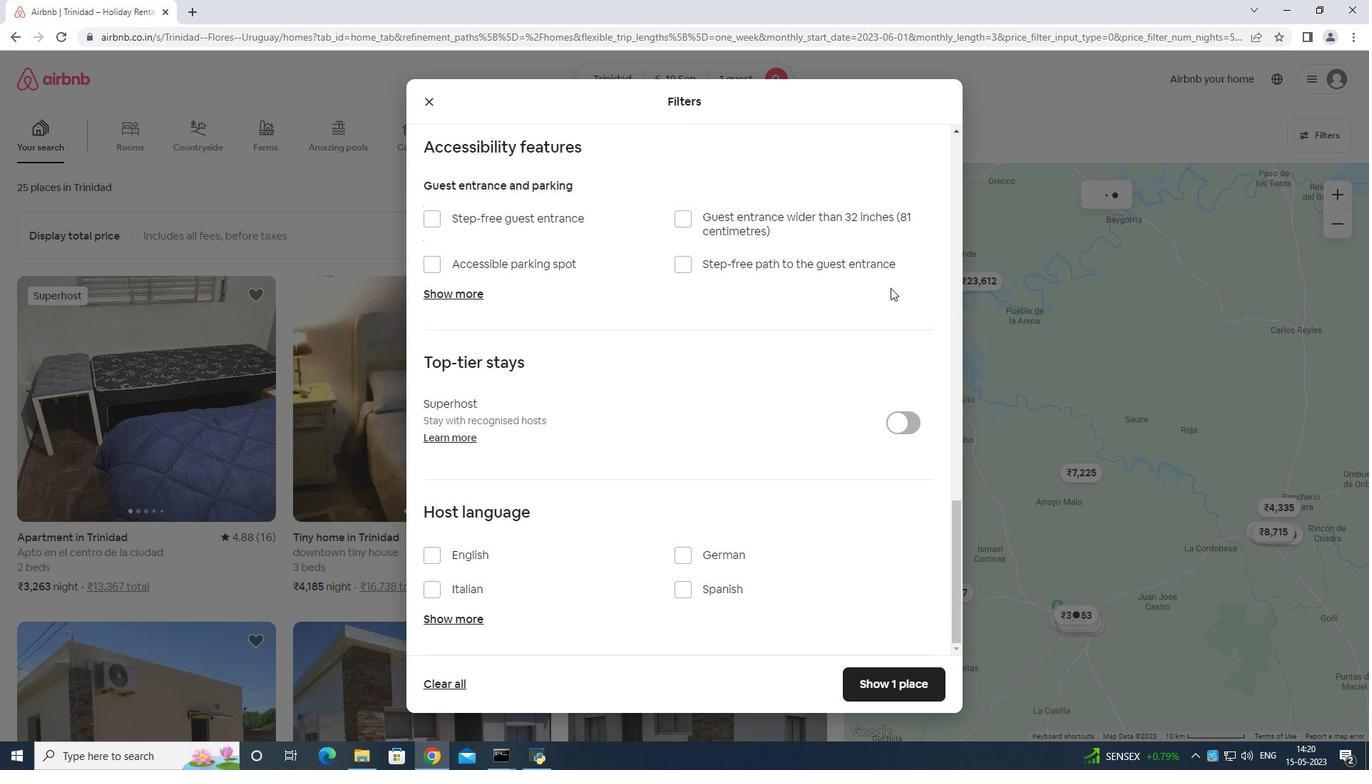 
Action: Mouse scrolled (890, 288) with delta (0, 0)
Screenshot: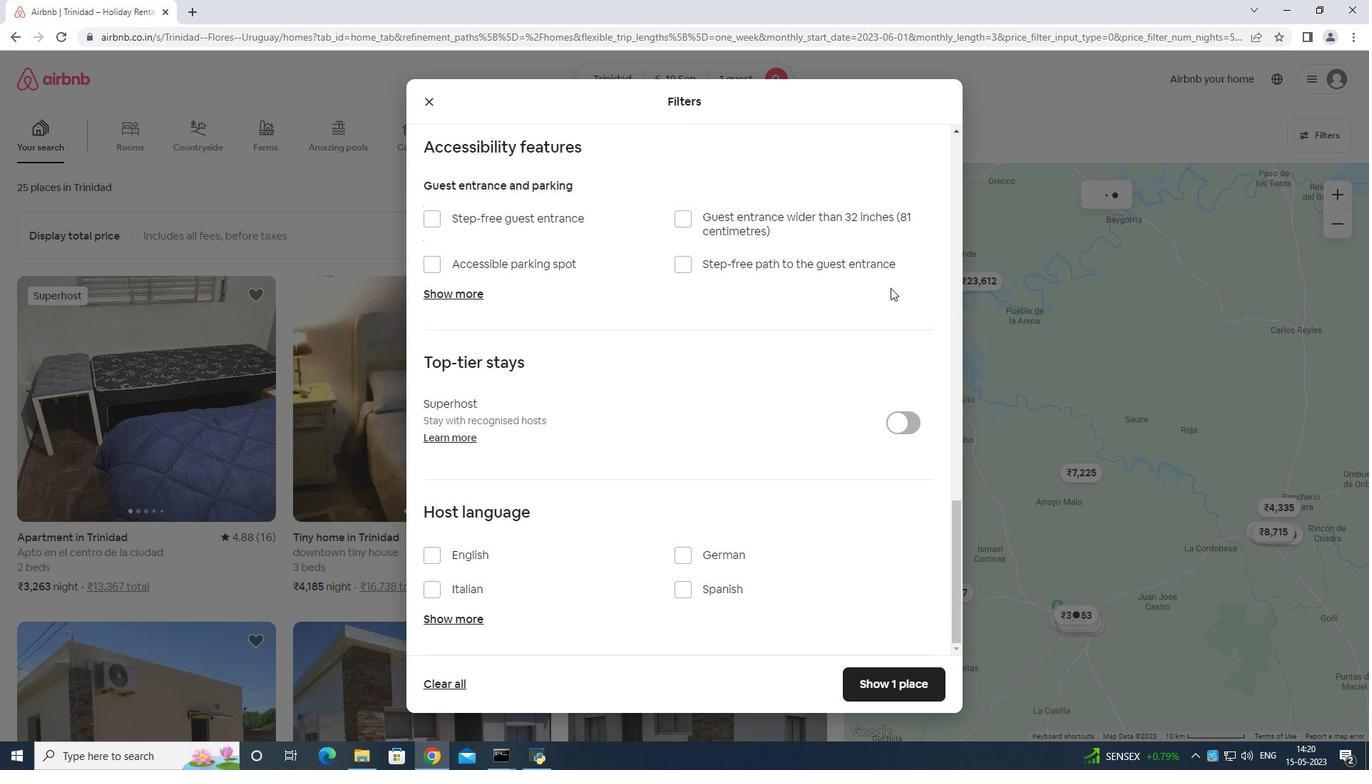 
Action: Mouse moved to (477, 549)
Screenshot: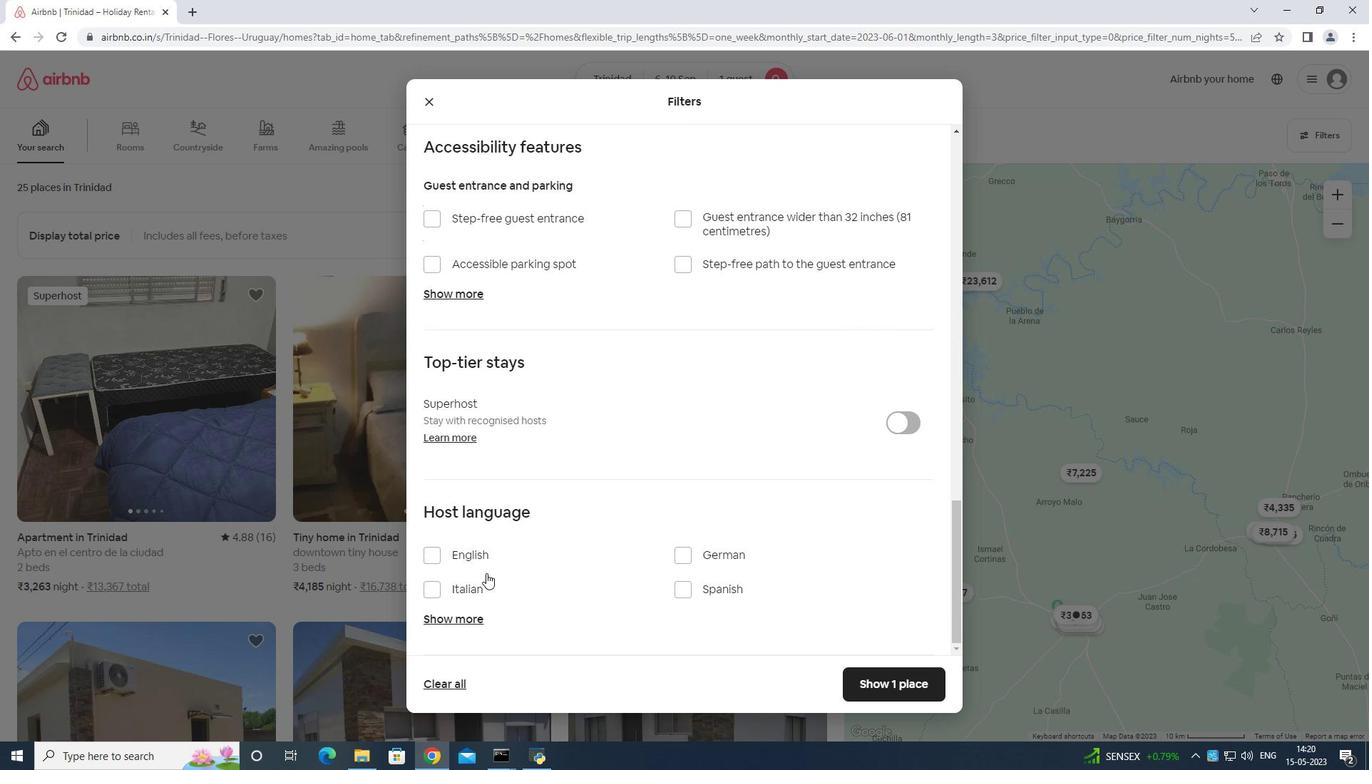 
Action: Mouse pressed left at (477, 549)
Screenshot: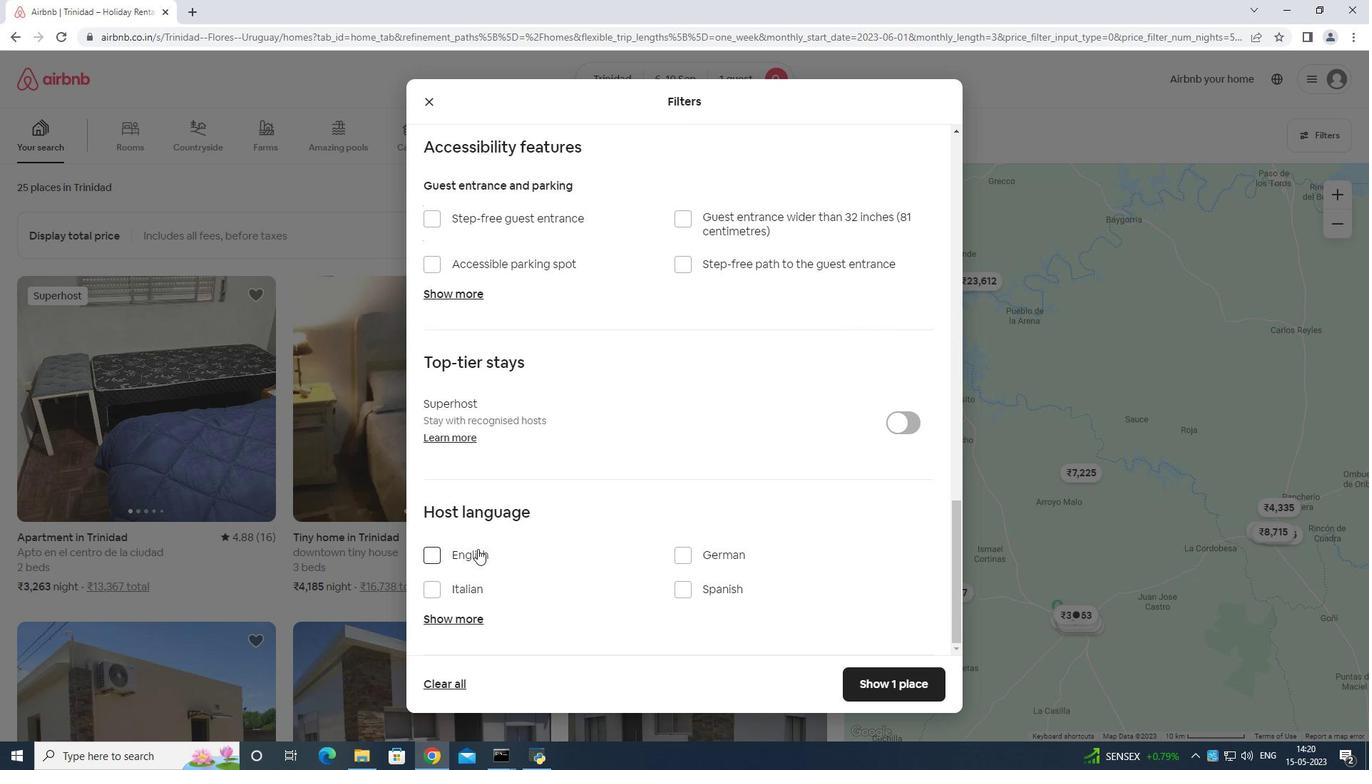 
Action: Mouse moved to (921, 680)
Screenshot: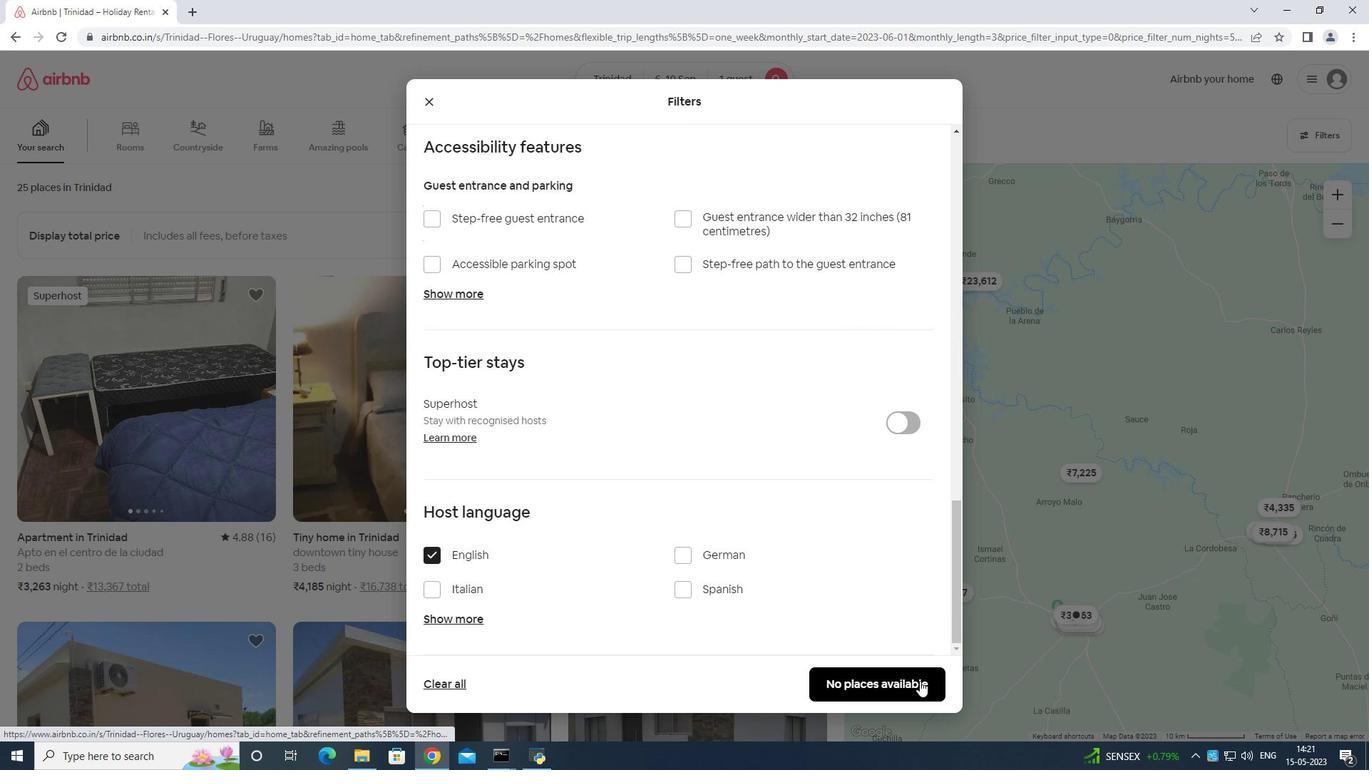 
Action: Mouse pressed left at (921, 680)
Screenshot: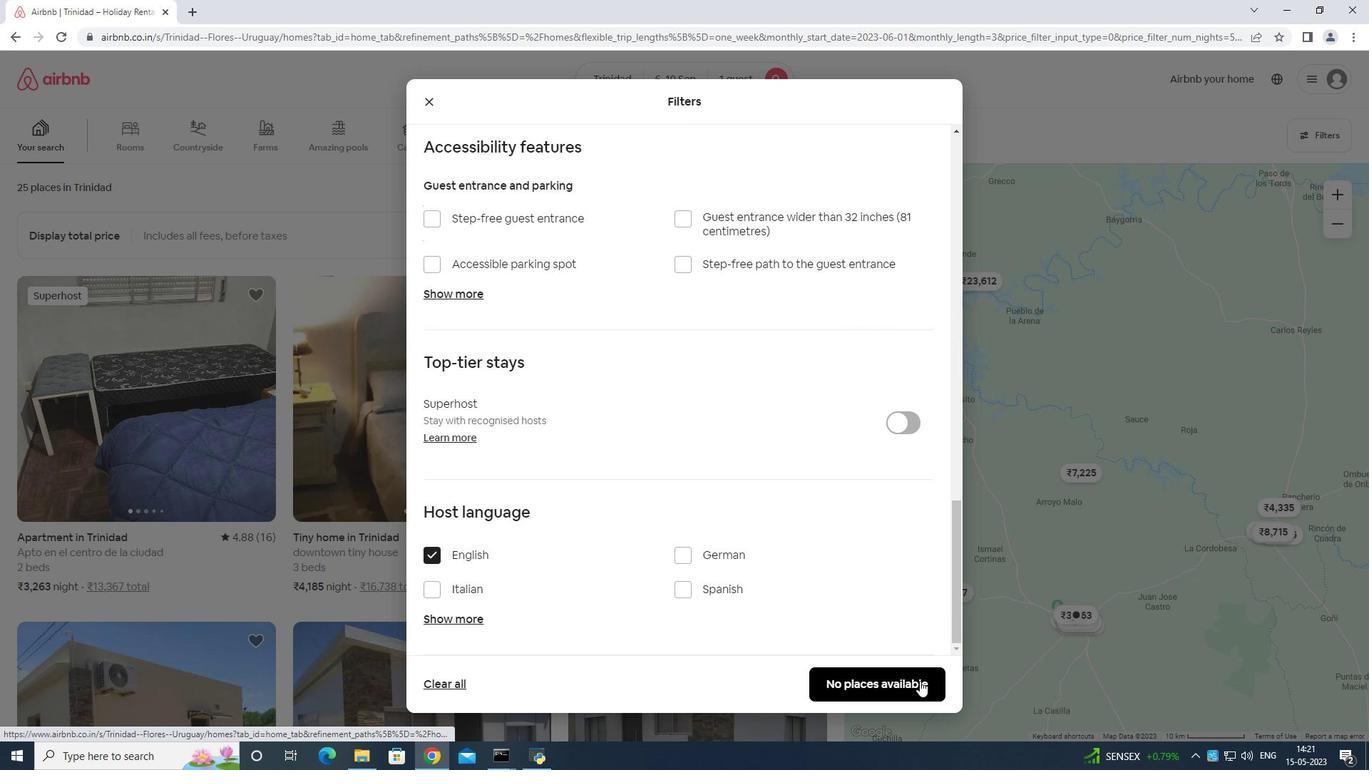 
Action: Mouse moved to (923, 679)
Screenshot: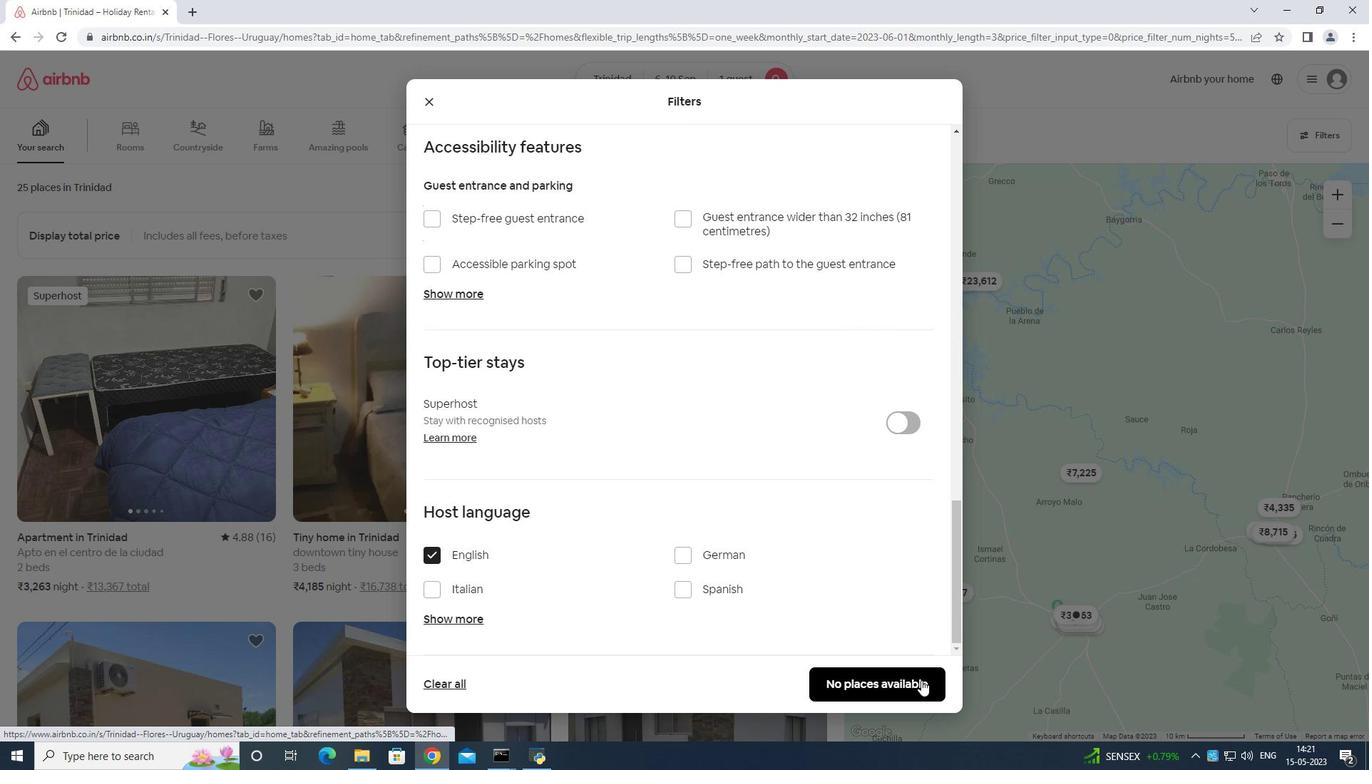 
